 Task: Buy 4 Hoses from Brake System section under best seller category for shipping address: Jordan Davis, 2774 Fieldcrest Road, New York, New York 10005, Cell Number 6318992413. Pay from credit card ending with 6010, CVV 682
Action: Mouse moved to (15, 92)
Screenshot: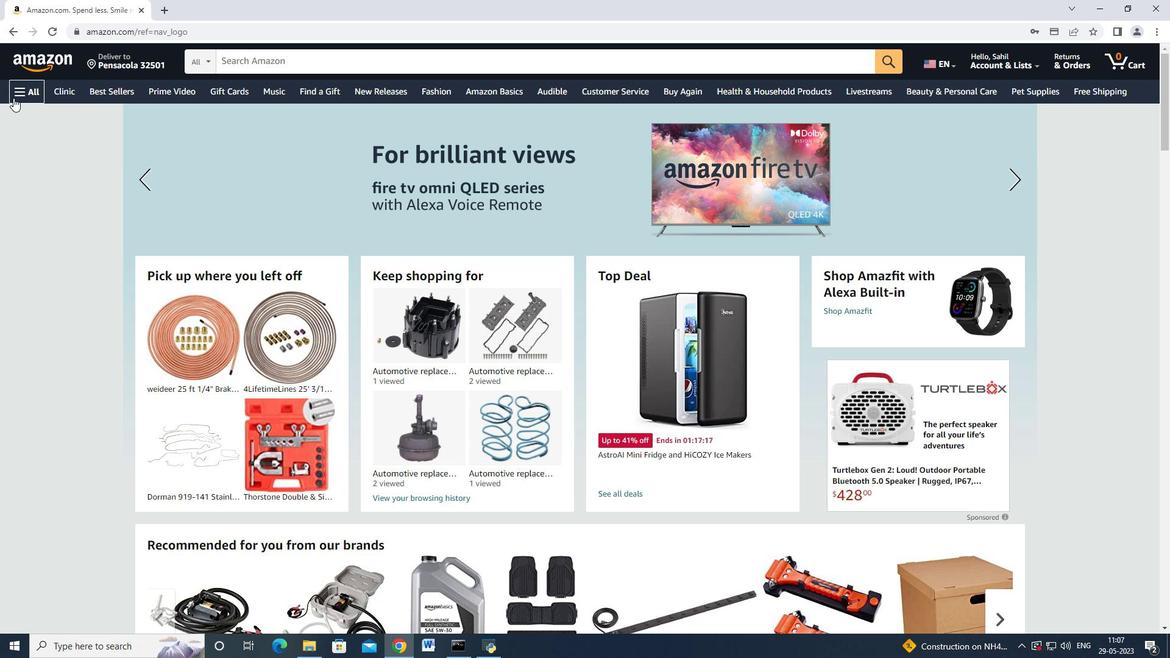 
Action: Mouse pressed left at (15, 92)
Screenshot: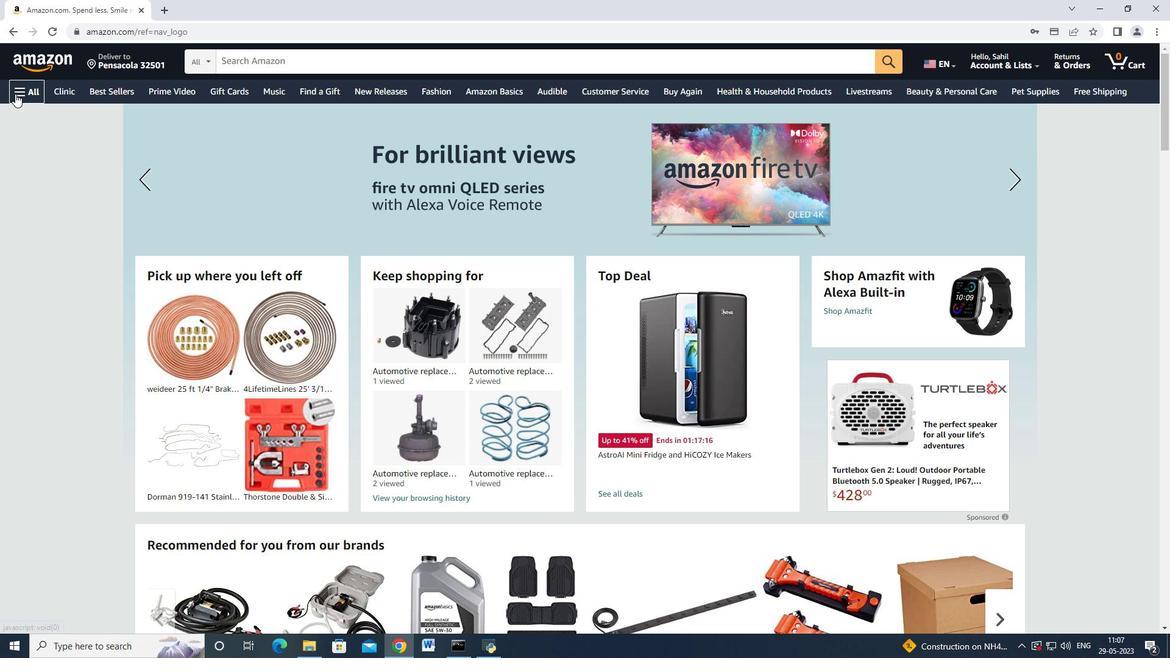 
Action: Mouse moved to (77, 346)
Screenshot: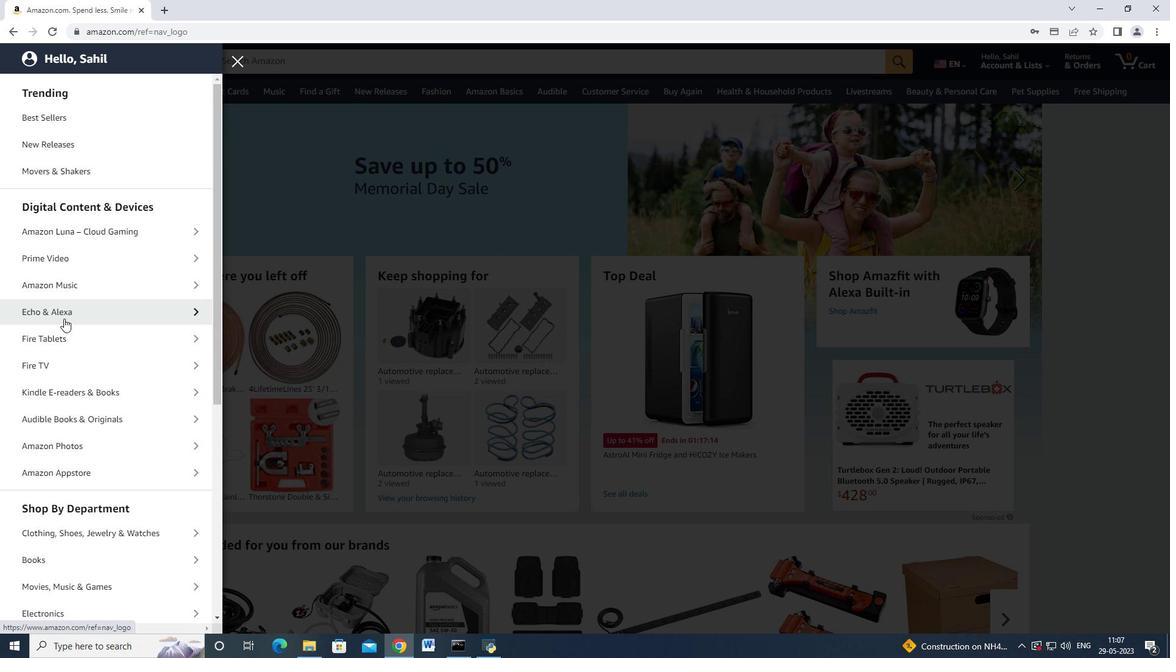 
Action: Mouse scrolled (77, 346) with delta (0, 0)
Screenshot: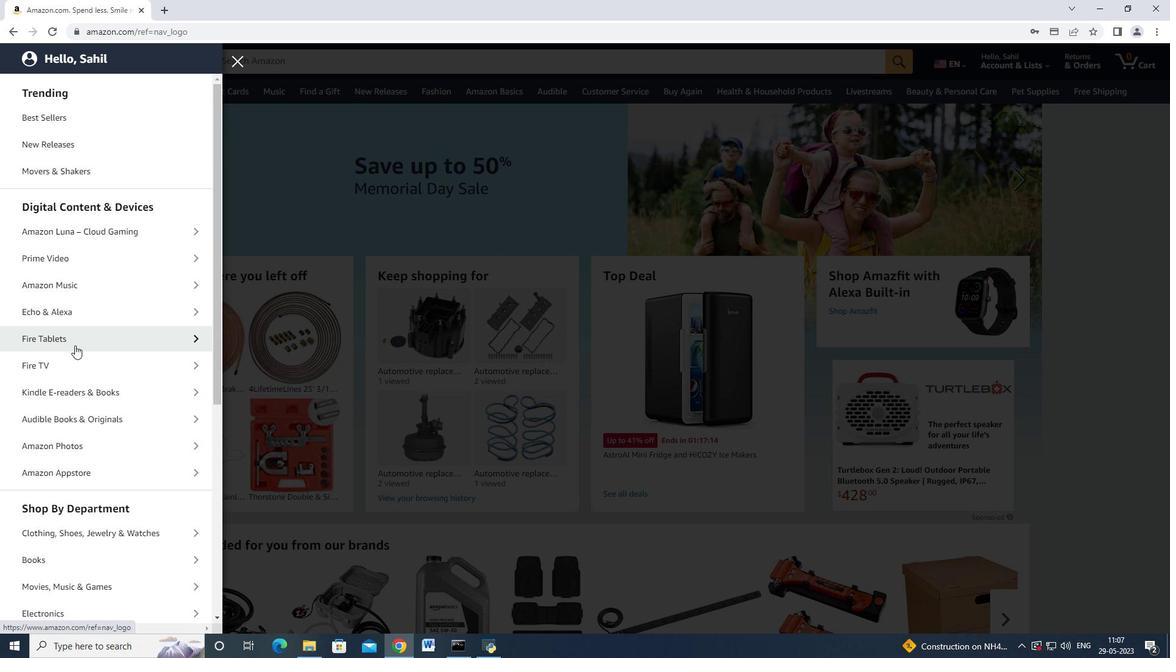 
Action: Mouse moved to (77, 346)
Screenshot: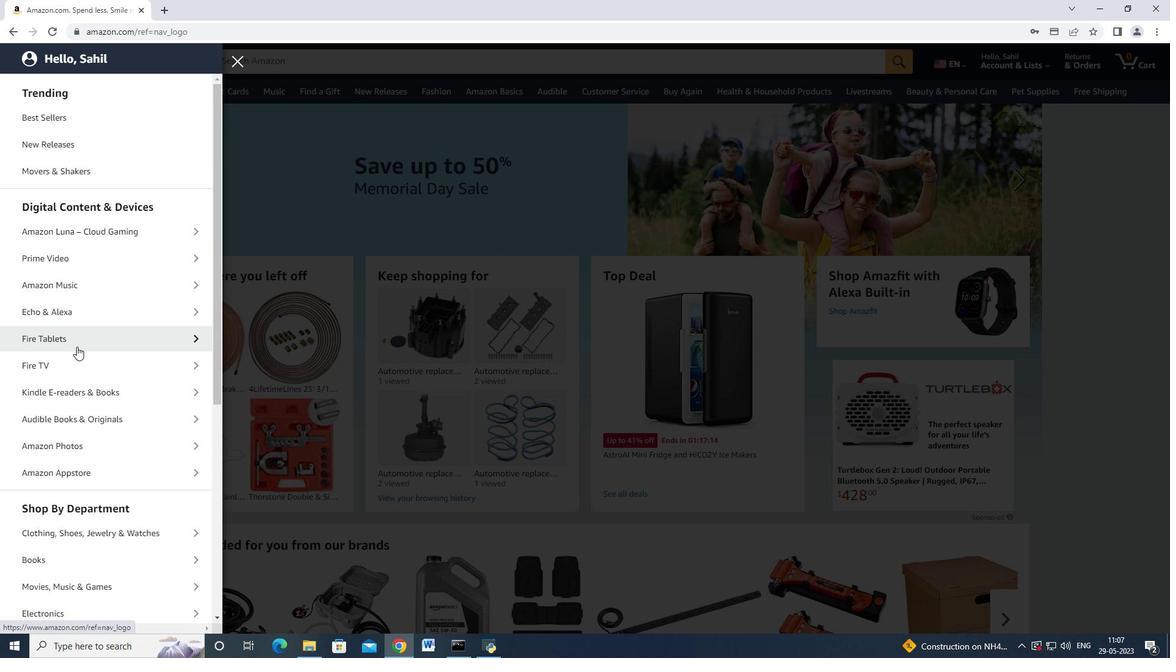 
Action: Mouse scrolled (77, 346) with delta (0, 0)
Screenshot: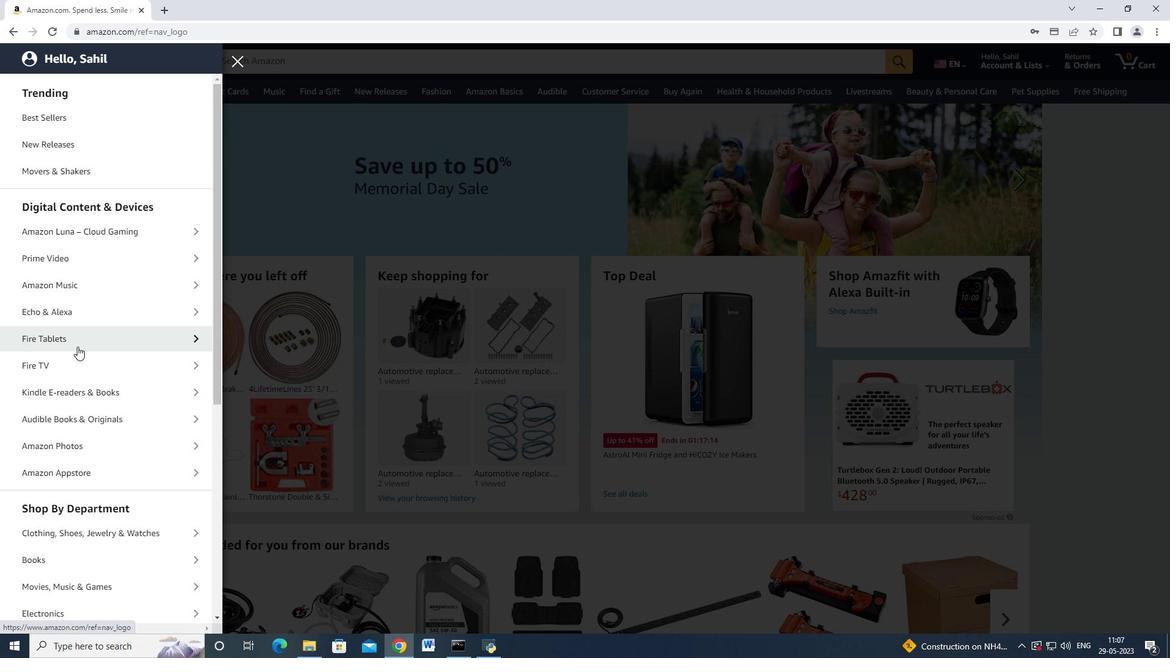 
Action: Mouse scrolled (77, 346) with delta (0, 0)
Screenshot: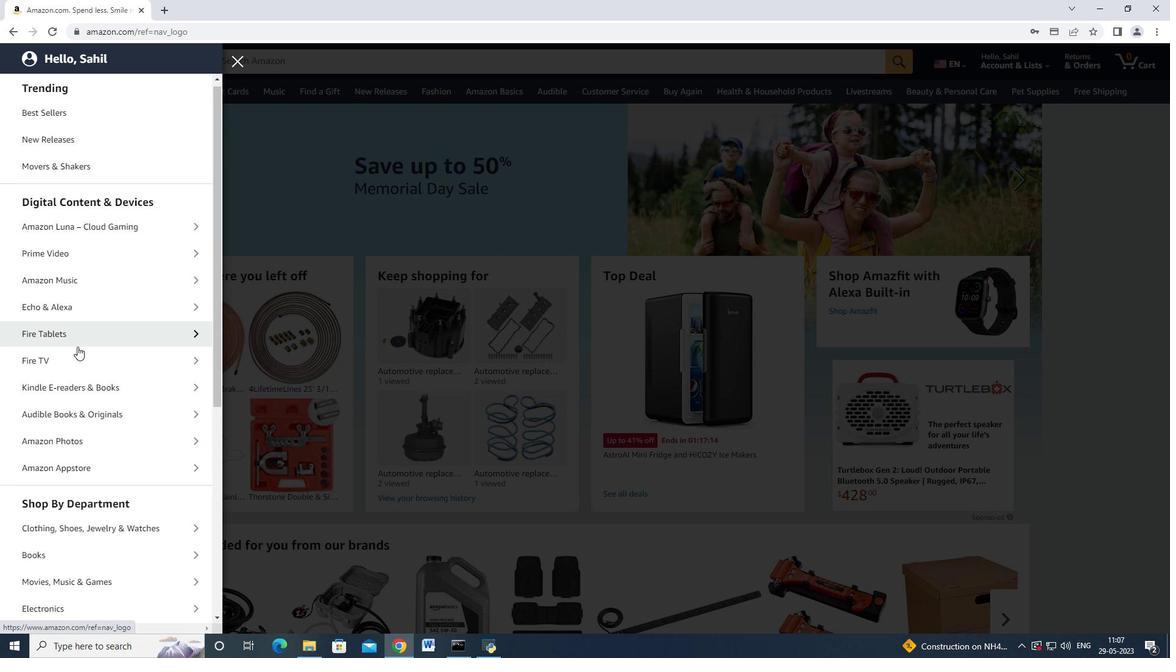
Action: Mouse scrolled (77, 346) with delta (0, 0)
Screenshot: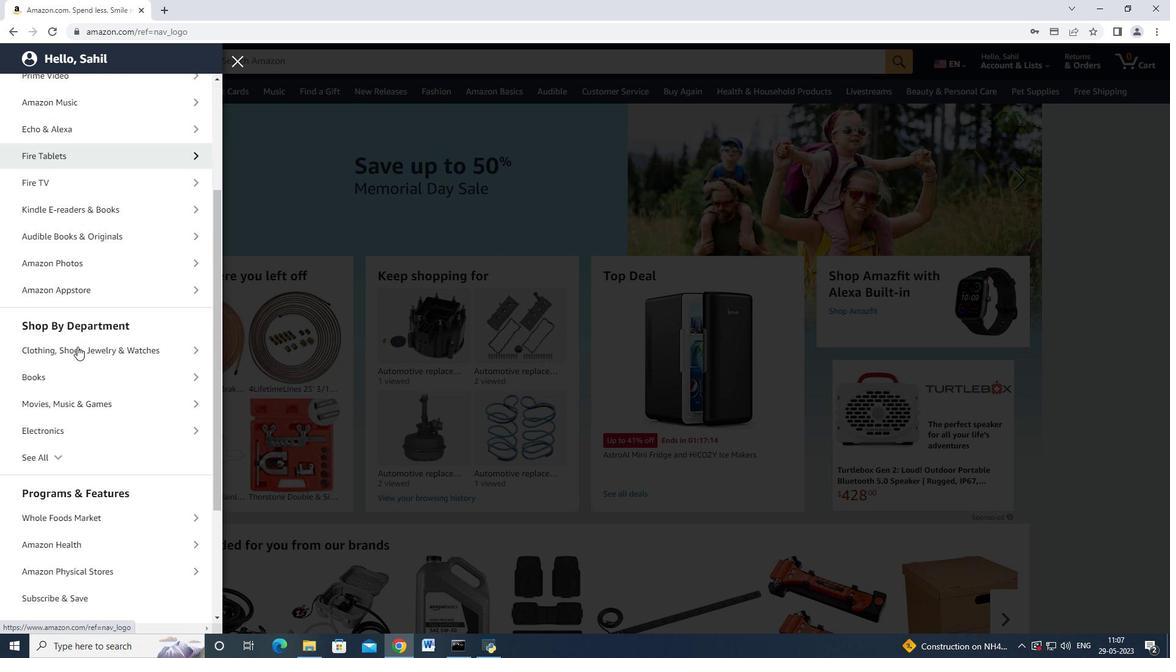 
Action: Mouse scrolled (77, 346) with delta (0, 0)
Screenshot: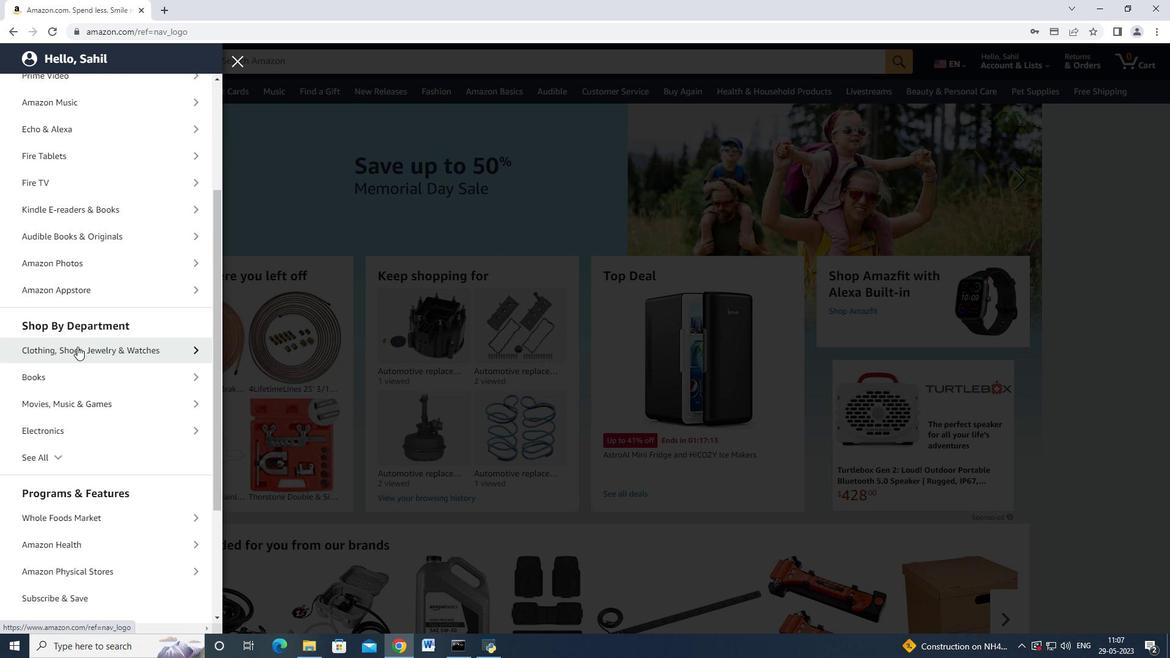 
Action: Mouse moved to (71, 339)
Screenshot: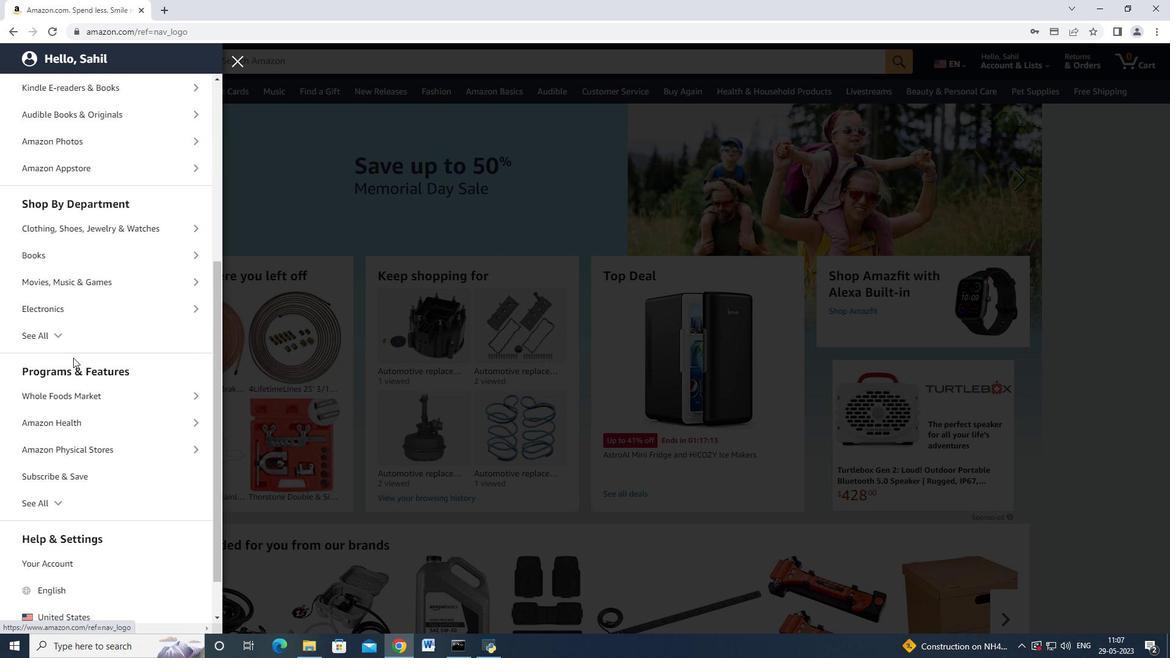 
Action: Mouse pressed left at (71, 339)
Screenshot: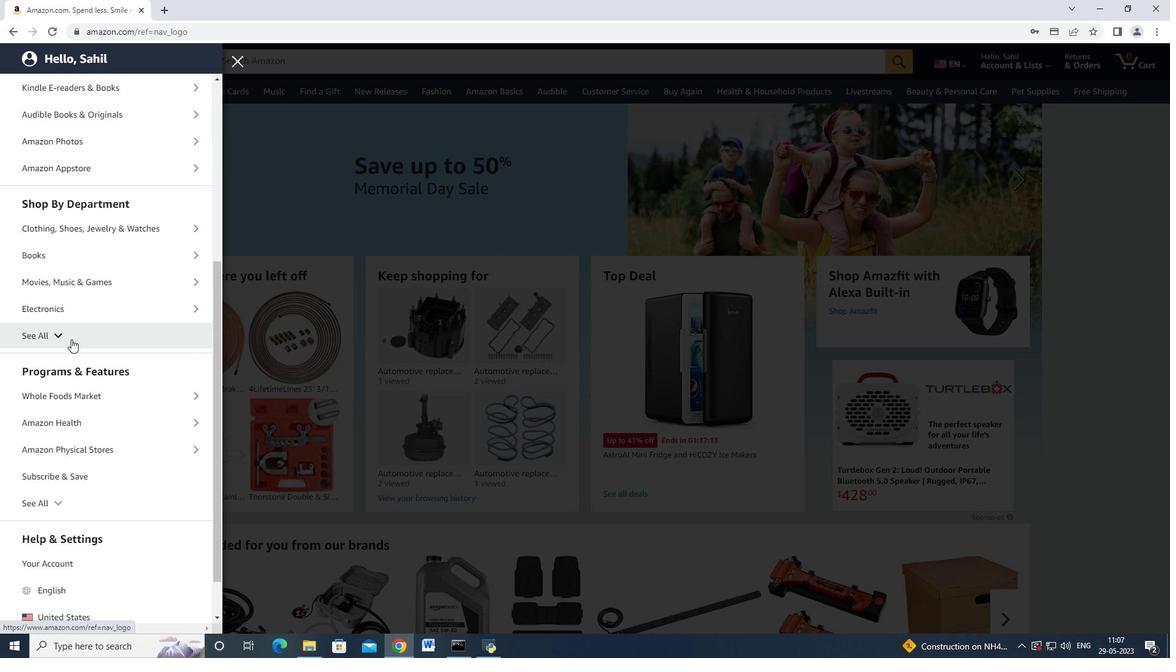 
Action: Mouse scrolled (71, 338) with delta (0, 0)
Screenshot: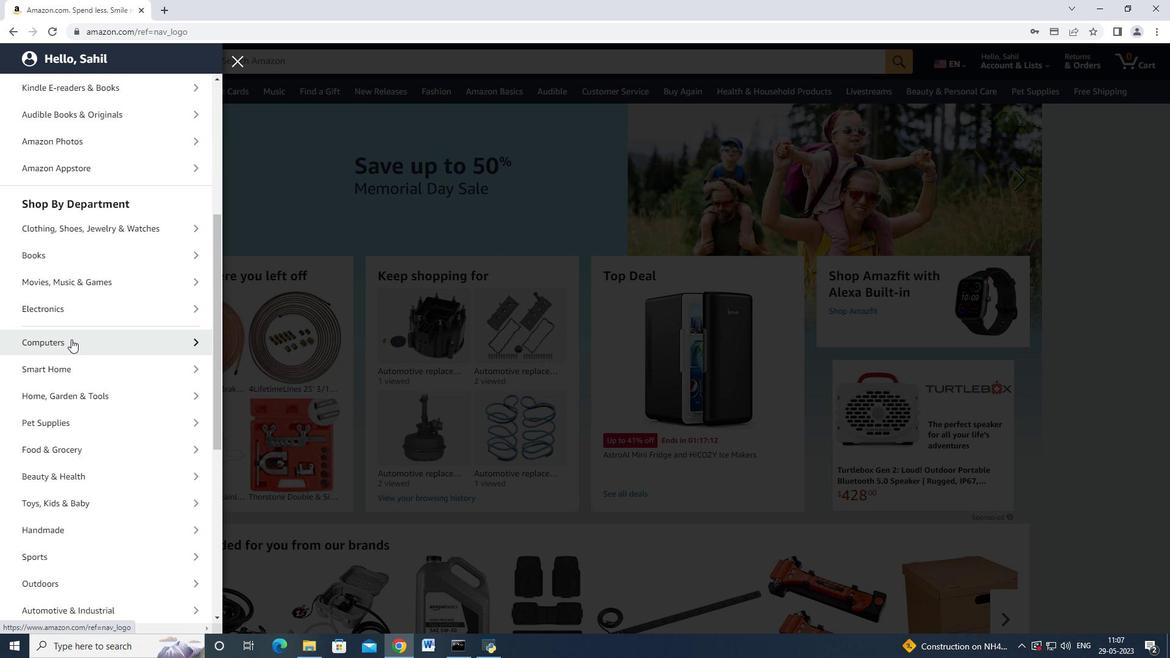 
Action: Mouse scrolled (71, 338) with delta (0, 0)
Screenshot: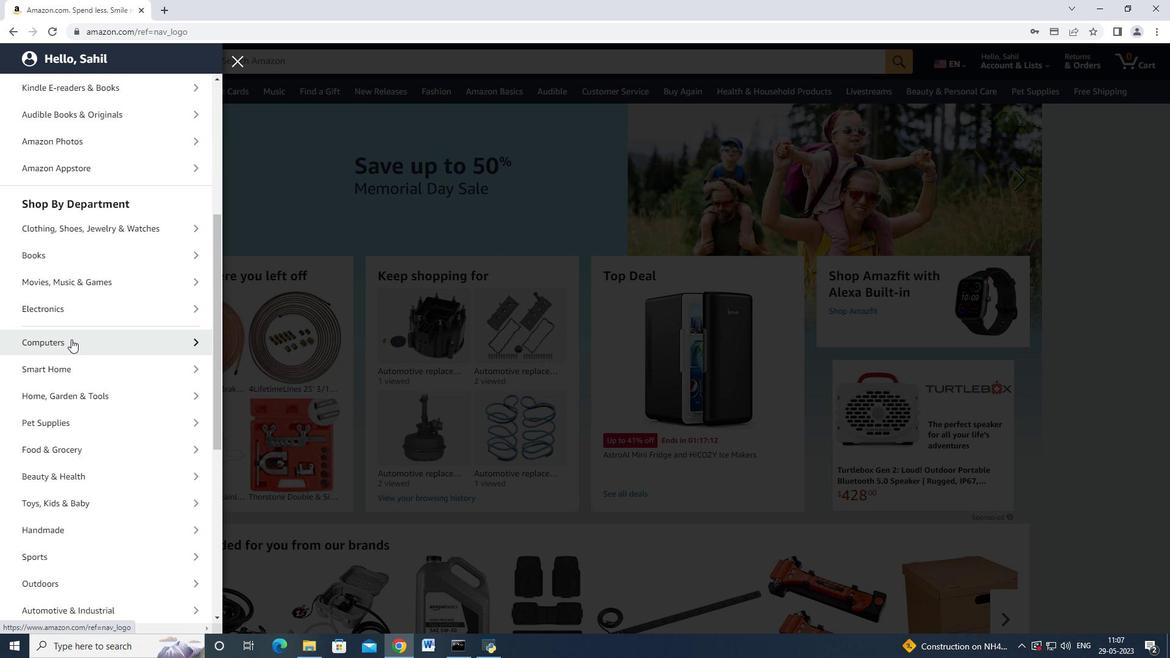
Action: Mouse scrolled (71, 338) with delta (0, 0)
Screenshot: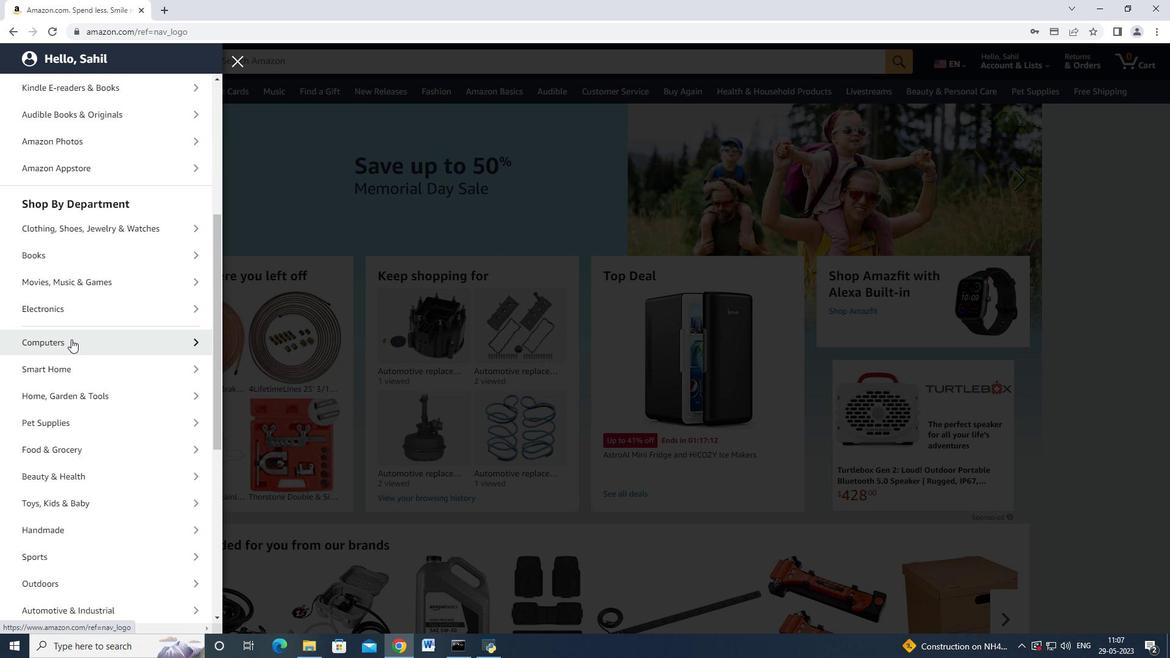 
Action: Mouse scrolled (71, 338) with delta (0, 0)
Screenshot: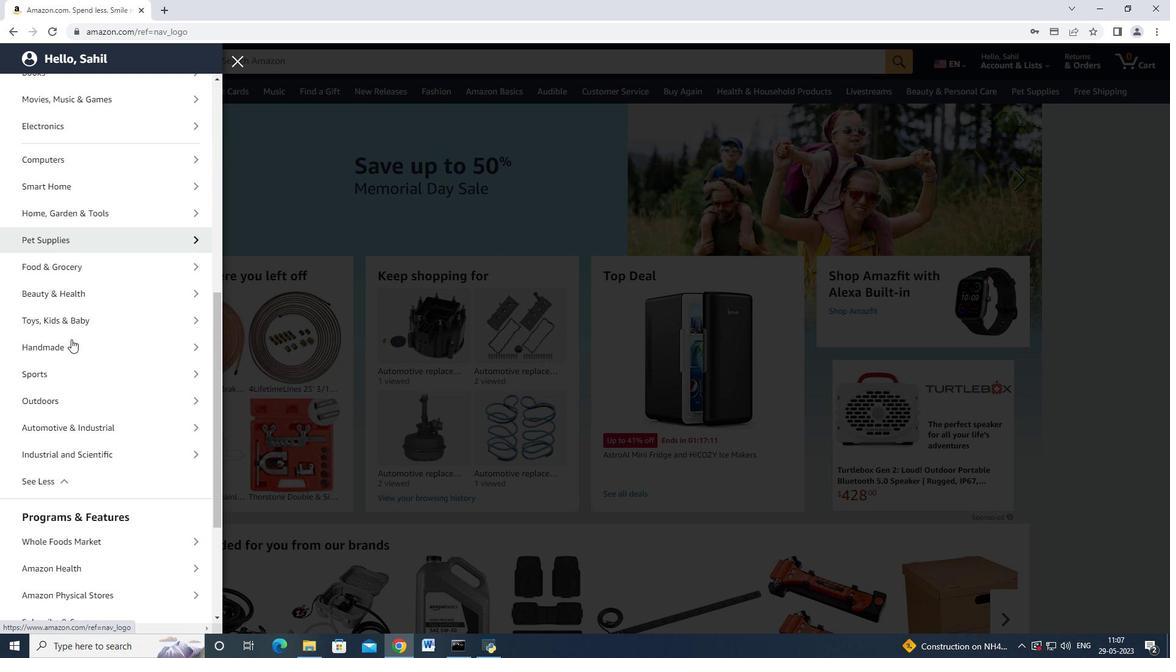 
Action: Mouse moved to (82, 363)
Screenshot: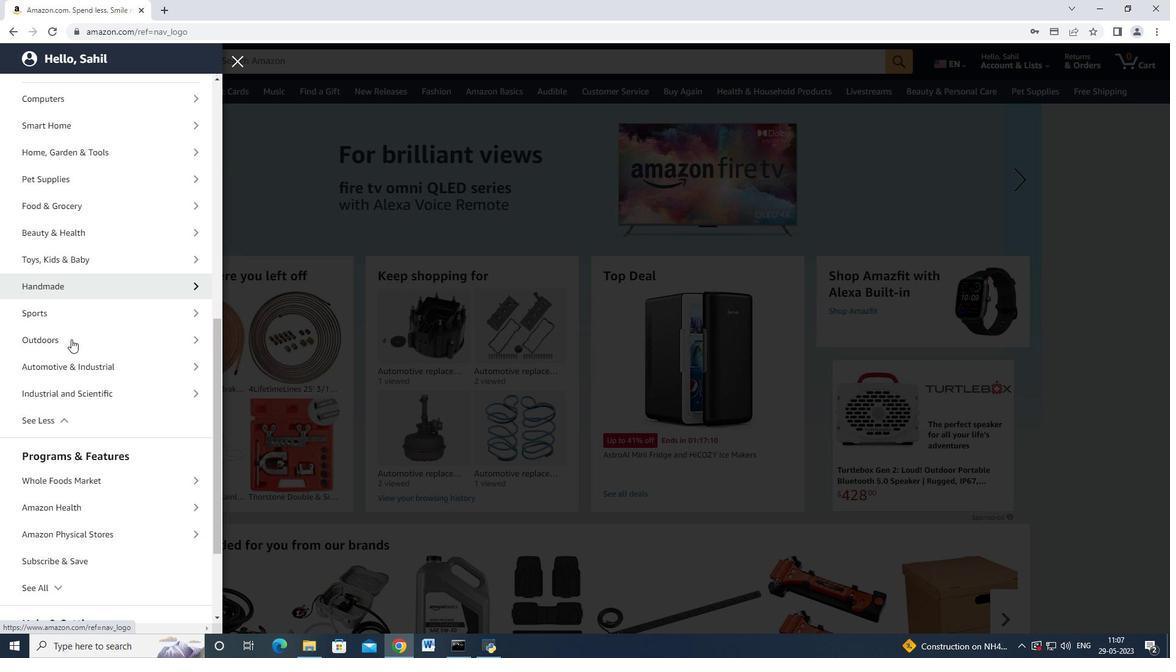 
Action: Mouse pressed left at (82, 363)
Screenshot: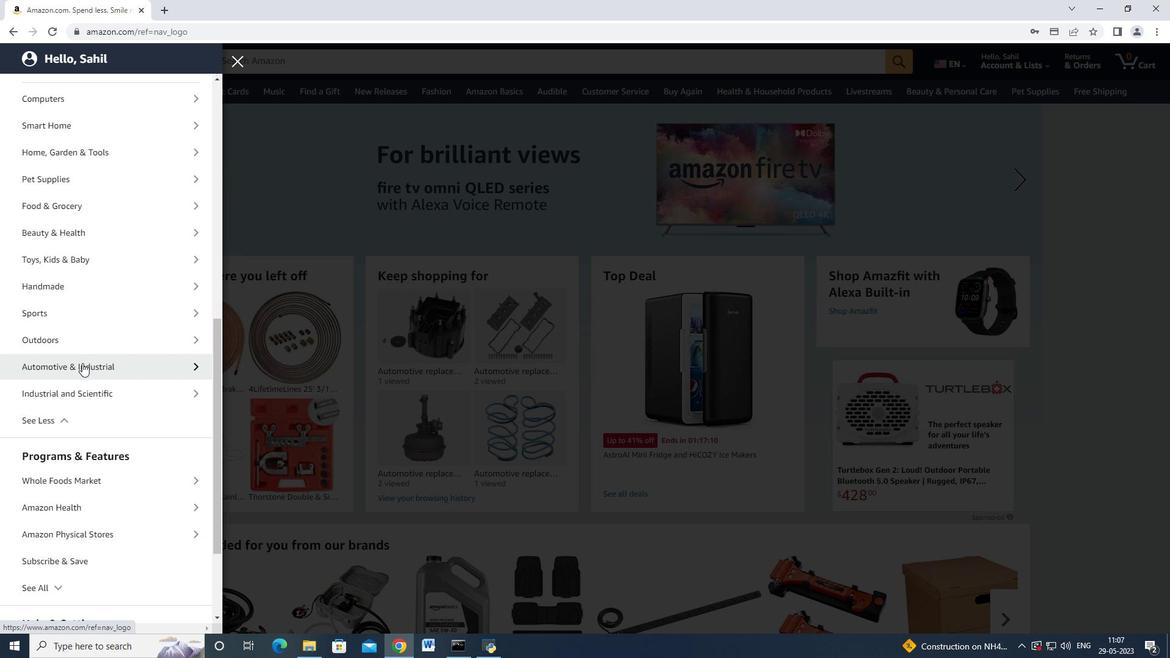 
Action: Mouse moved to (79, 318)
Screenshot: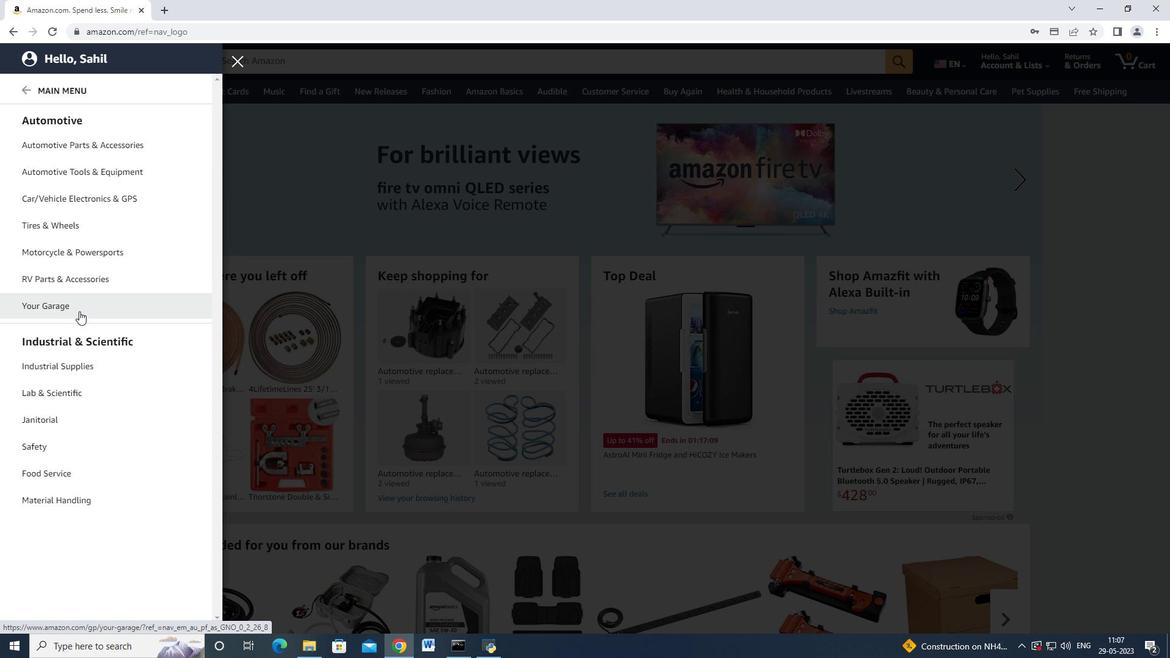 
Action: Mouse scrolled (79, 317) with delta (0, 0)
Screenshot: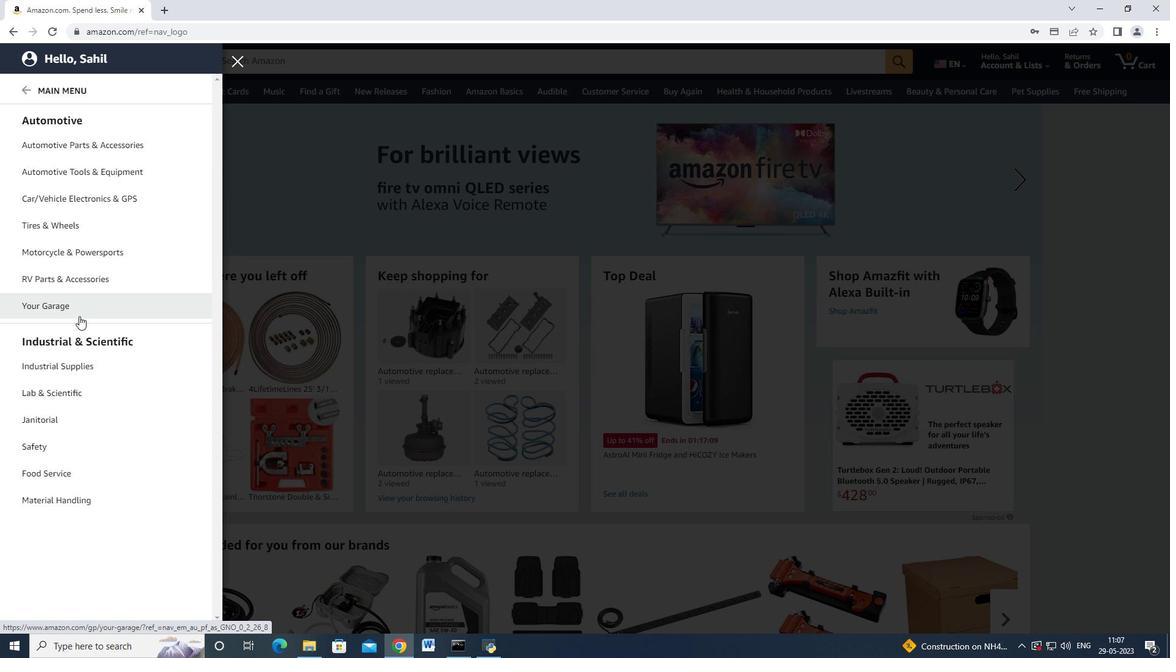 
Action: Mouse moved to (79, 318)
Screenshot: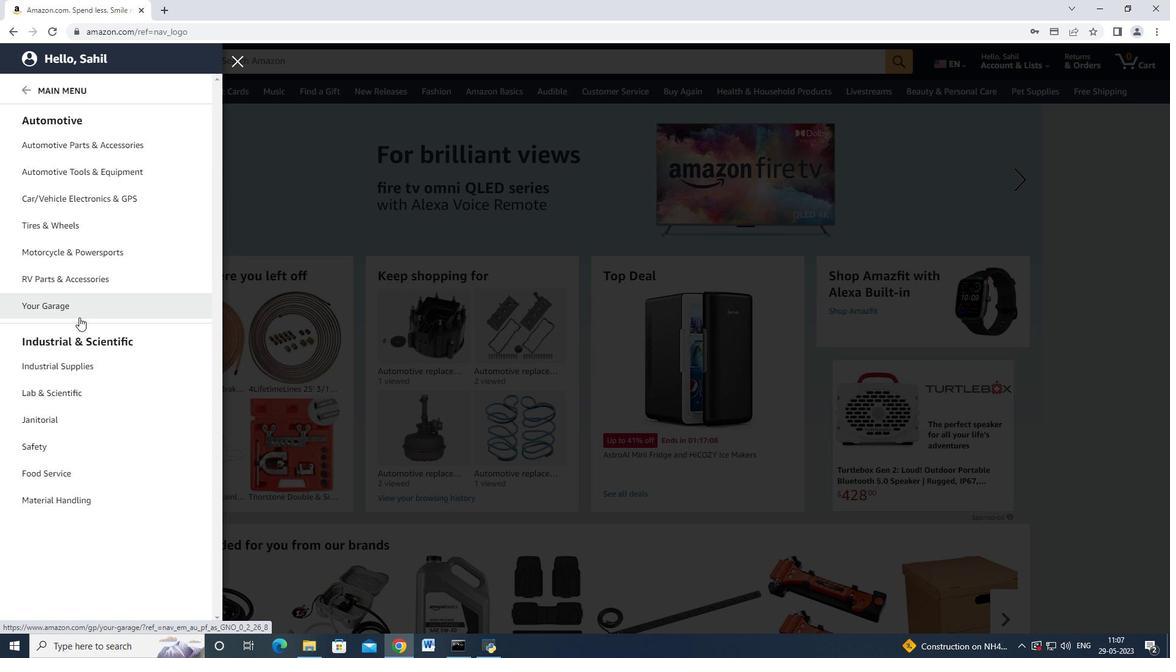 
Action: Mouse scrolled (79, 317) with delta (0, 0)
Screenshot: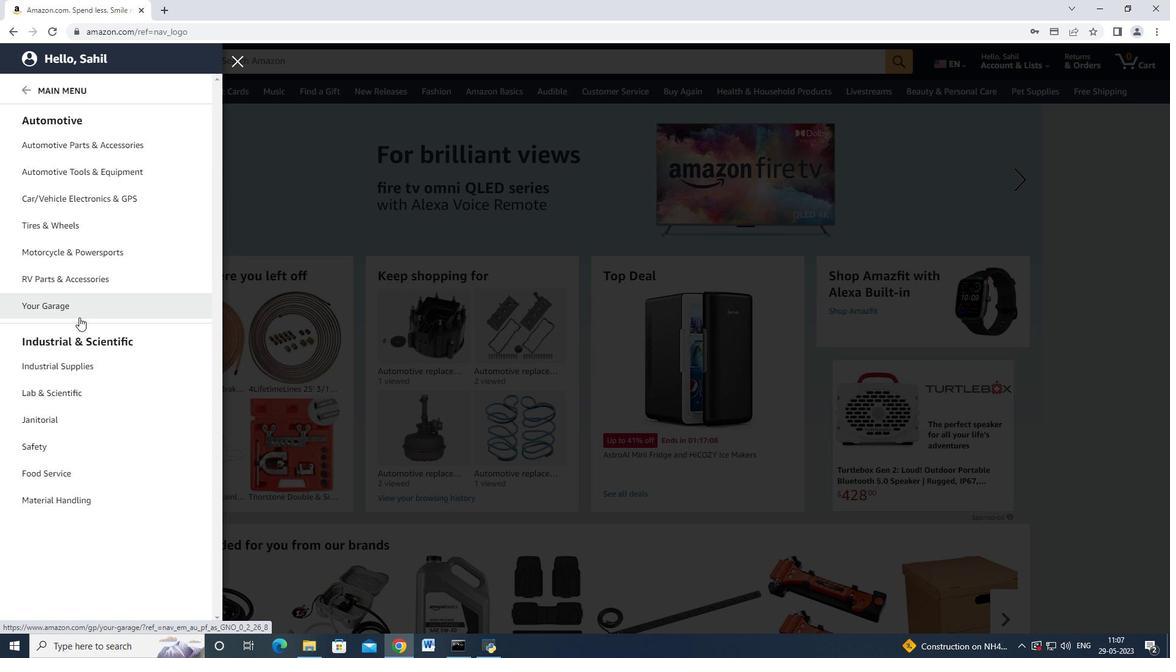 
Action: Mouse moved to (89, 144)
Screenshot: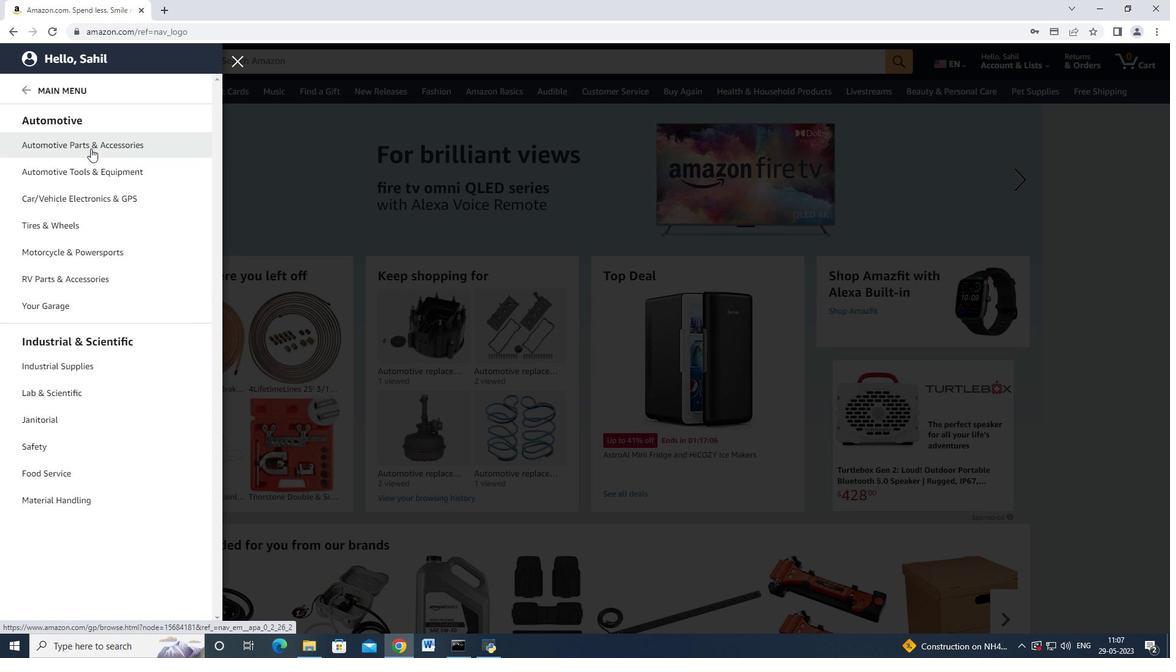
Action: Mouse pressed left at (89, 144)
Screenshot: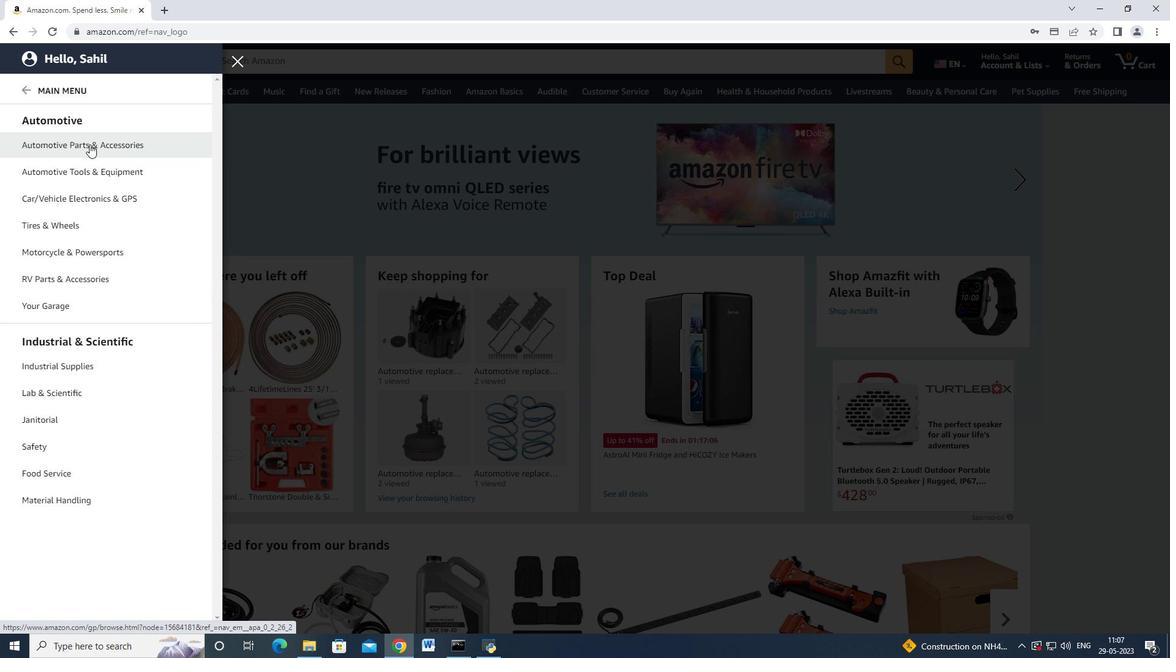 
Action: Mouse moved to (205, 117)
Screenshot: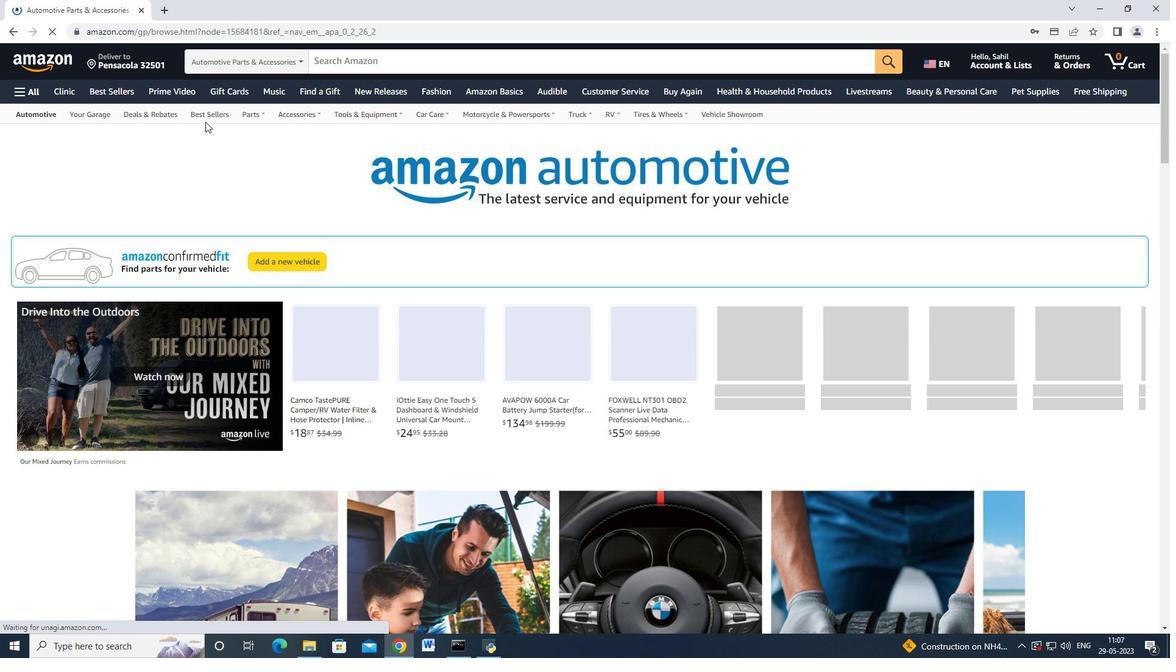 
Action: Mouse pressed left at (205, 117)
Screenshot: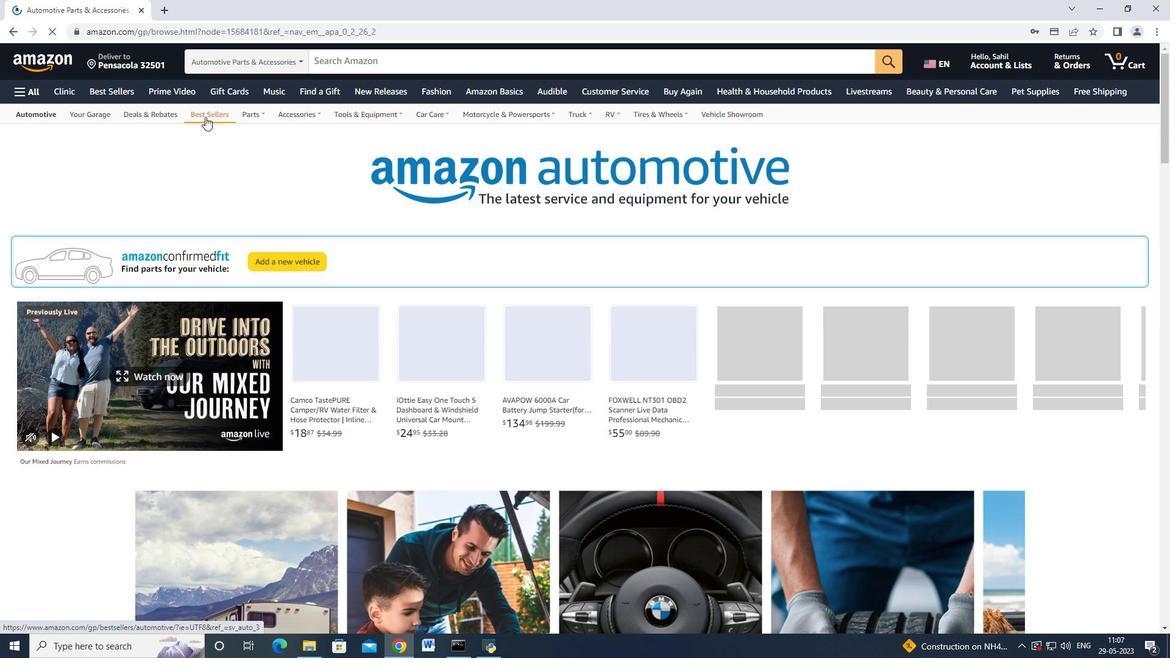 
Action: Mouse moved to (198, 176)
Screenshot: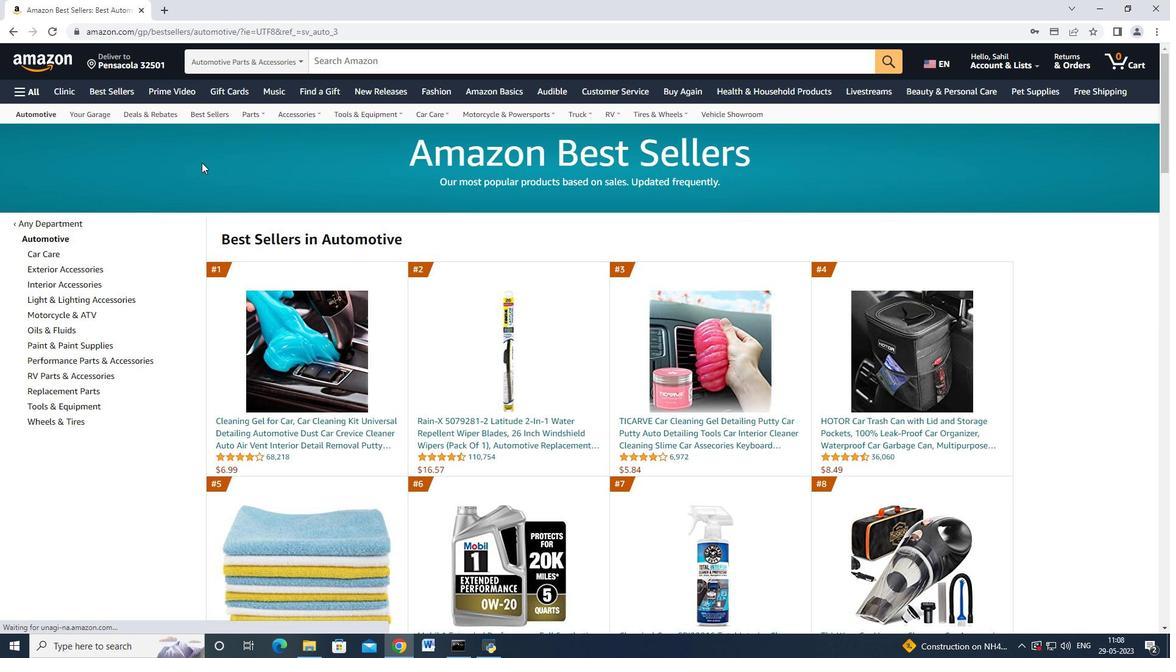 
Action: Mouse scrolled (199, 172) with delta (0, 0)
Screenshot: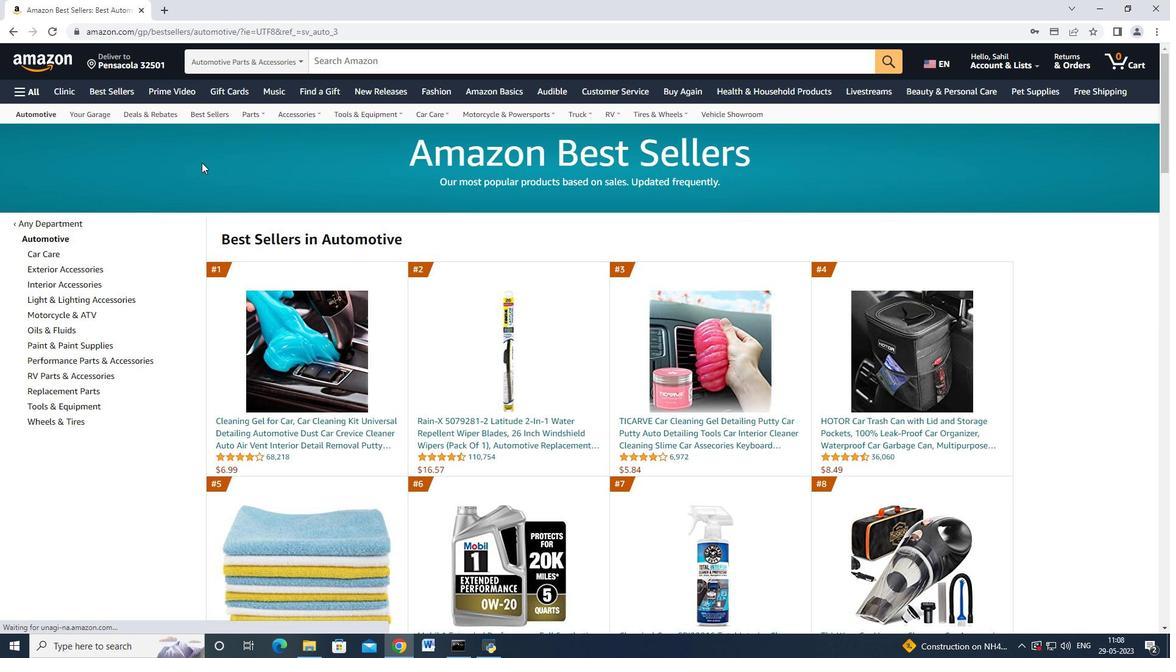 
Action: Mouse moved to (87, 326)
Screenshot: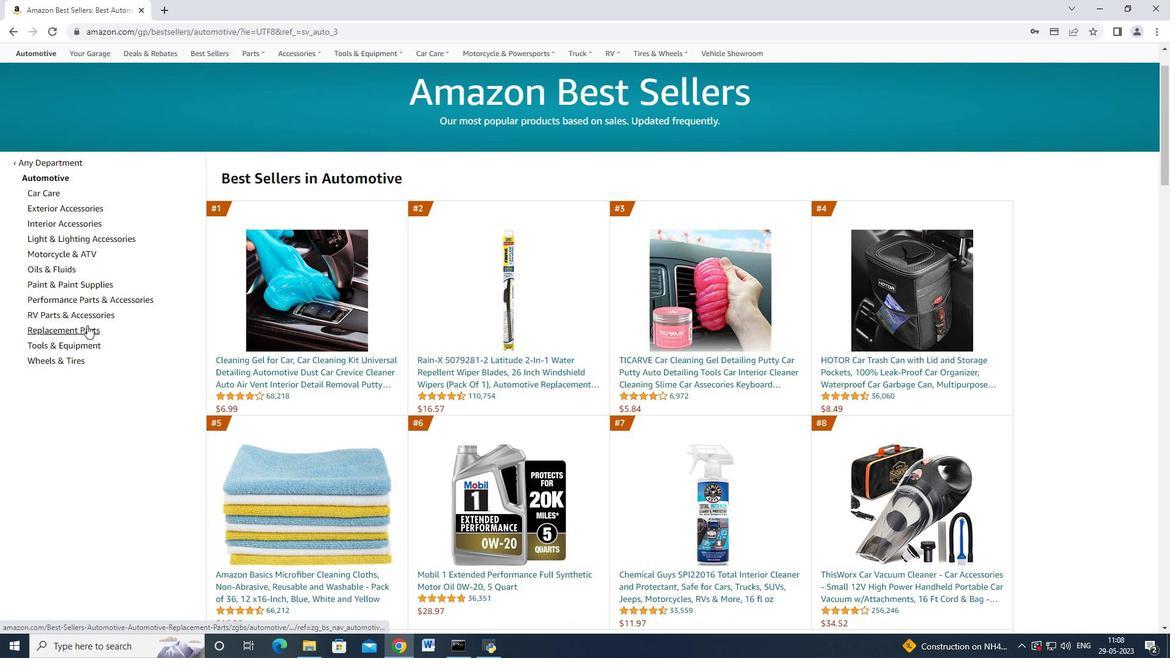 
Action: Mouse pressed left at (87, 326)
Screenshot: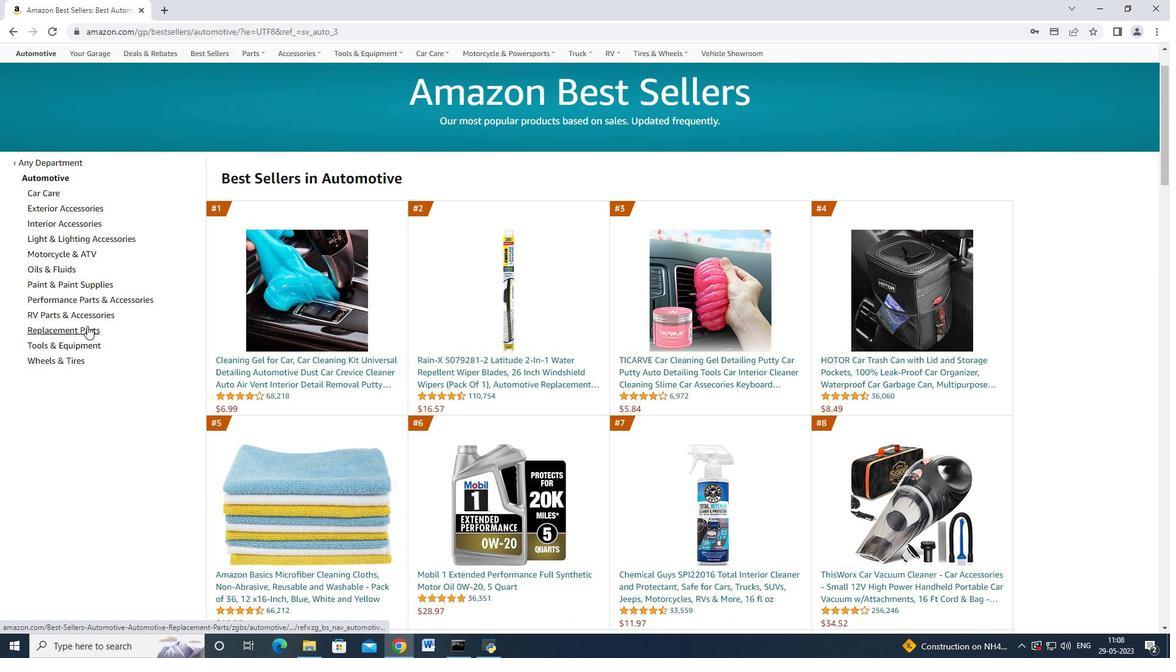 
Action: Mouse moved to (87, 317)
Screenshot: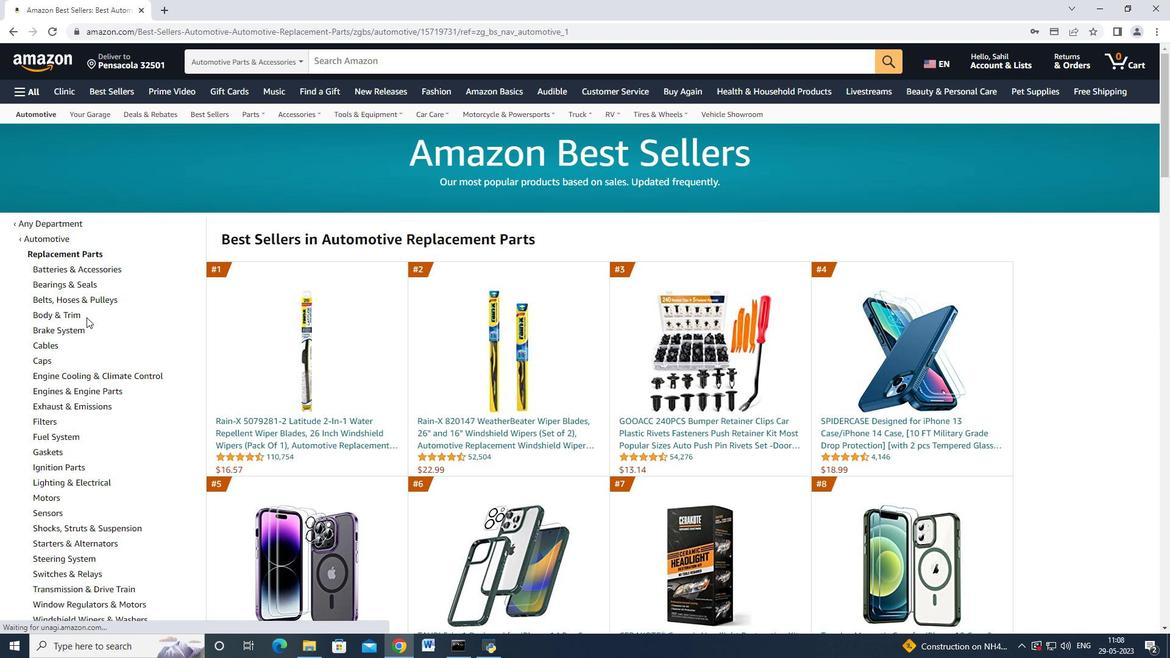 
Action: Mouse scrolled (87, 316) with delta (0, 0)
Screenshot: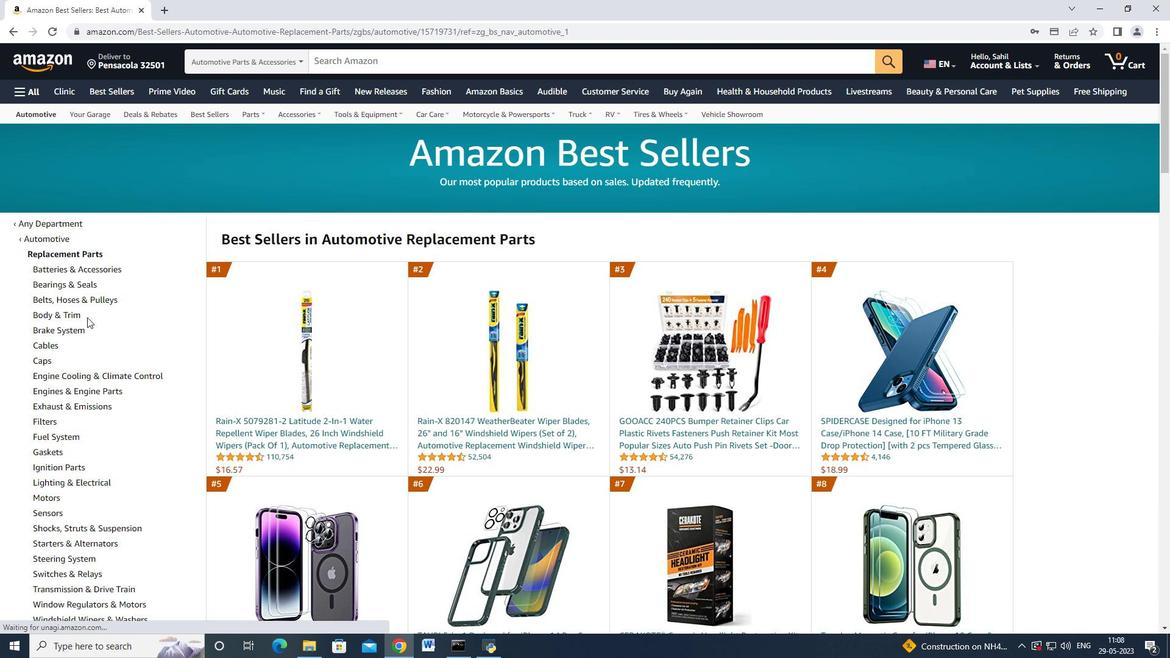 
Action: Mouse scrolled (87, 316) with delta (0, 0)
Screenshot: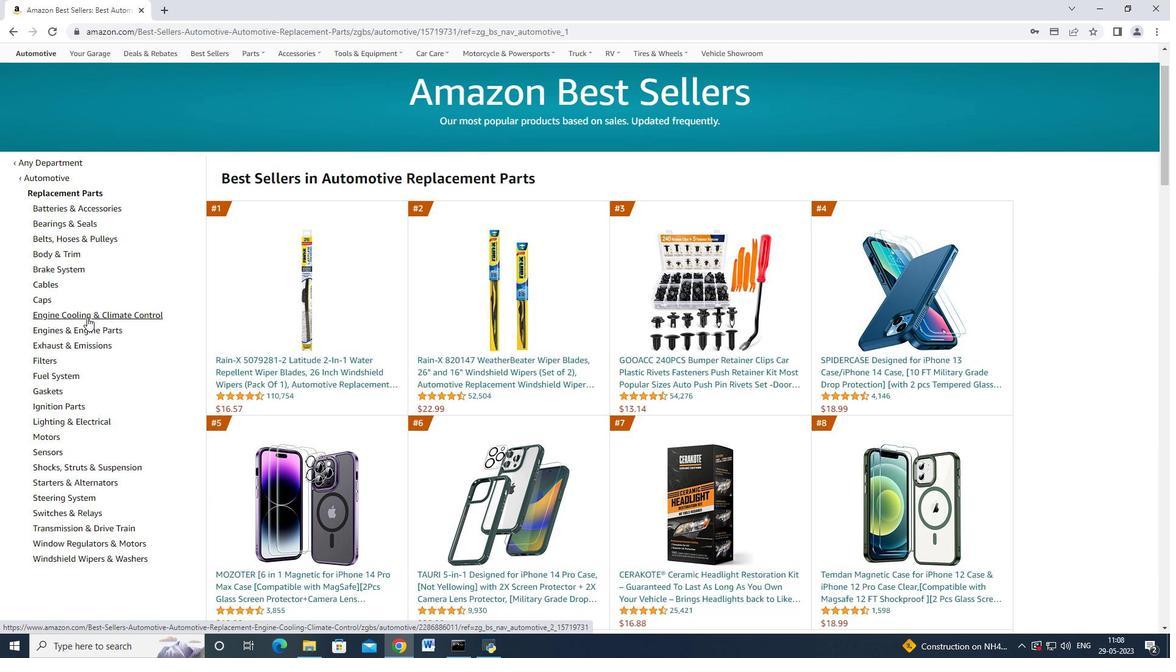 
Action: Mouse moved to (66, 208)
Screenshot: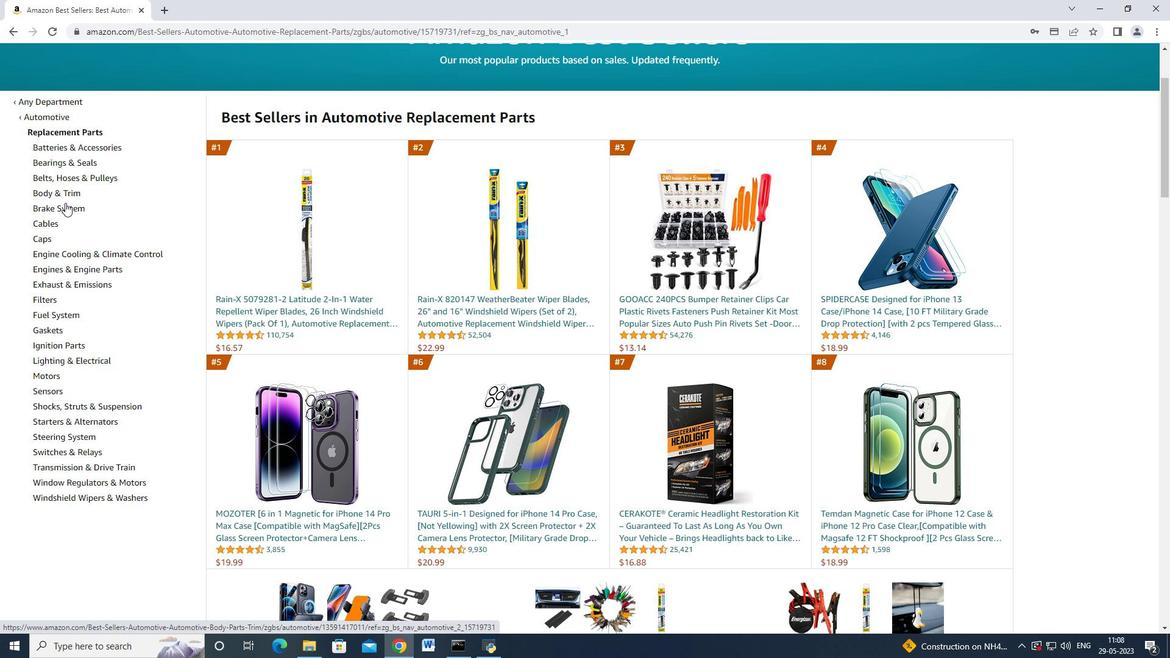 
Action: Mouse pressed left at (66, 208)
Screenshot: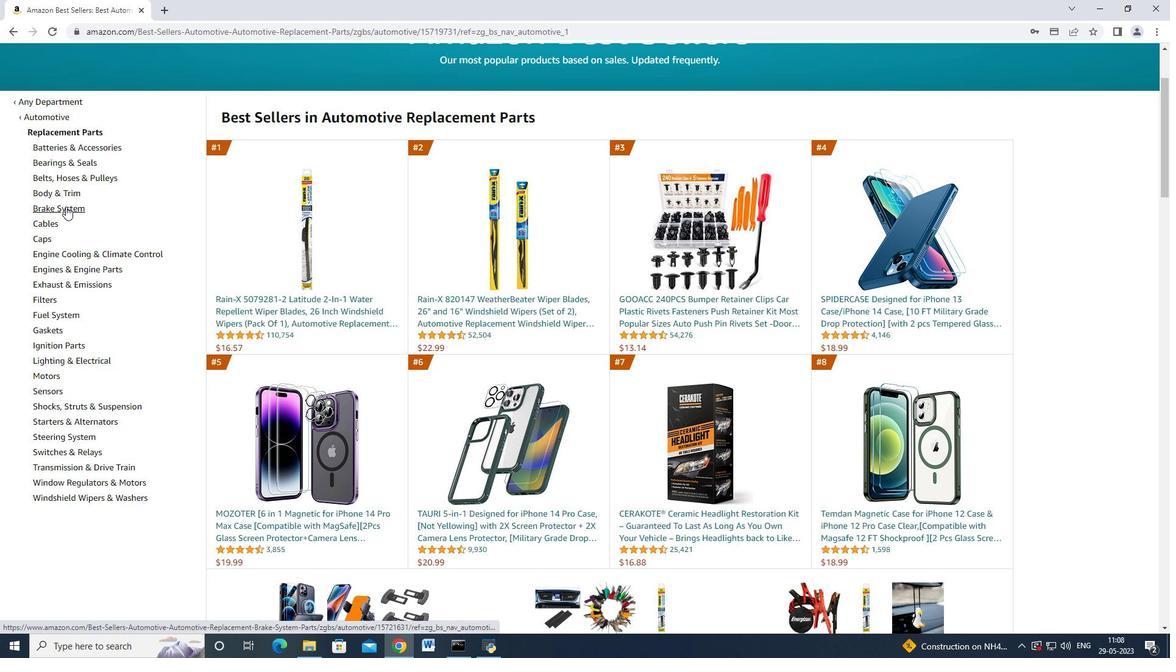 
Action: Mouse moved to (87, 212)
Screenshot: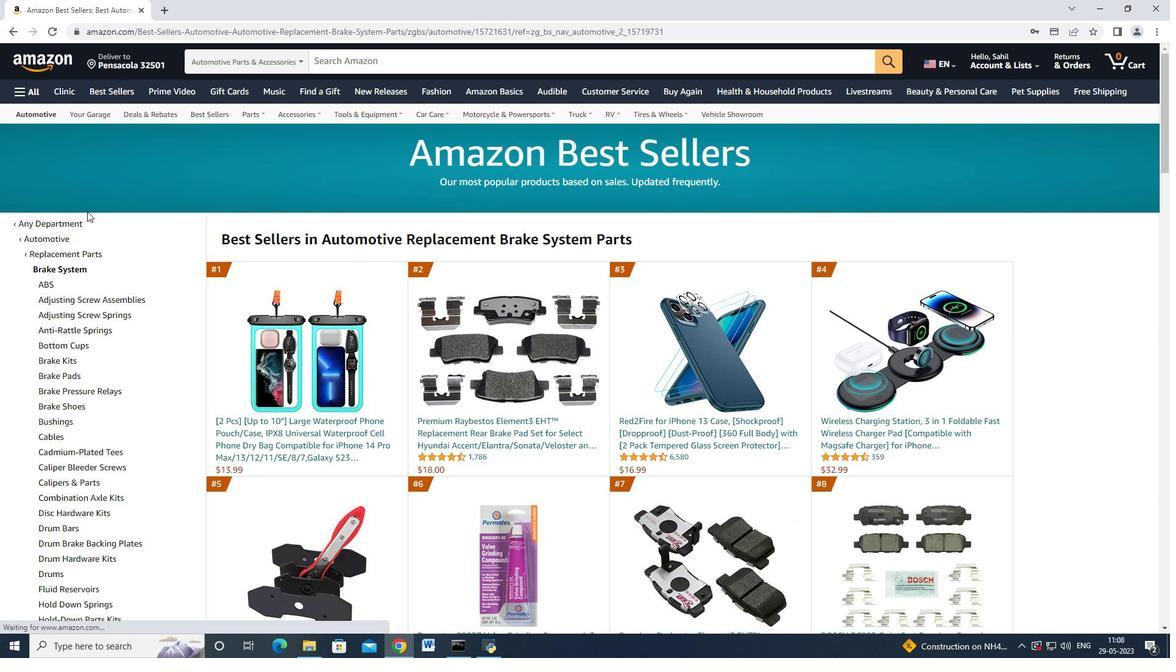 
Action: Mouse scrolled (87, 212) with delta (0, 0)
Screenshot: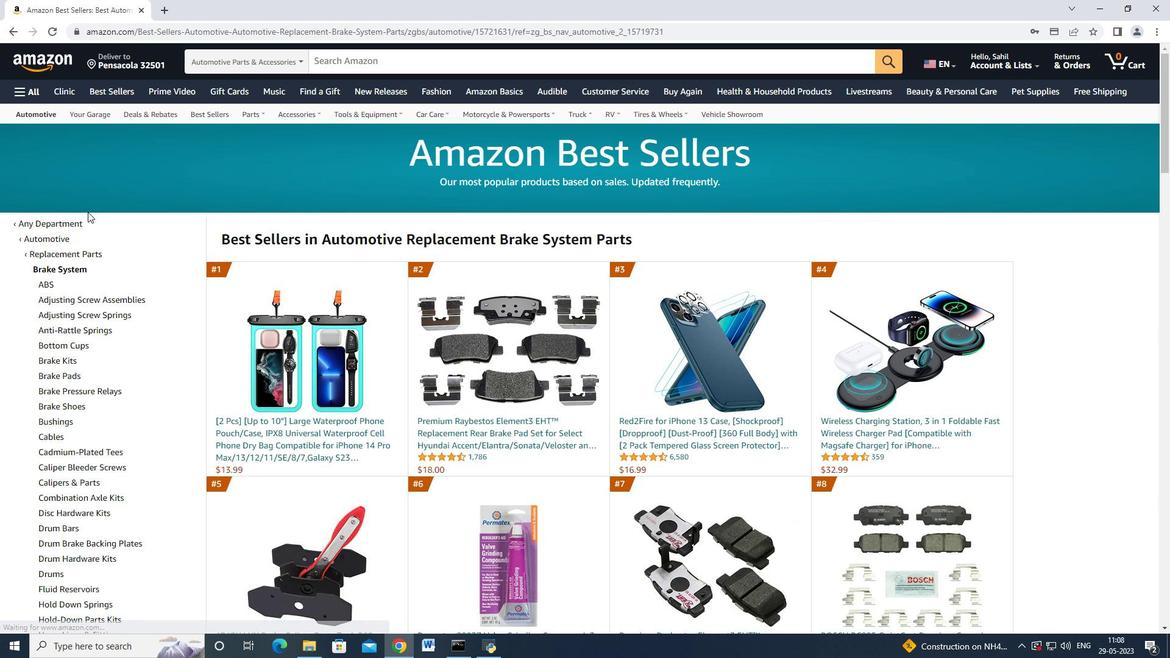 
Action: Mouse moved to (87, 213)
Screenshot: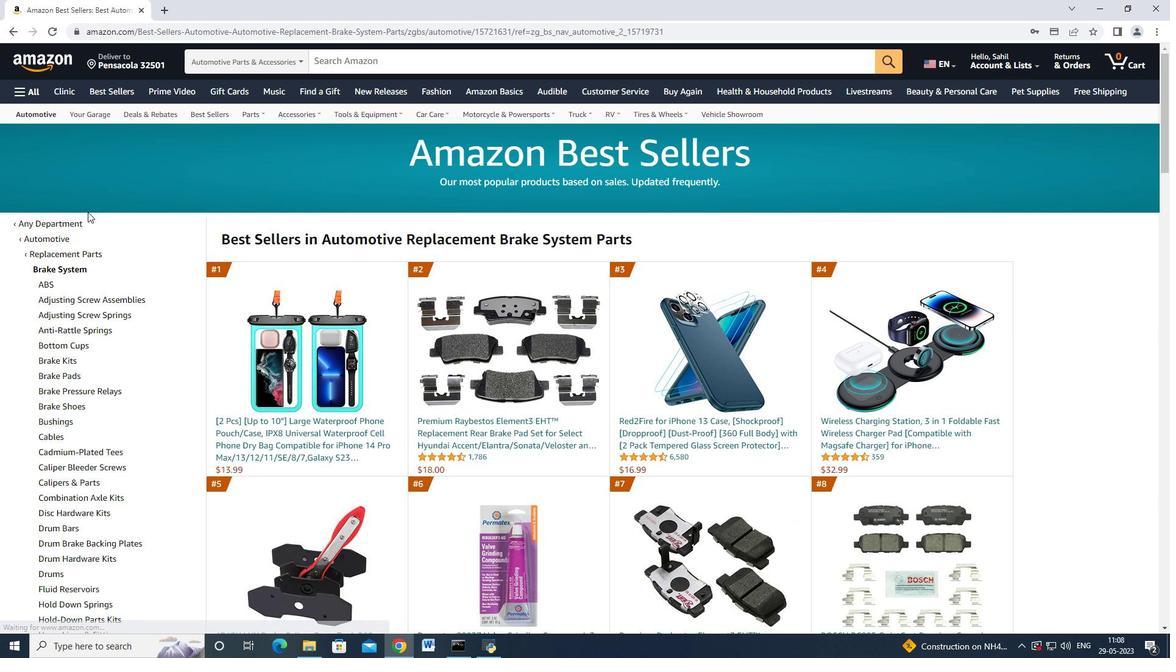 
Action: Mouse scrolled (87, 212) with delta (0, 0)
Screenshot: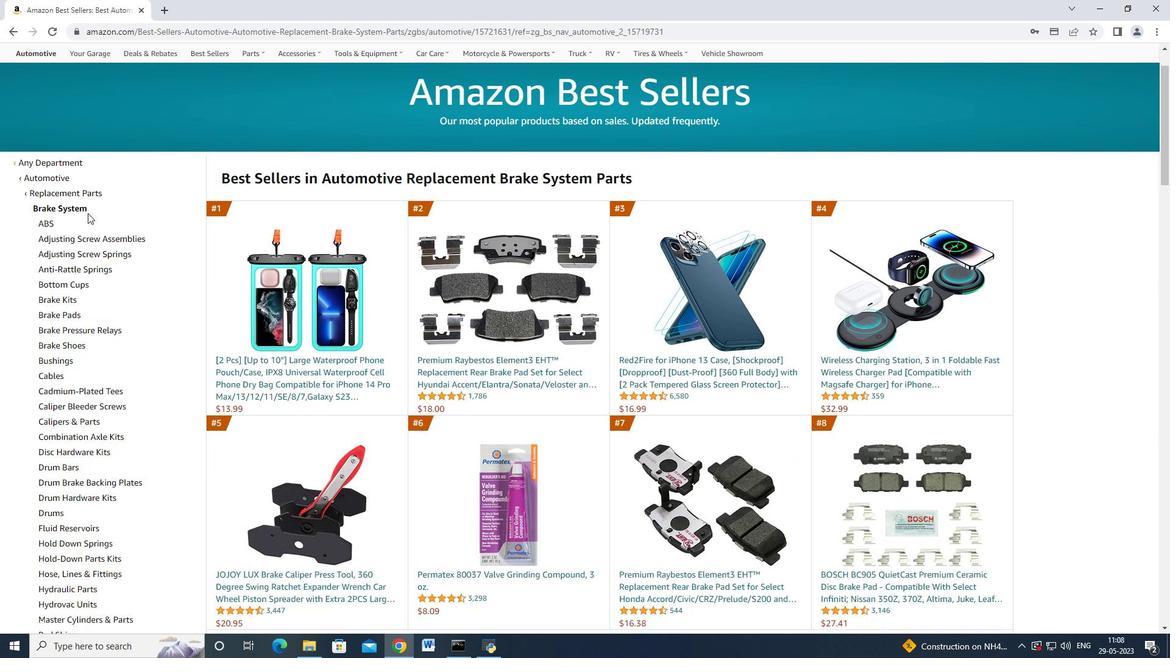 
Action: Mouse scrolled (87, 212) with delta (0, 0)
Screenshot: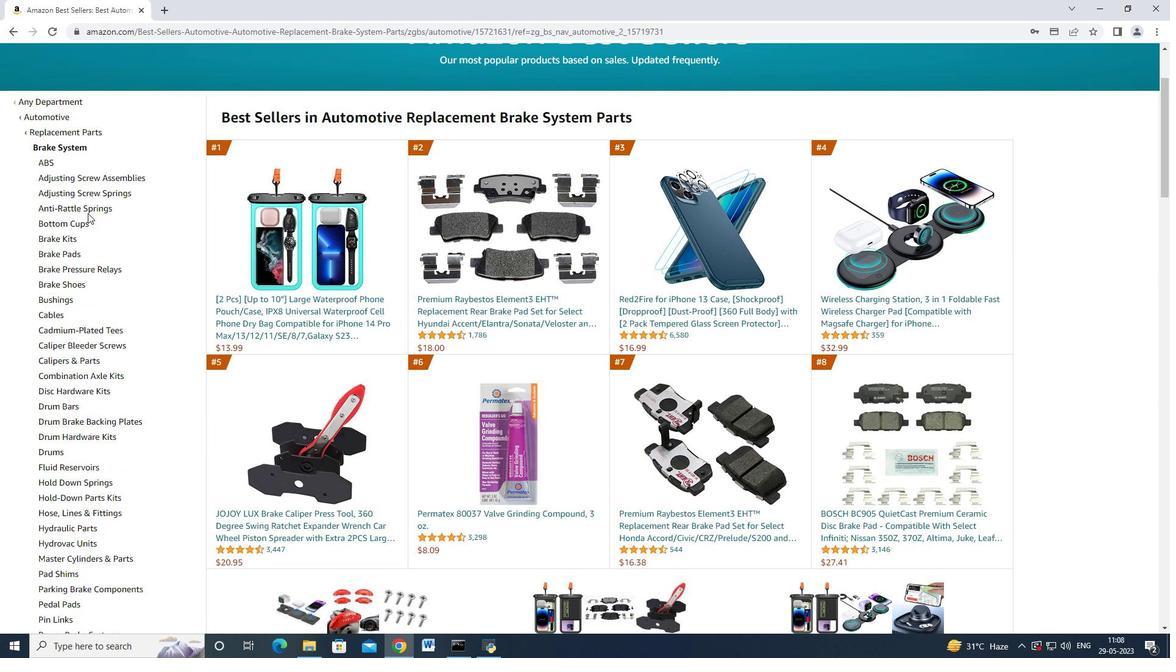 
Action: Mouse moved to (88, 213)
Screenshot: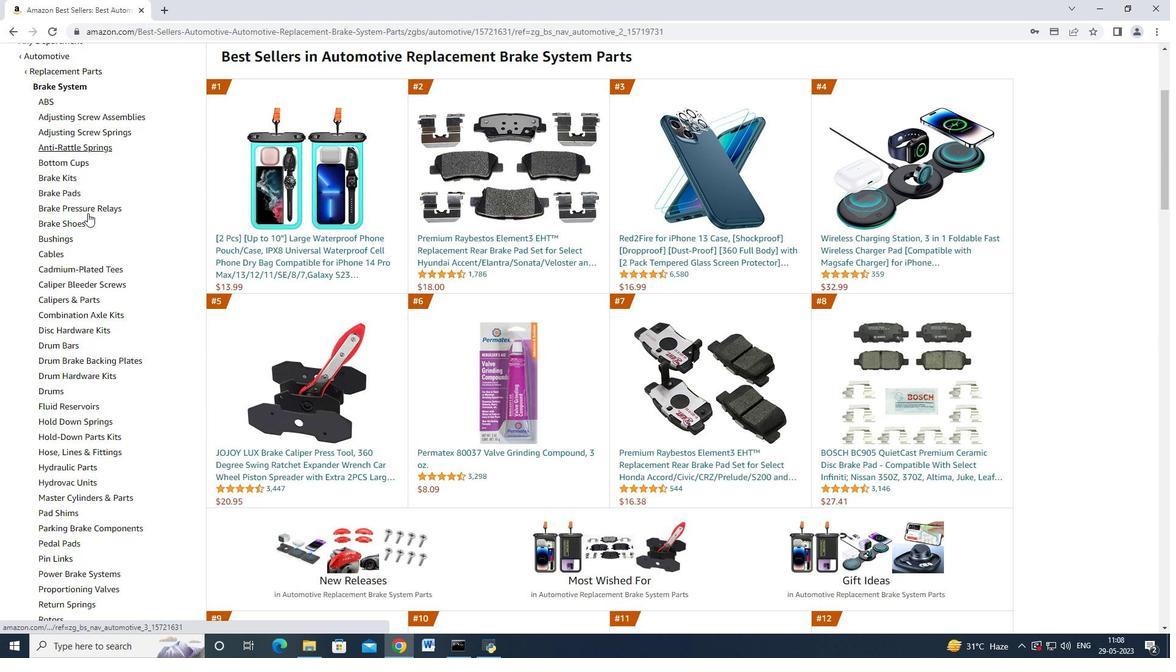 
Action: Mouse scrolled (88, 212) with delta (0, 0)
Screenshot: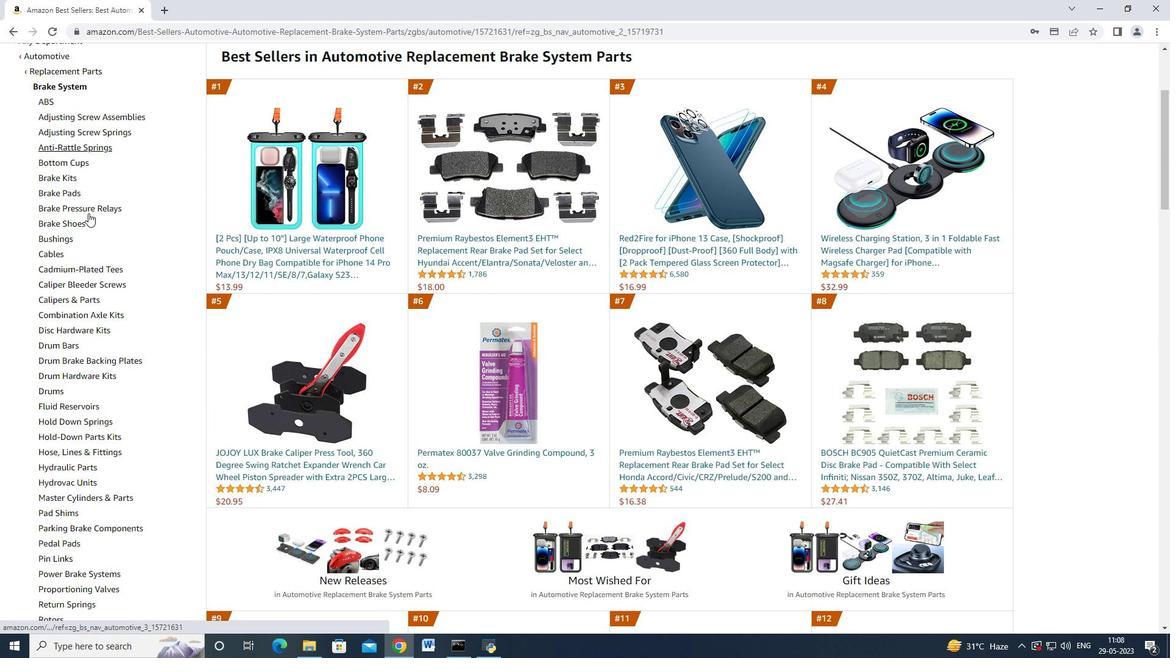 
Action: Mouse scrolled (88, 212) with delta (0, 0)
Screenshot: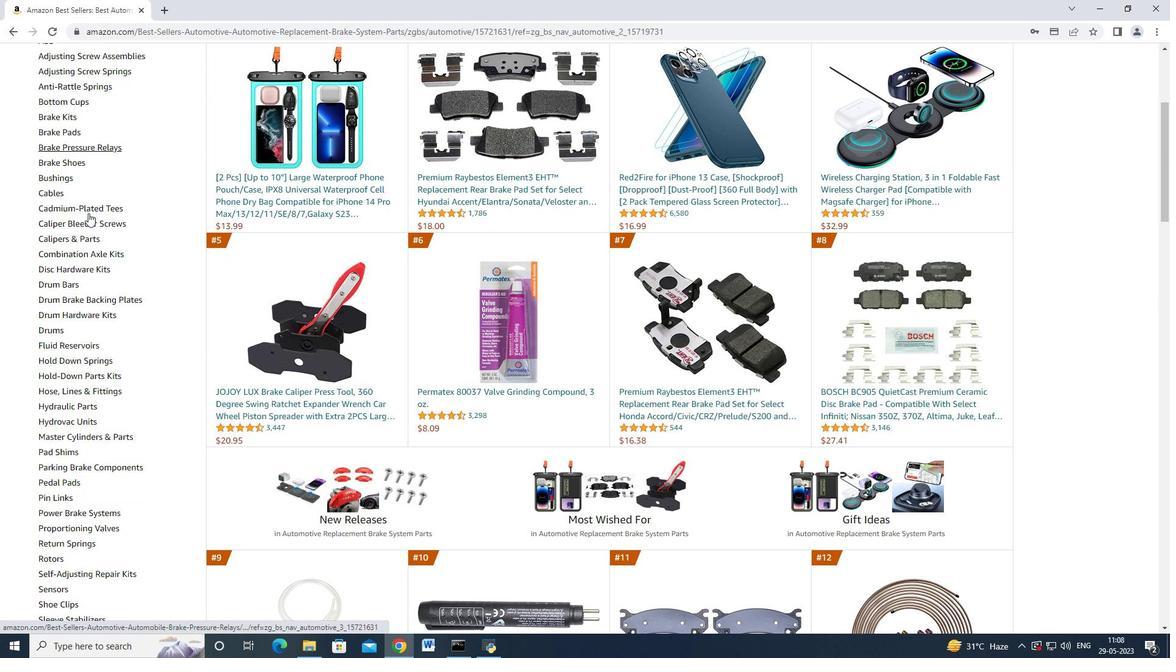 
Action: Mouse moved to (87, 327)
Screenshot: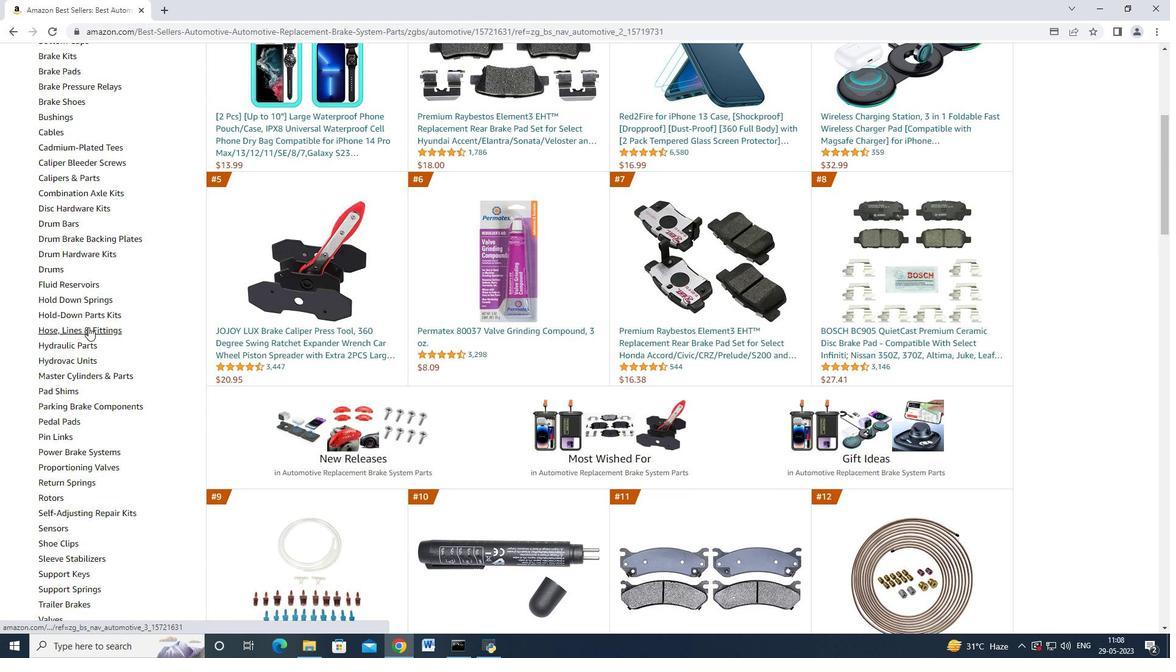 
Action: Mouse pressed left at (87, 327)
Screenshot: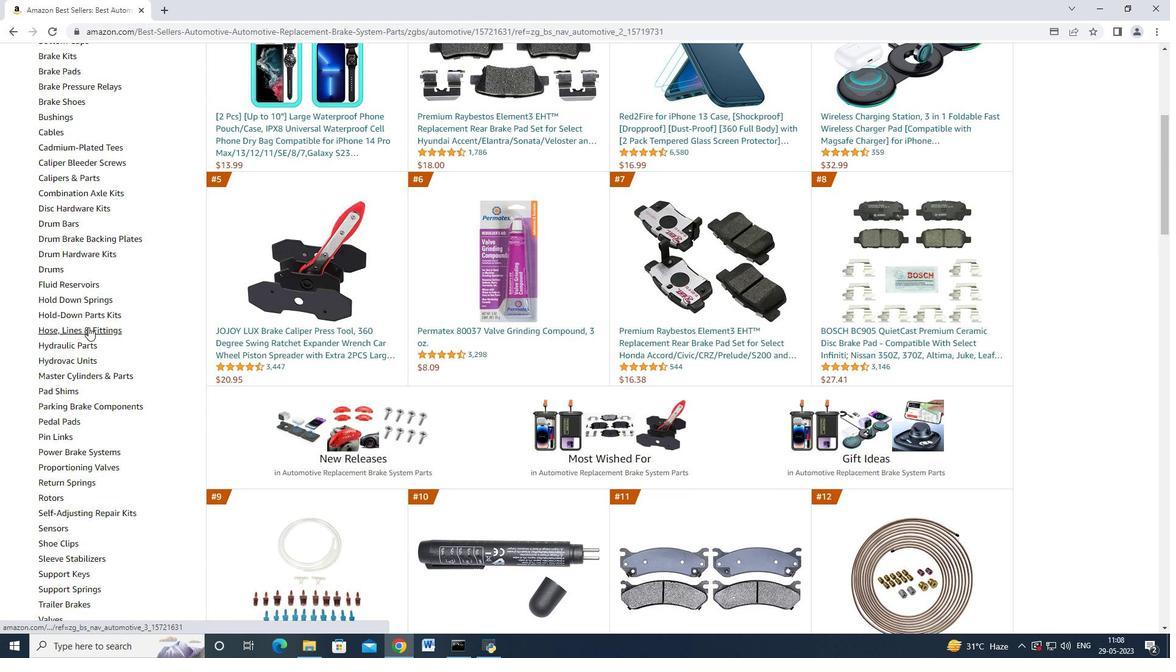 
Action: Mouse moved to (505, 310)
Screenshot: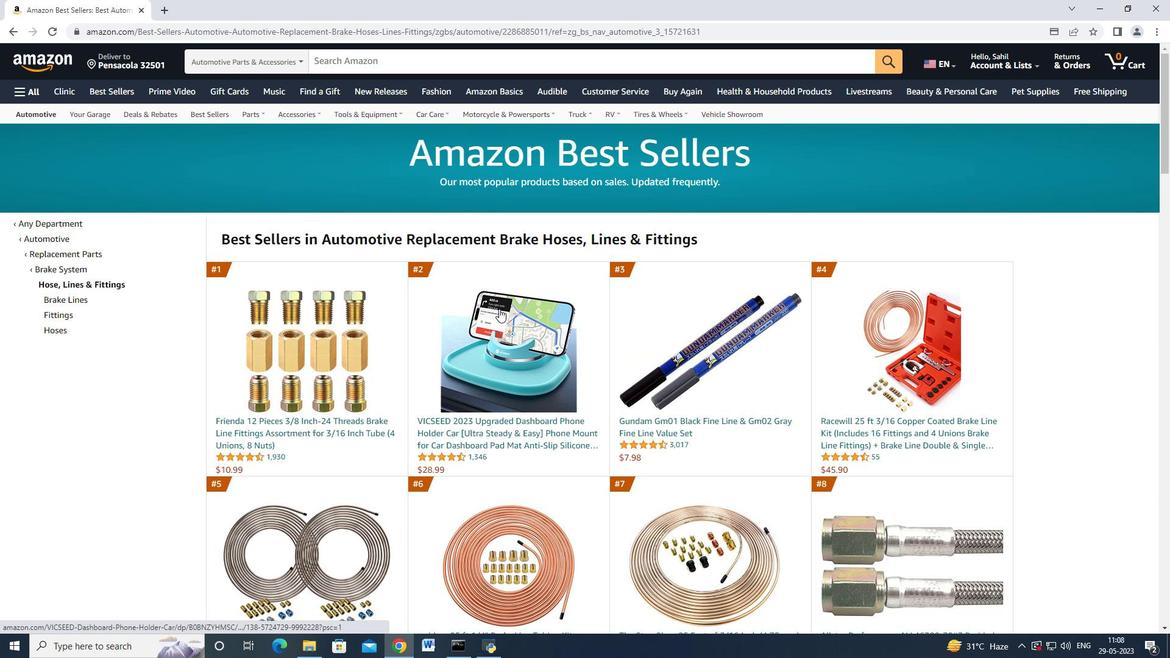 
Action: Mouse scrolled (505, 309) with delta (0, 0)
Screenshot: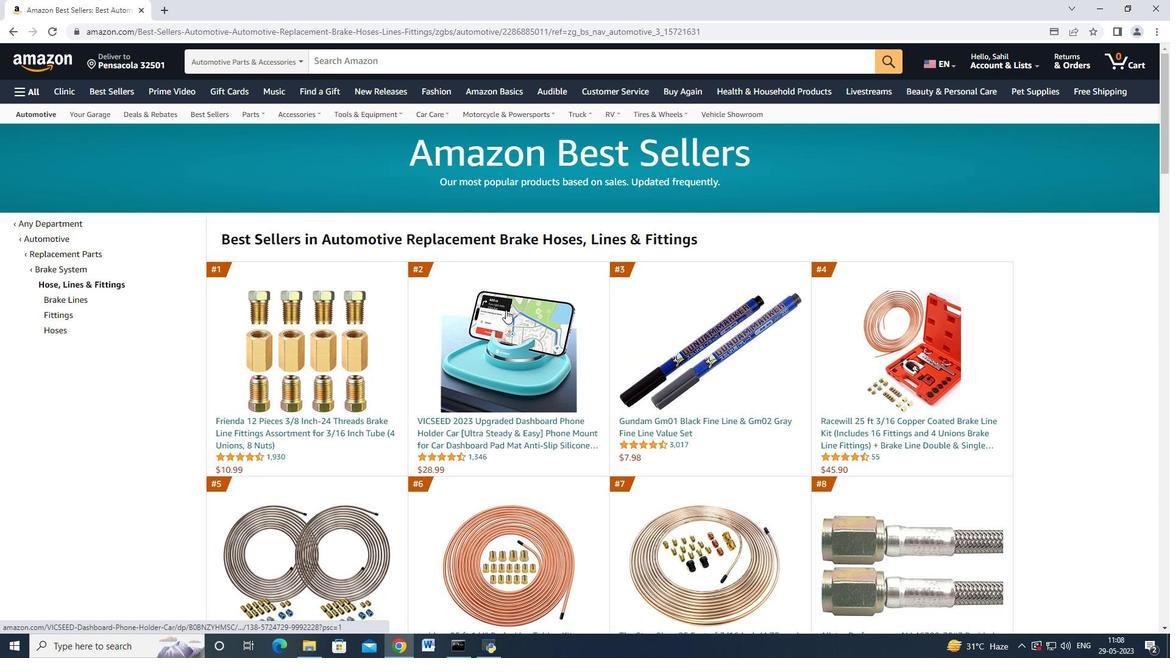 
Action: Mouse scrolled (505, 309) with delta (0, 0)
Screenshot: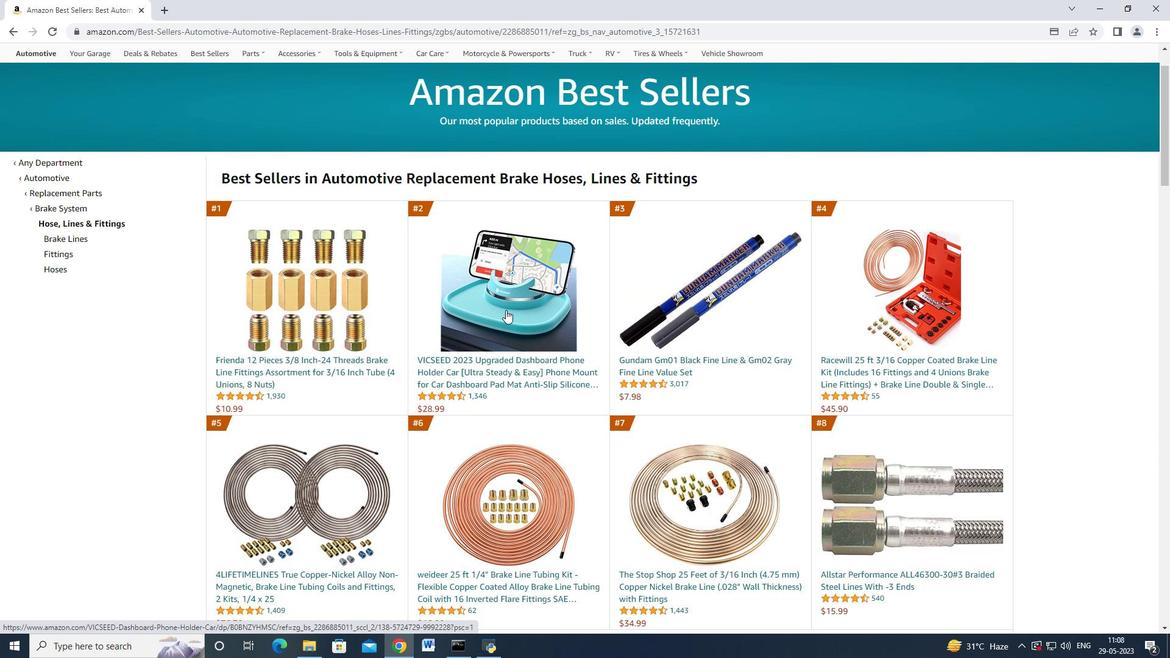 
Action: Mouse scrolled (505, 309) with delta (0, 0)
Screenshot: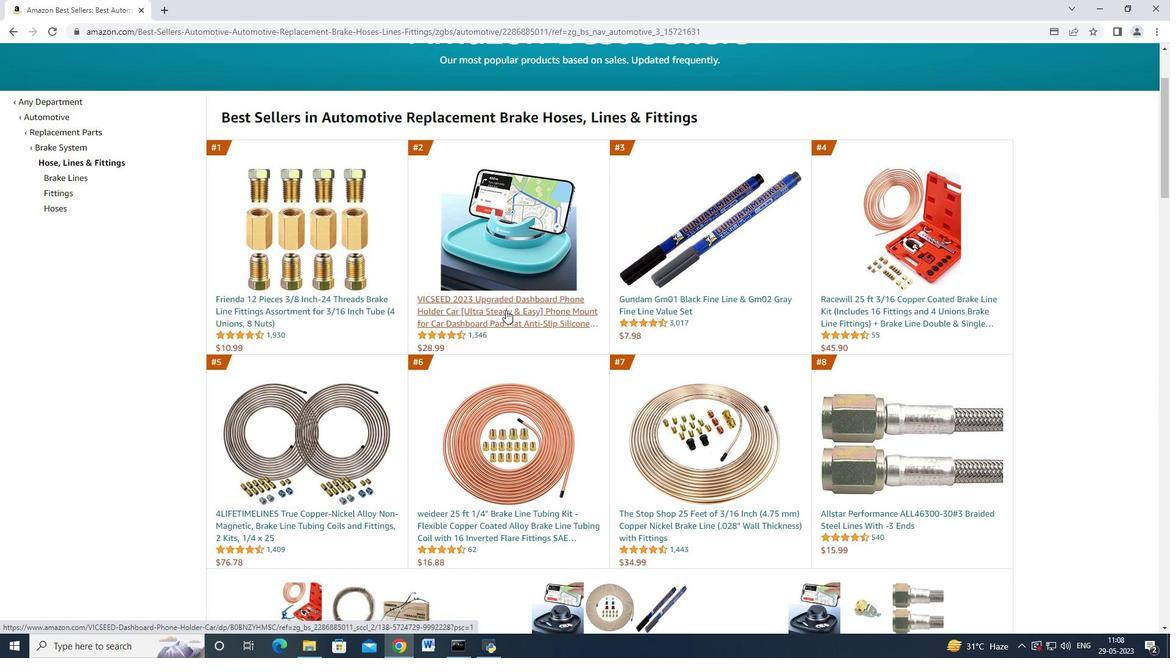 
Action: Mouse scrolled (505, 309) with delta (0, 0)
Screenshot: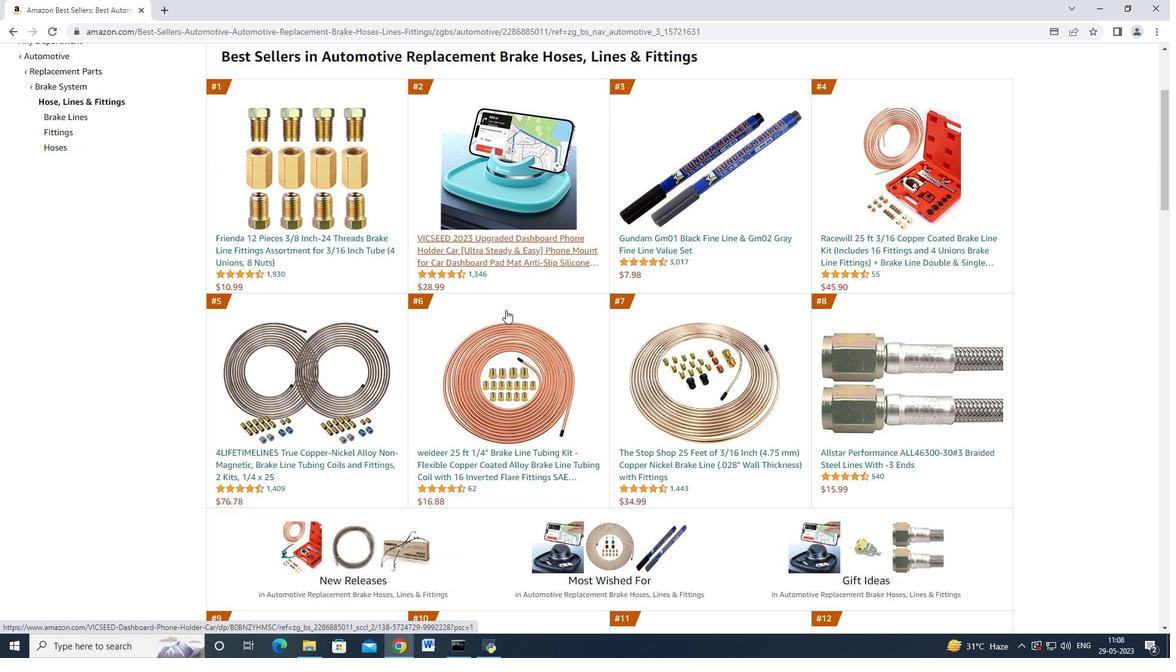 
Action: Mouse scrolled (505, 309) with delta (0, 0)
Screenshot: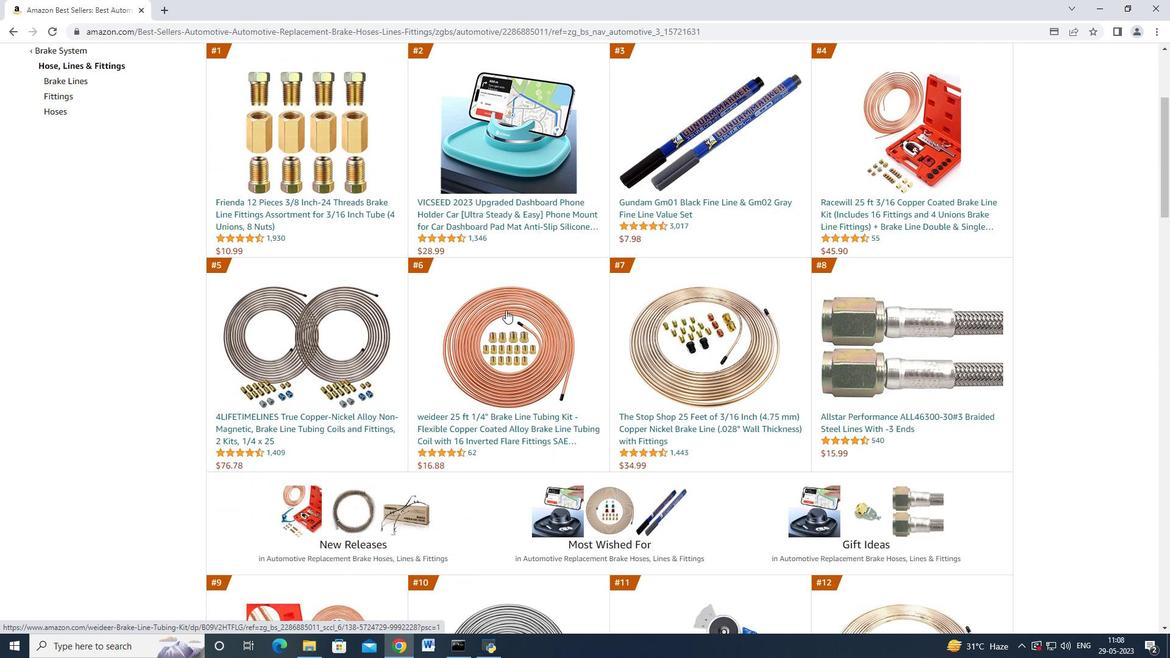 
Action: Mouse scrolled (505, 309) with delta (0, 0)
Screenshot: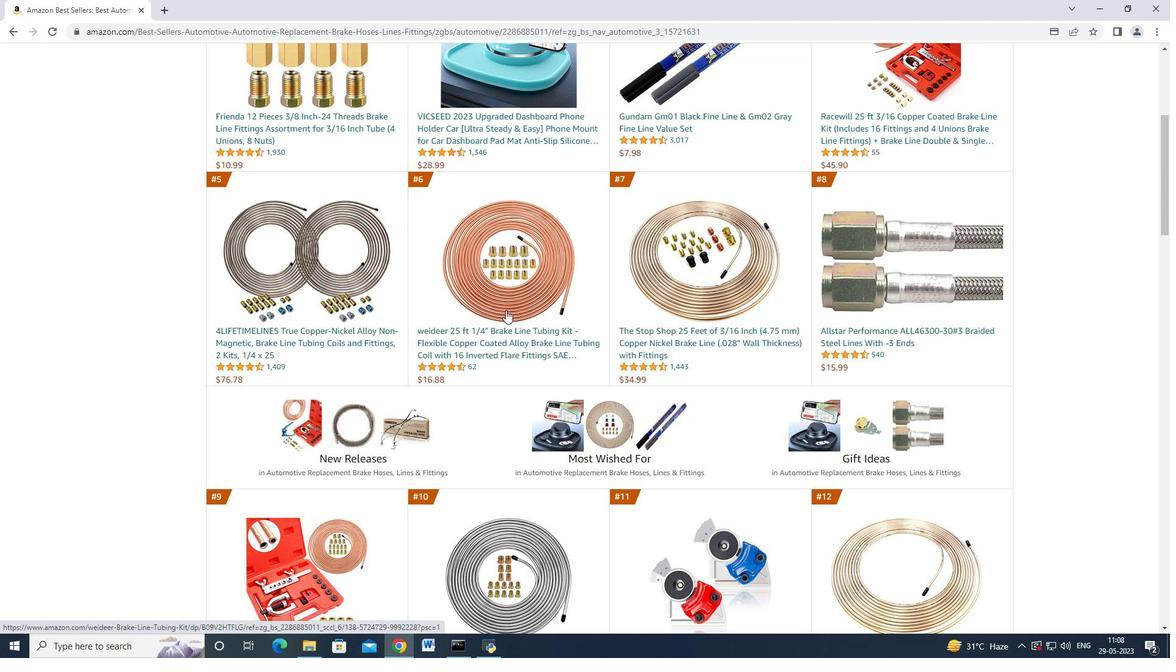 
Action: Mouse scrolled (505, 309) with delta (0, 0)
Screenshot: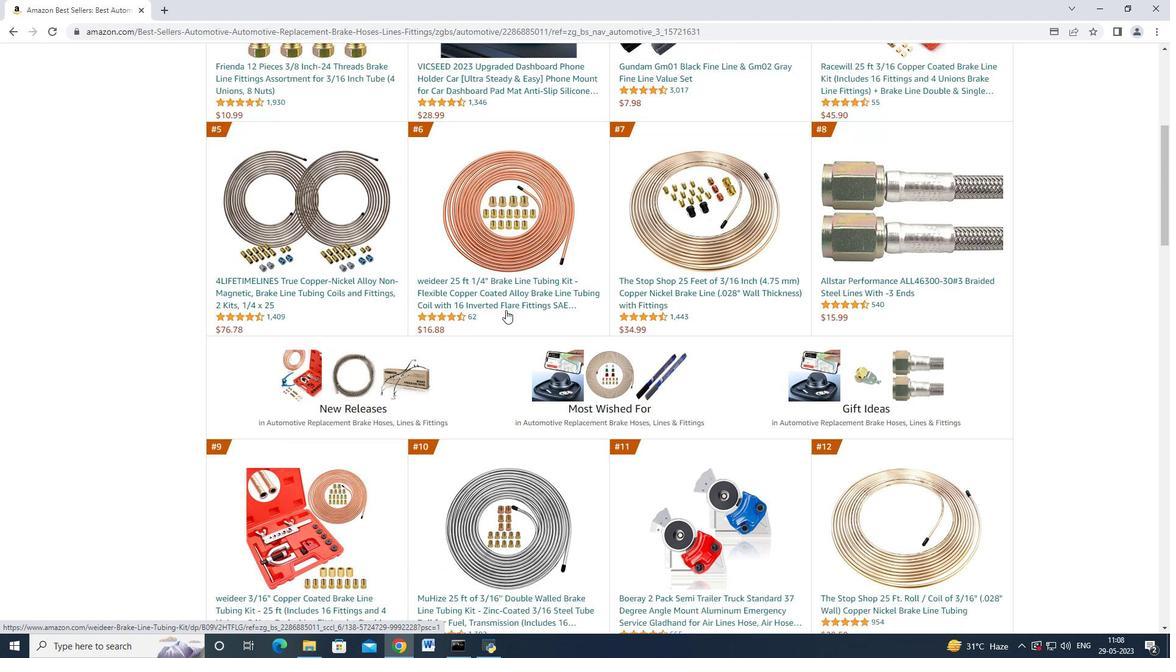 
Action: Mouse scrolled (505, 309) with delta (0, 0)
Screenshot: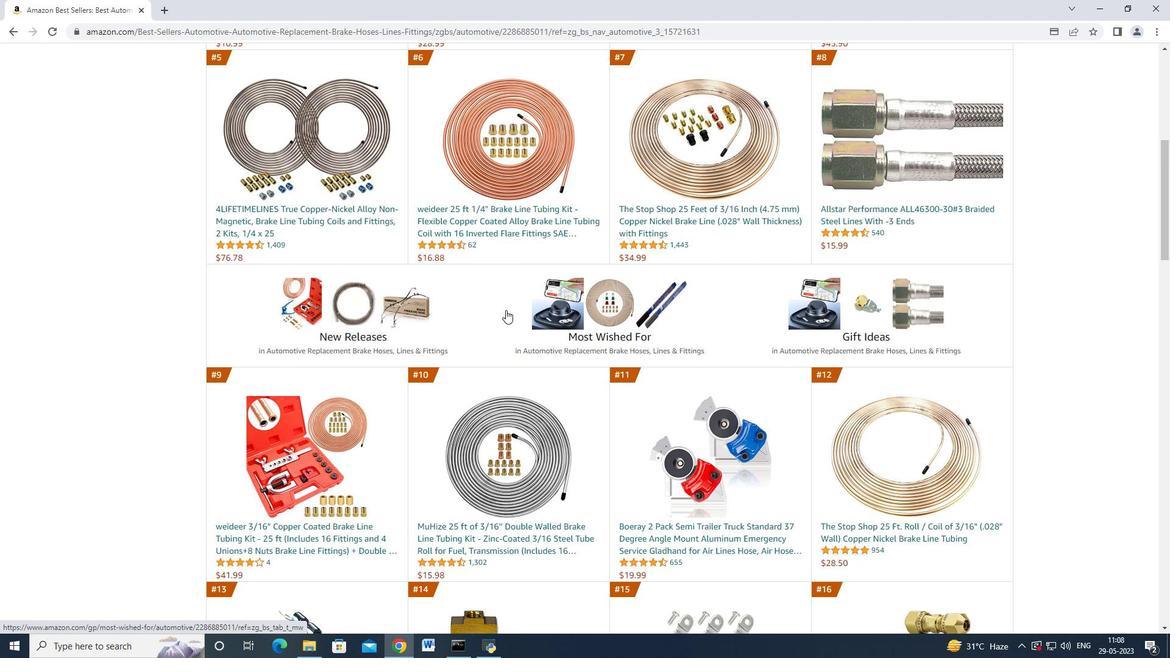 
Action: Mouse scrolled (505, 309) with delta (0, 0)
Screenshot: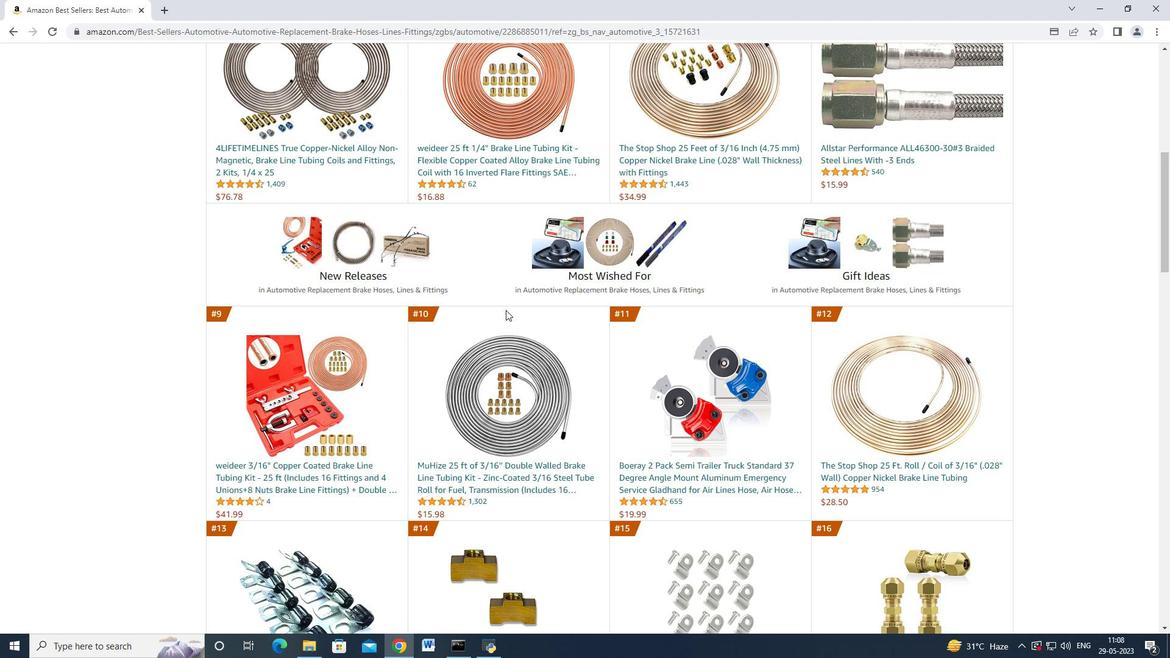 
Action: Mouse scrolled (505, 309) with delta (0, 0)
Screenshot: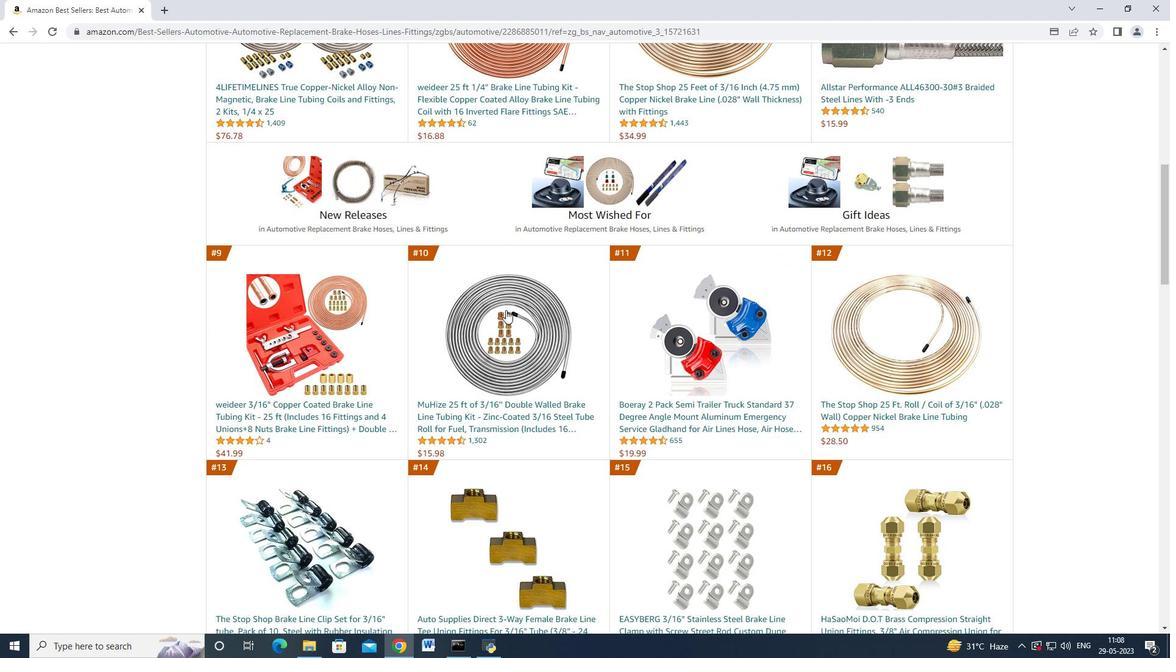 
Action: Mouse scrolled (505, 309) with delta (0, 0)
Screenshot: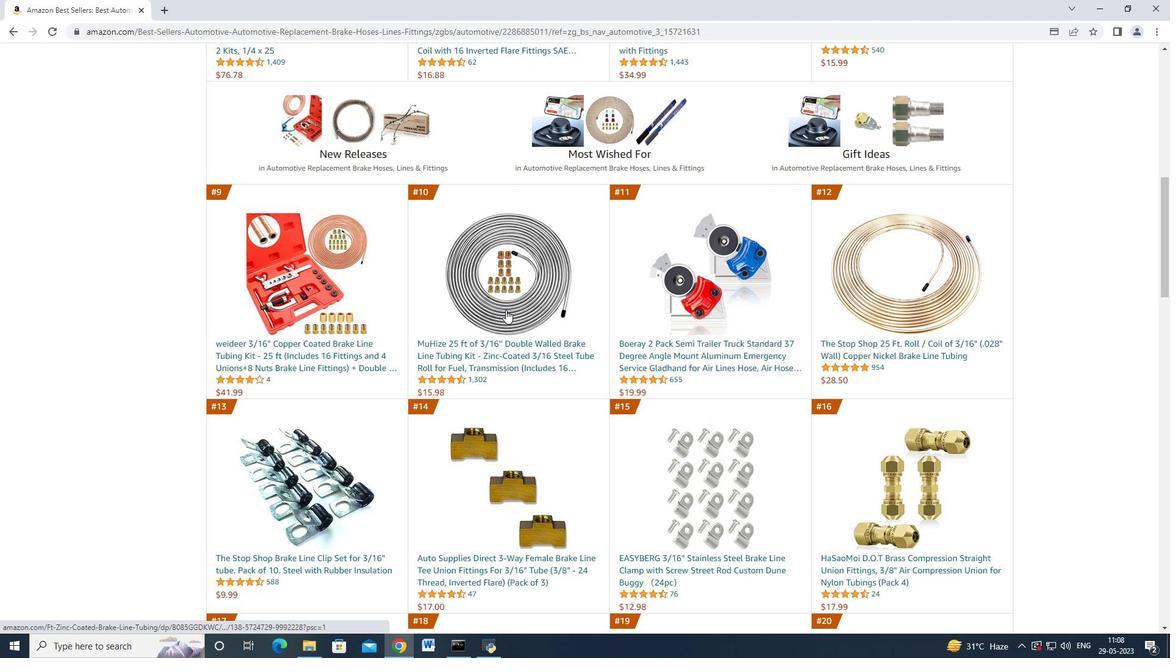 
Action: Mouse scrolled (505, 309) with delta (0, 0)
Screenshot: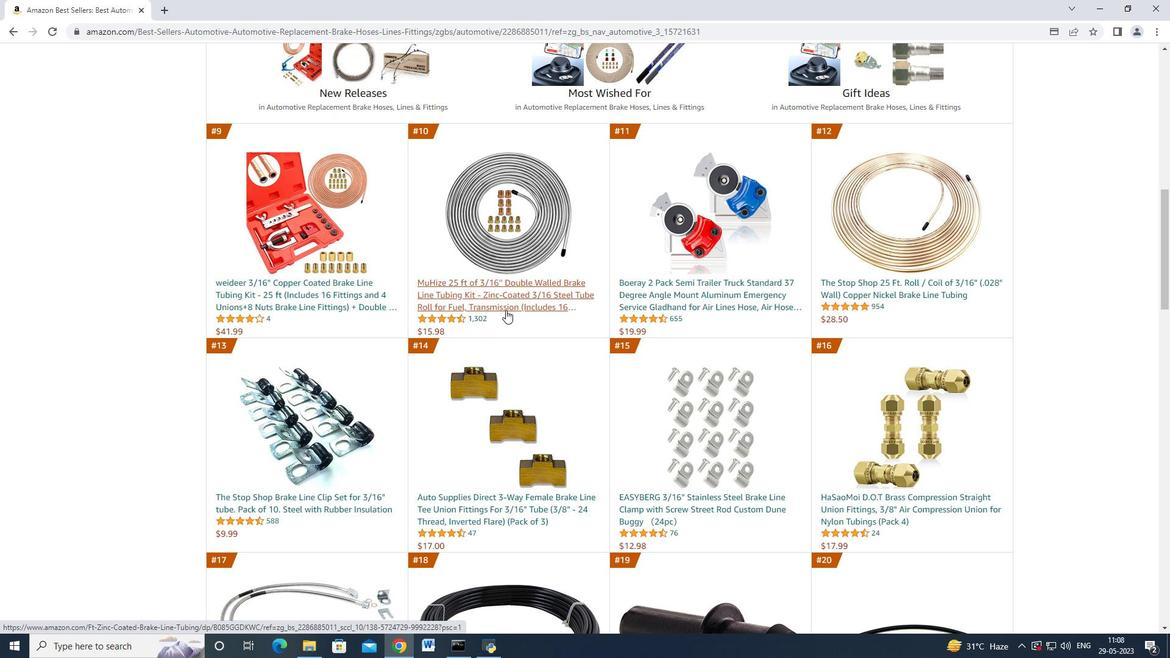 
Action: Mouse scrolled (505, 309) with delta (0, 0)
Screenshot: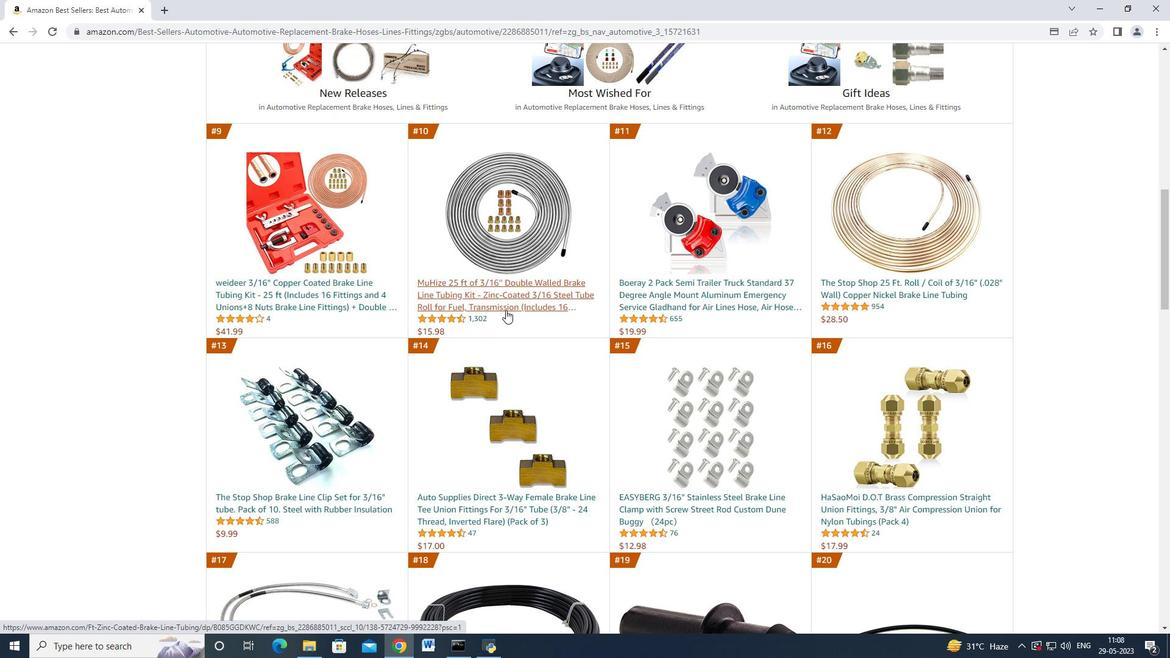 
Action: Mouse scrolled (505, 309) with delta (0, 0)
Screenshot: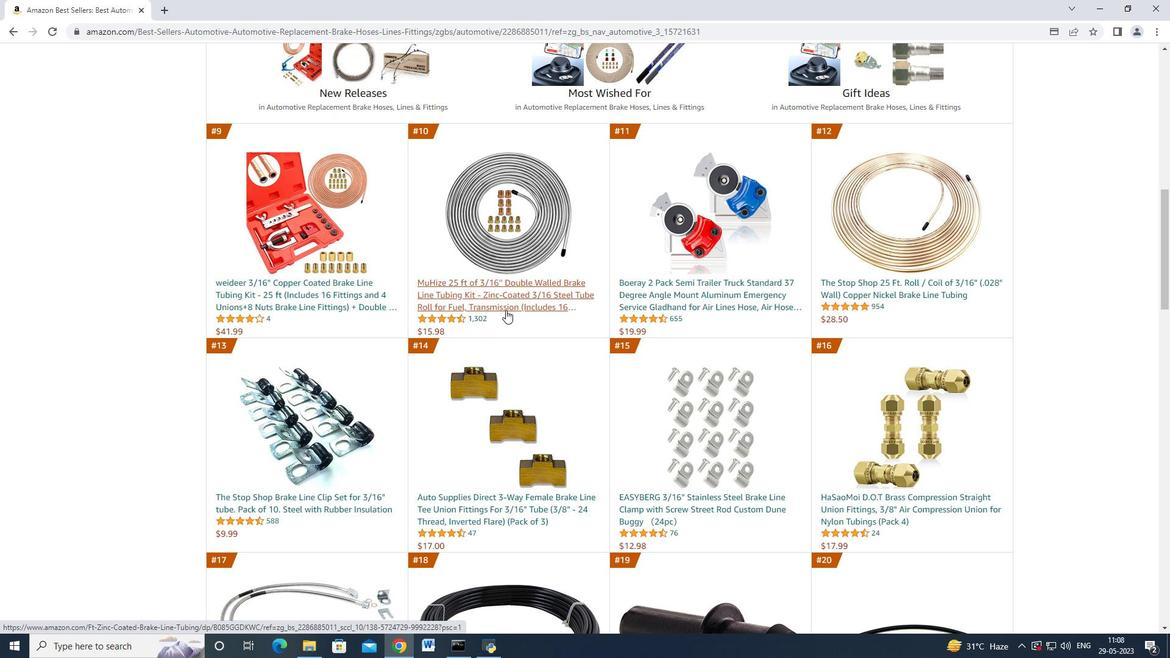 
Action: Mouse scrolled (505, 309) with delta (0, 0)
Screenshot: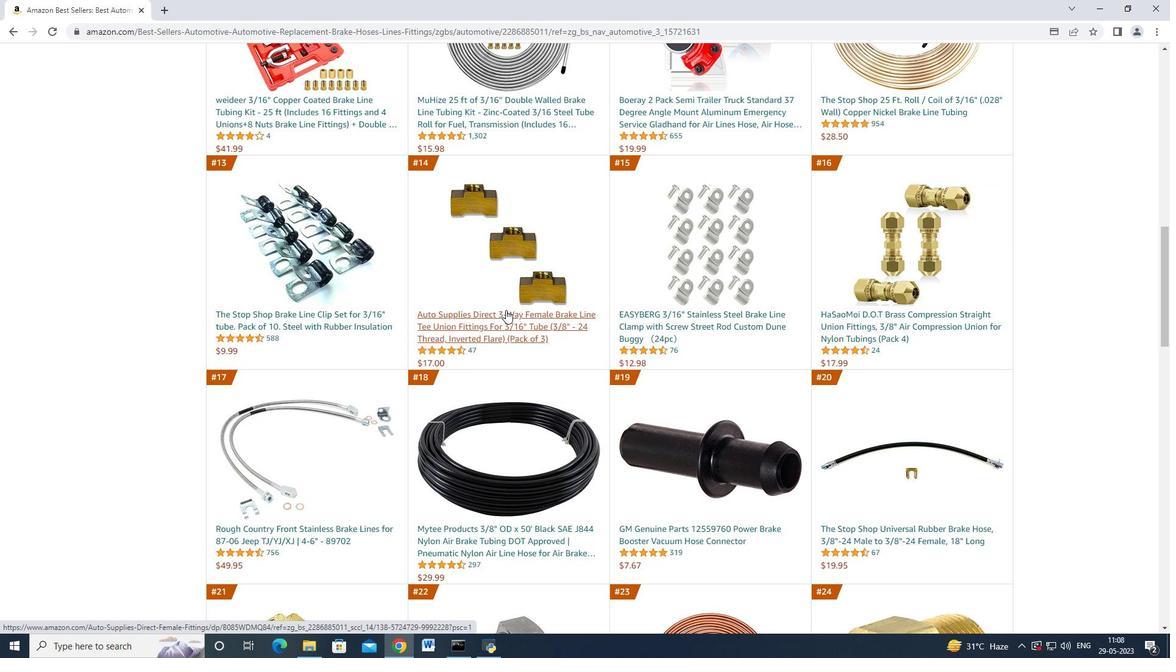 
Action: Mouse moved to (496, 479)
Screenshot: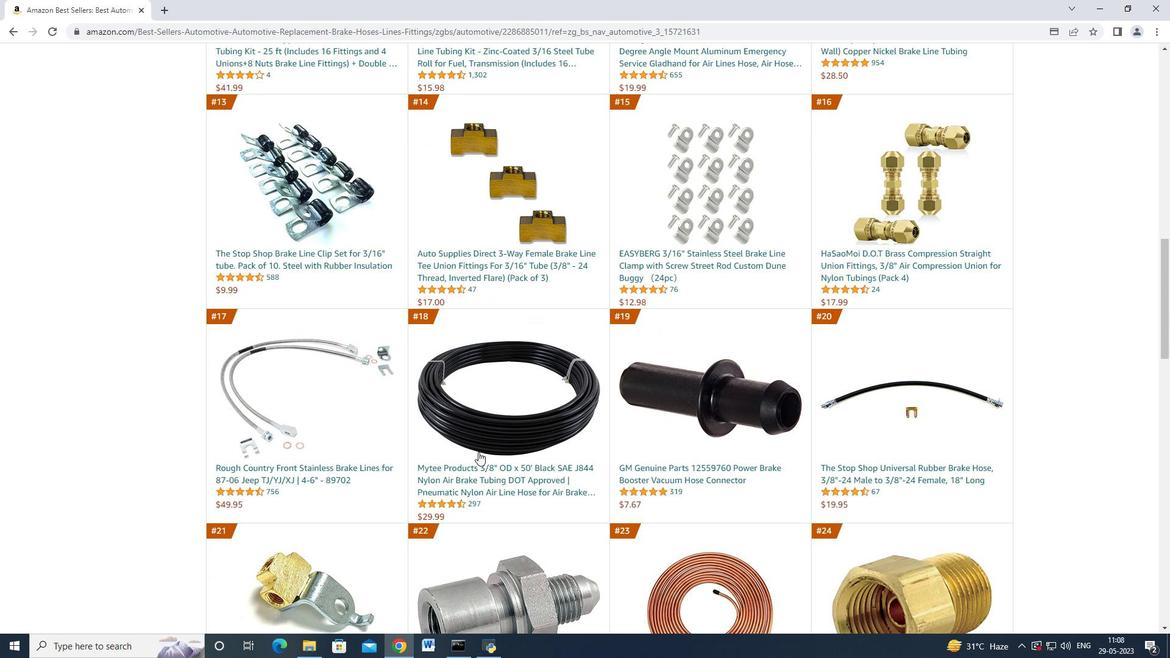 
Action: Mouse pressed left at (496, 479)
Screenshot: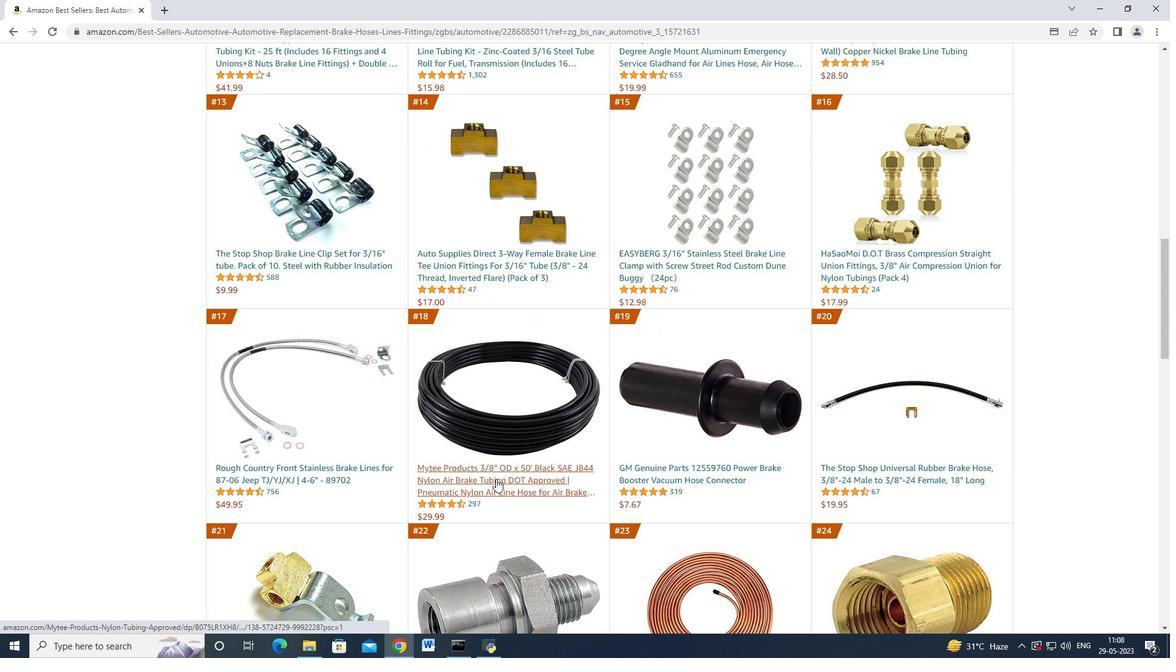 
Action: Mouse moved to (909, 404)
Screenshot: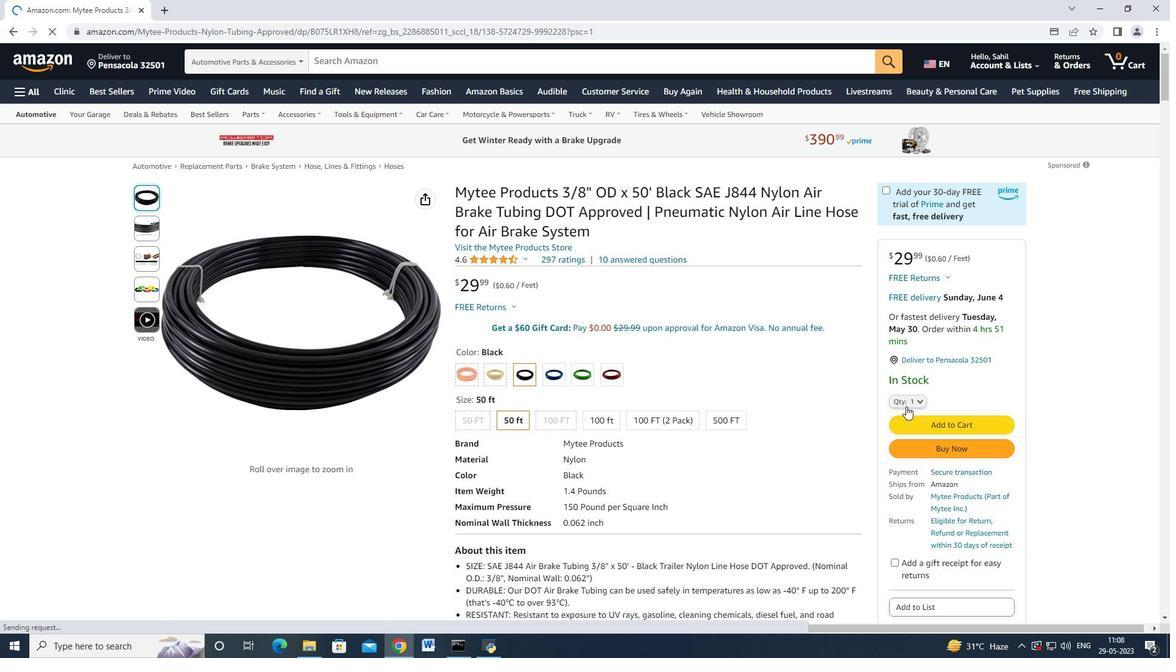 
Action: Mouse pressed left at (909, 404)
Screenshot: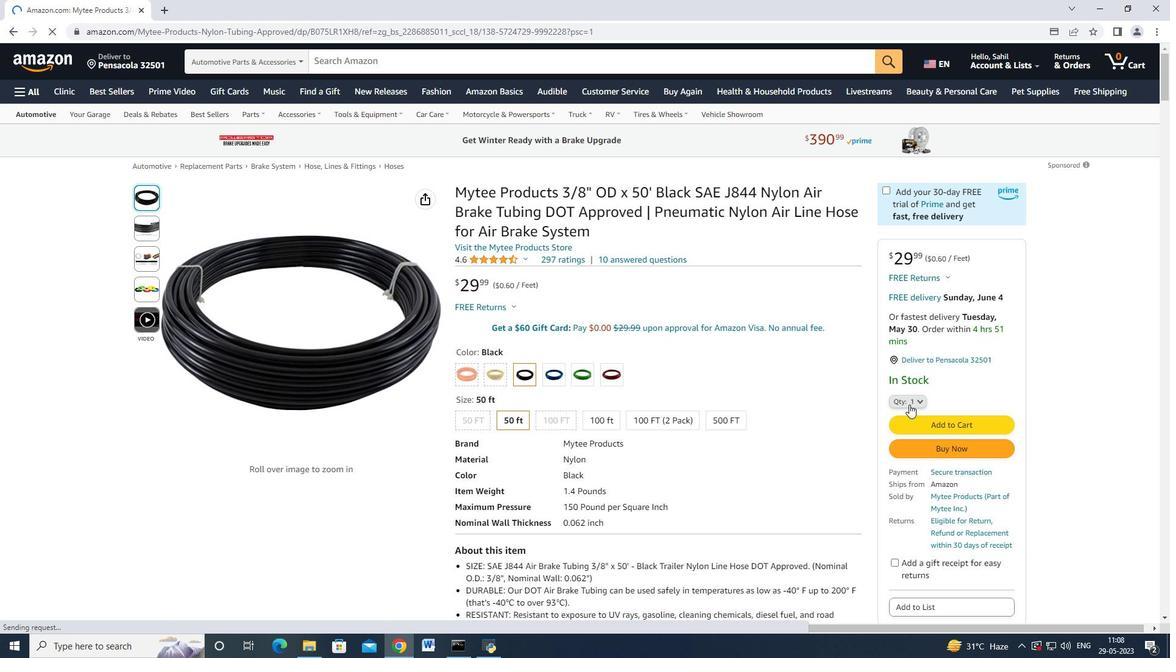 
Action: Mouse moved to (900, 112)
Screenshot: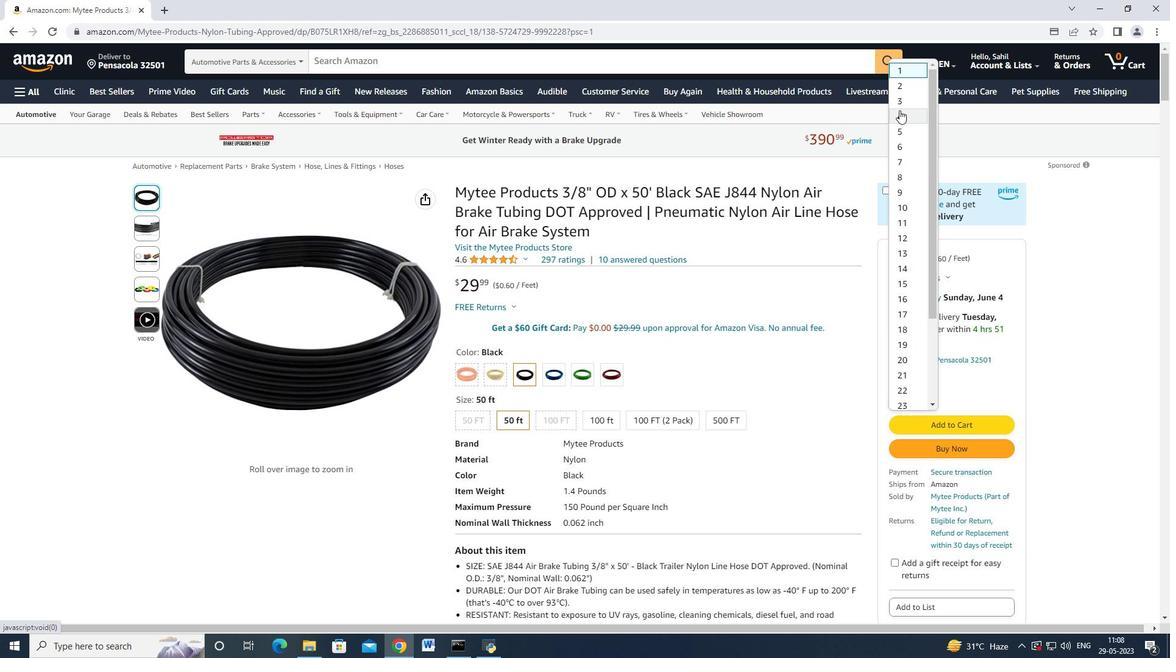 
Action: Mouse pressed left at (900, 112)
Screenshot: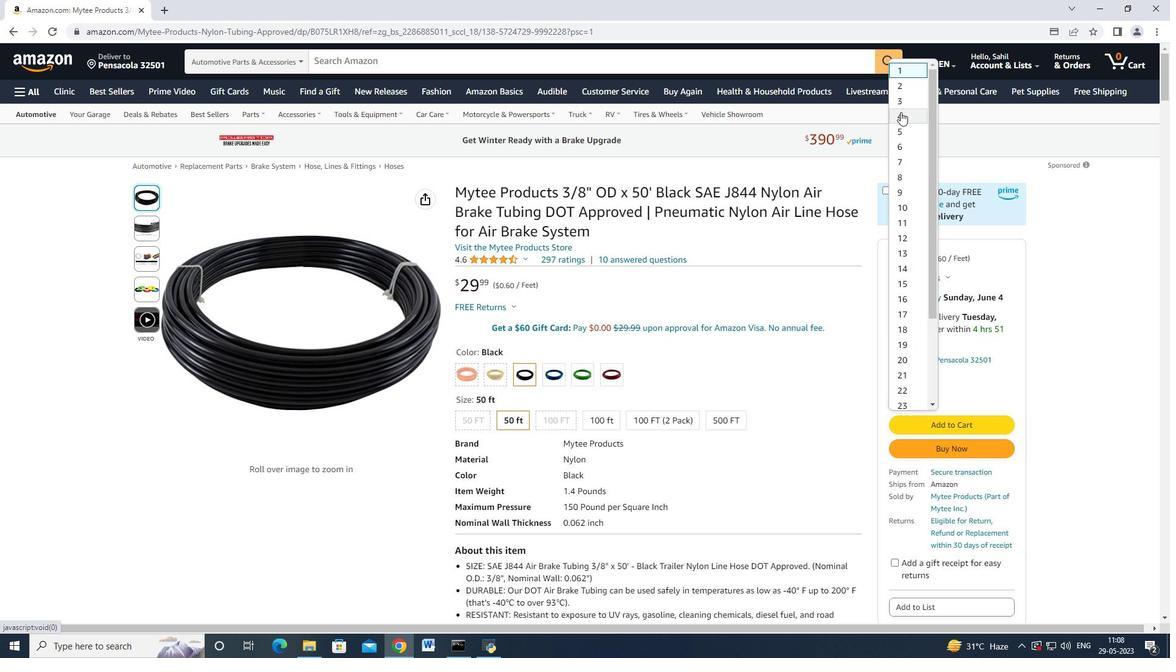 
Action: Mouse moved to (688, 245)
Screenshot: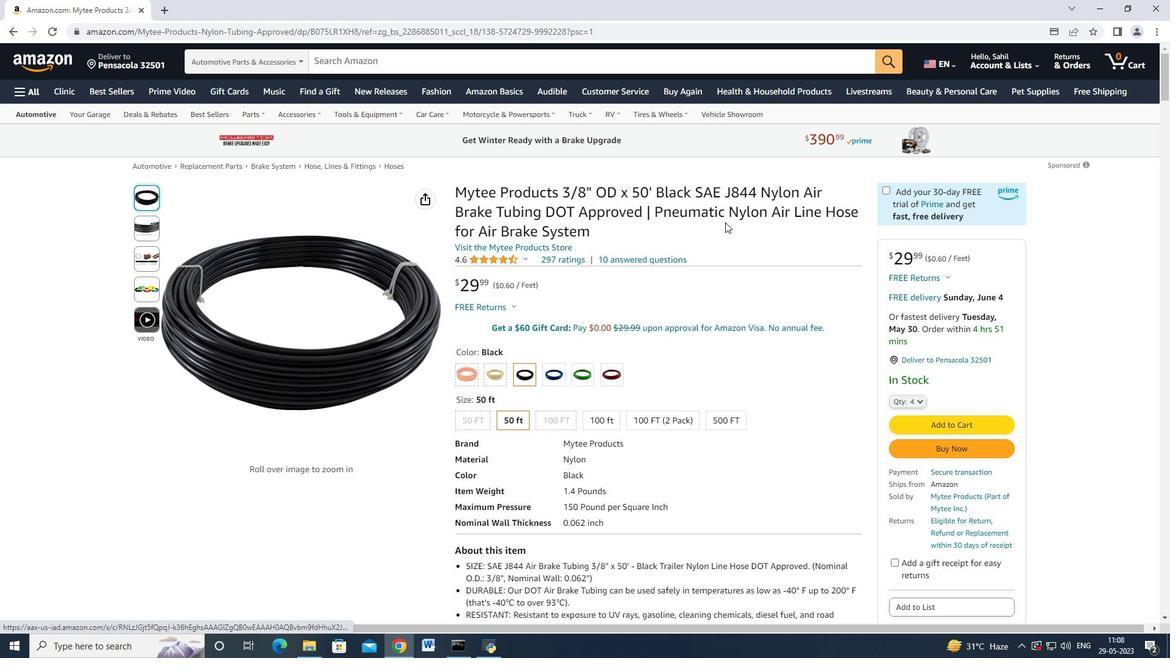 
Action: Mouse scrolled (688, 245) with delta (0, 0)
Screenshot: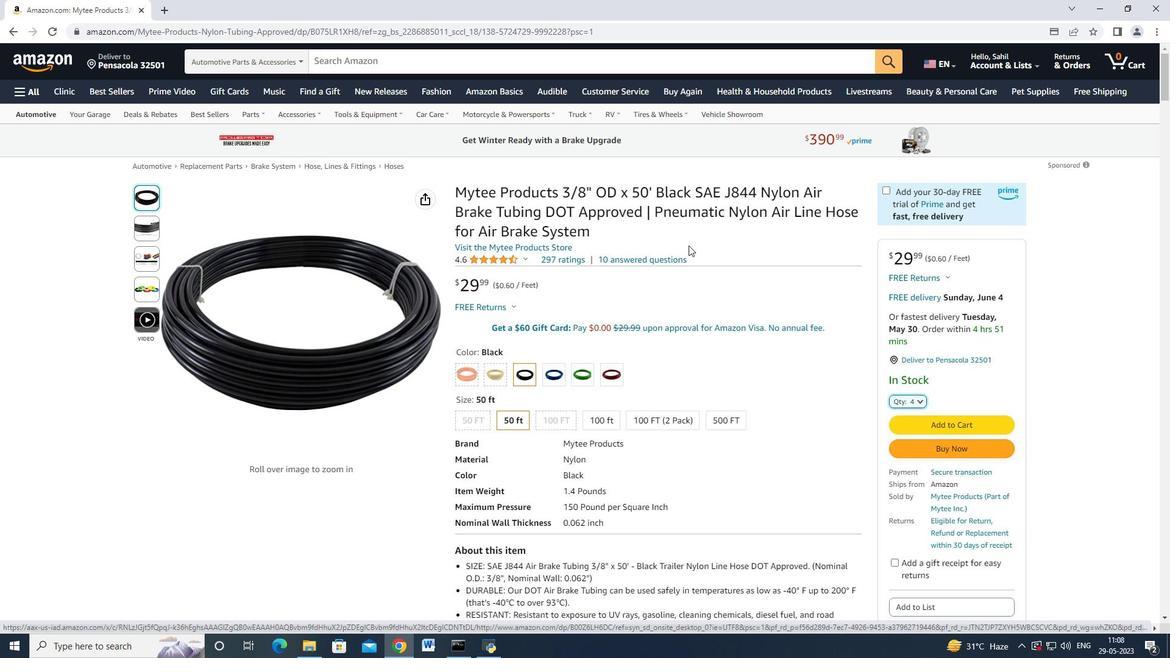 
Action: Mouse scrolled (688, 245) with delta (0, 0)
Screenshot: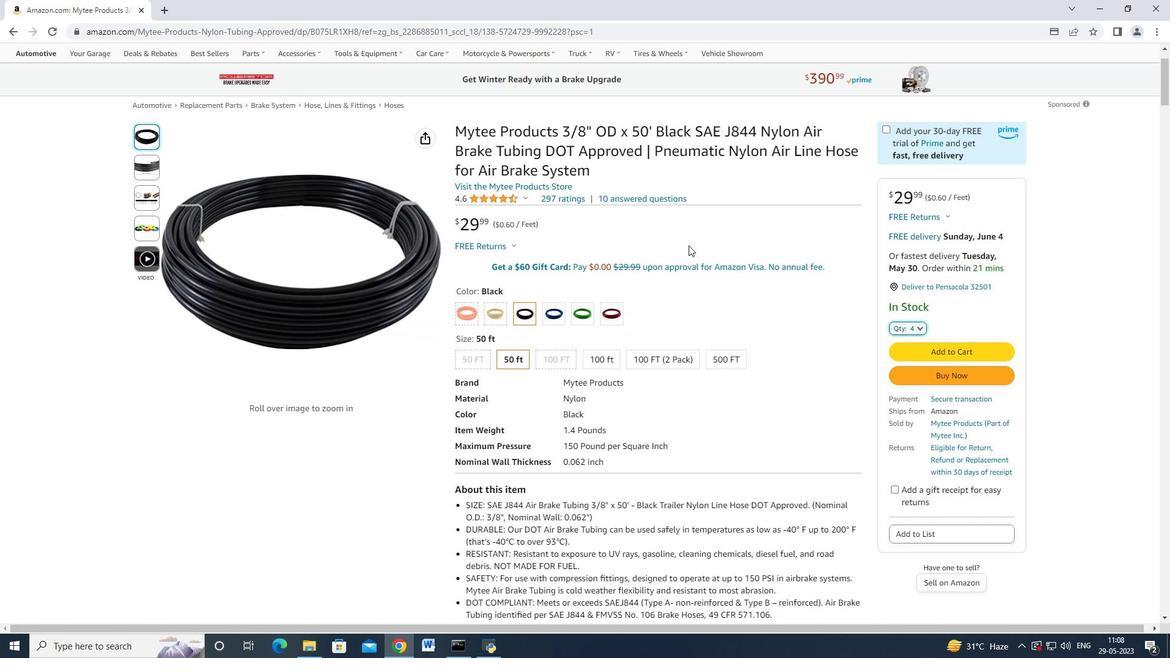
Action: Mouse moved to (607, 296)
Screenshot: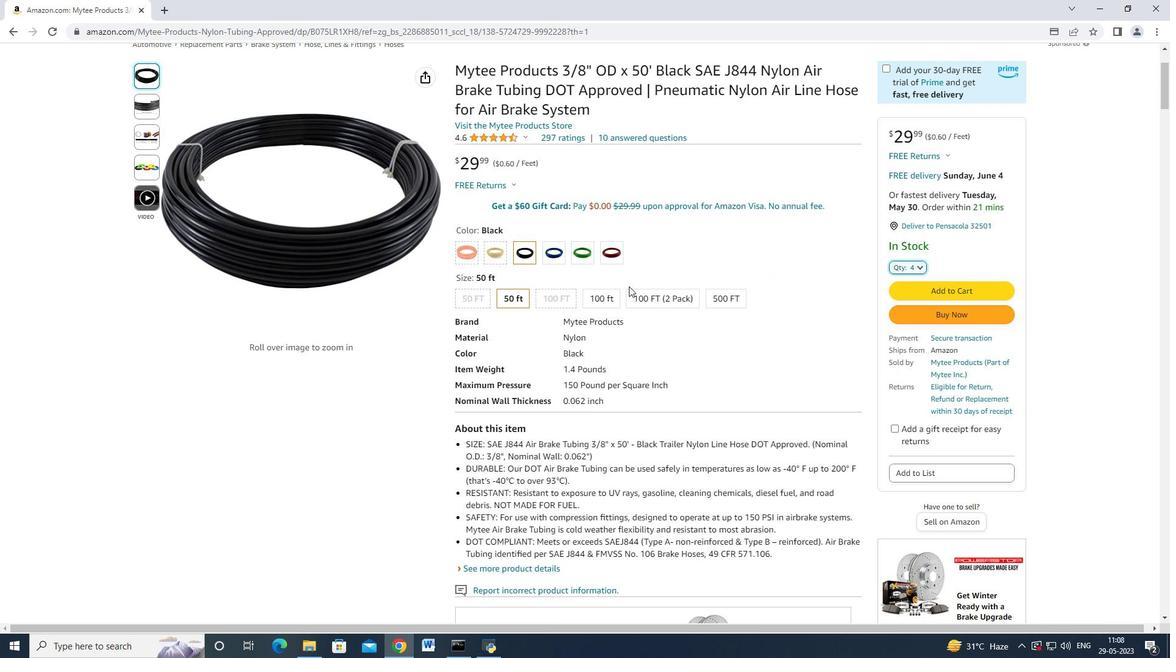 
Action: Mouse pressed left at (607, 296)
Screenshot: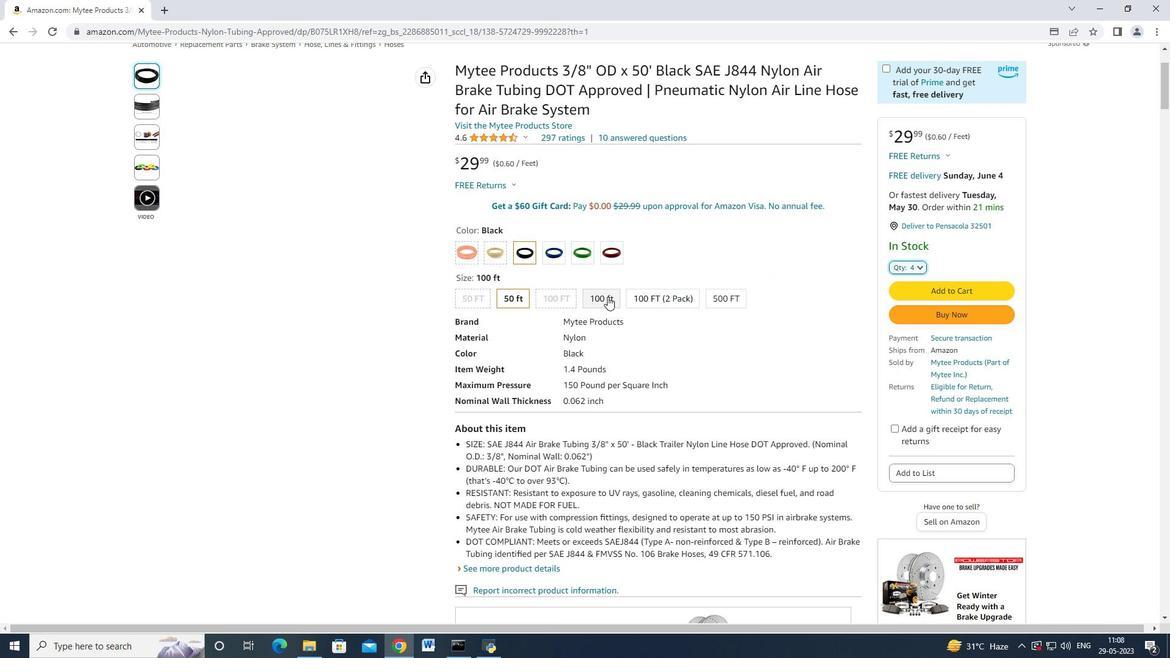
Action: Mouse moved to (794, 283)
Screenshot: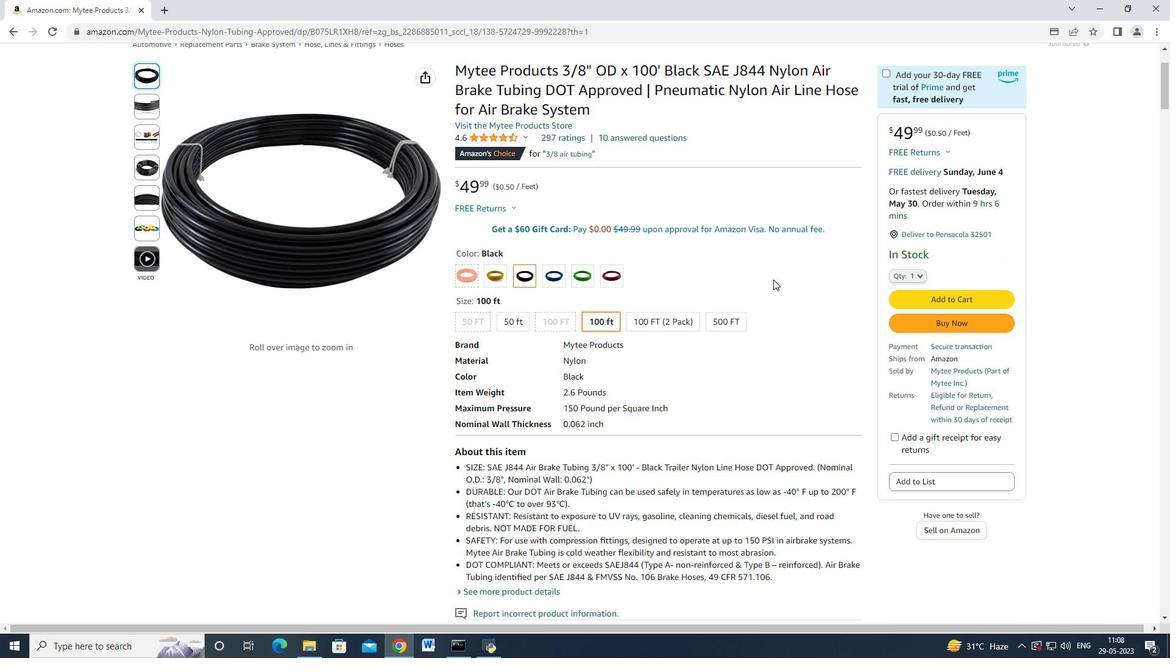 
Action: Mouse scrolled (794, 284) with delta (0, 0)
Screenshot: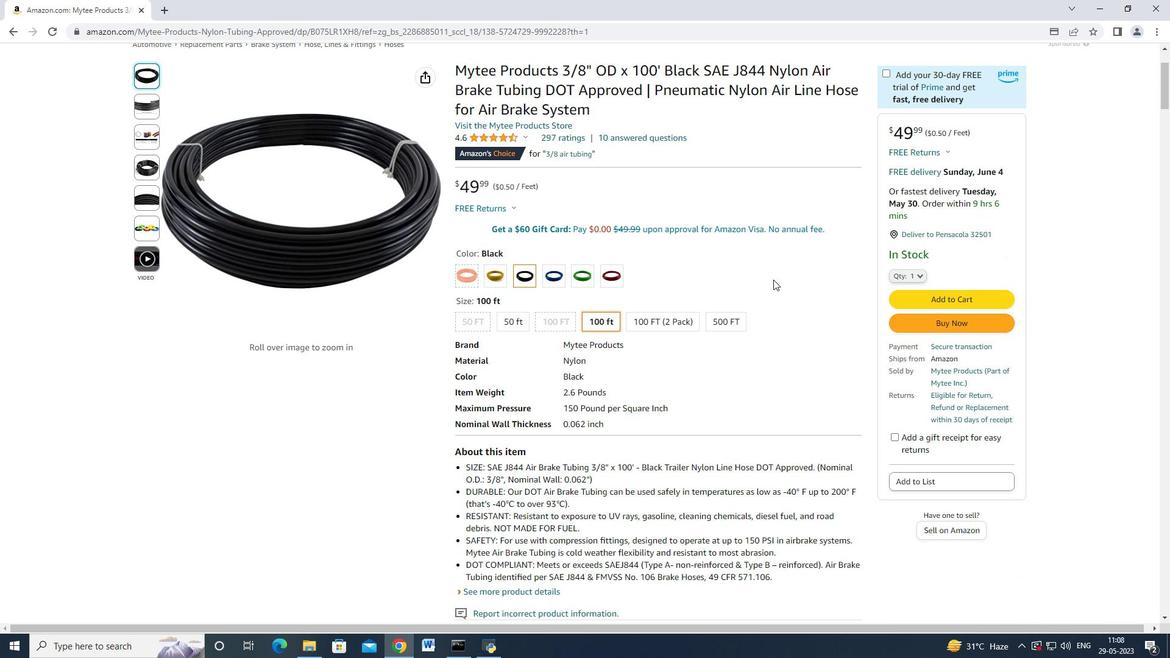 
Action: Mouse moved to (794, 284)
Screenshot: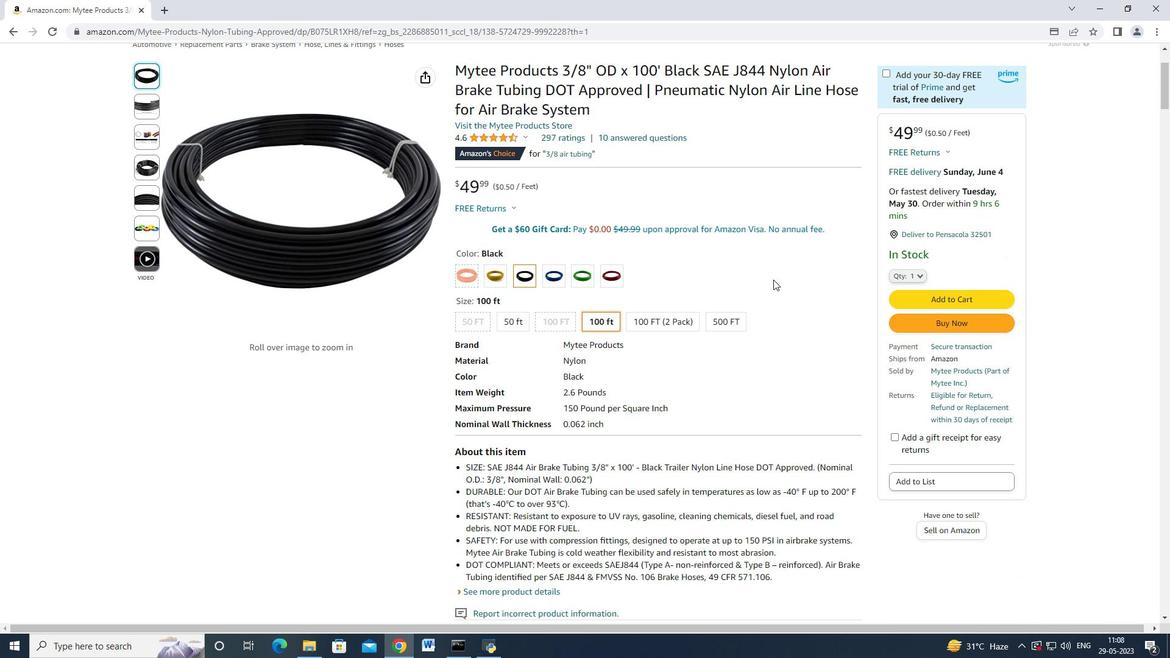 
Action: Mouse scrolled (794, 284) with delta (0, 0)
Screenshot: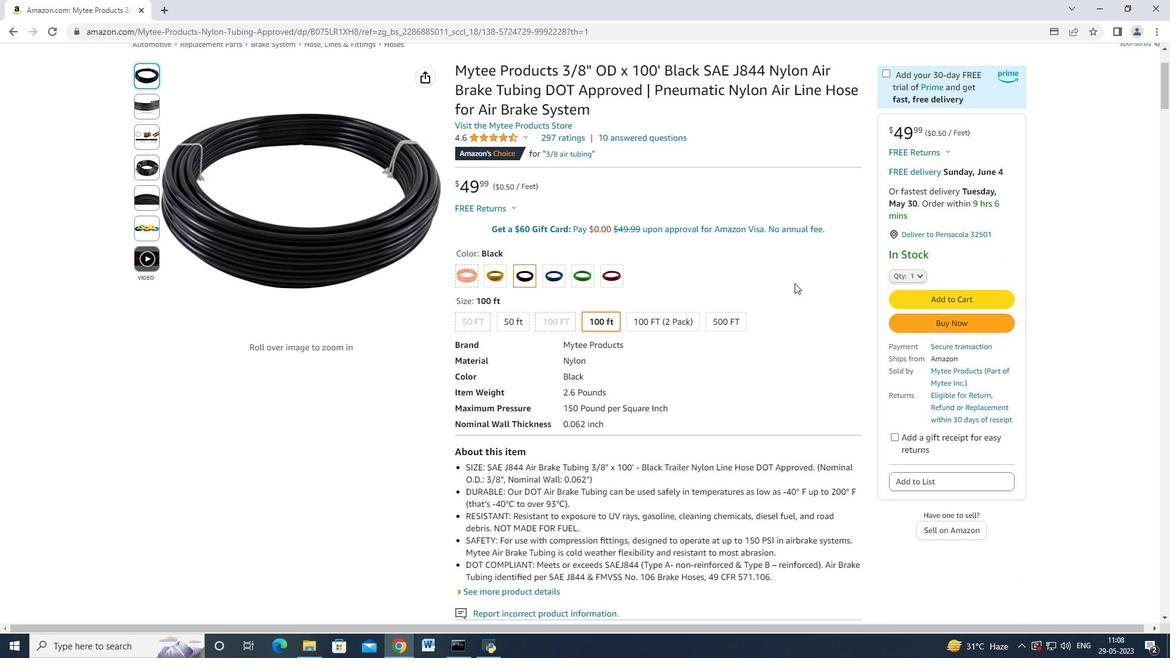
Action: Mouse scrolled (794, 284) with delta (0, 0)
Screenshot: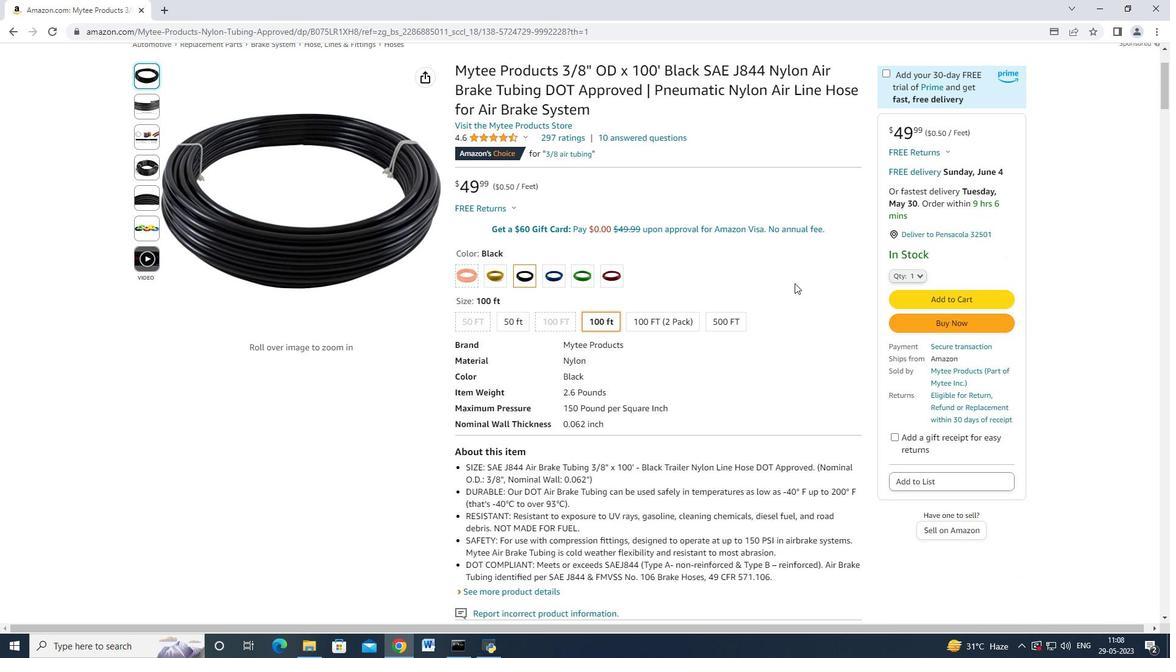 
Action: Mouse scrolled (794, 284) with delta (0, 0)
Screenshot: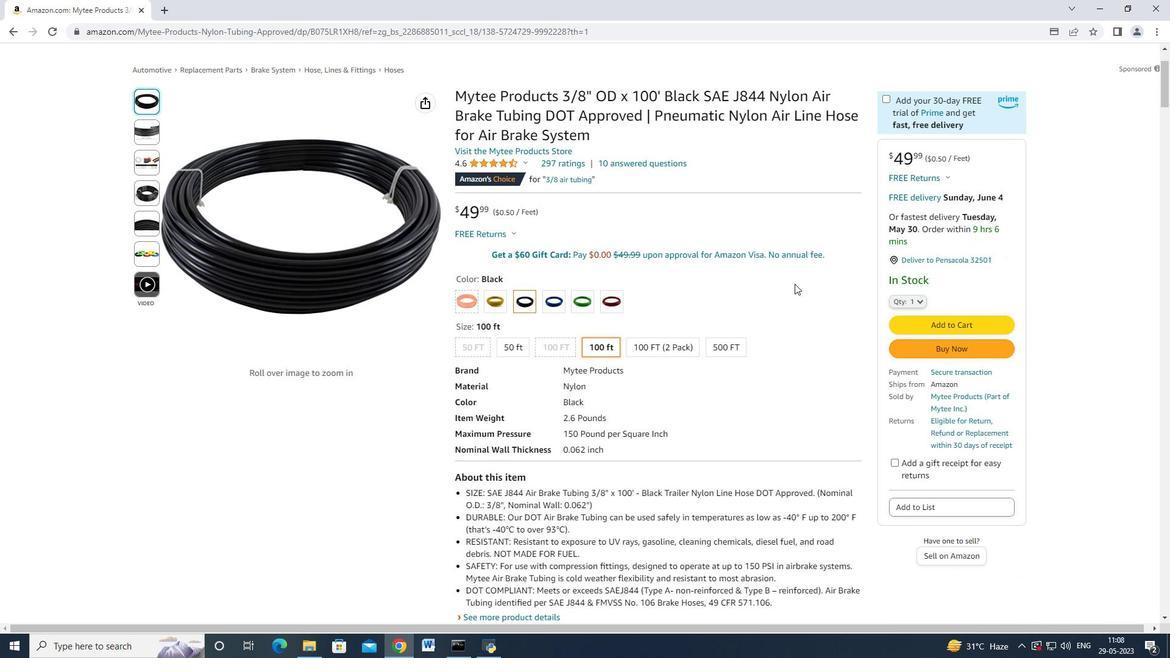 
Action: Mouse scrolled (794, 284) with delta (0, 0)
Screenshot: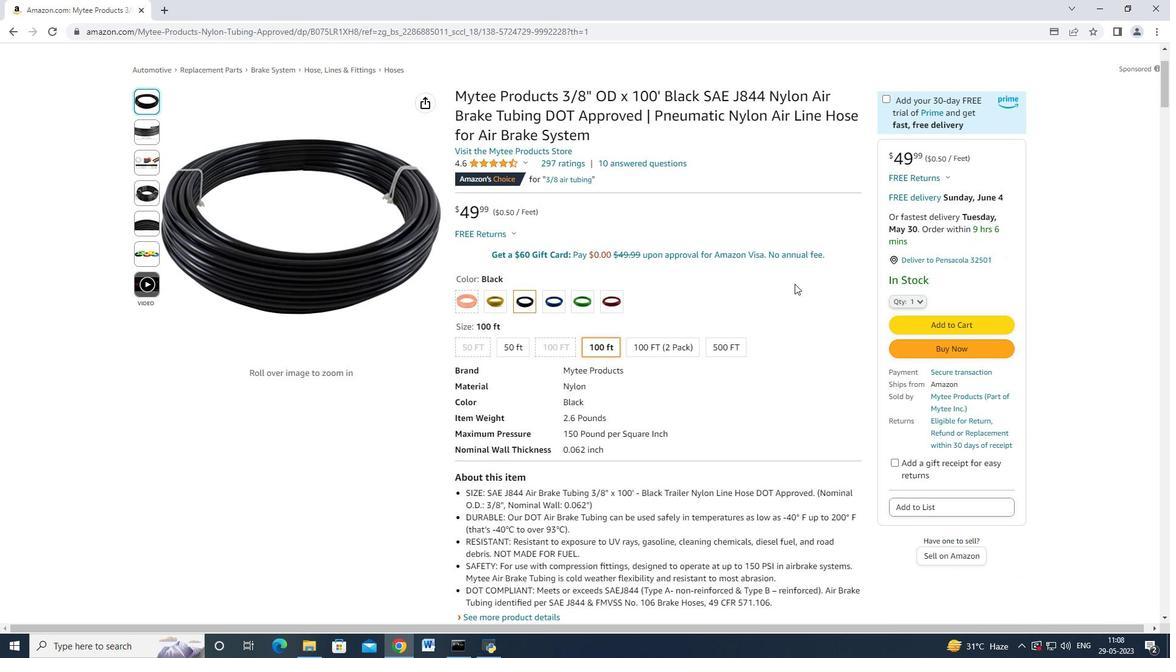 
Action: Mouse scrolled (794, 284) with delta (0, 0)
Screenshot: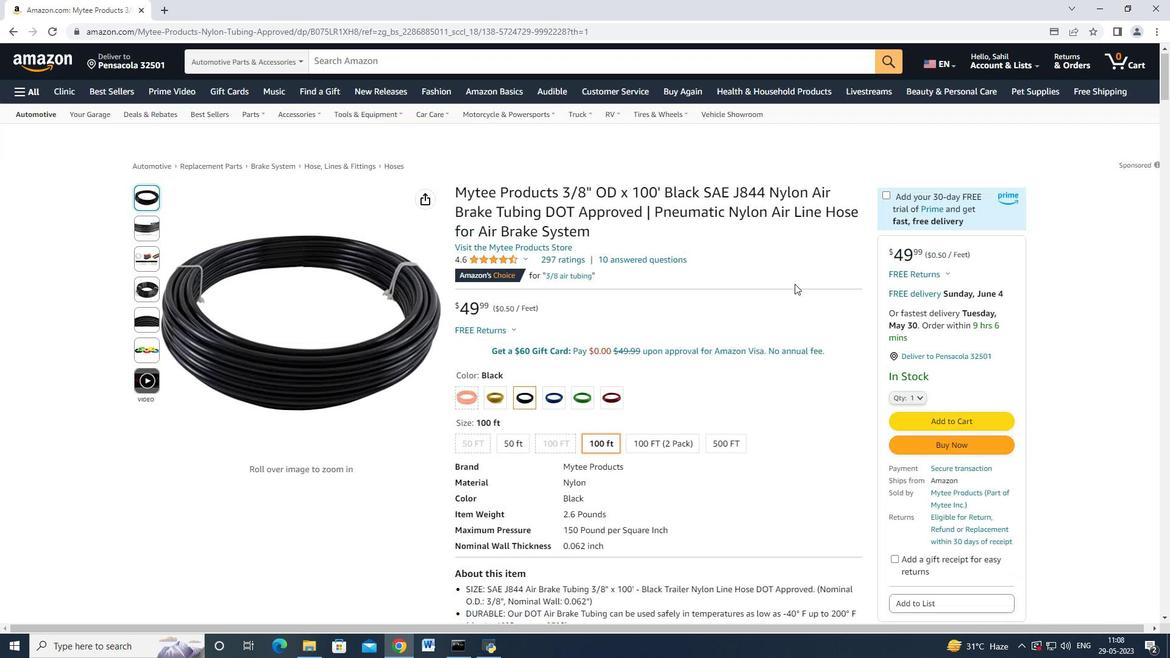 
Action: Mouse moved to (519, 440)
Screenshot: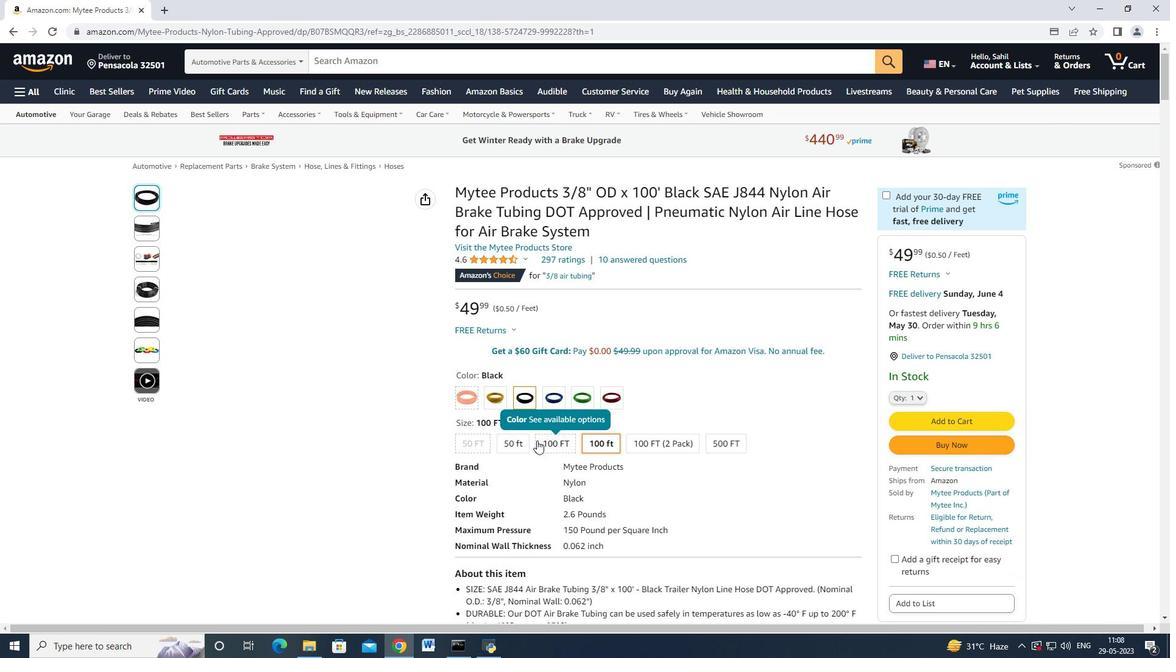 
Action: Mouse pressed left at (519, 440)
Screenshot: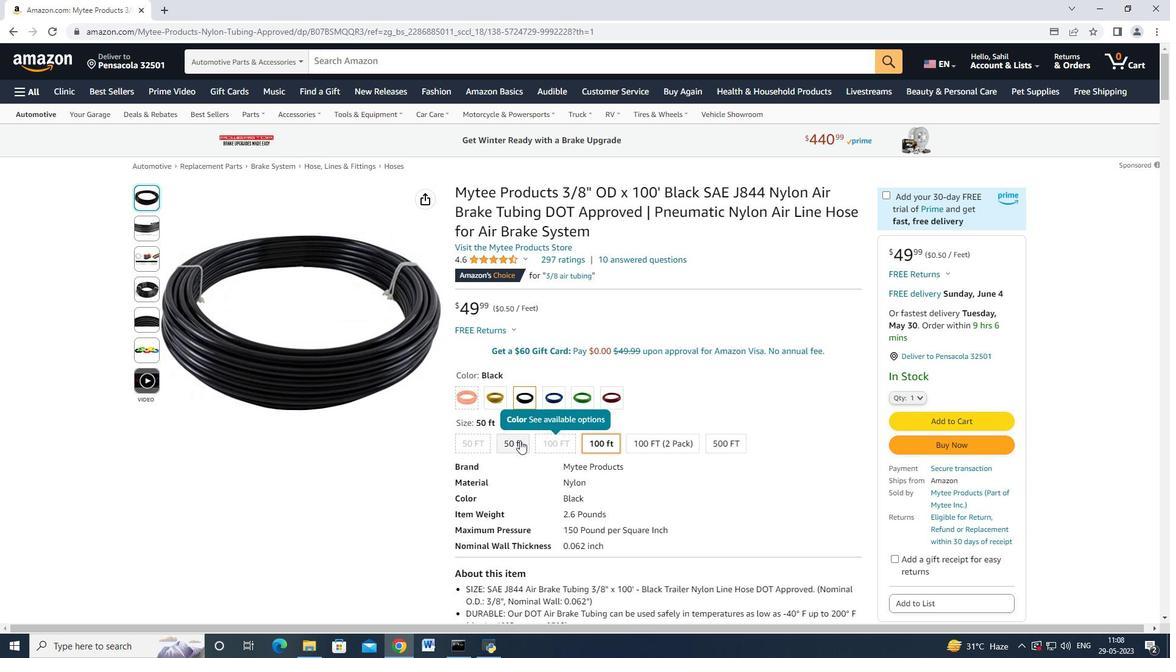 
Action: Mouse moved to (910, 396)
Screenshot: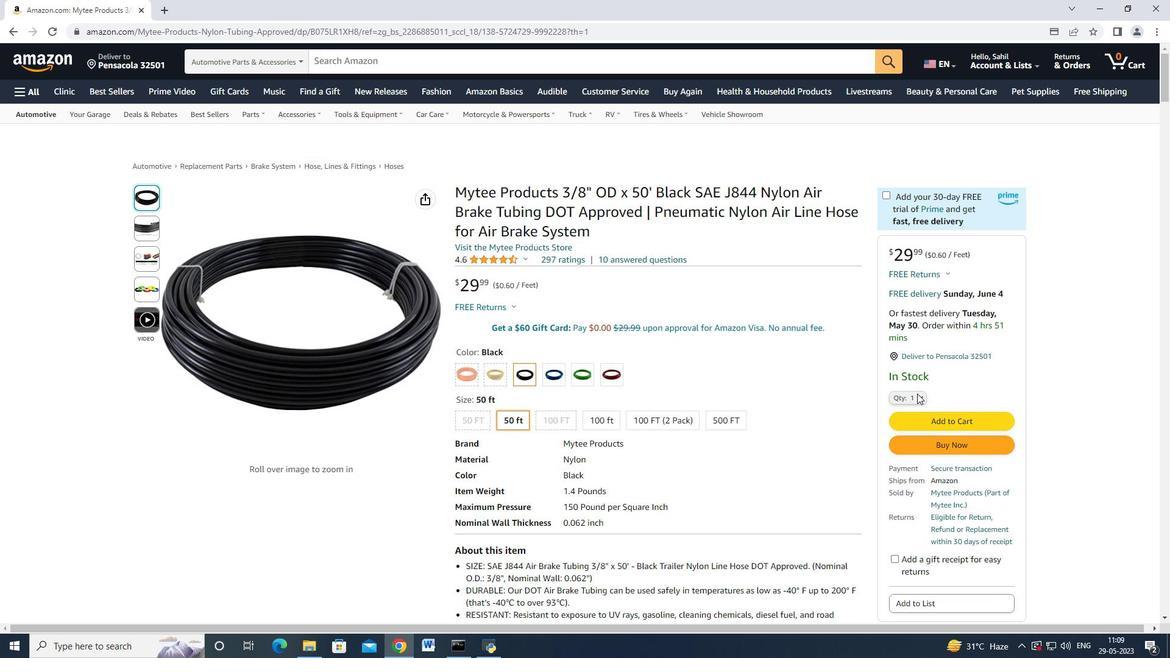 
Action: Mouse pressed left at (910, 396)
Screenshot: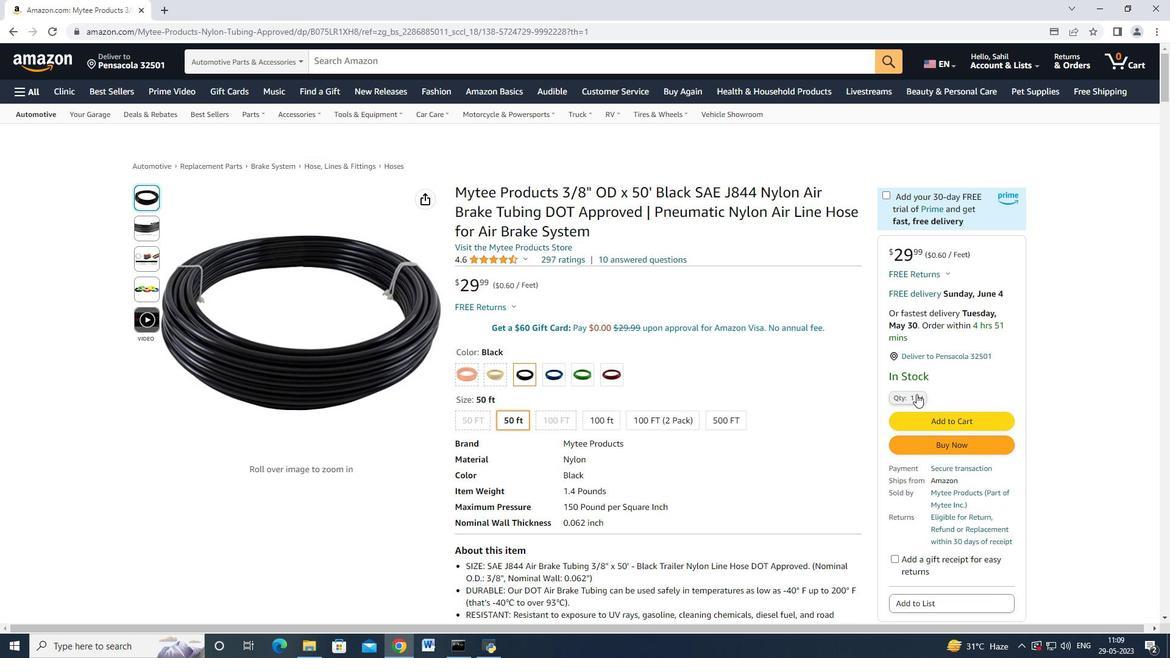 
Action: Mouse moved to (903, 90)
Screenshot: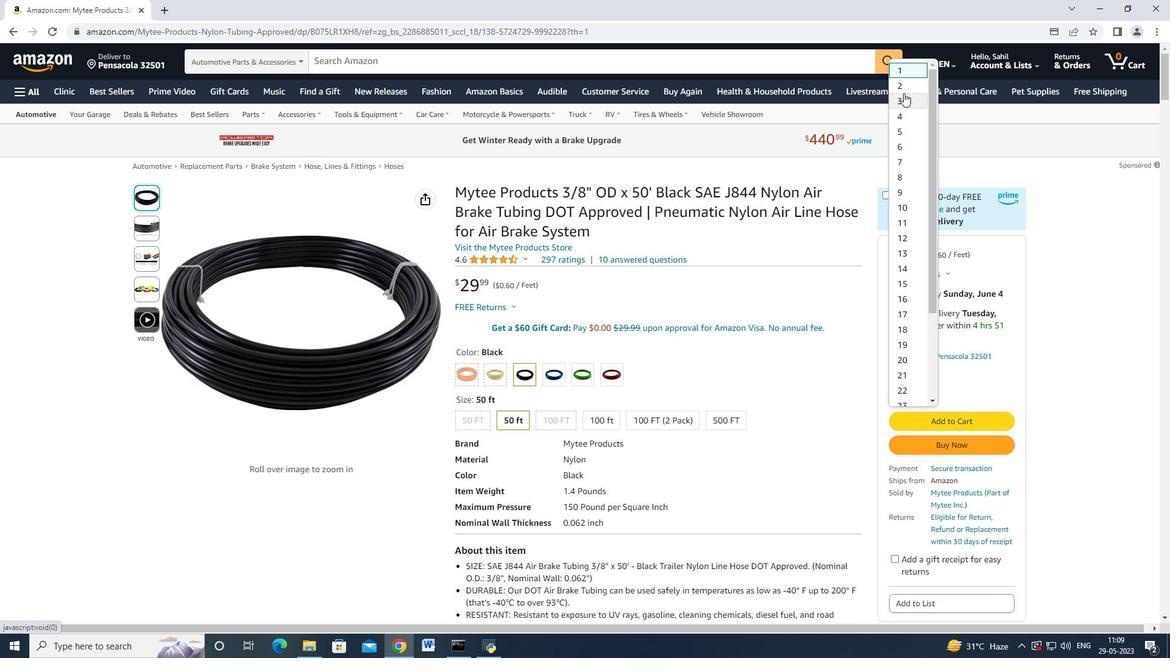 
Action: Mouse pressed left at (903, 90)
Screenshot: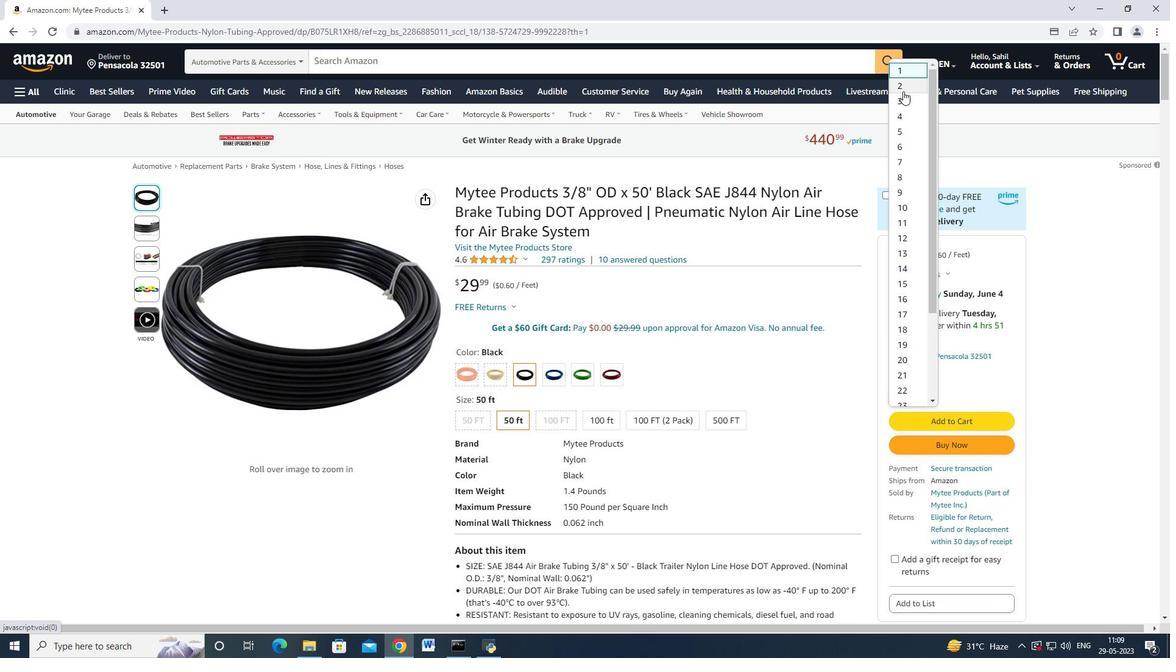 
Action: Mouse moved to (970, 412)
Screenshot: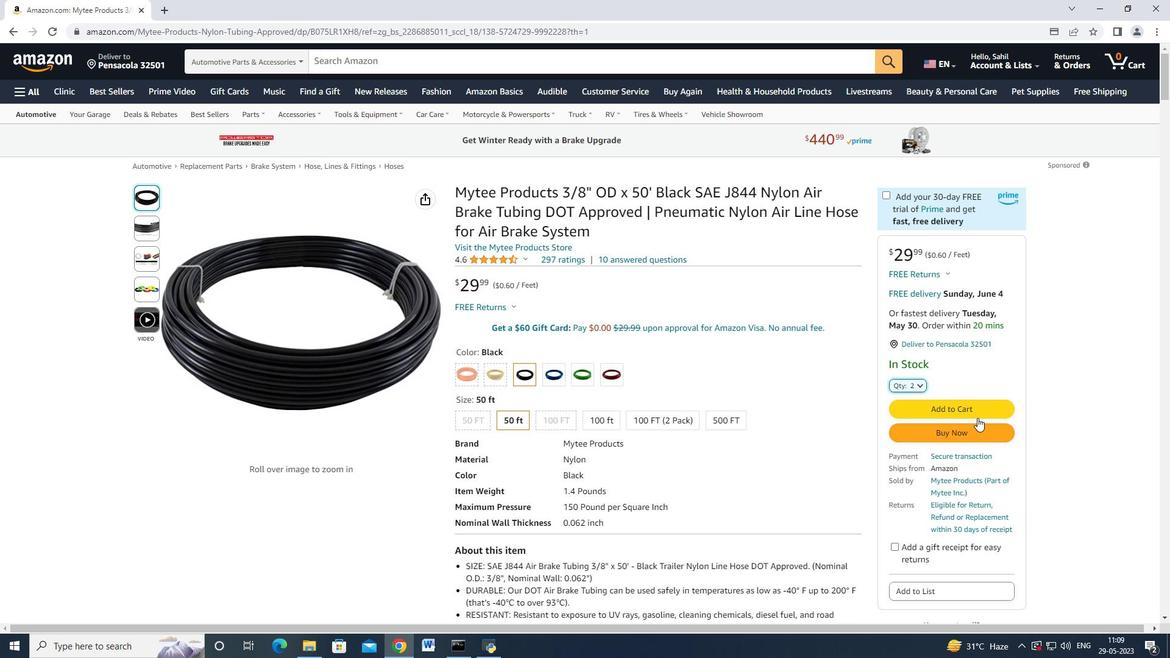 
Action: Mouse pressed left at (970, 412)
Screenshot: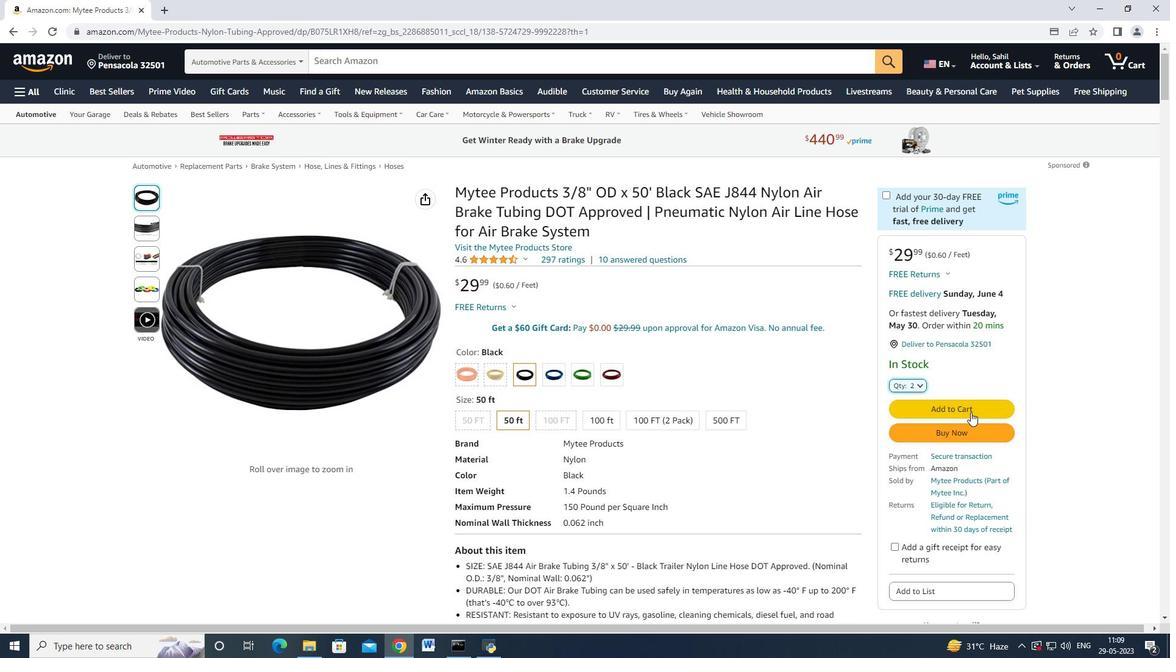 
Action: Mouse moved to (14, 29)
Screenshot: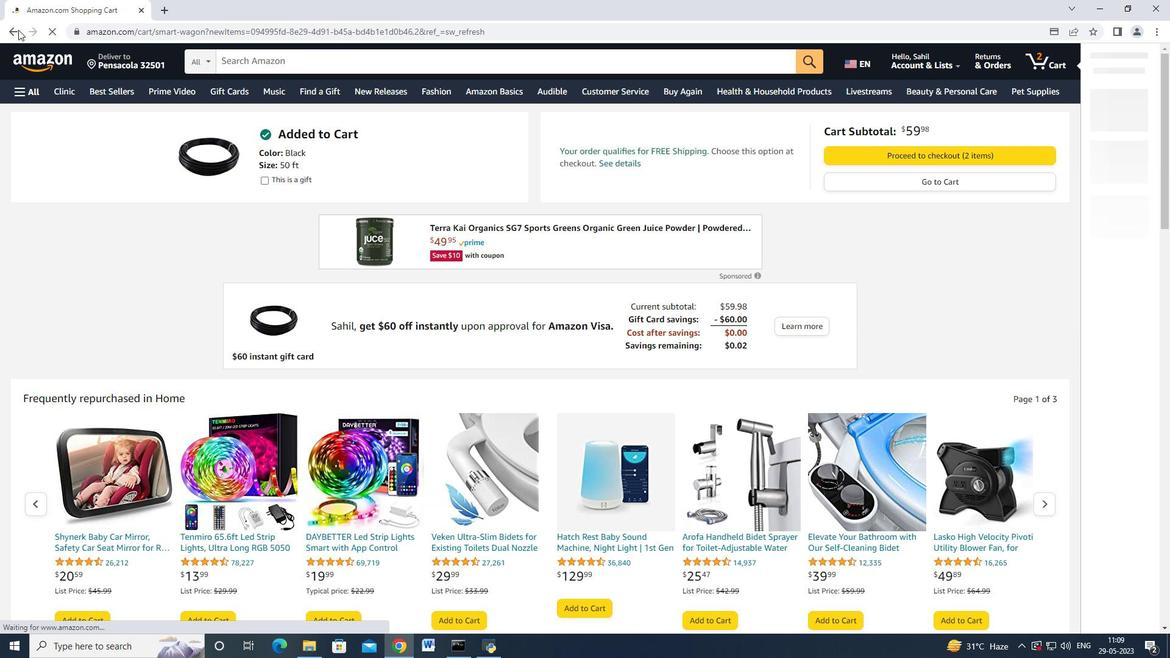 
Action: Mouse pressed left at (14, 29)
Screenshot: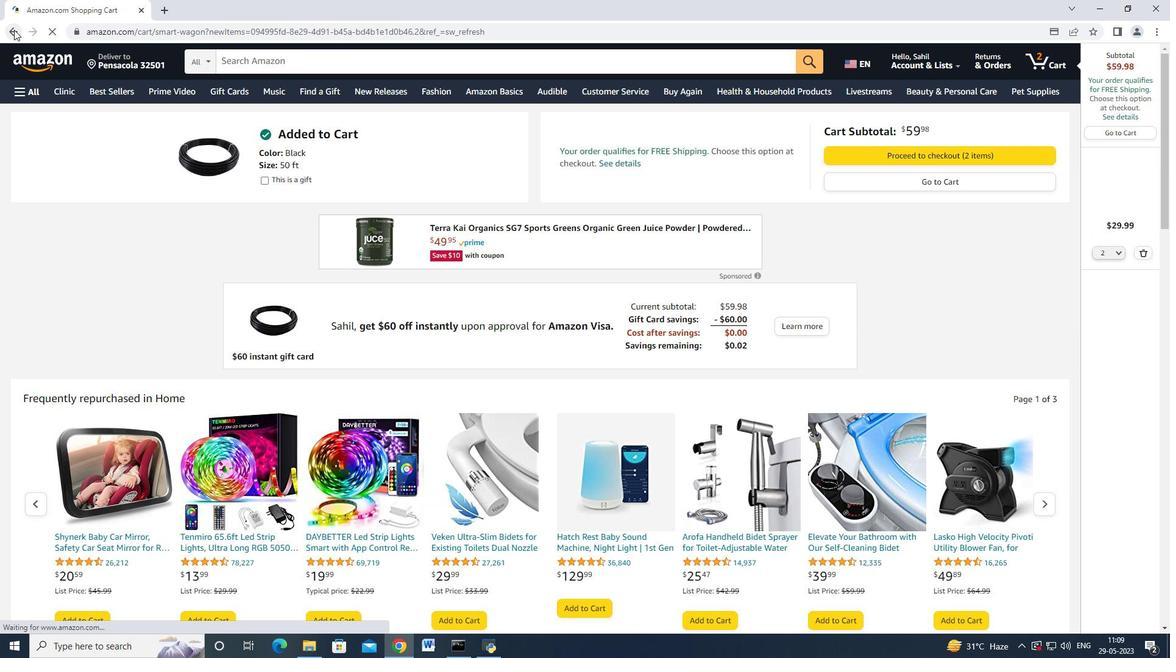 
Action: Mouse moved to (516, 347)
Screenshot: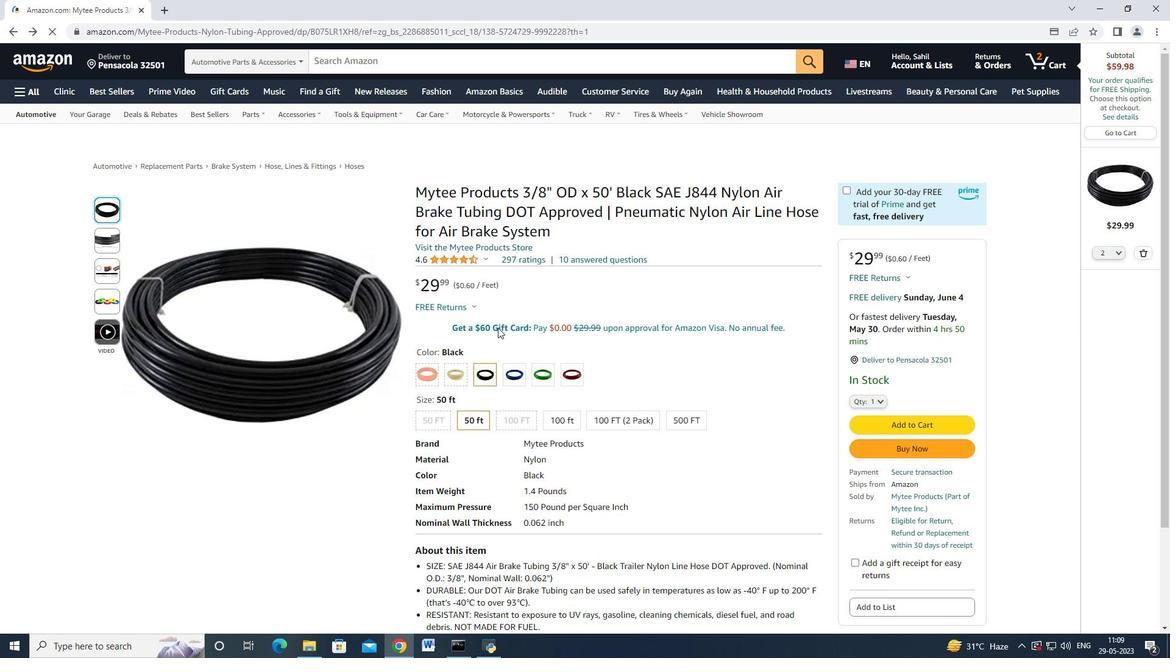 
Action: Mouse scrolled (516, 346) with delta (0, 0)
Screenshot: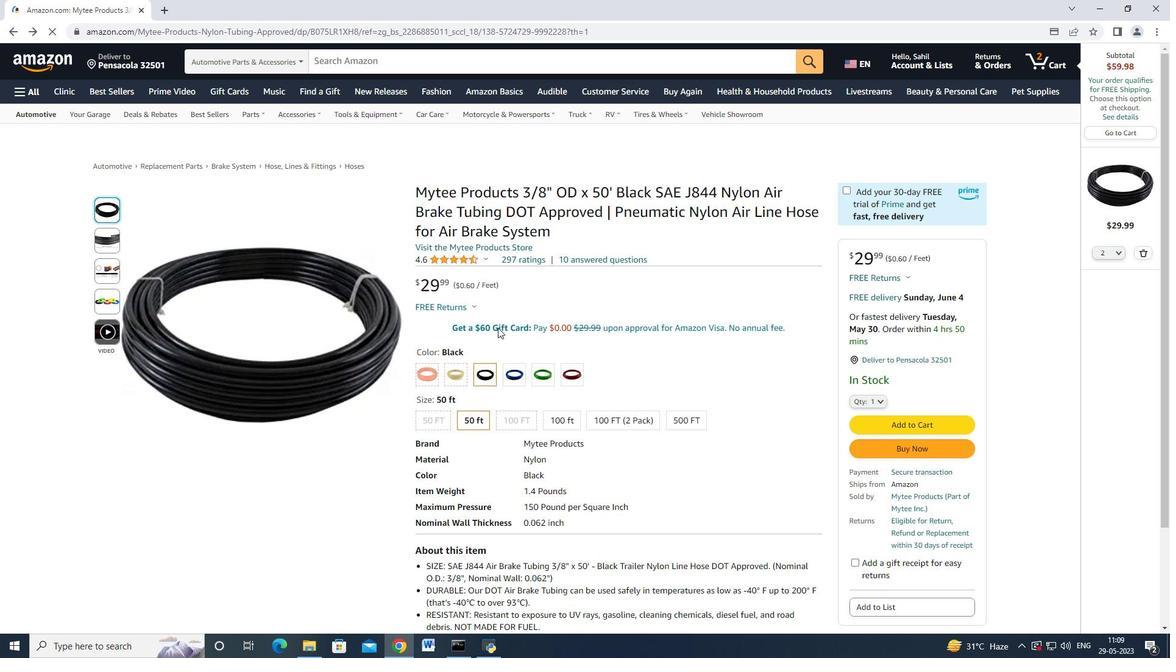 
Action: Mouse scrolled (516, 346) with delta (0, 0)
Screenshot: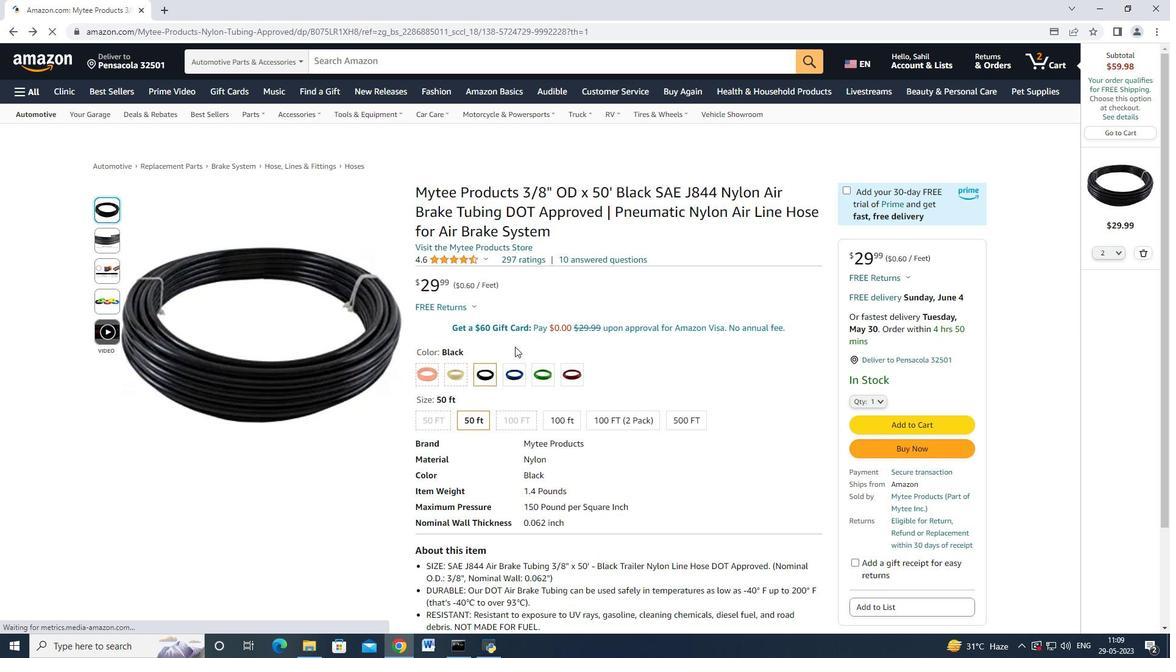 
Action: Mouse moved to (568, 298)
Screenshot: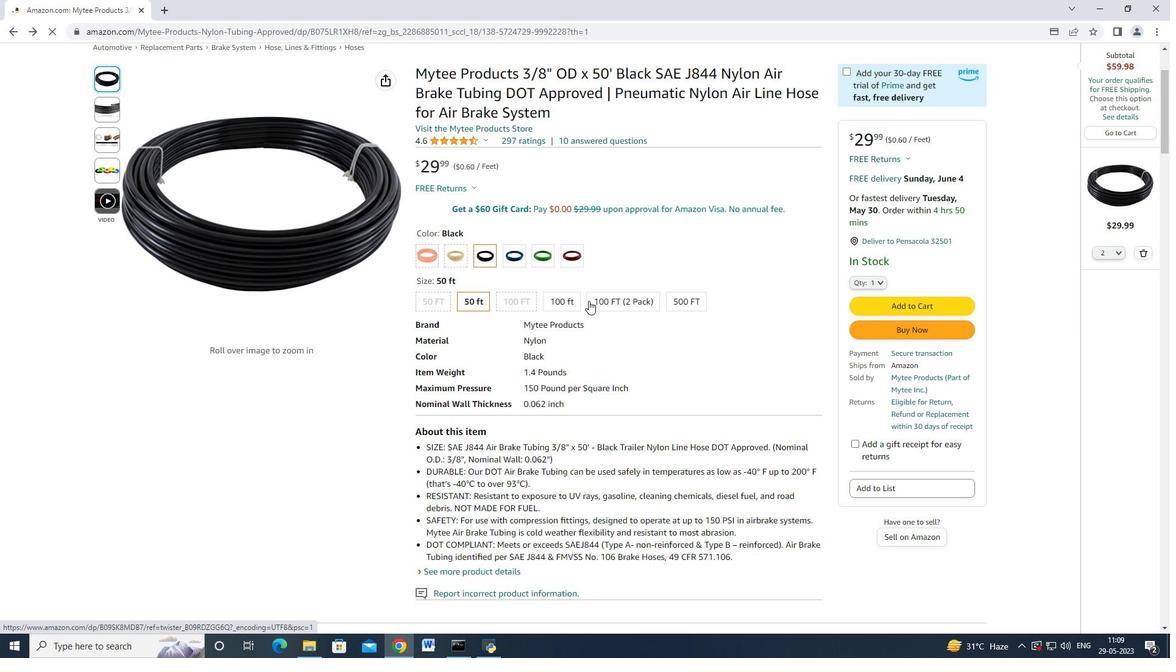 
Action: Mouse pressed left at (568, 298)
Screenshot: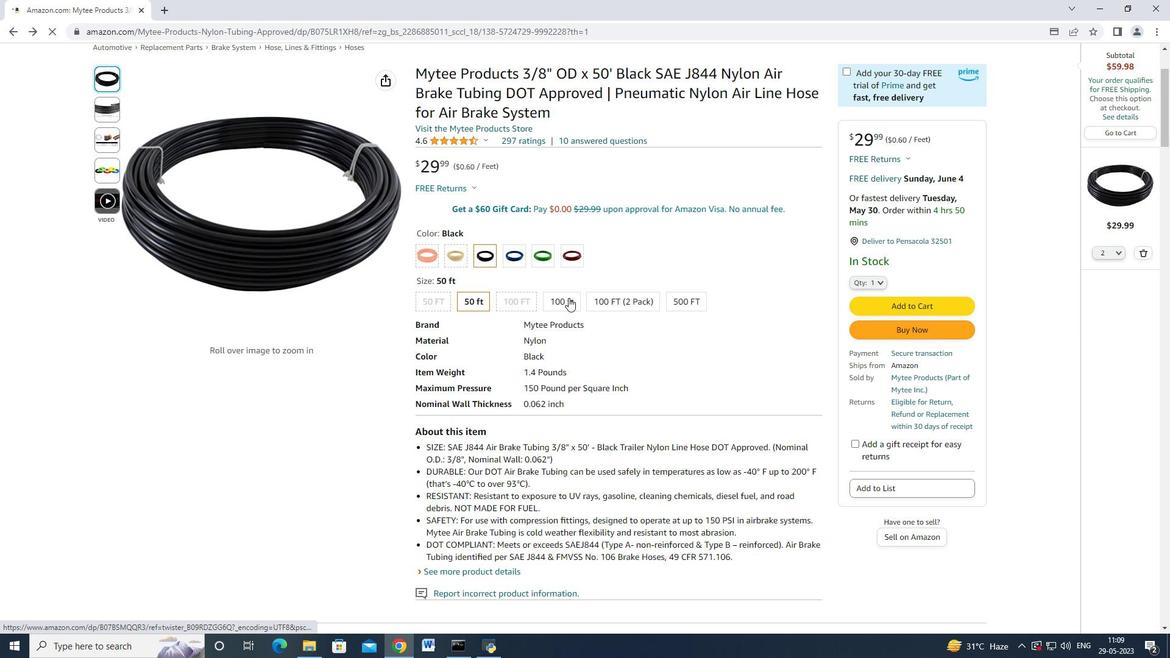 
Action: Mouse moved to (873, 398)
Screenshot: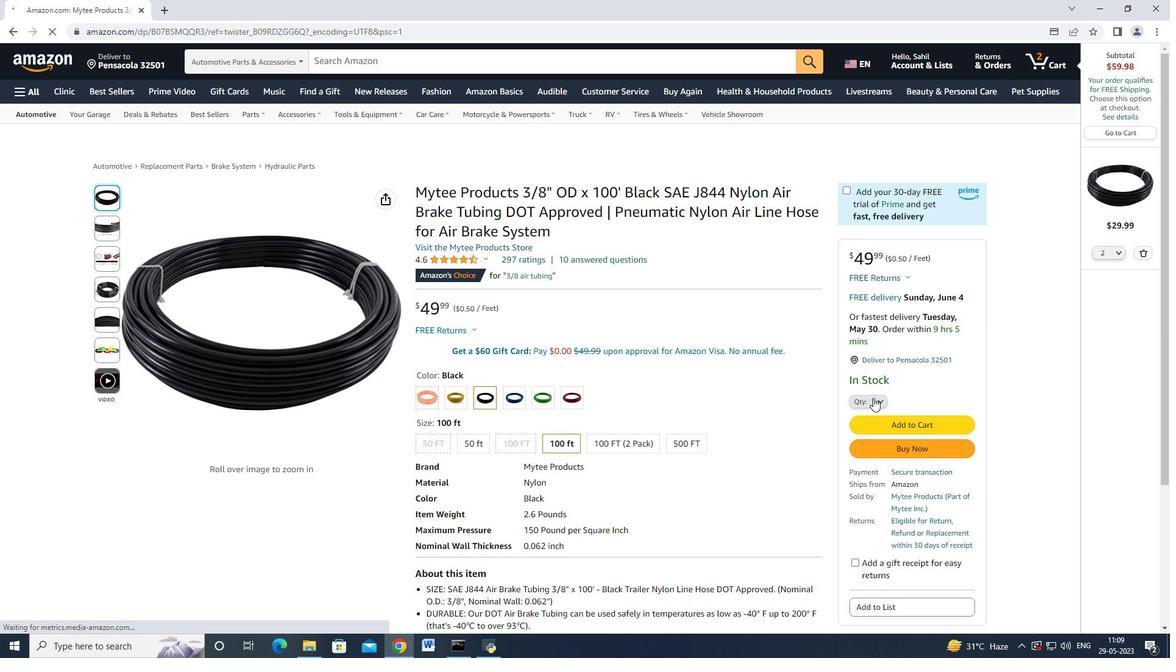 
Action: Mouse pressed left at (873, 398)
Screenshot: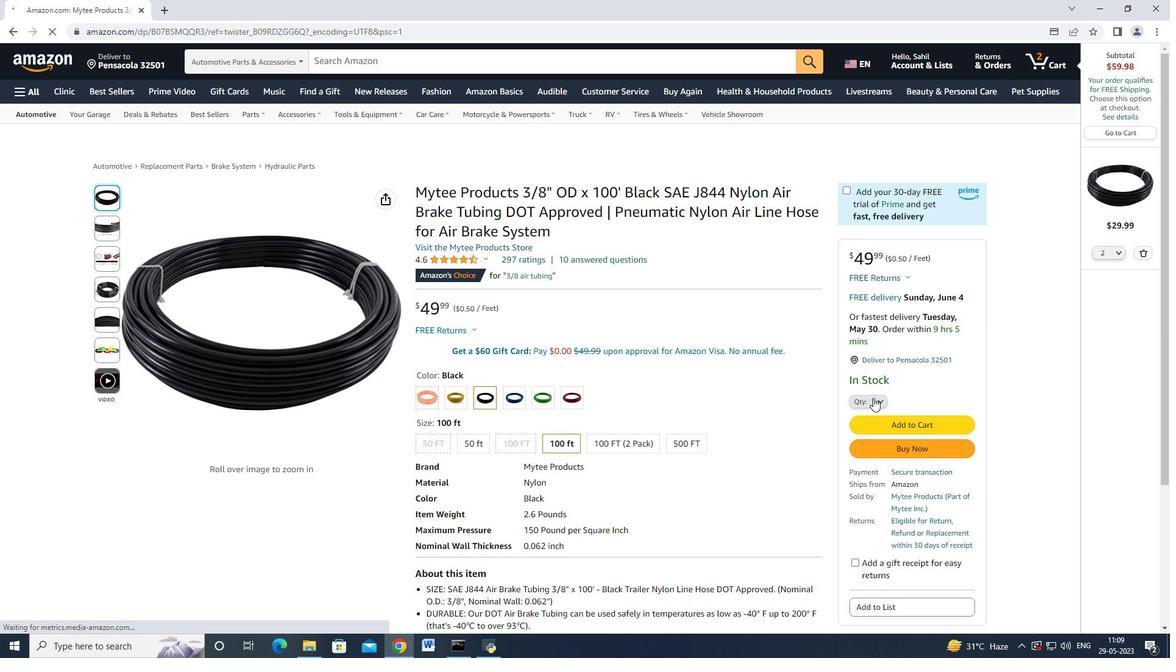 
Action: Mouse moved to (867, 89)
Screenshot: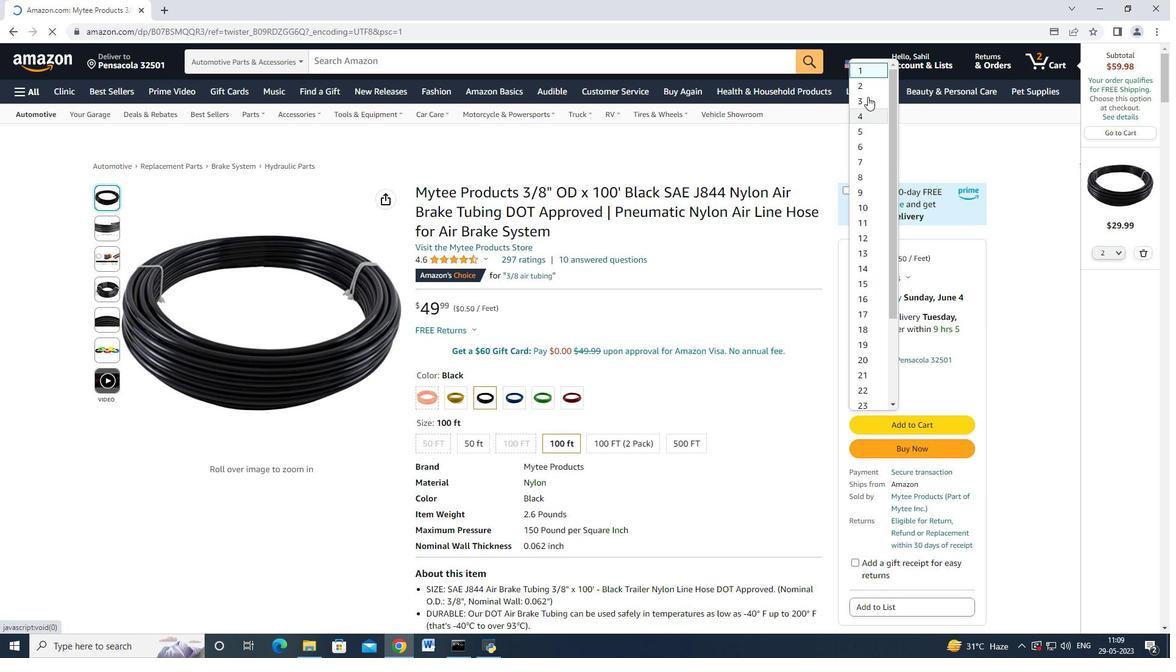 
Action: Mouse pressed left at (867, 89)
Screenshot: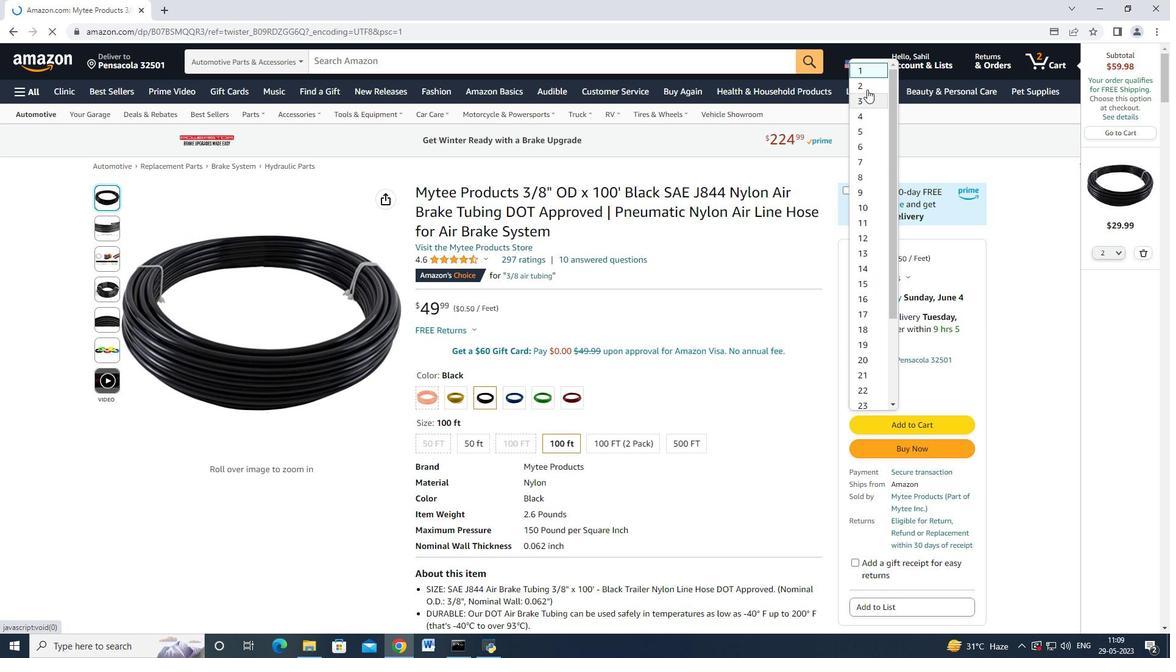 
Action: Mouse moved to (880, 415)
Screenshot: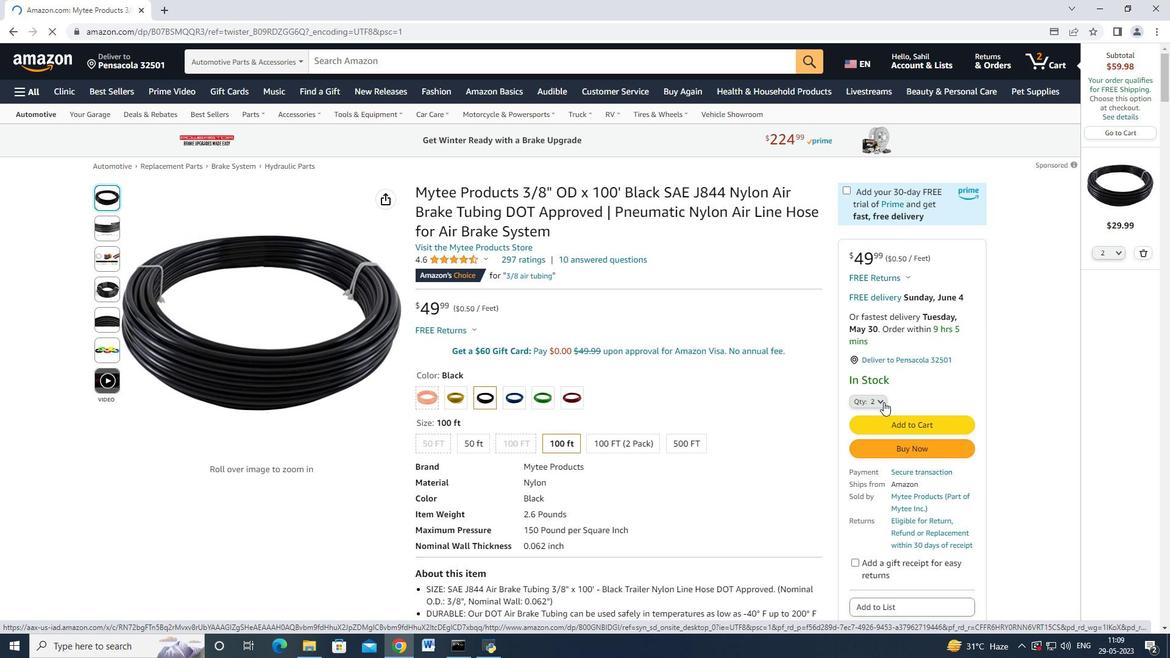 
Action: Mouse pressed left at (880, 415)
Screenshot: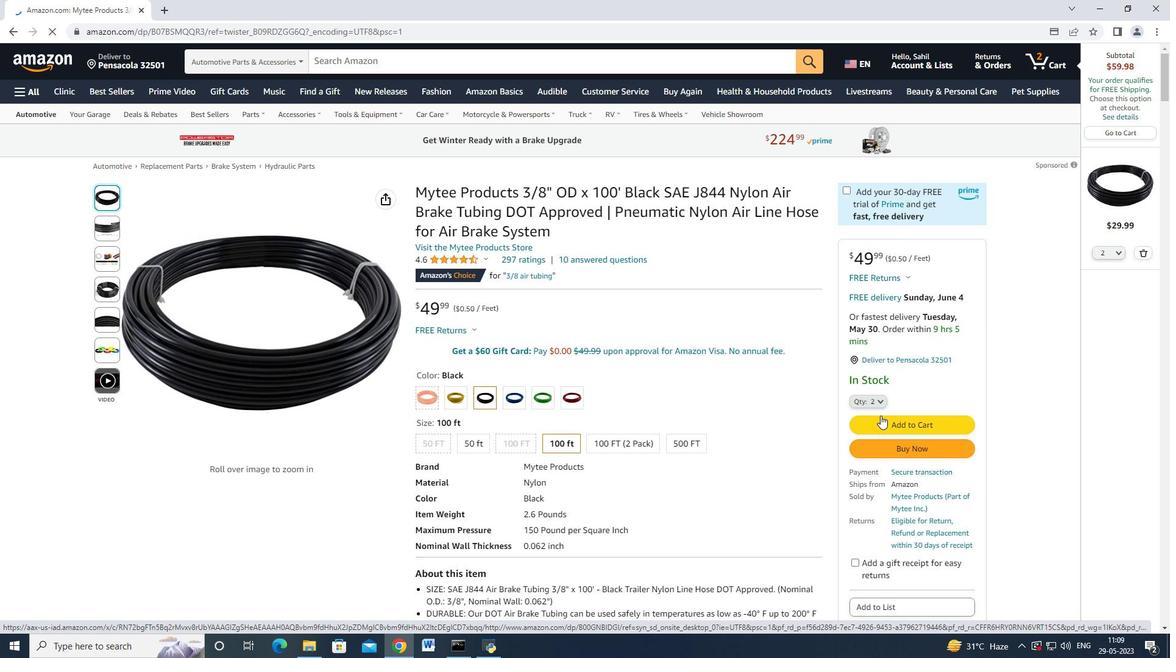 
Action: Mouse moved to (897, 429)
Screenshot: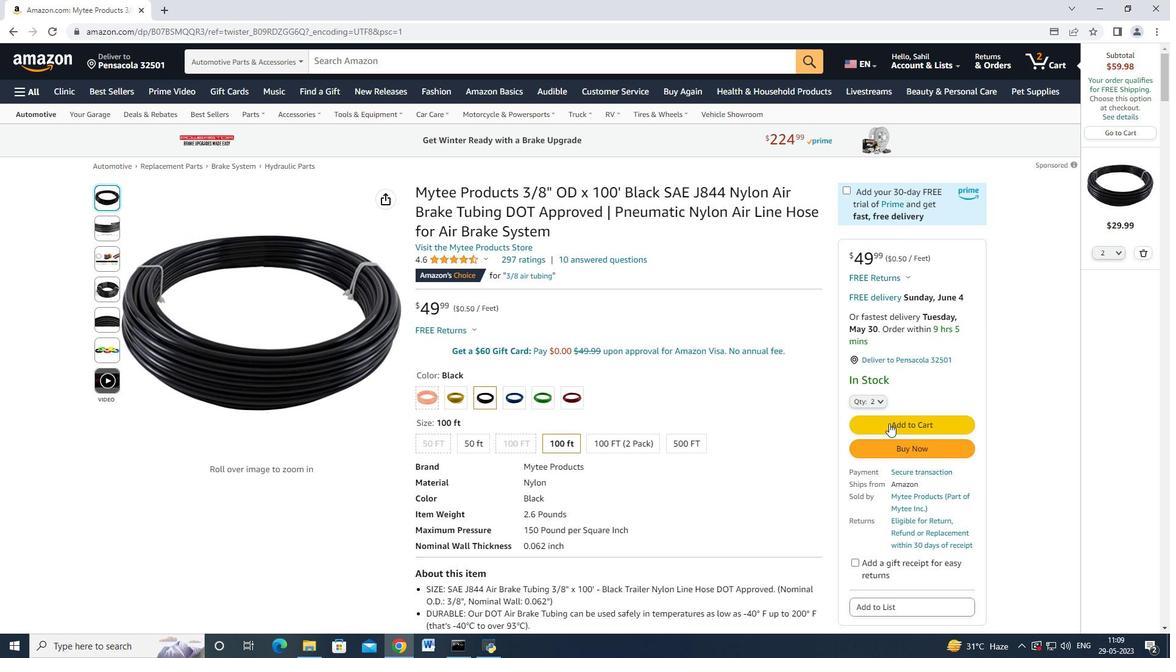 
Action: Mouse pressed left at (897, 429)
Screenshot: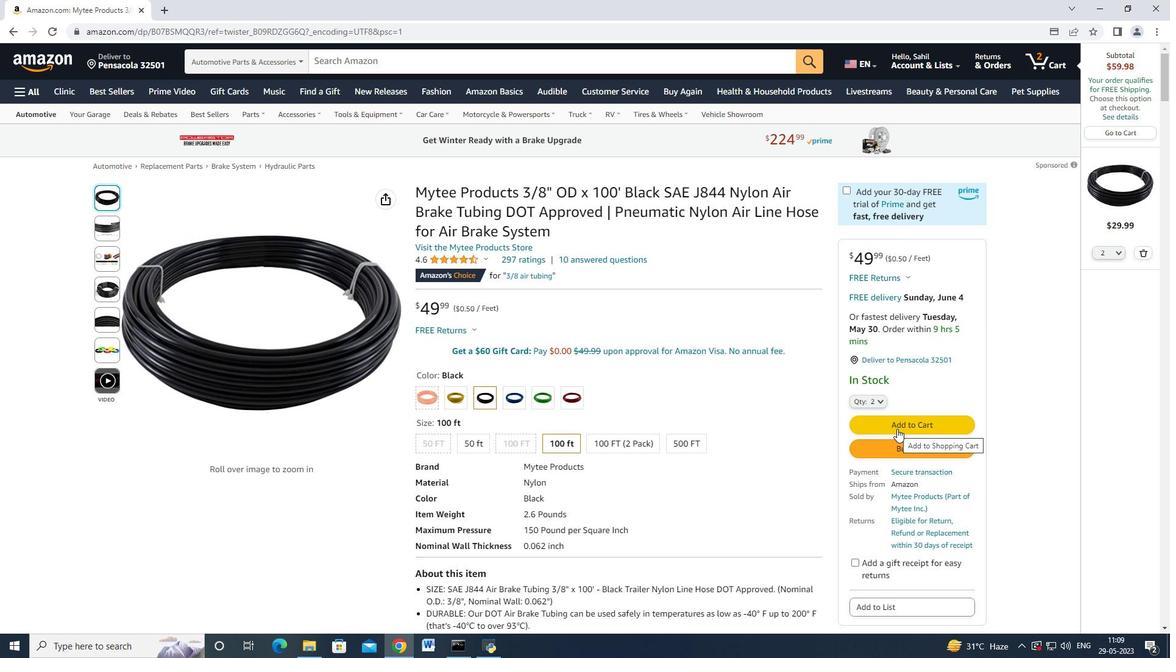 
Action: Mouse moved to (913, 154)
Screenshot: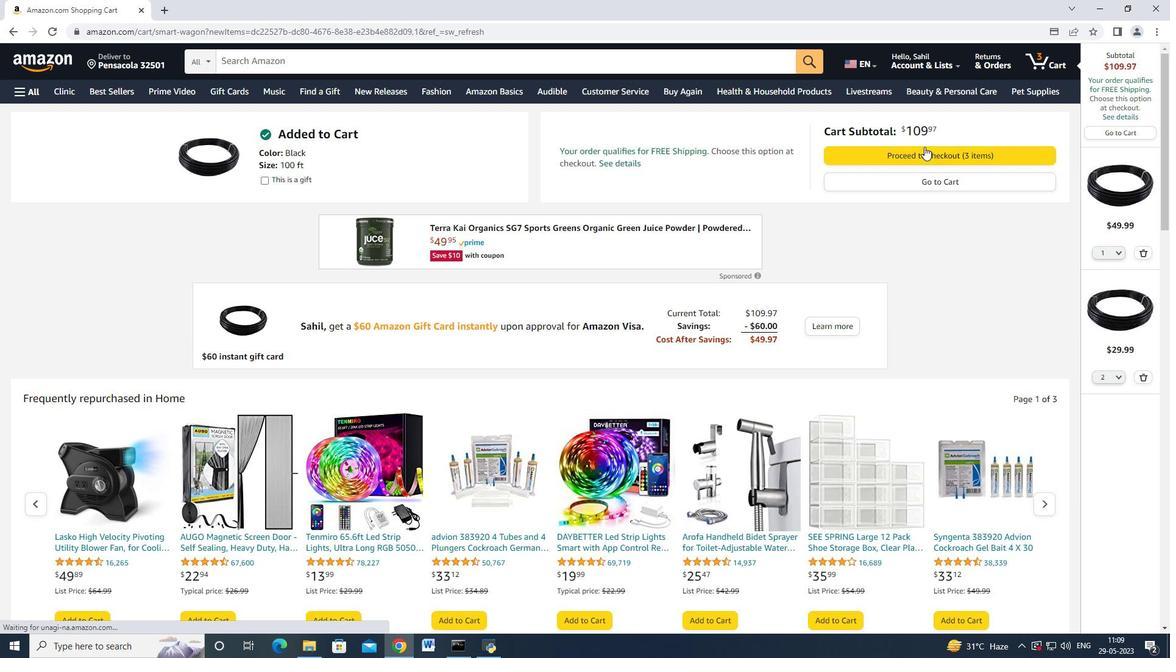 
Action: Mouse pressed left at (913, 154)
Screenshot: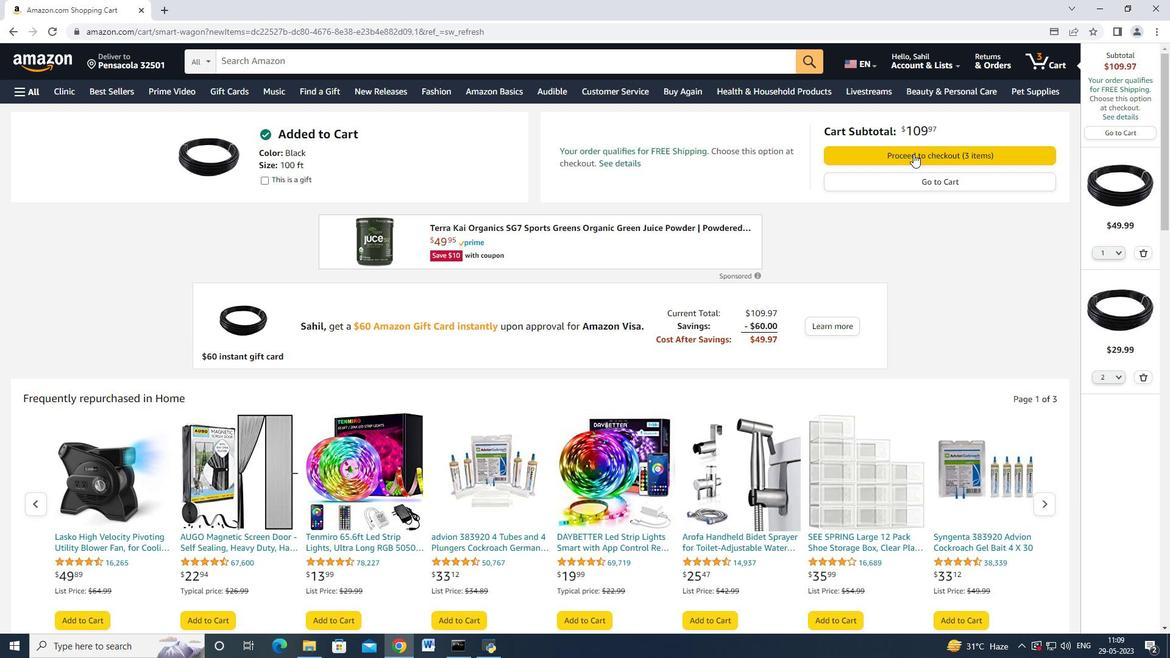 
Action: Mouse moved to (496, 309)
Screenshot: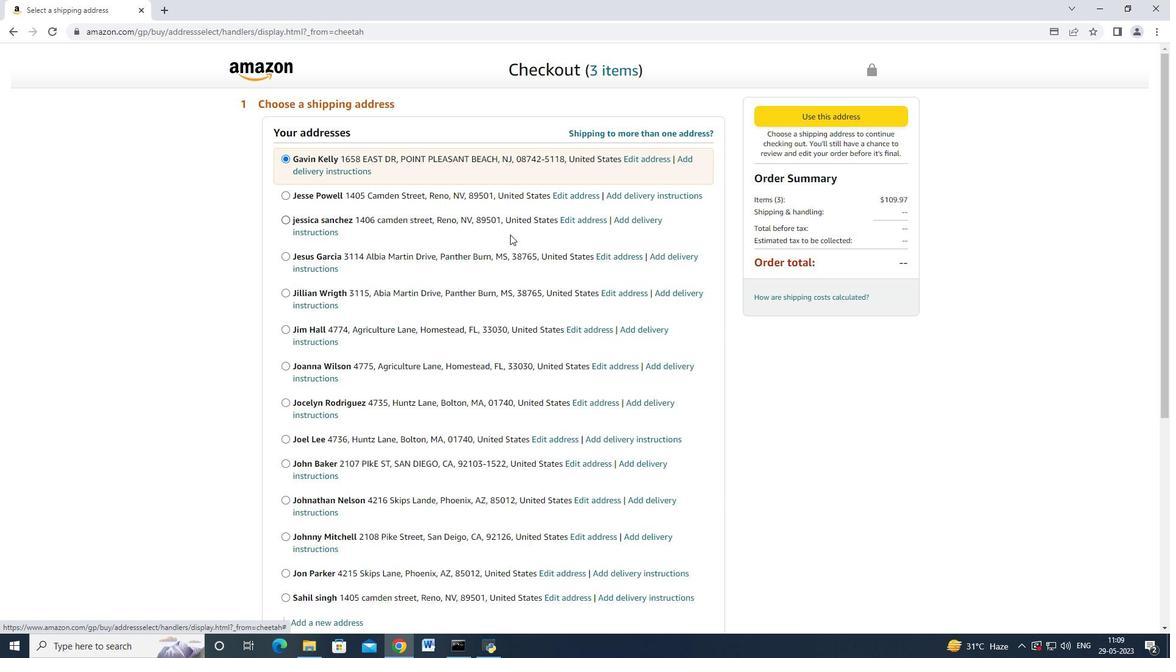 
Action: Mouse scrolled (496, 308) with delta (0, 0)
Screenshot: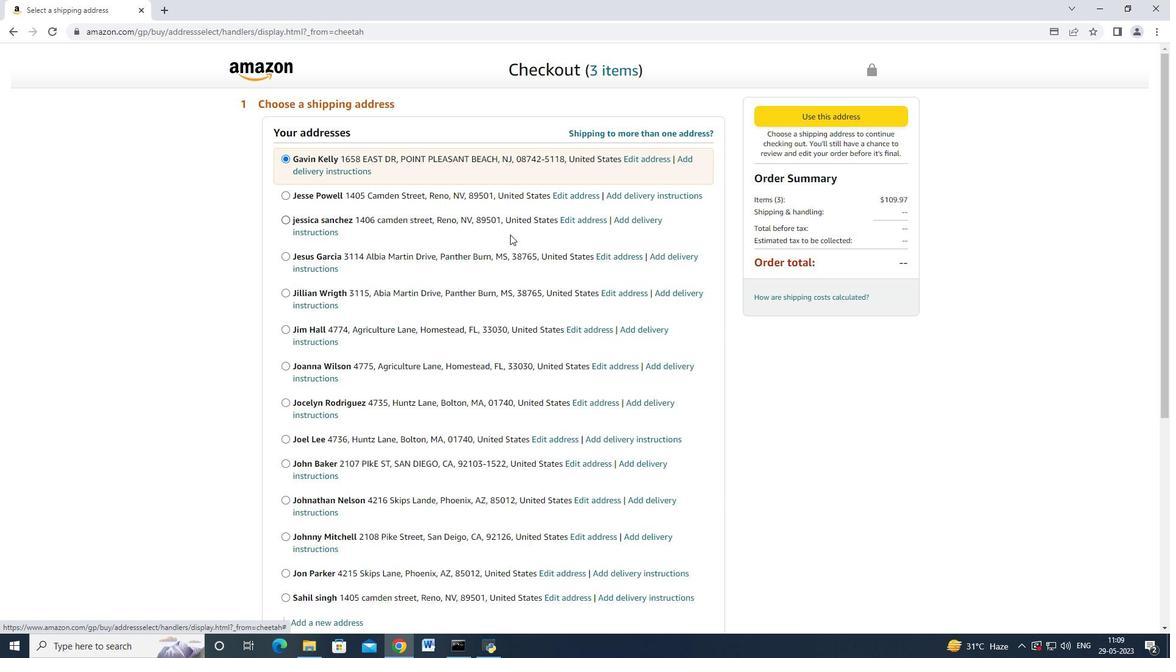 
Action: Mouse scrolled (496, 308) with delta (0, 0)
Screenshot: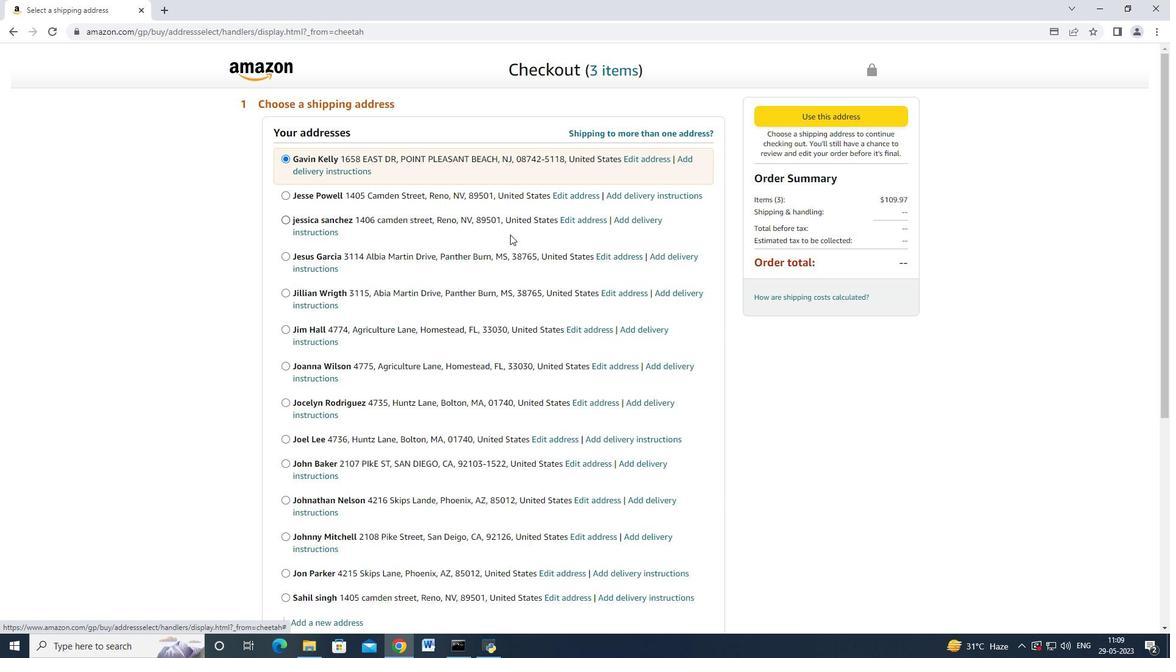 
Action: Mouse scrolled (496, 308) with delta (0, 0)
Screenshot: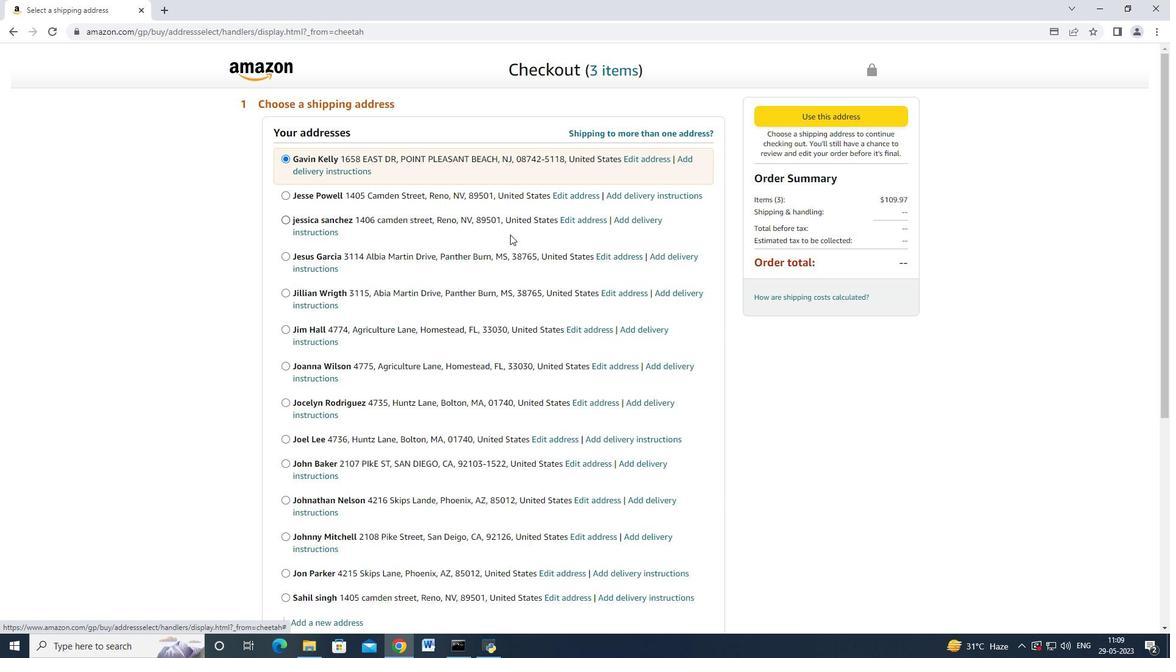
Action: Mouse scrolled (496, 308) with delta (0, 0)
Screenshot: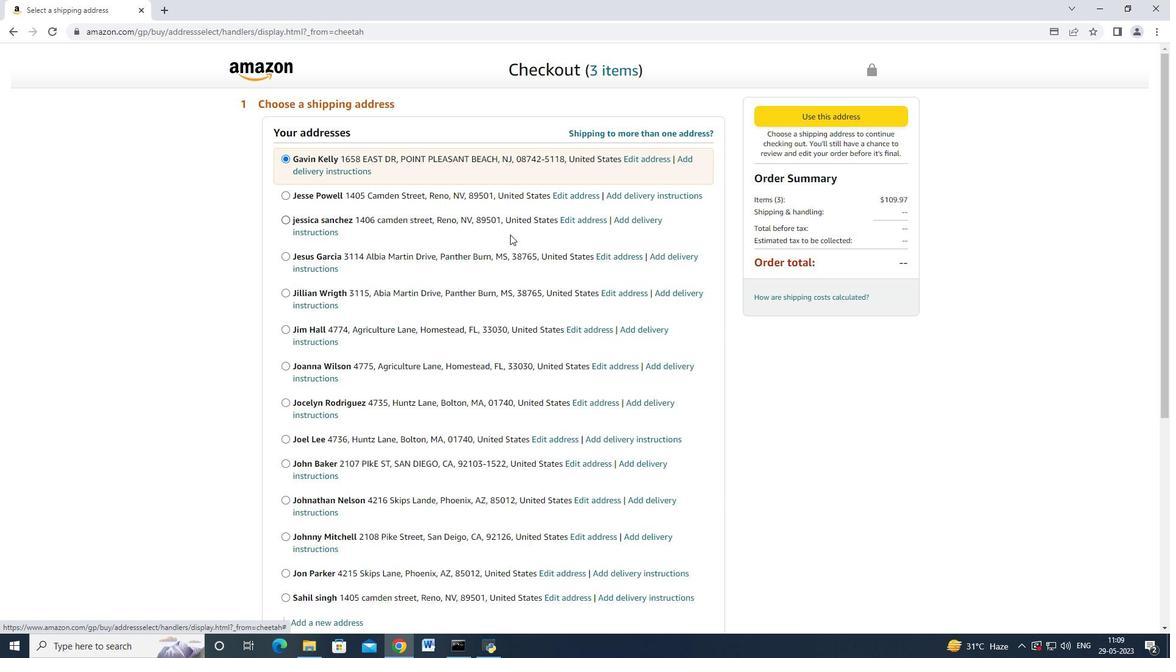 
Action: Mouse scrolled (496, 308) with delta (0, 0)
Screenshot: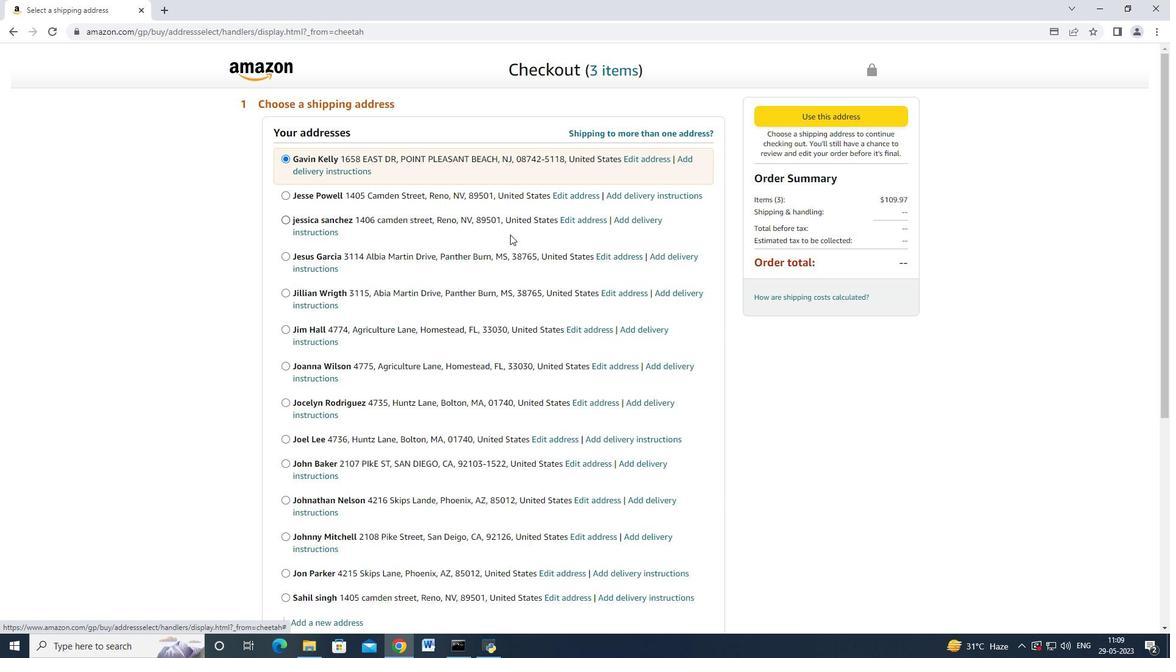 
Action: Mouse scrolled (496, 308) with delta (0, 0)
Screenshot: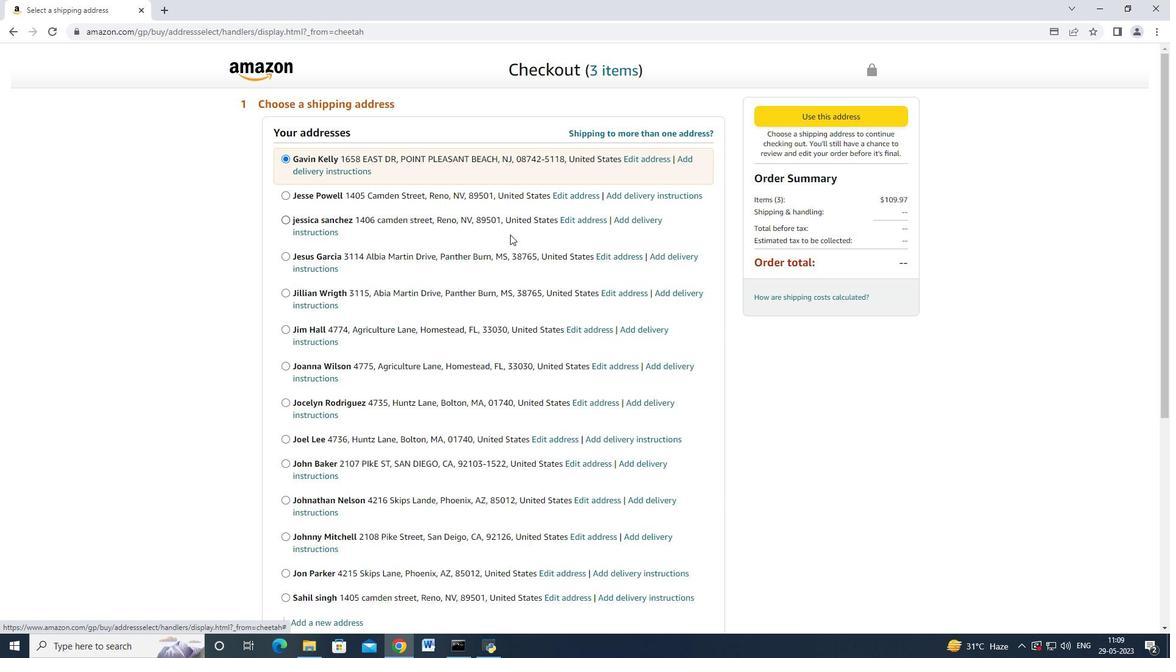 
Action: Mouse scrolled (496, 308) with delta (0, 0)
Screenshot: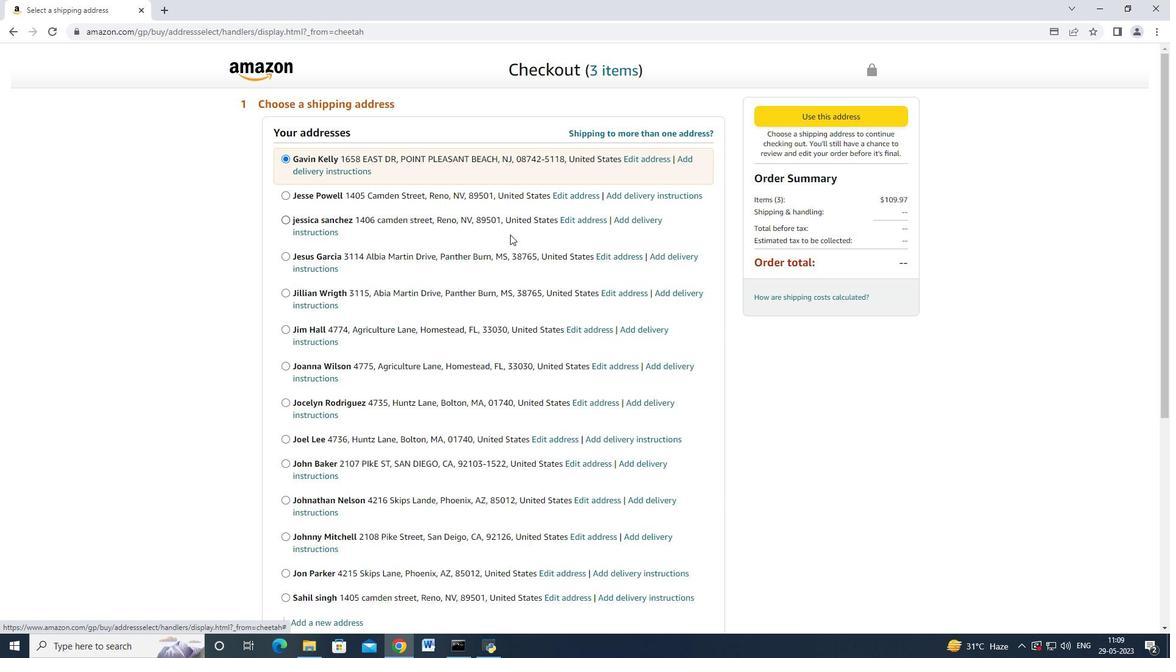 
Action: Mouse moved to (447, 374)
Screenshot: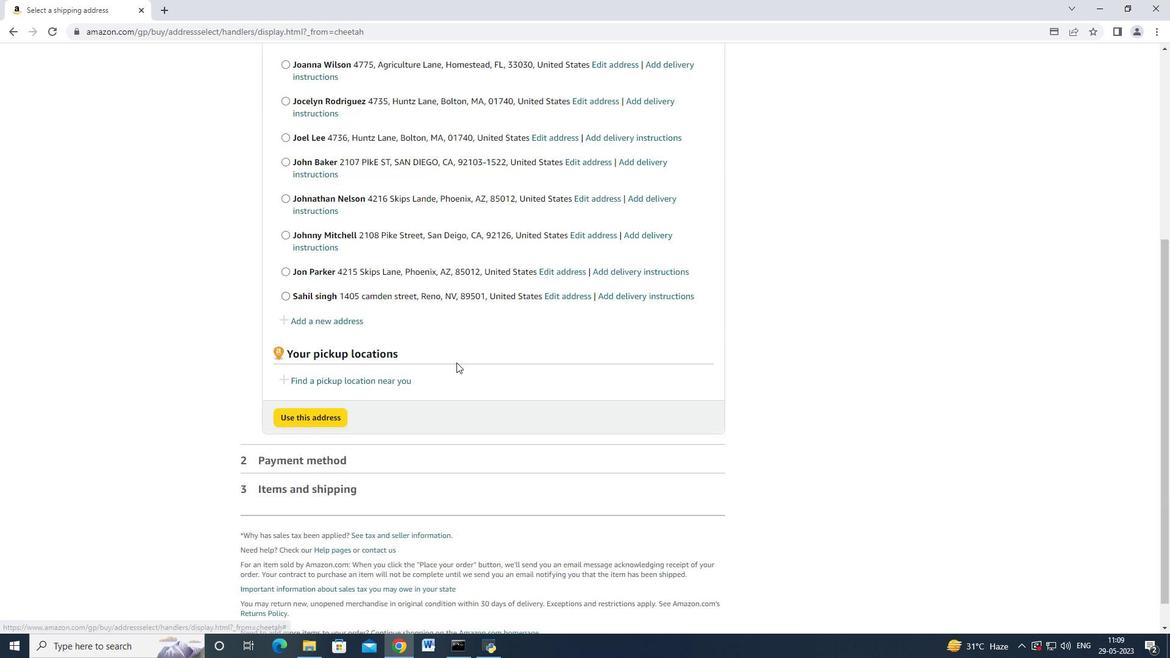 
Action: Mouse scrolled (447, 374) with delta (0, 0)
Screenshot: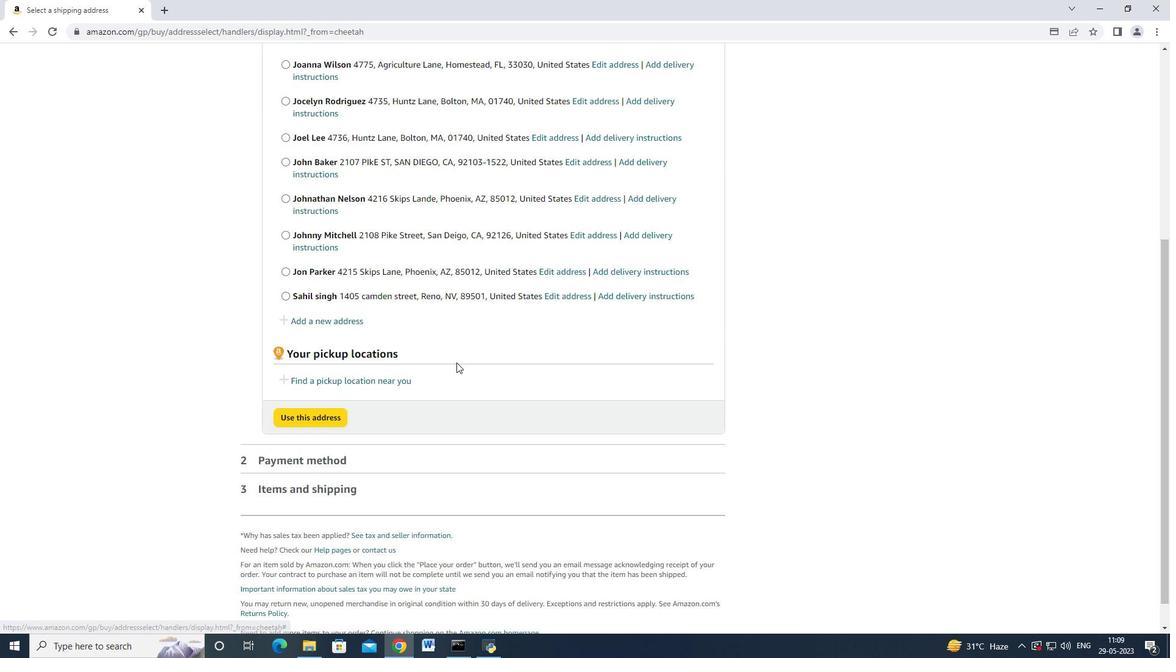 
Action: Mouse moved to (339, 293)
Screenshot: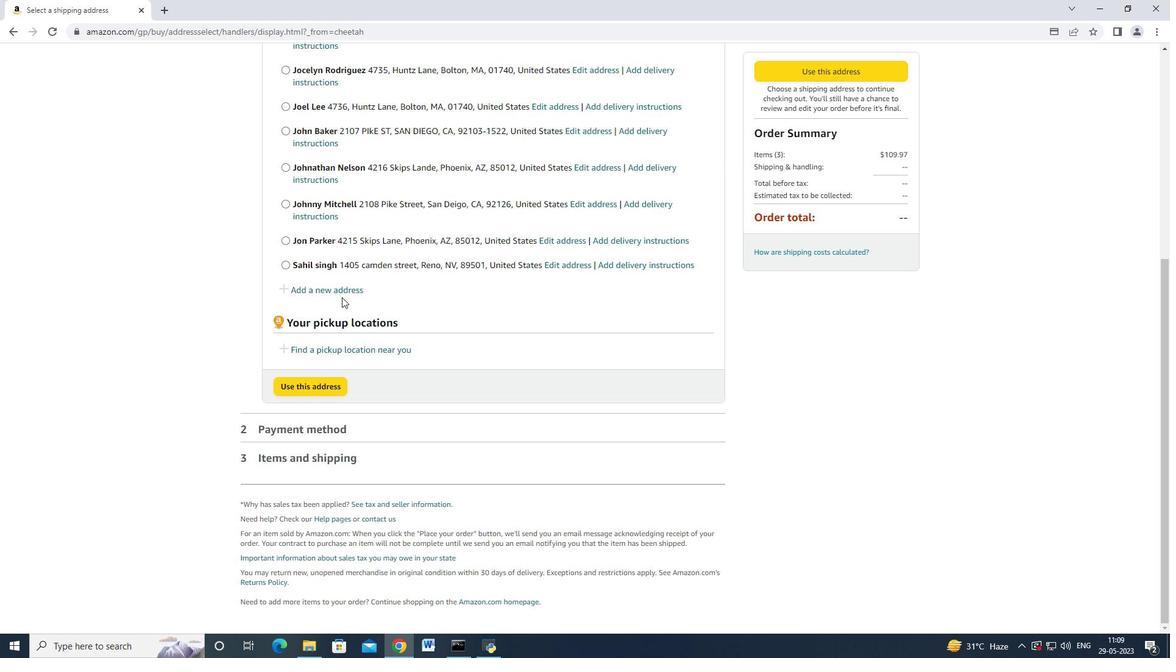 
Action: Mouse pressed left at (339, 293)
Screenshot: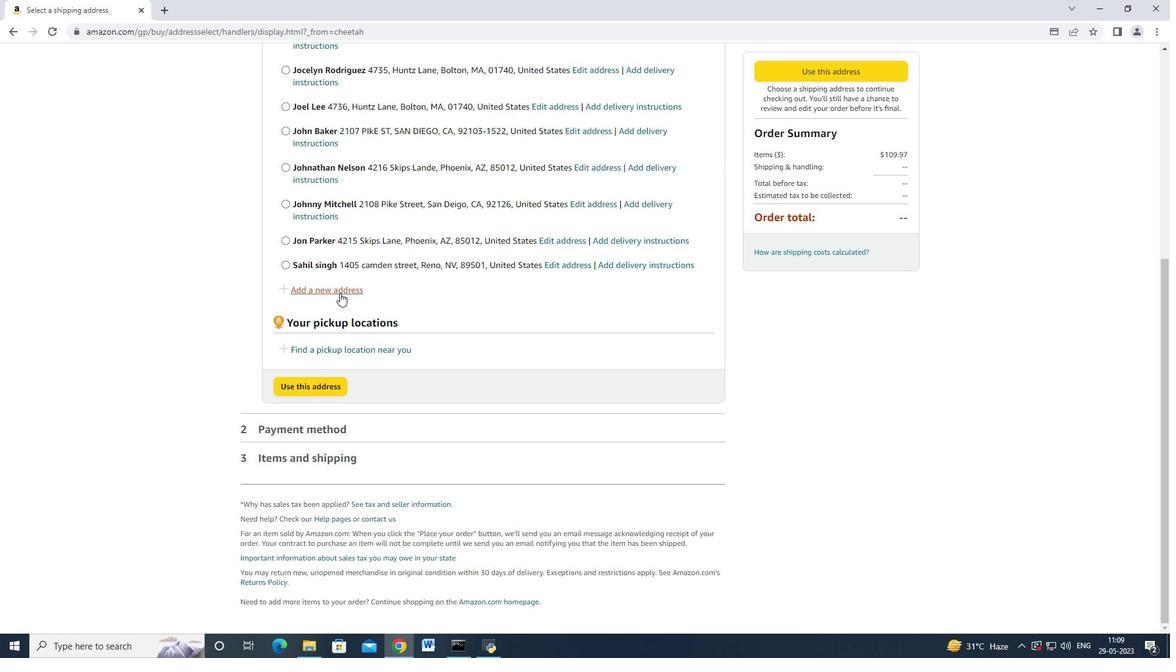 
Action: Mouse moved to (408, 305)
Screenshot: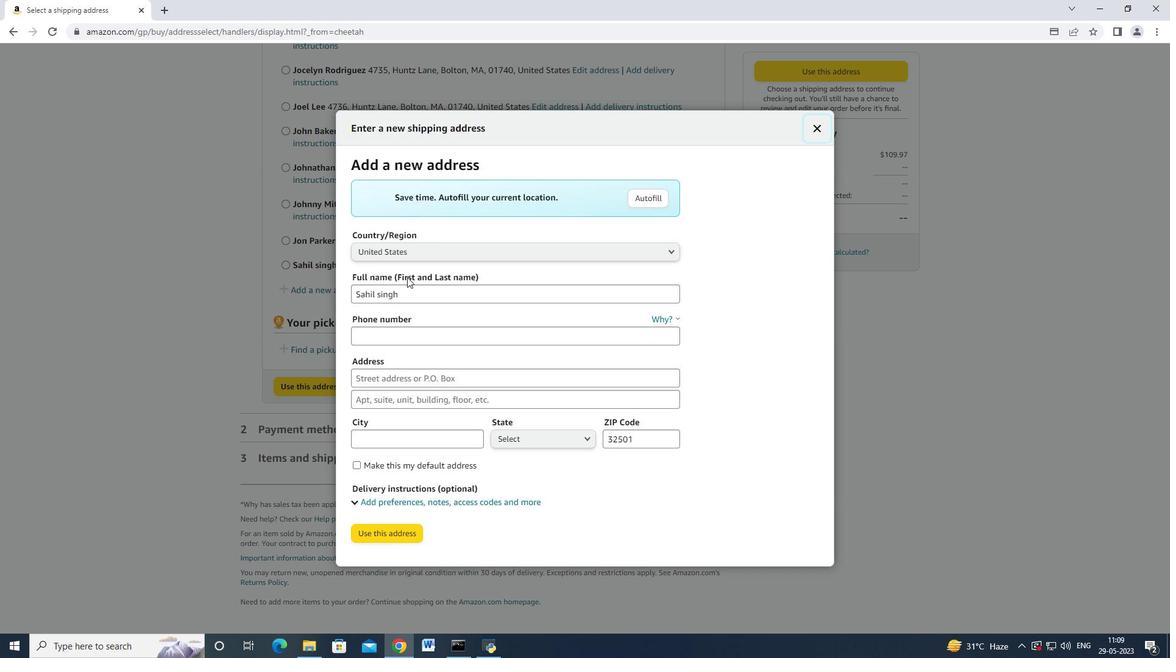 
Action: Mouse pressed left at (408, 305)
Screenshot: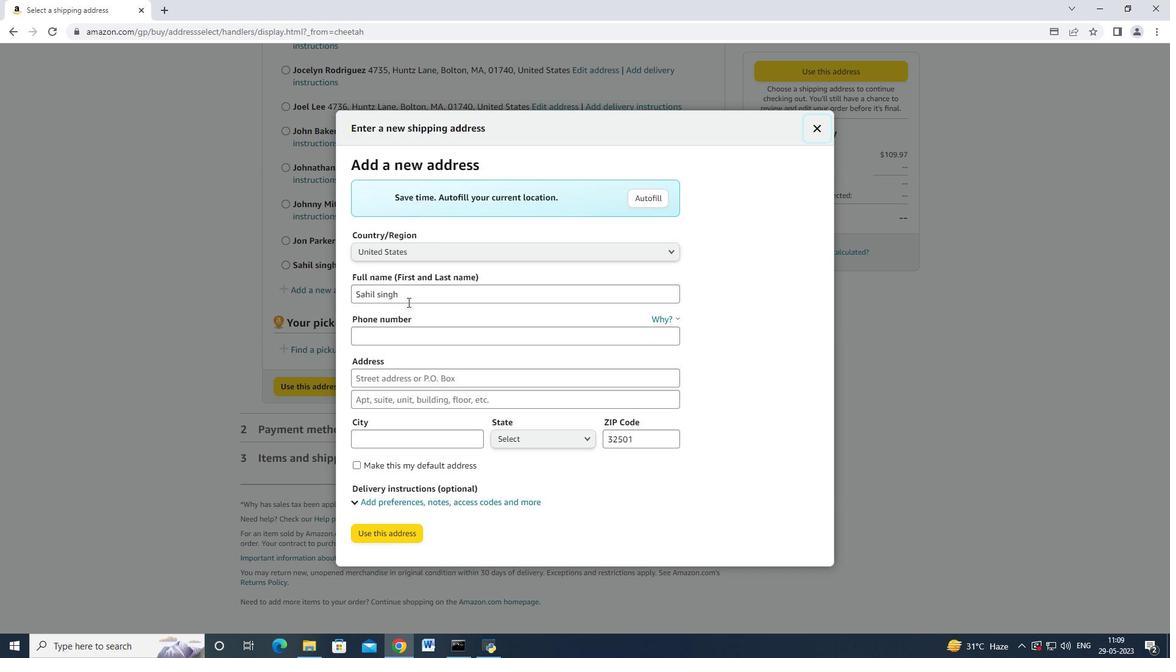 
Action: Mouse moved to (407, 299)
Screenshot: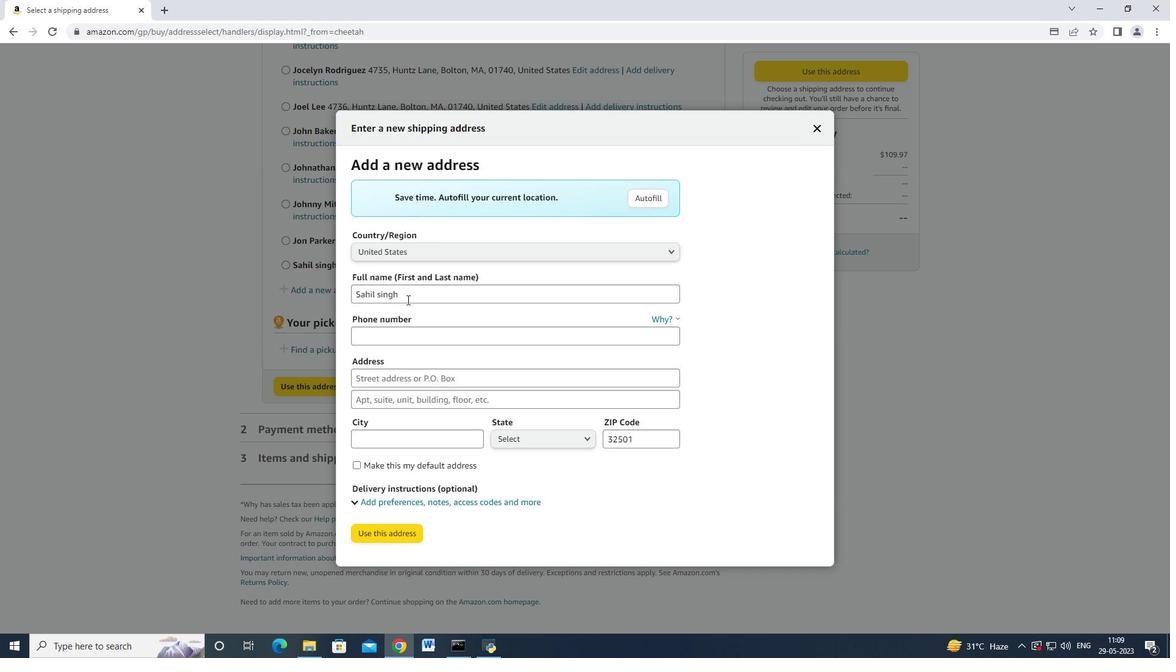 
Action: Mouse pressed left at (407, 299)
Screenshot: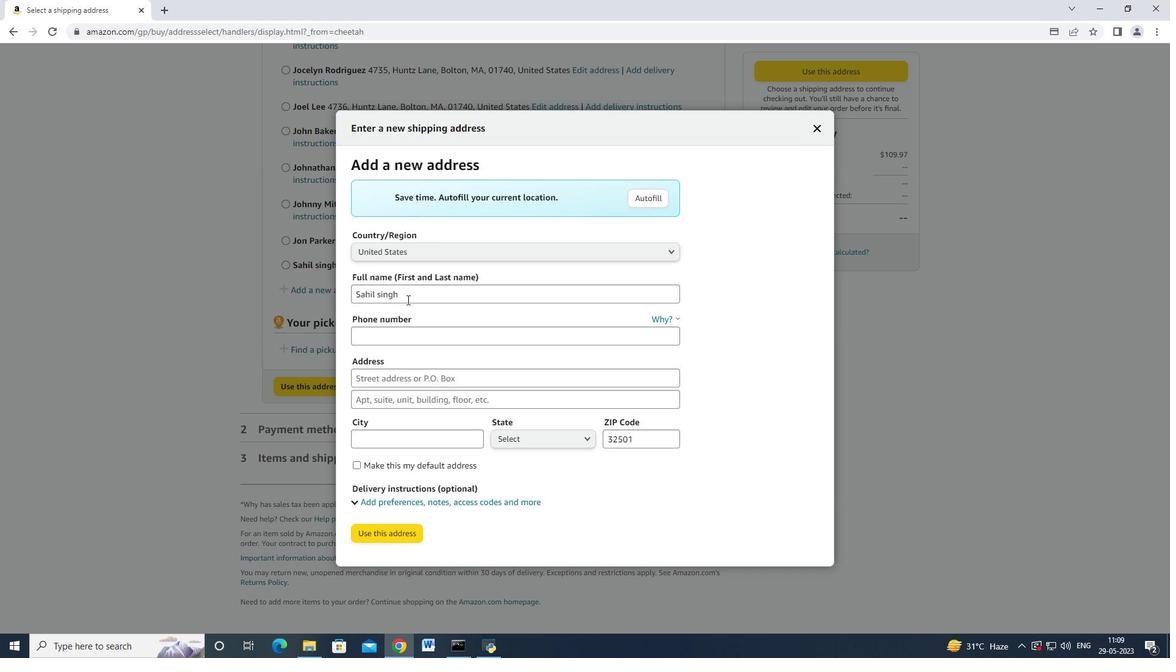 
Action: Mouse moved to (561, 307)
Screenshot: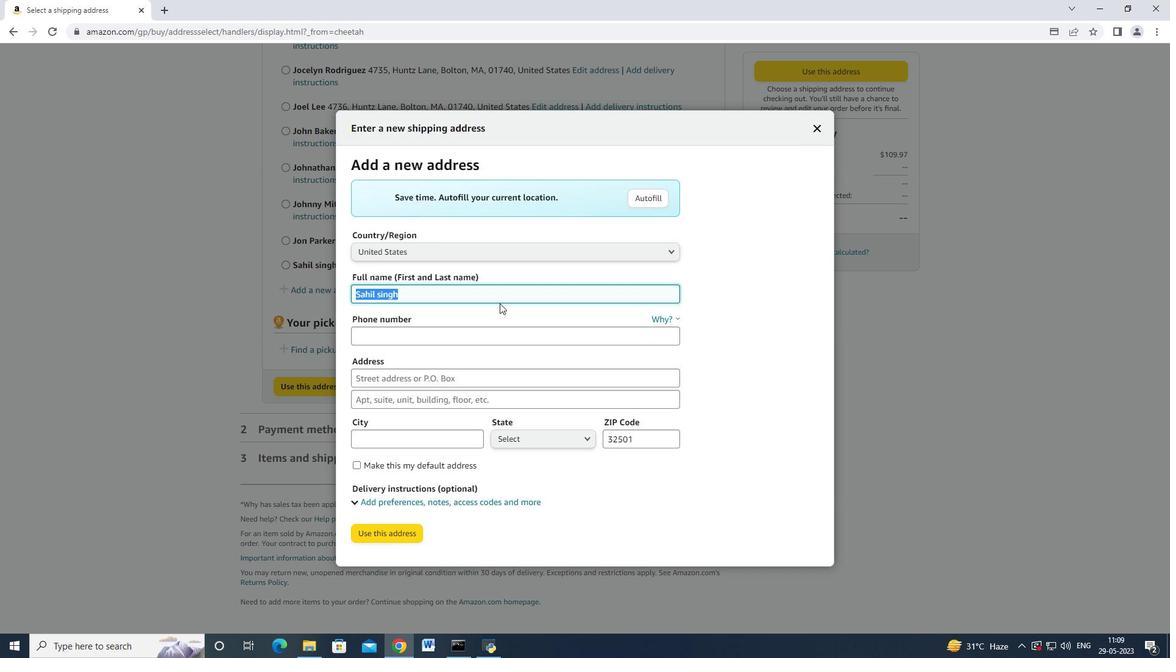 
Action: Key pressed <Key.backspace><Key.shift><Key.shift><Key.shift><Key.shift><Key.shift><Key.shift><Key.shift><Key.shift><Key.shift><Key.shift><Key.shift><Key.shift><Key.shift><Key.shift><Key.shift><Key.shift><Key.shift><Key.shift><Key.shift><Key.shift>Jordam<Key.backspace>n<Key.space><Key.shift_r>Davis<Key.tab><Key.tab>6318992413<Key.tab>2774<Key.space><Key.shift>Fieldcrest<Key.space><Key.shift>Road,<Key.space><Key.shift>Mewu<Key.space><Key.backspace><Key.backspace><Key.backspace><Key.backspace><Key.backspace><Key.shift>New<Key.space><Key.shift>York<Key.backspace><Key.backspace><Key.backspace><Key.backspace><Key.backspace><Key.backspace><Key.backspace><Key.backspace><Key.backspace><Key.backspace><Key.tab><Key.tab><Key.shift>New<Key.space><Key.shift>York<Key.tab>
Screenshot: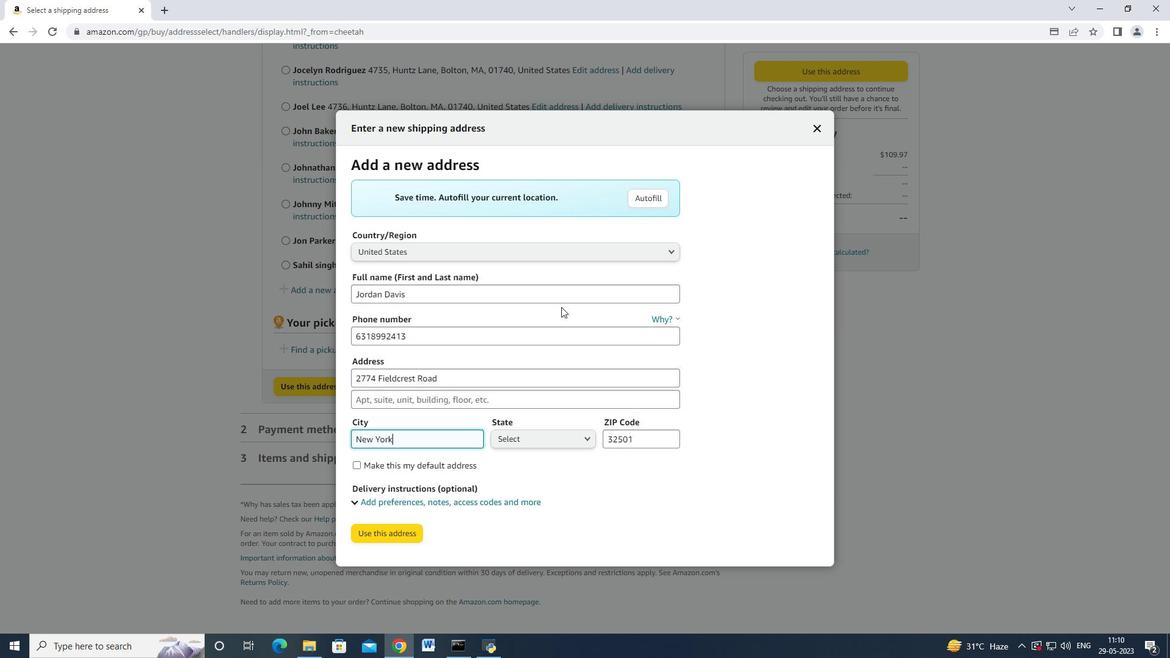
Action: Mouse moved to (531, 436)
Screenshot: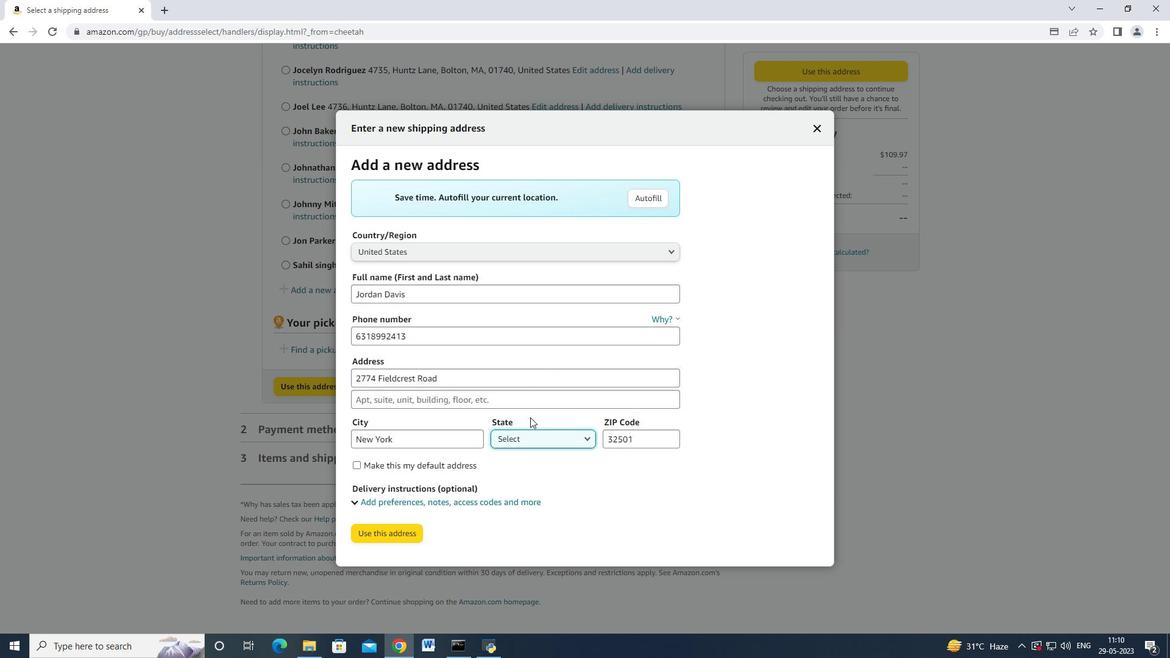 
Action: Mouse pressed left at (531, 436)
Screenshot: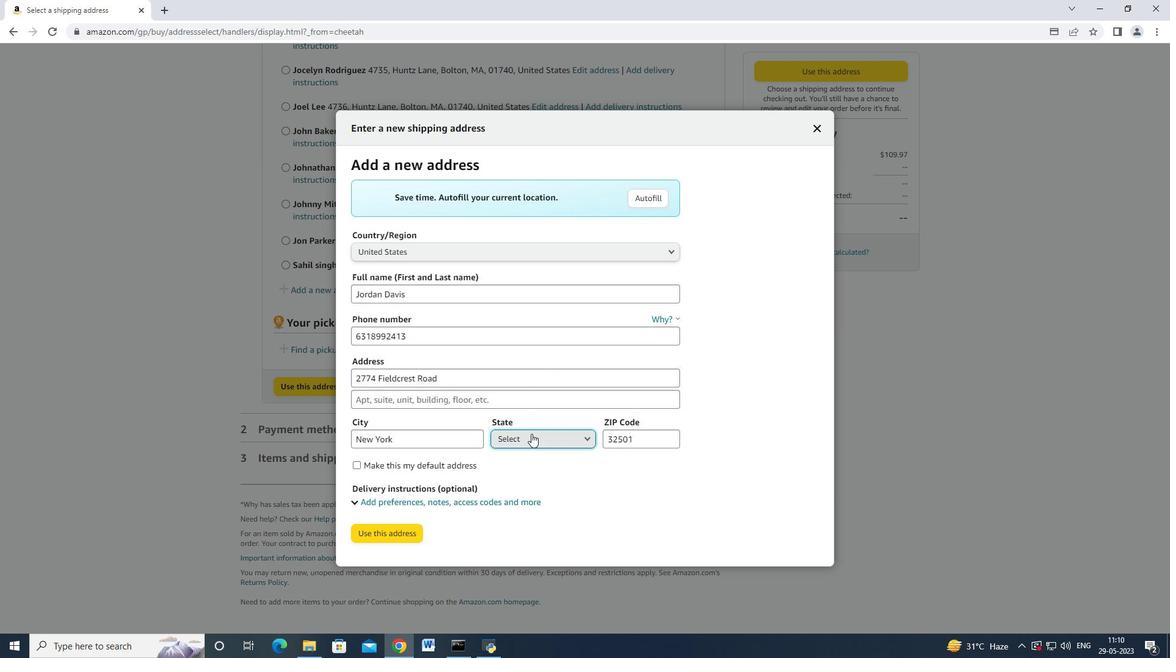 
Action: Mouse moved to (544, 252)
Screenshot: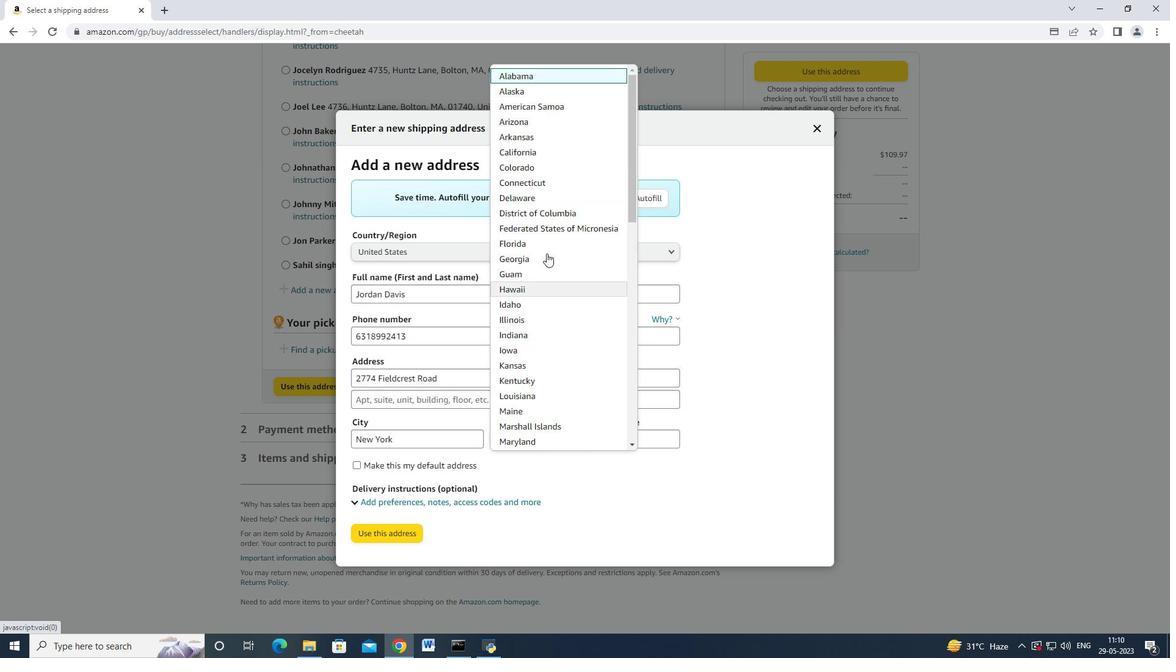 
Action: Mouse scrolled (544, 252) with delta (0, 0)
Screenshot: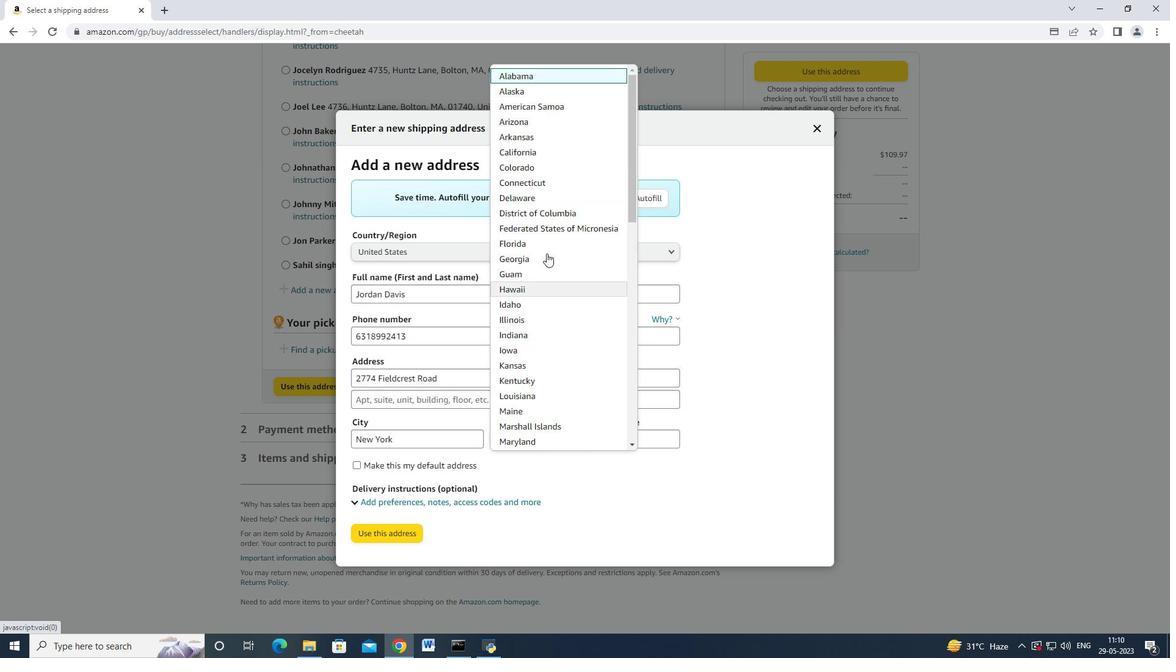 
Action: Mouse moved to (543, 252)
Screenshot: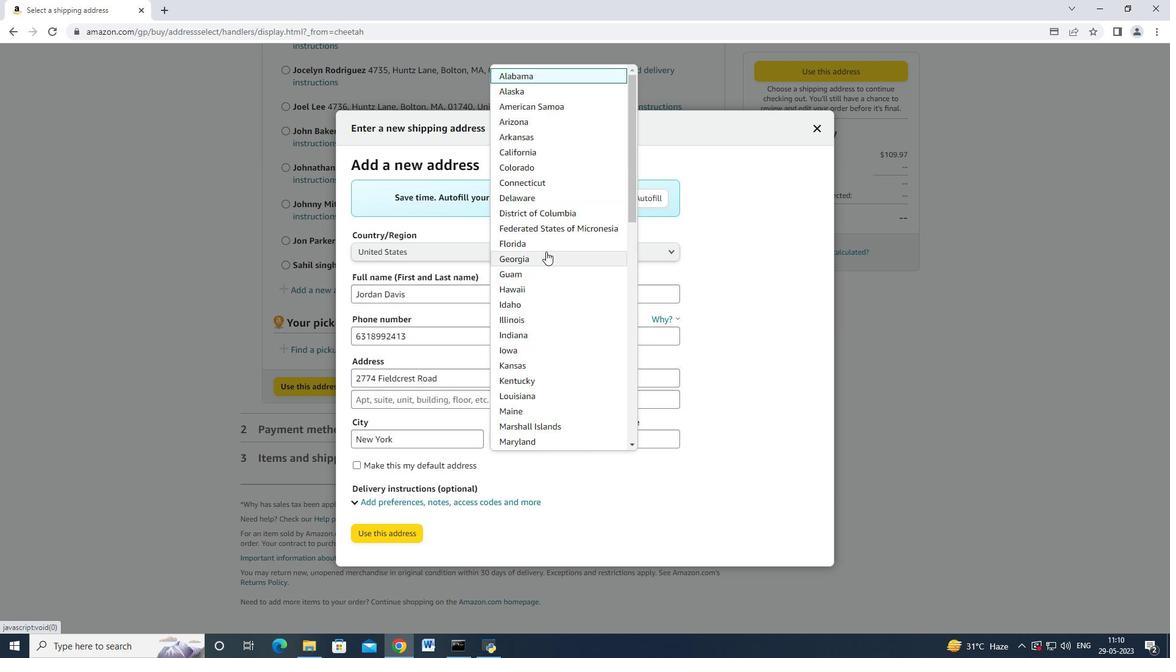
Action: Mouse scrolled (543, 252) with delta (0, 0)
Screenshot: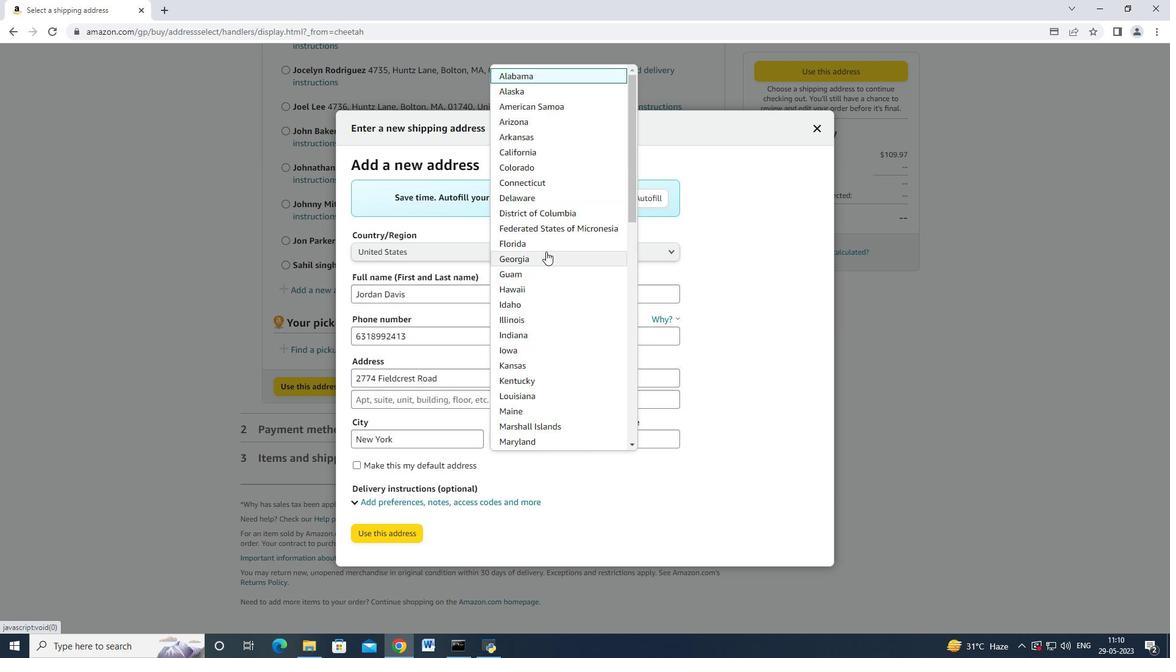 
Action: Mouse moved to (542, 254)
Screenshot: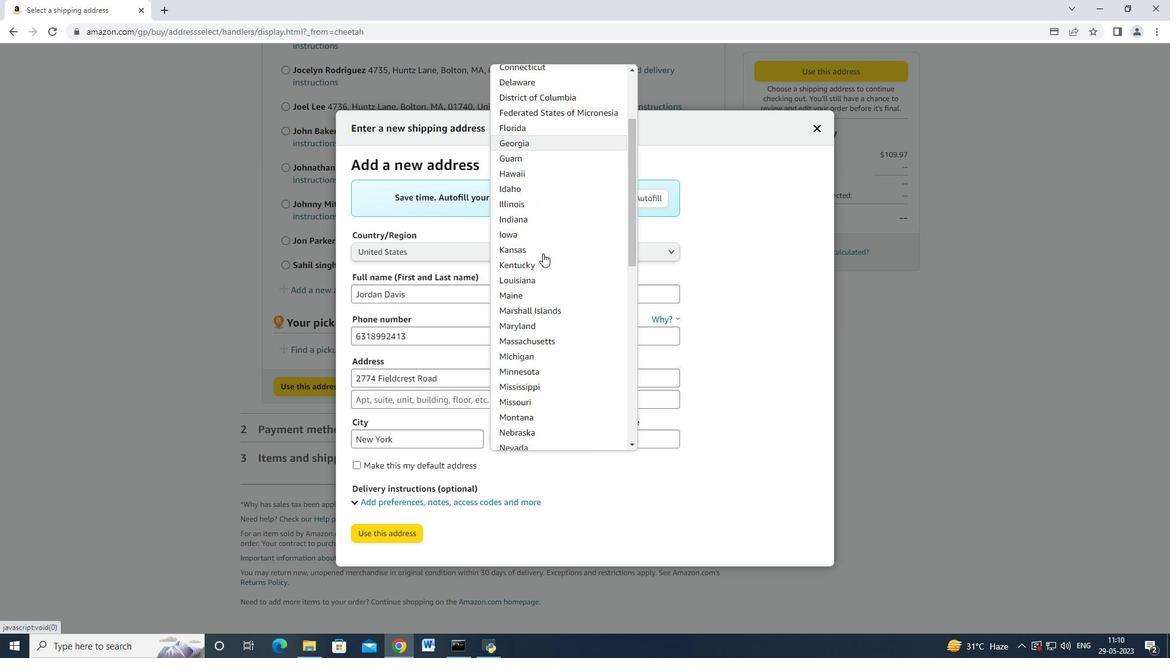 
Action: Mouse scrolled (542, 254) with delta (0, 0)
Screenshot: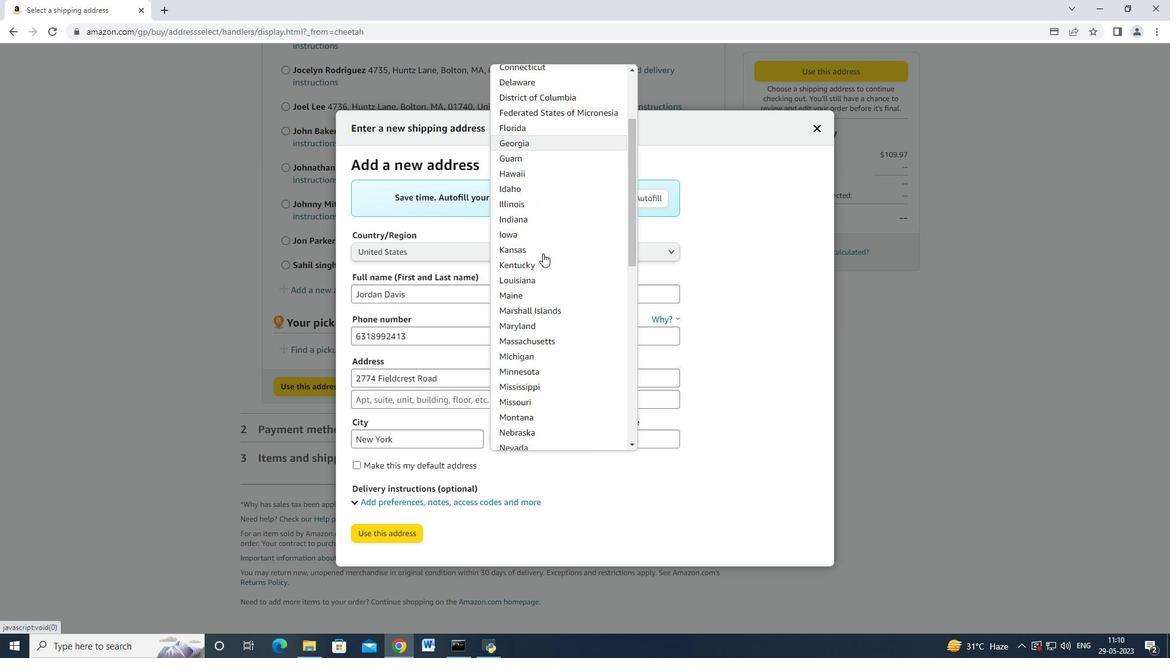 
Action: Mouse moved to (541, 254)
Screenshot: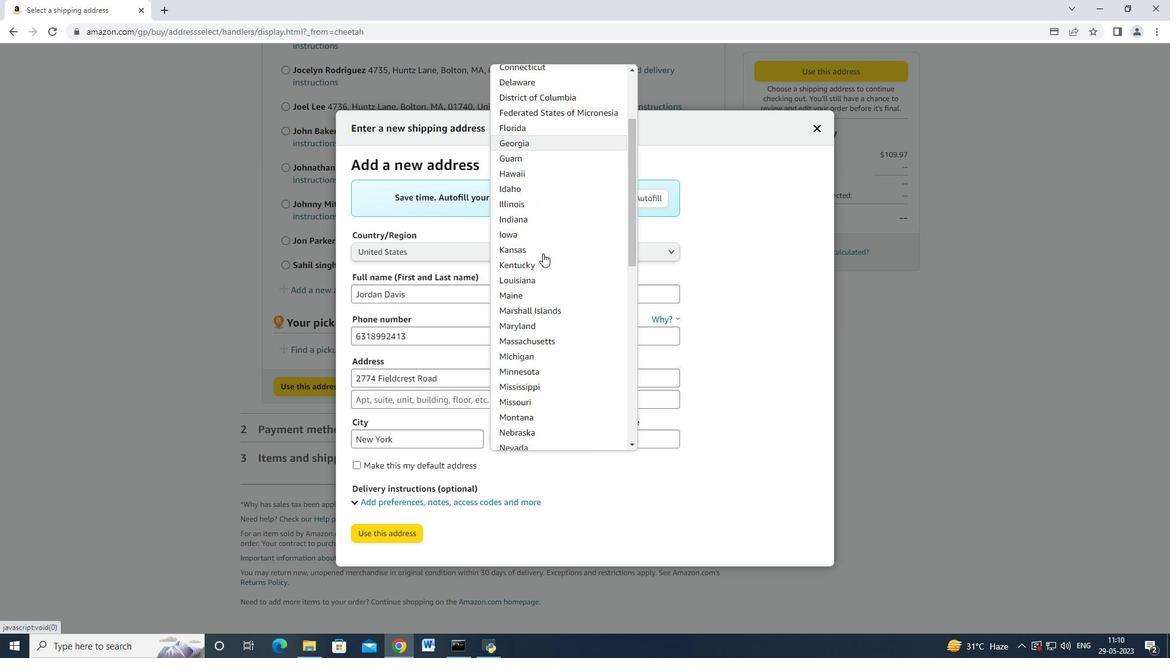 
Action: Mouse scrolled (541, 254) with delta (0, 0)
Screenshot: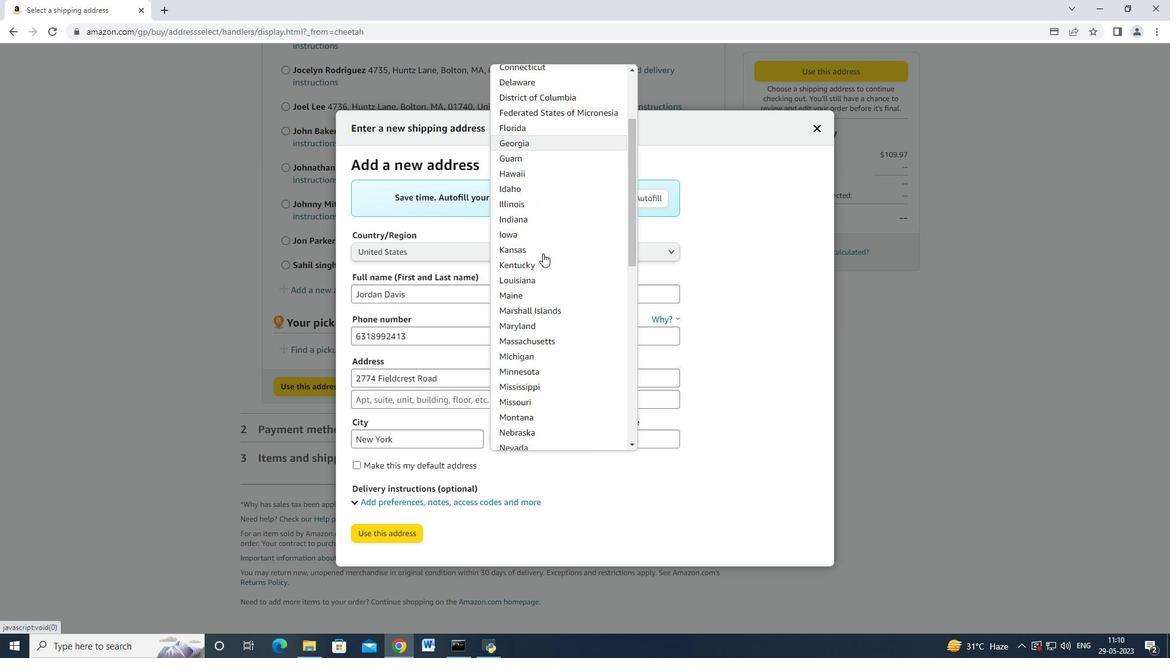 
Action: Mouse moved to (541, 255)
Screenshot: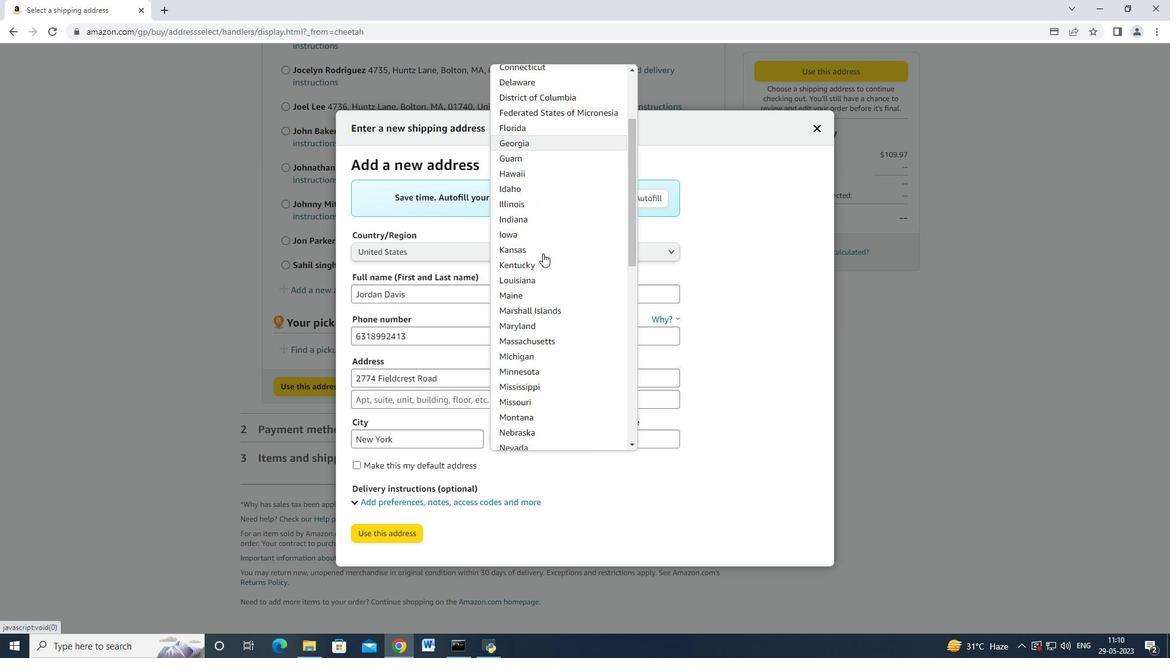 
Action: Mouse scrolled (541, 254) with delta (0, 0)
Screenshot: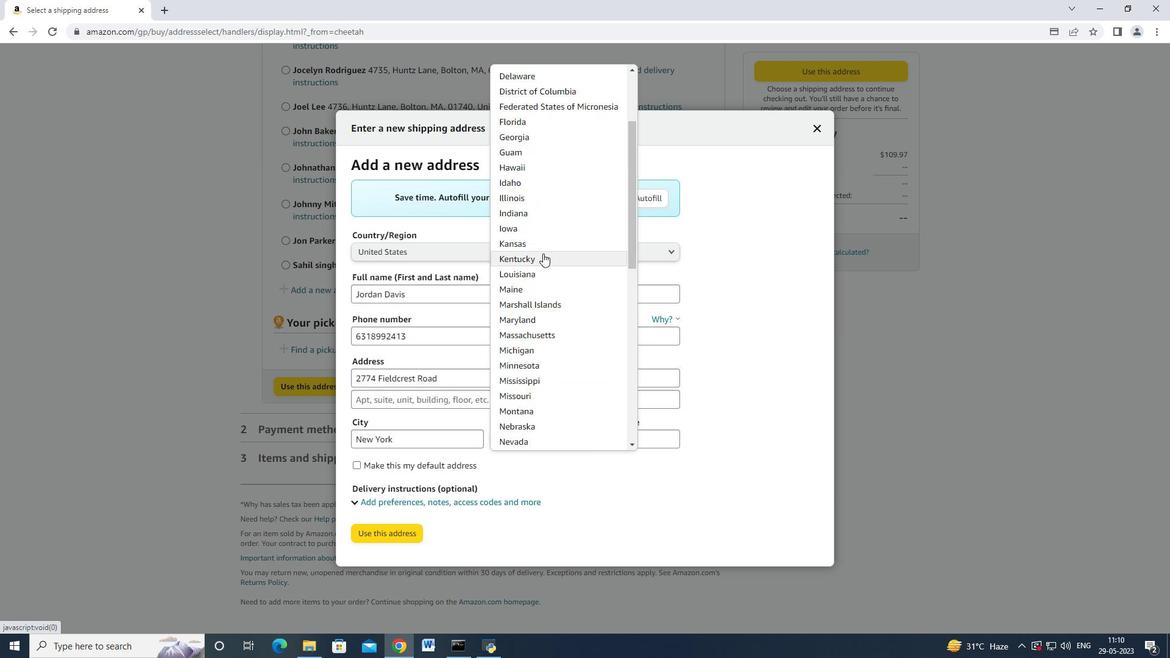 
Action: Mouse moved to (541, 255)
Screenshot: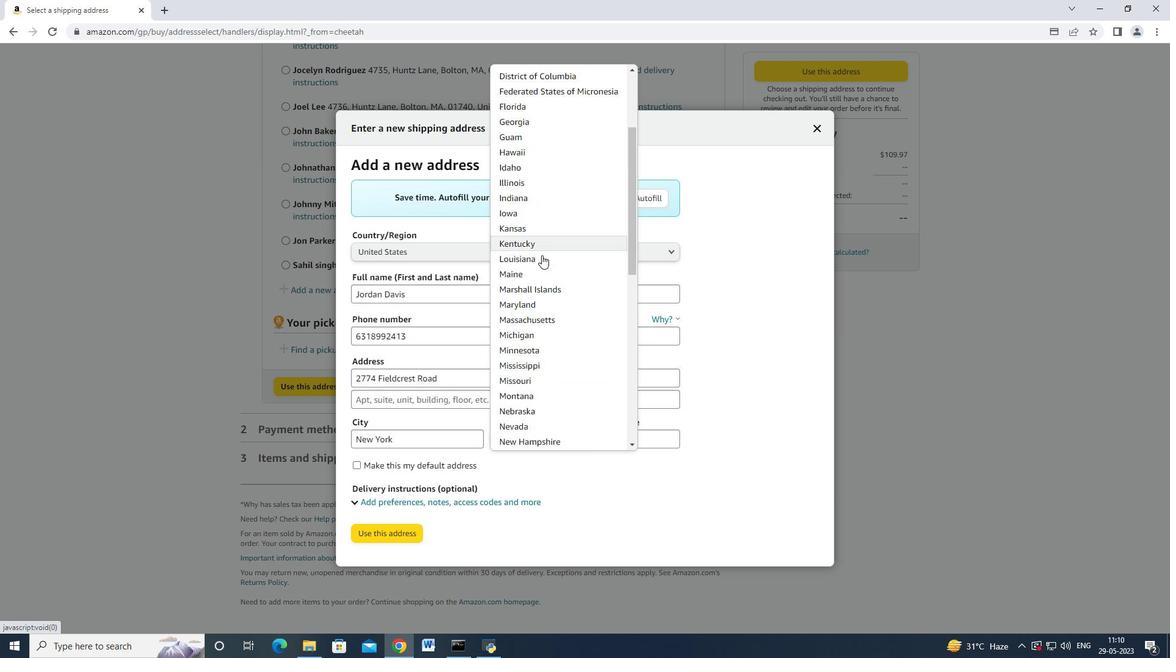 
Action: Mouse scrolled (541, 255) with delta (0, 0)
Screenshot: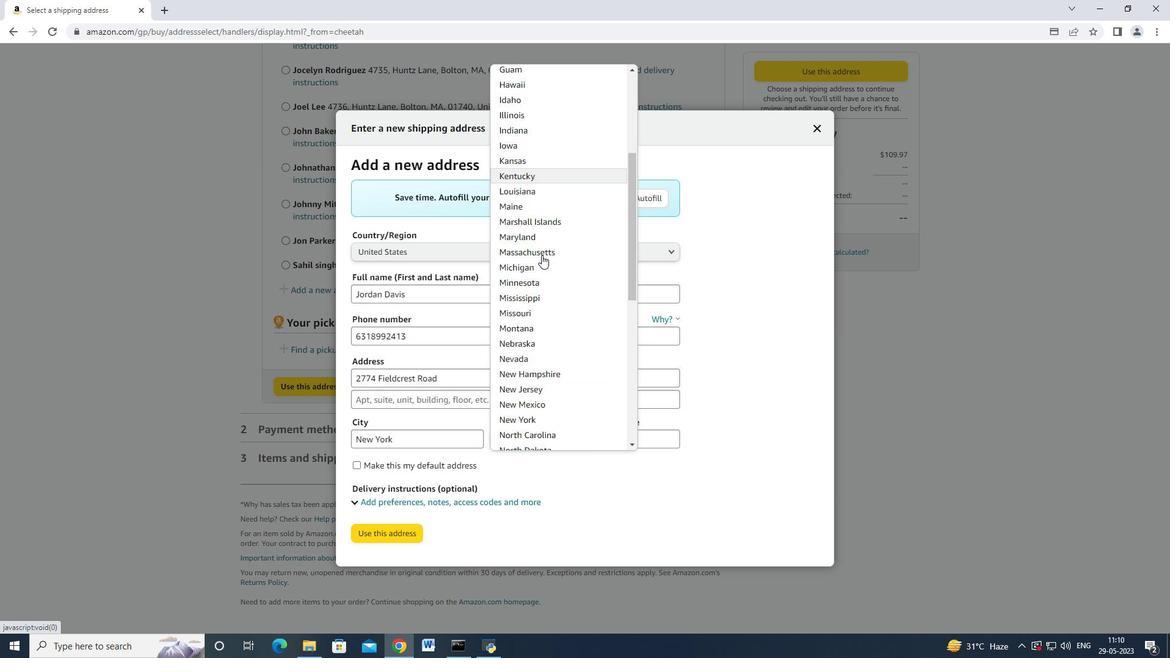 
Action: Mouse scrolled (541, 255) with delta (0, 0)
Screenshot: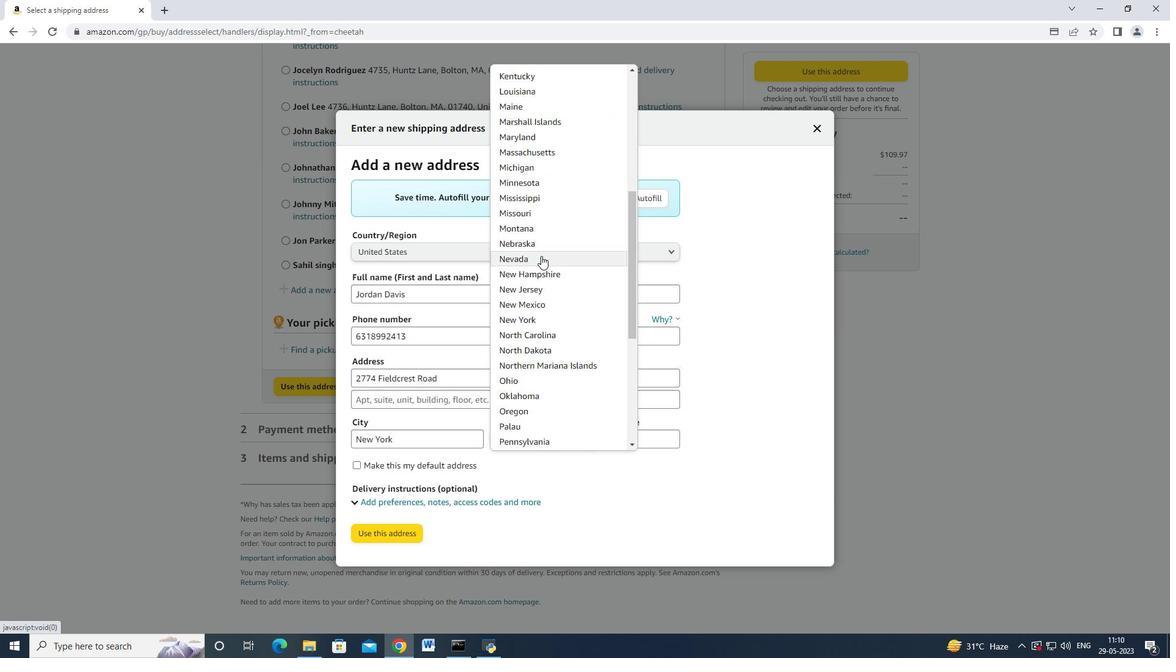 
Action: Mouse scrolled (541, 256) with delta (0, 0)
Screenshot: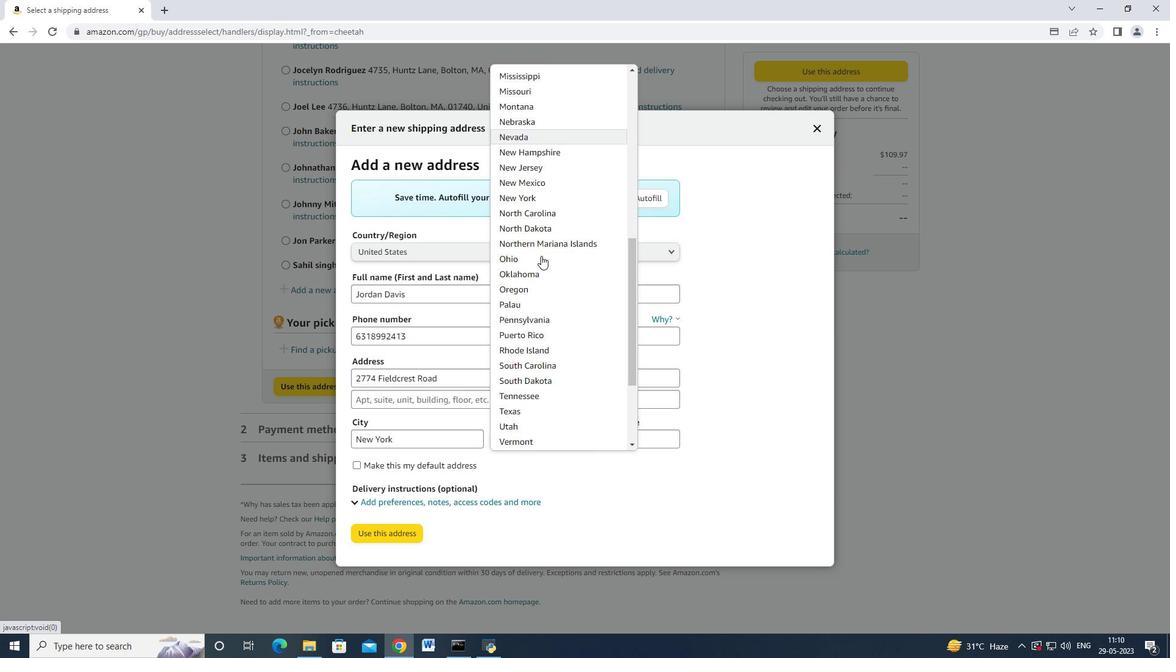
Action: Mouse moved to (538, 259)
Screenshot: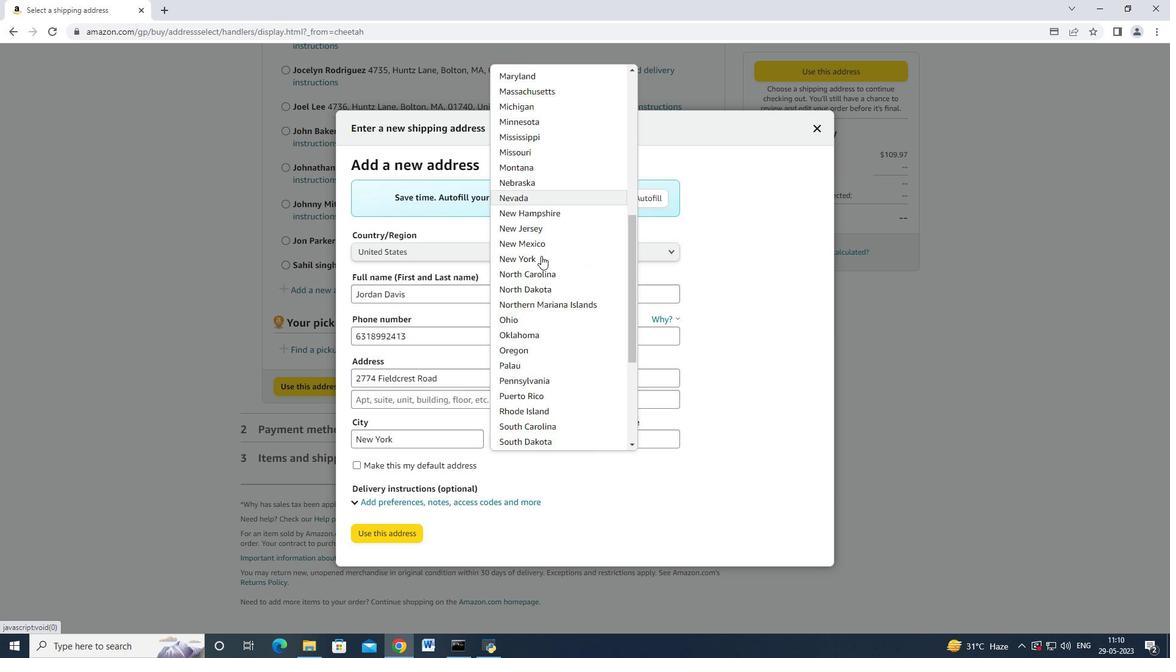 
Action: Mouse pressed left at (538, 259)
Screenshot: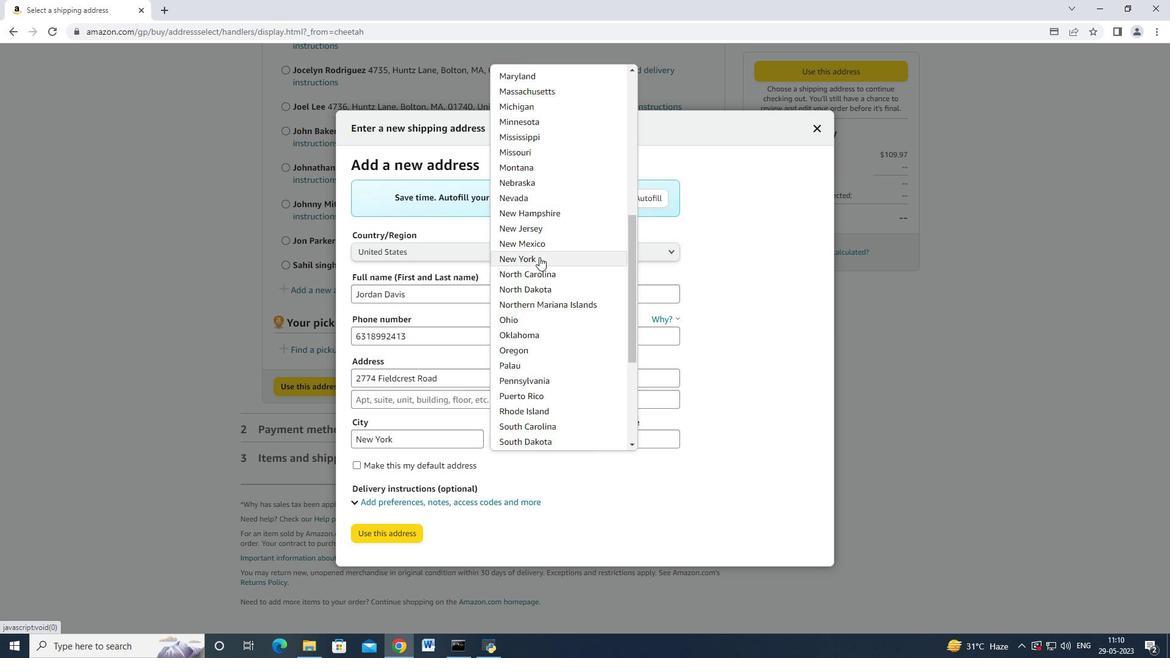 
Action: Mouse moved to (646, 446)
Screenshot: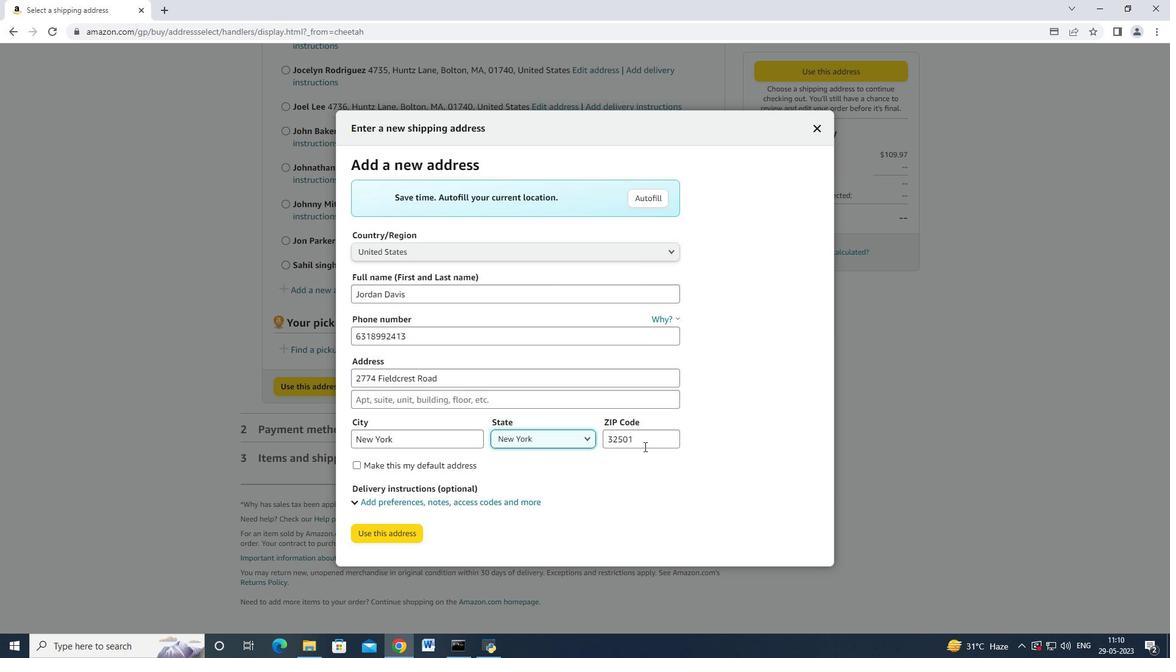 
Action: Mouse pressed left at (646, 446)
Screenshot: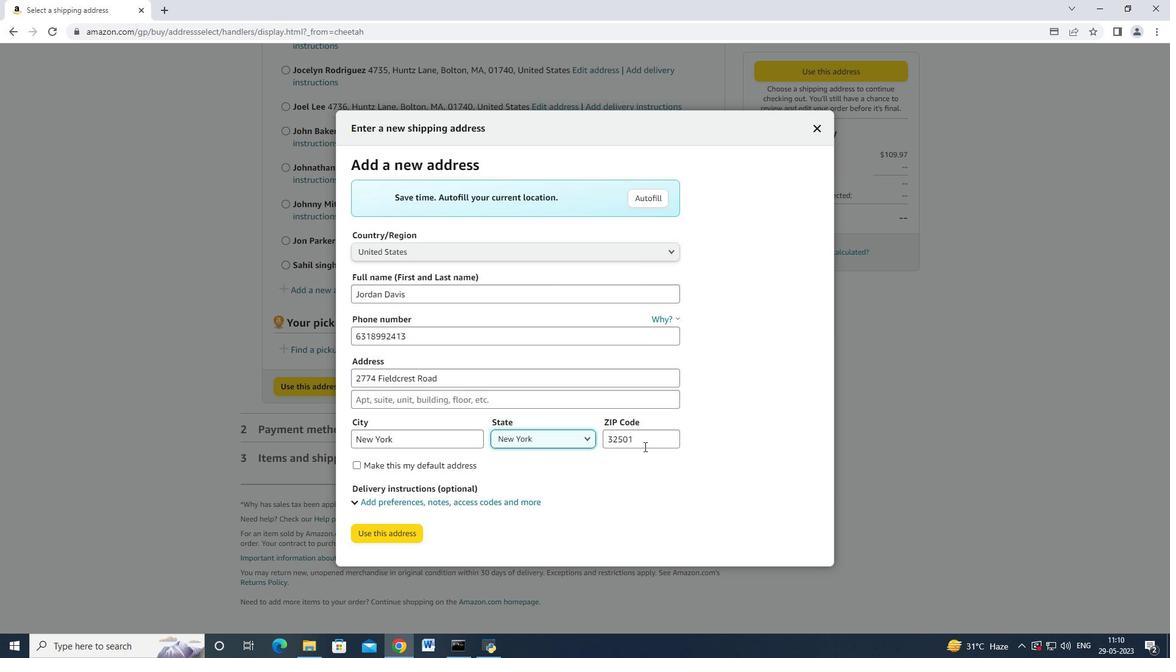 
Action: Mouse moved to (610, 447)
Screenshot: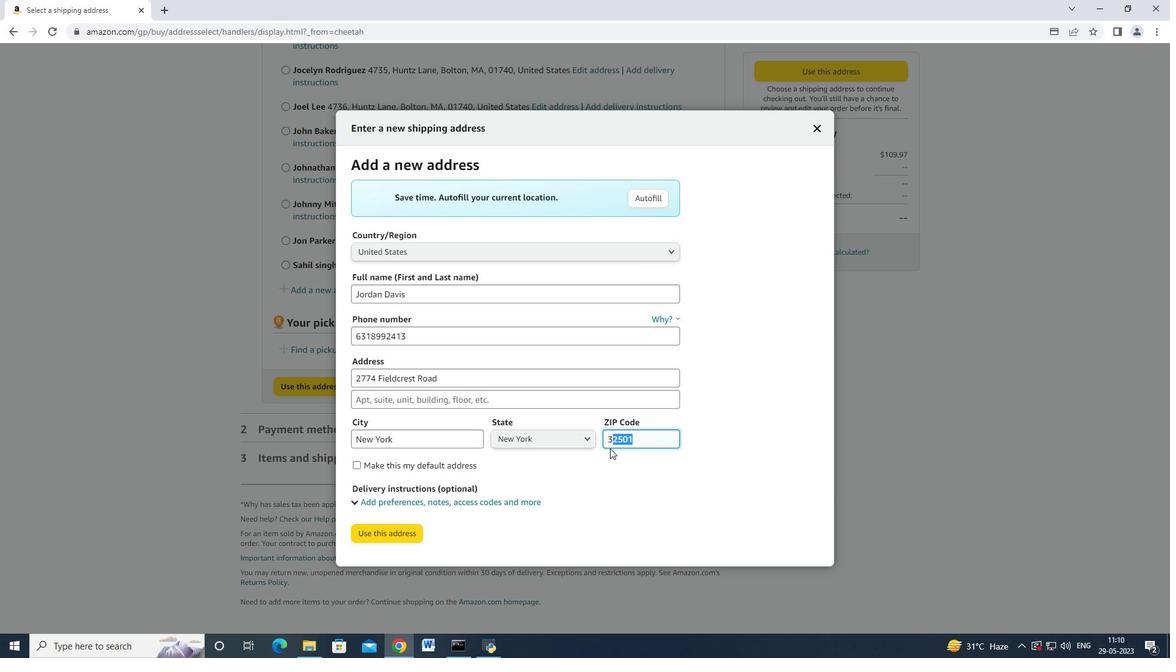 
Action: Key pressed <Key.backspace><Key.backspace><Key.backspace>10005
Screenshot: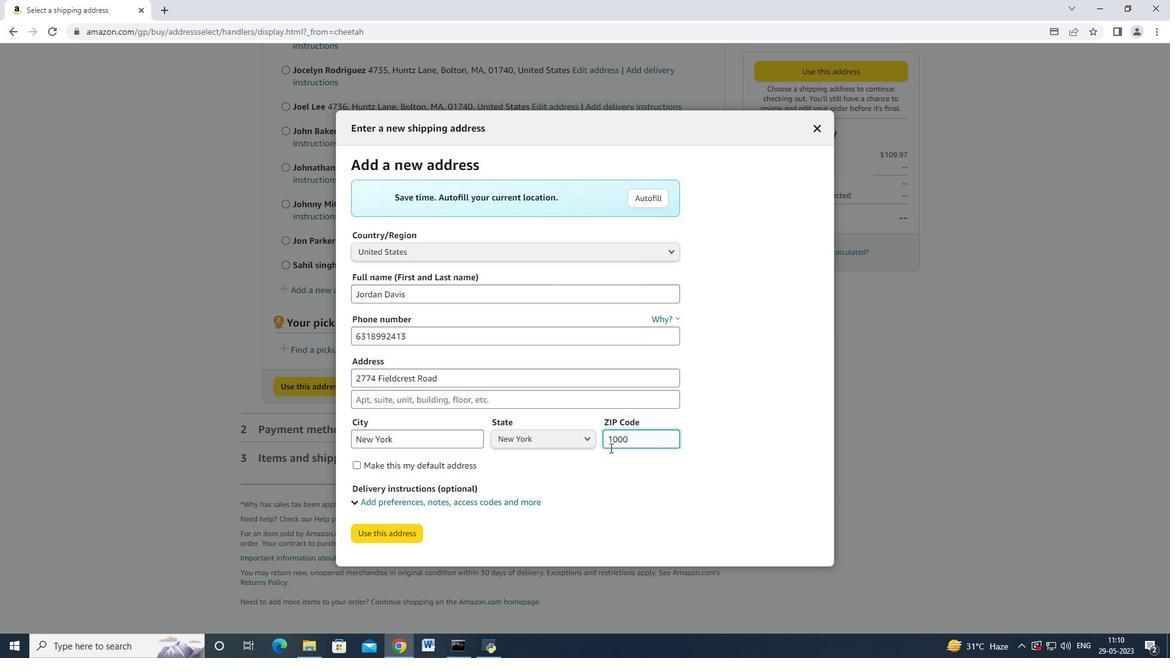 
Action: Mouse moved to (402, 549)
Screenshot: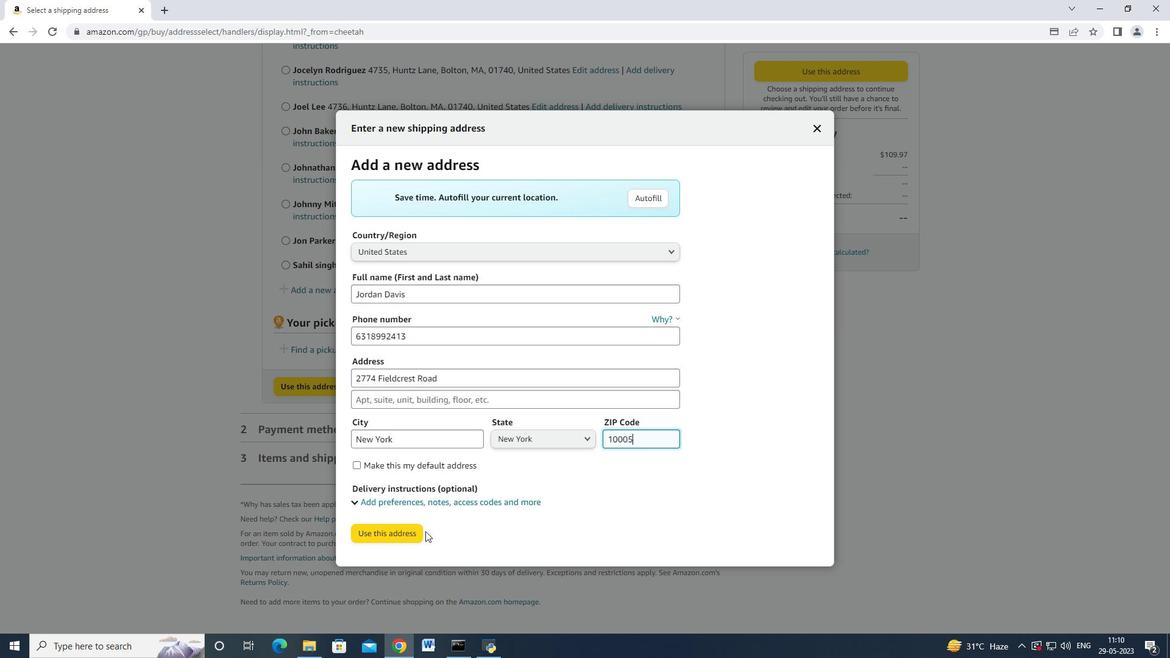 
Action: Mouse pressed left at (402, 549)
Screenshot: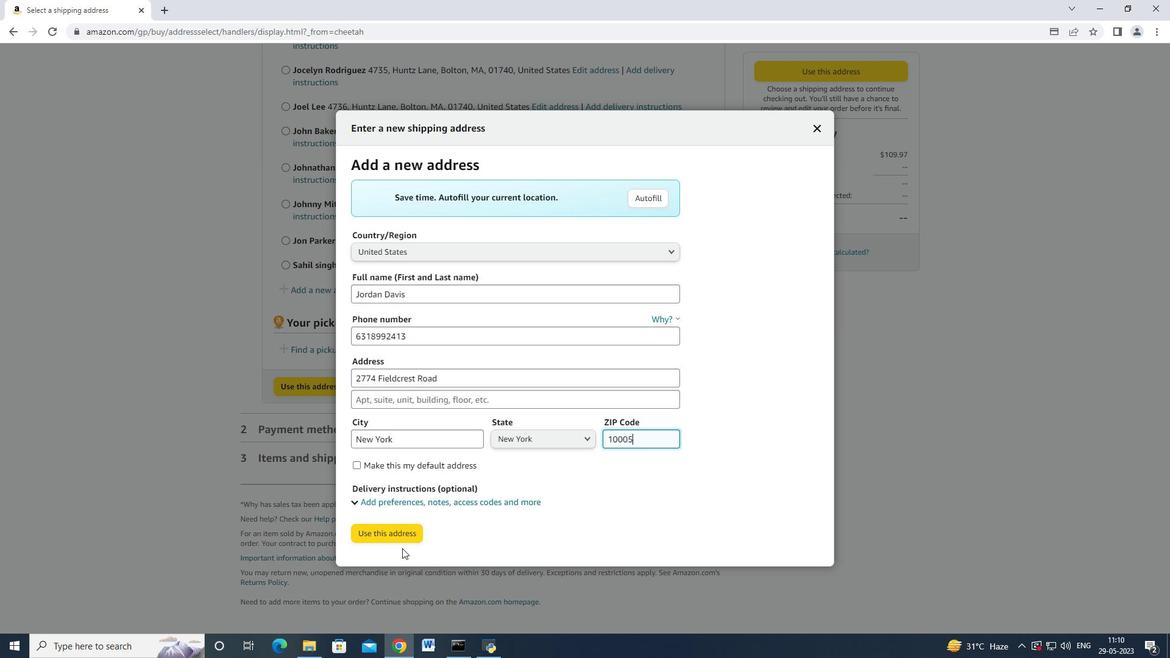 
Action: Mouse moved to (400, 538)
Screenshot: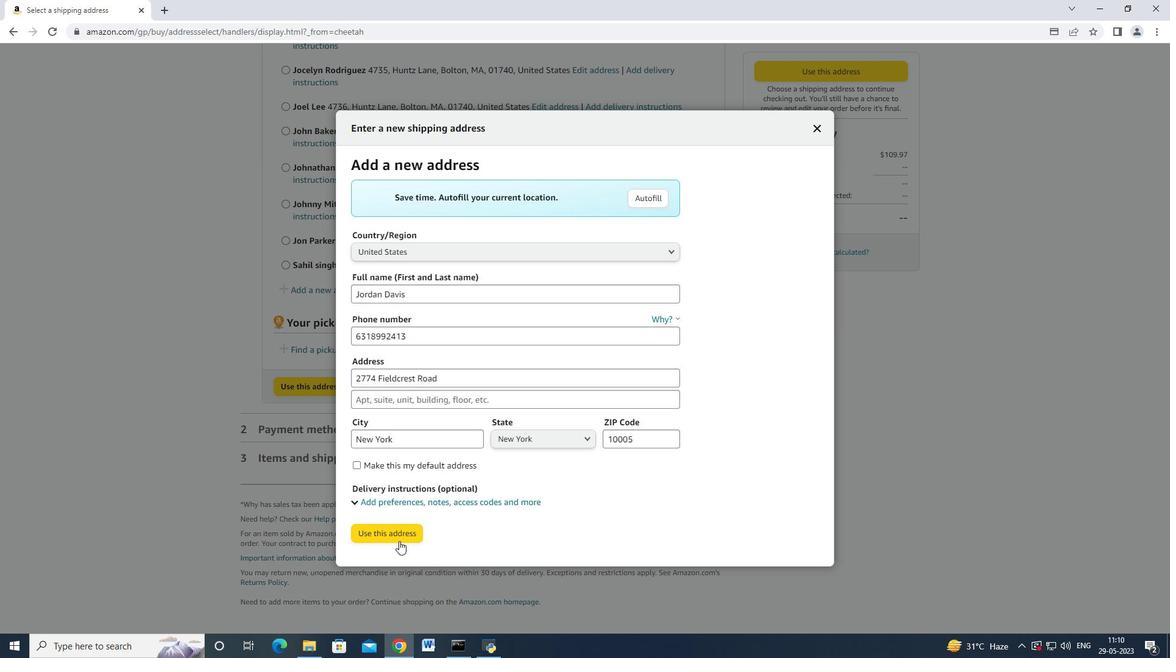 
Action: Mouse pressed left at (400, 538)
Screenshot: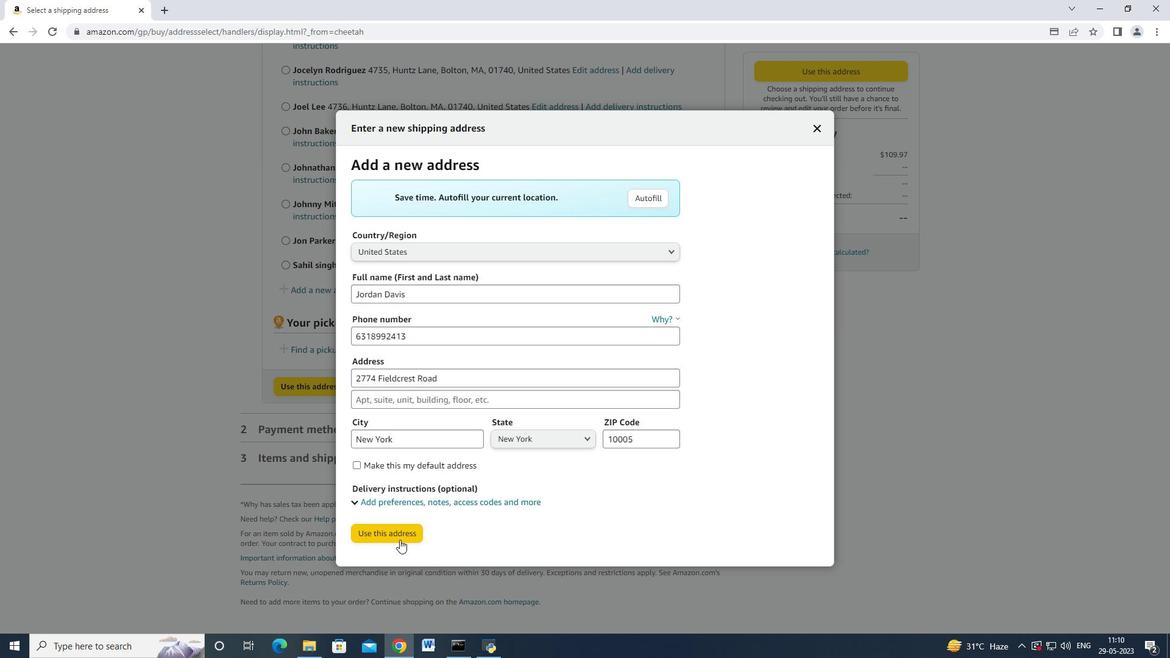 
Action: Mouse moved to (414, 504)
Screenshot: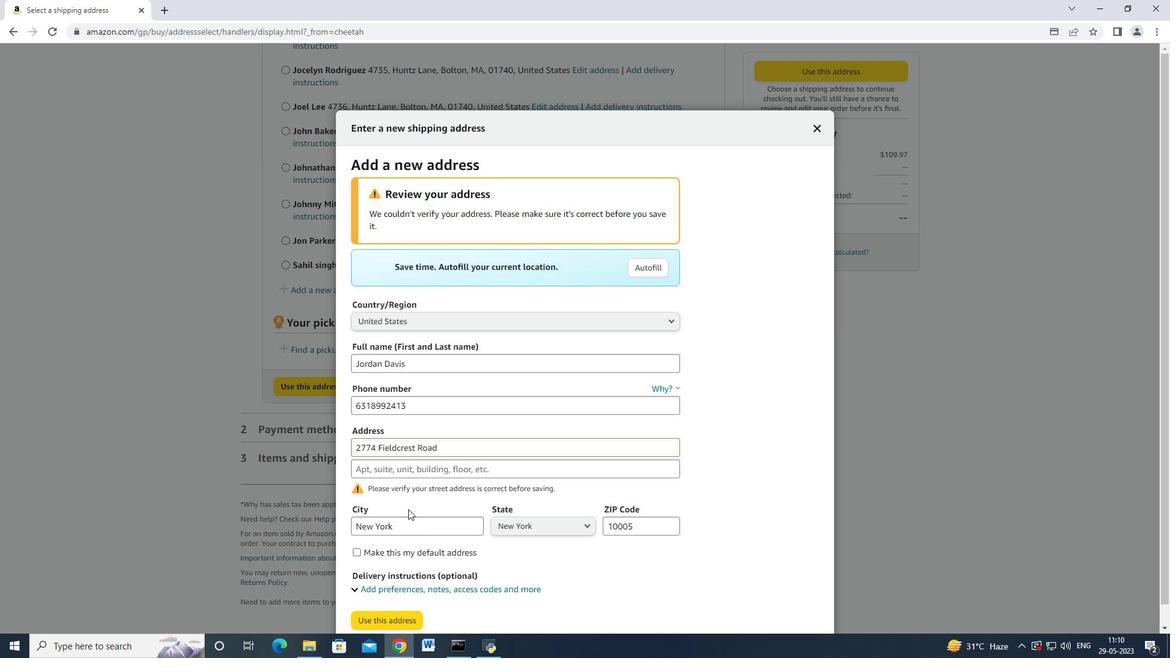 
Action: Mouse scrolled (414, 503) with delta (0, 0)
Screenshot: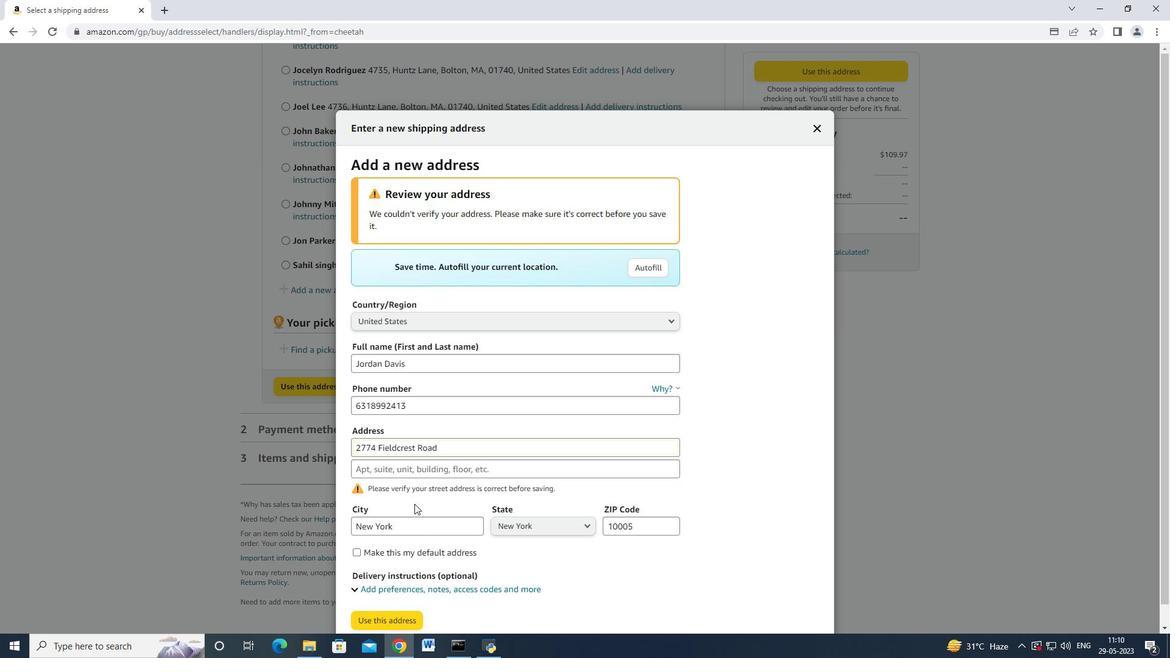 
Action: Mouse scrolled (414, 503) with delta (0, 0)
Screenshot: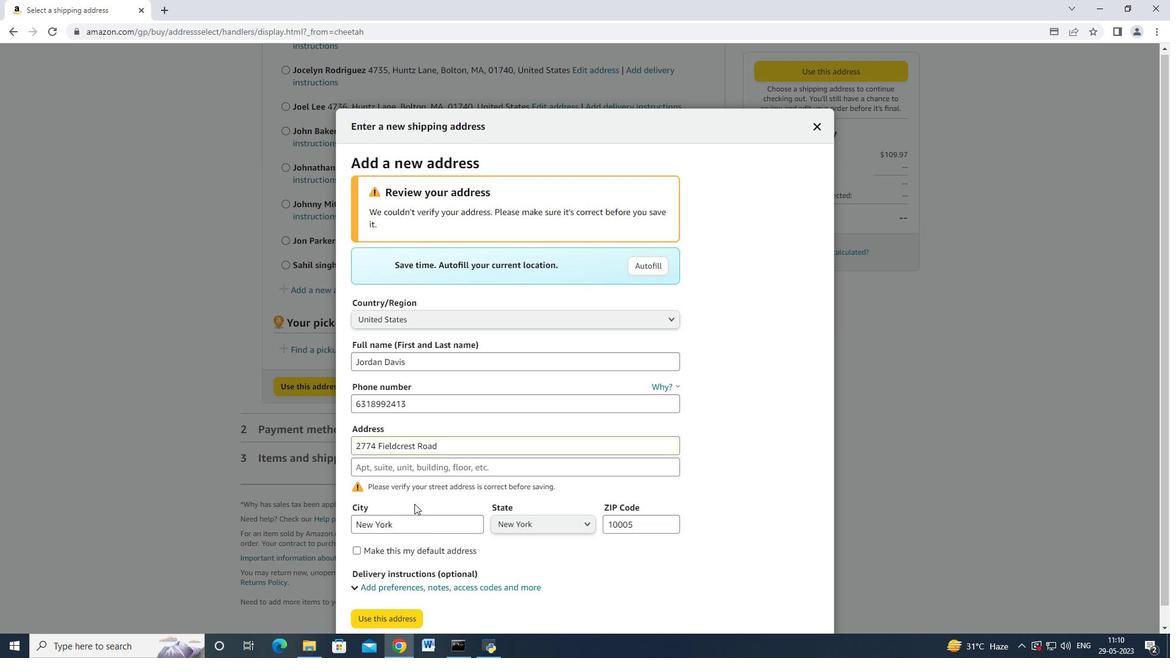 
Action: Mouse moved to (390, 605)
Screenshot: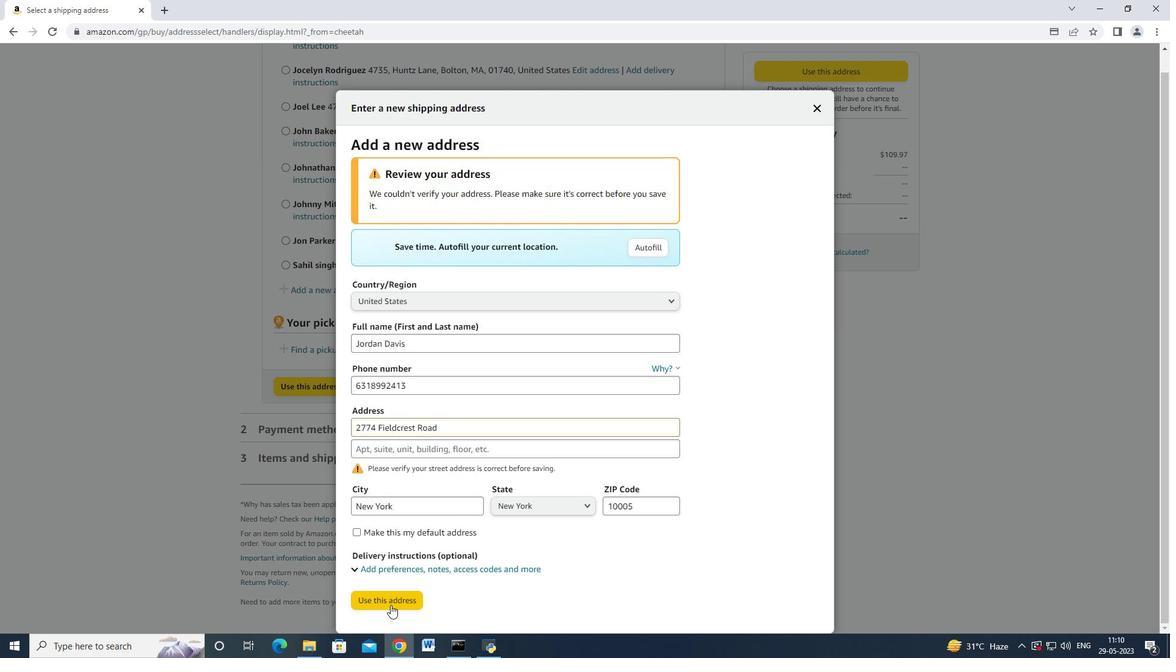 
Action: Mouse pressed left at (390, 605)
Screenshot: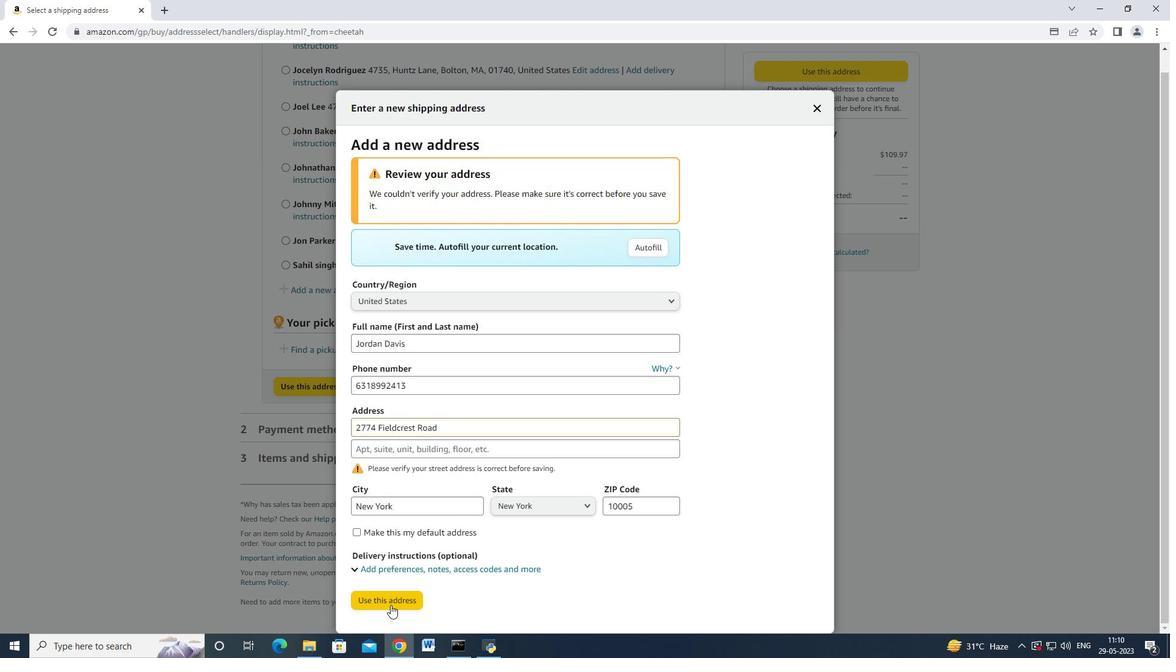 
Action: Mouse moved to (465, 240)
Screenshot: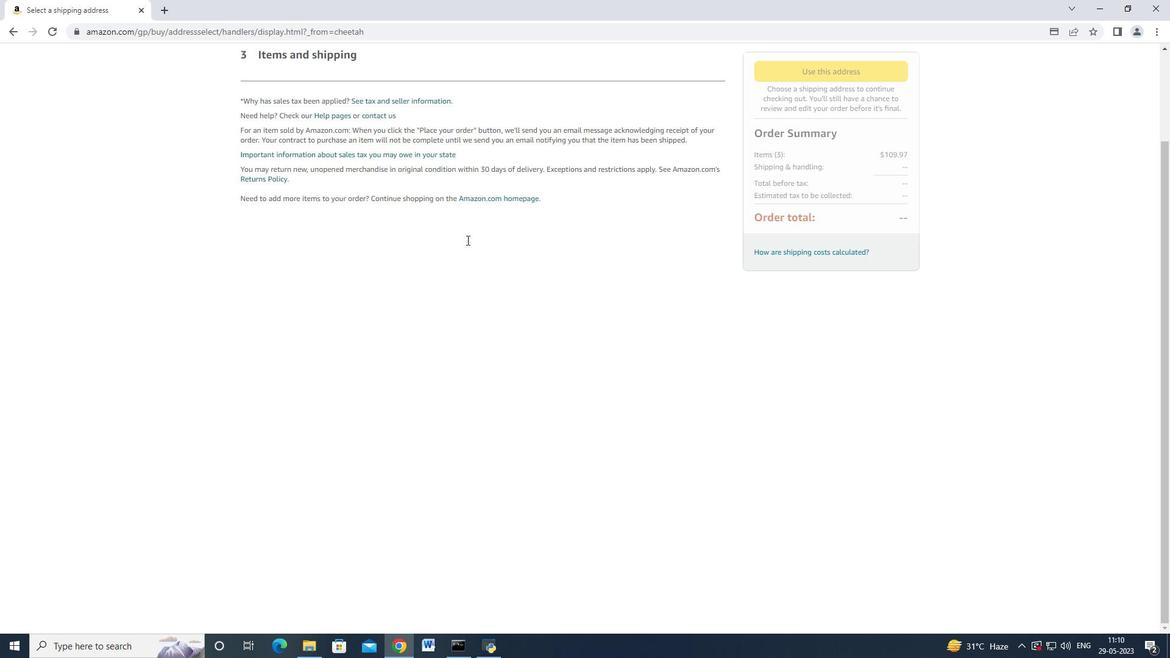 
Action: Mouse scrolled (465, 239) with delta (0, 0)
Screenshot: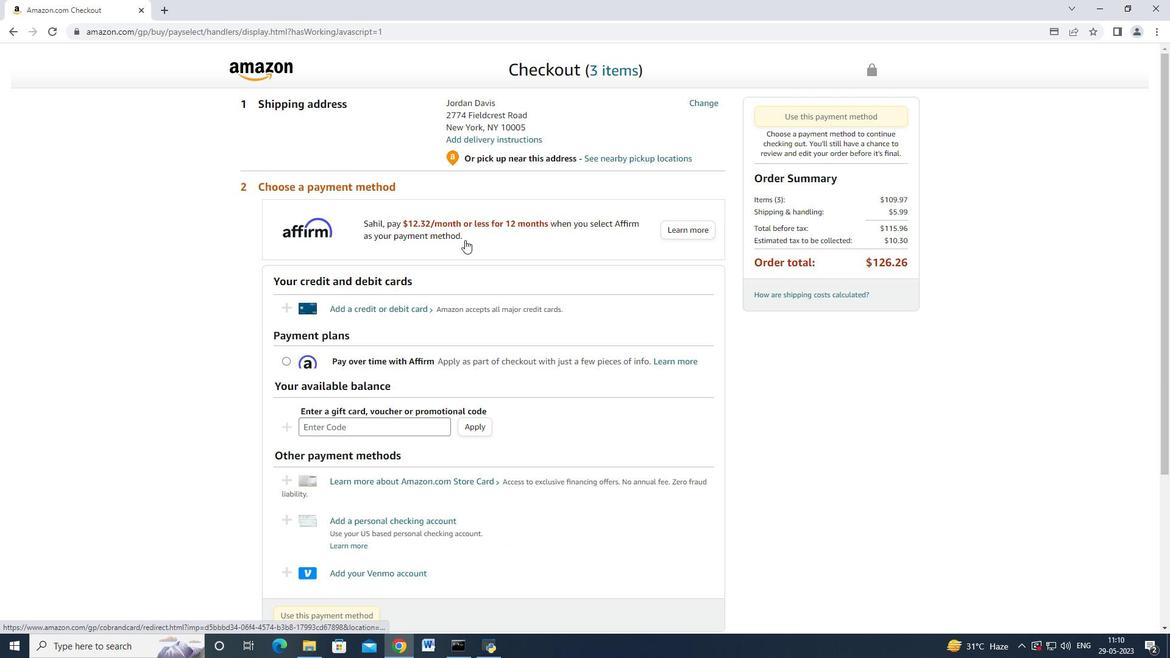 
Action: Mouse scrolled (465, 239) with delta (0, 0)
Screenshot: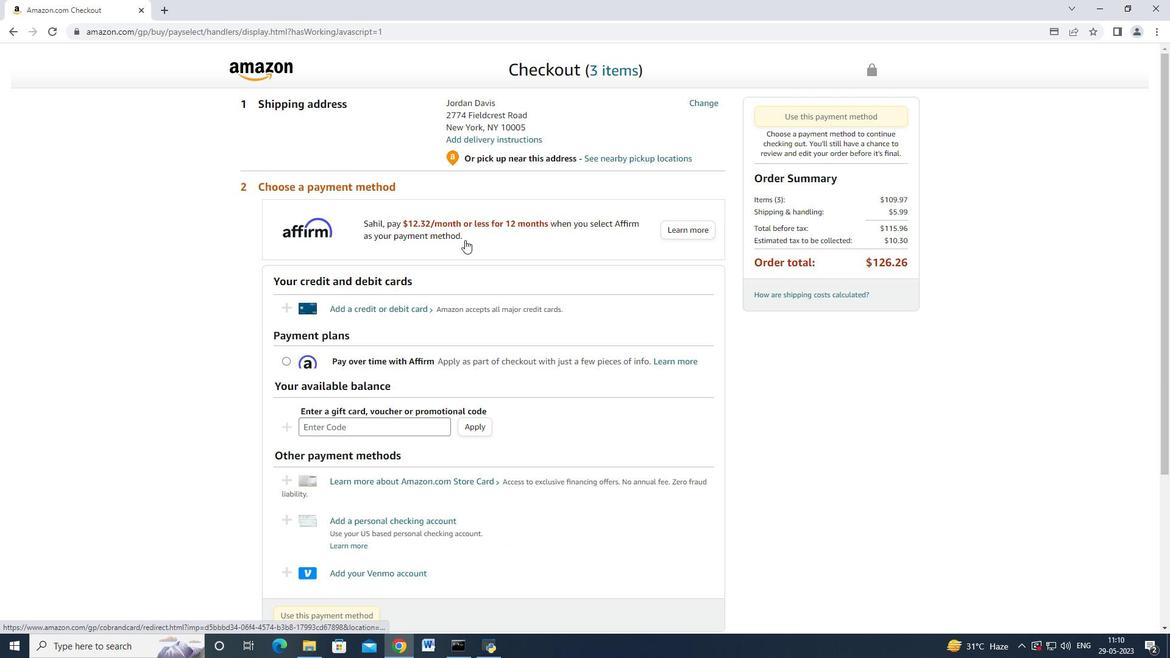 
Action: Mouse scrolled (465, 239) with delta (0, 0)
Screenshot: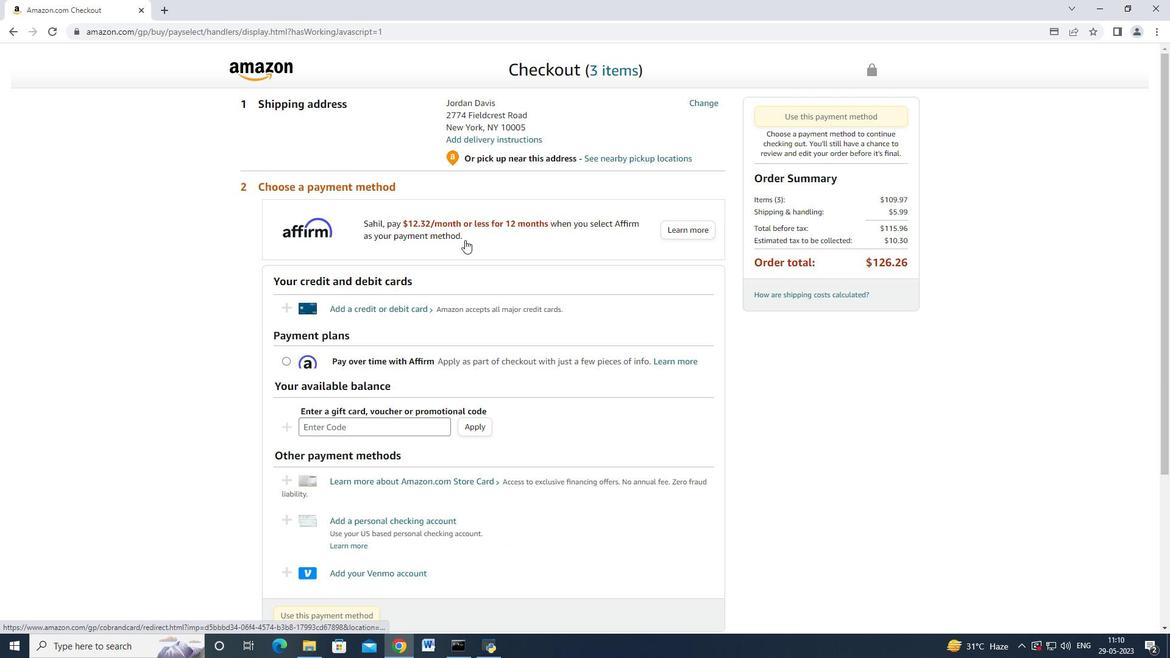 
Action: Mouse moved to (463, 241)
Screenshot: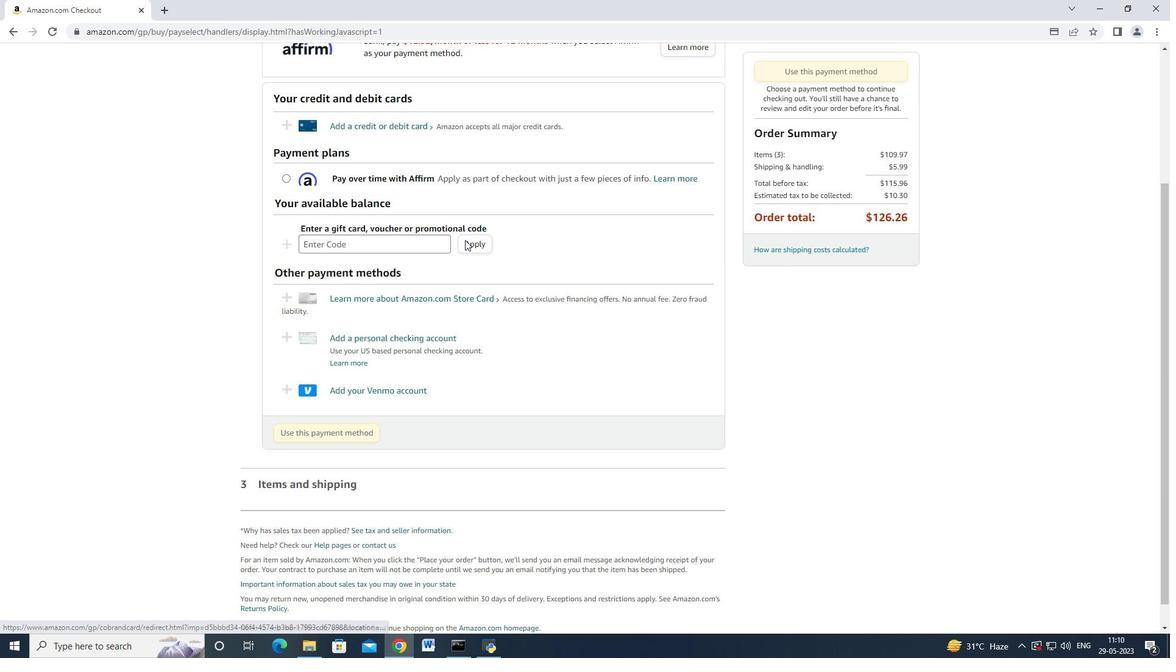 
Action: Mouse scrolled (463, 241) with delta (0, 0)
Screenshot: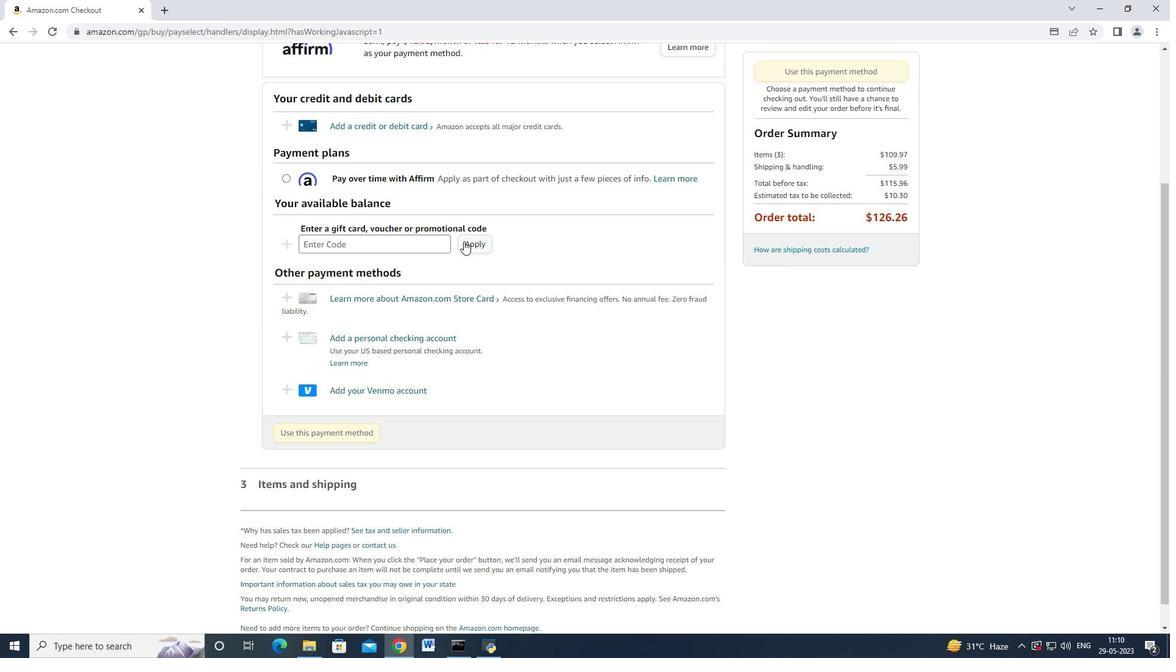 
Action: Mouse moved to (394, 186)
Screenshot: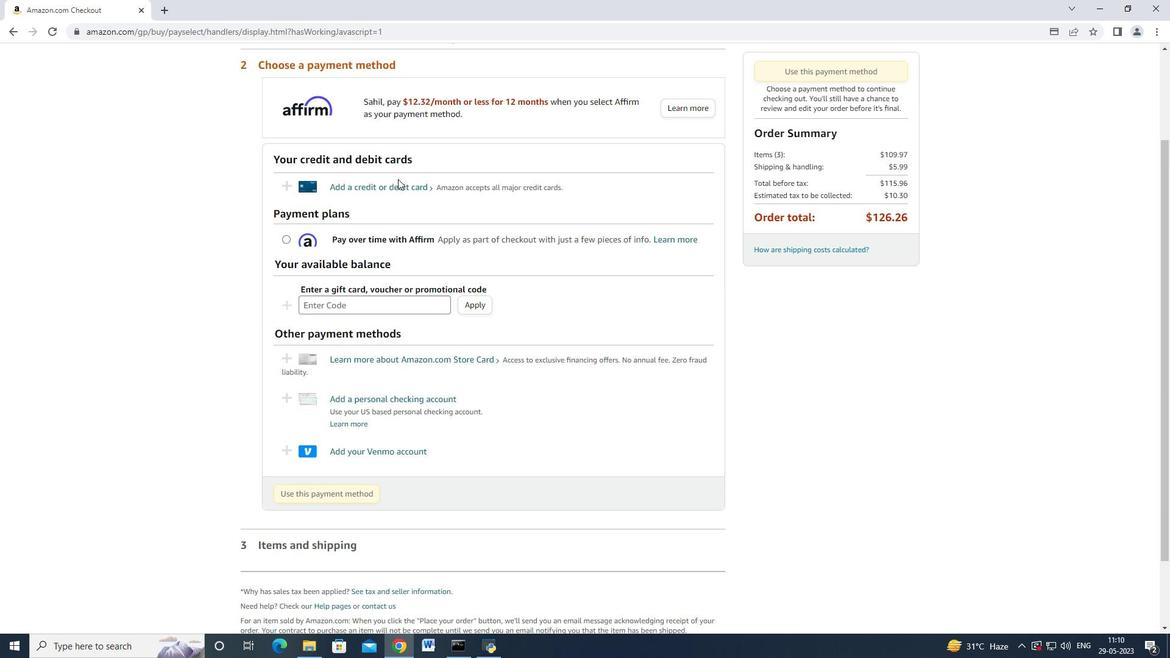 
Action: Mouse pressed left at (394, 186)
Screenshot: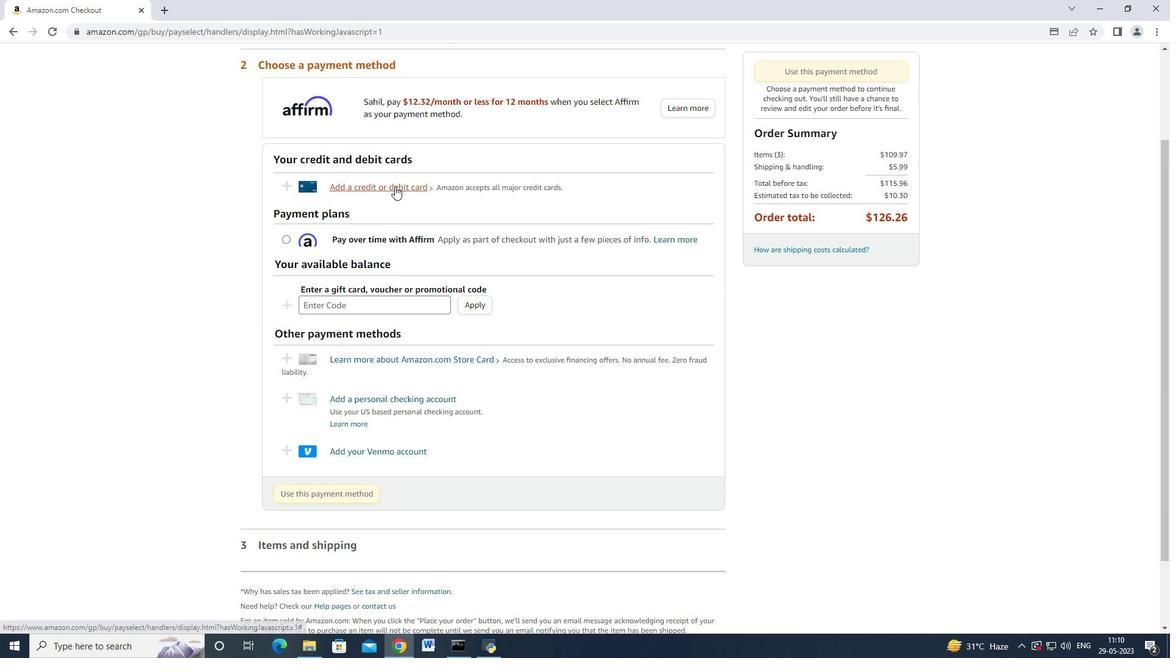 
Action: Mouse moved to (496, 276)
Screenshot: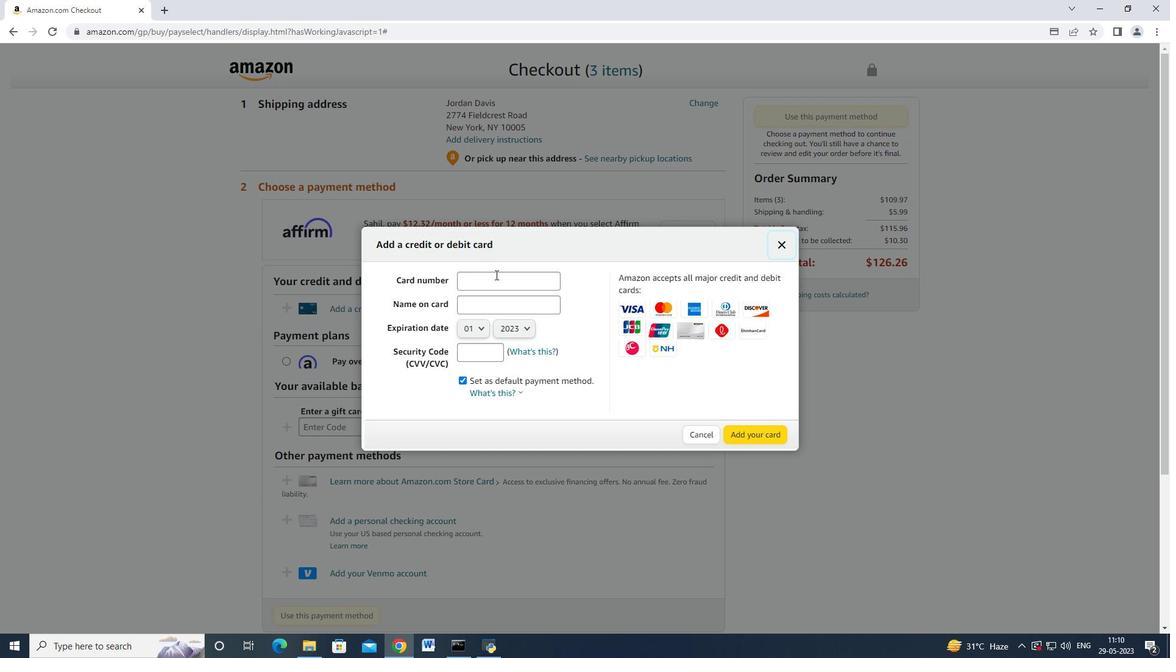 
Action: Mouse pressed left at (496, 276)
Screenshot: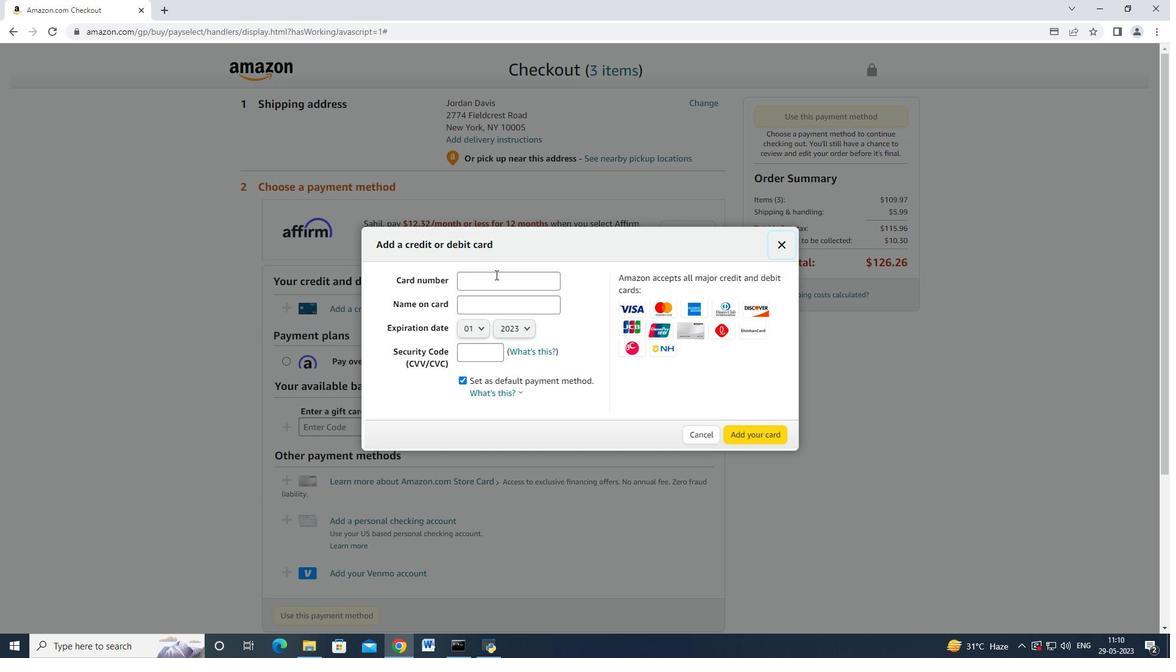 
Action: Mouse moved to (504, 275)
Screenshot: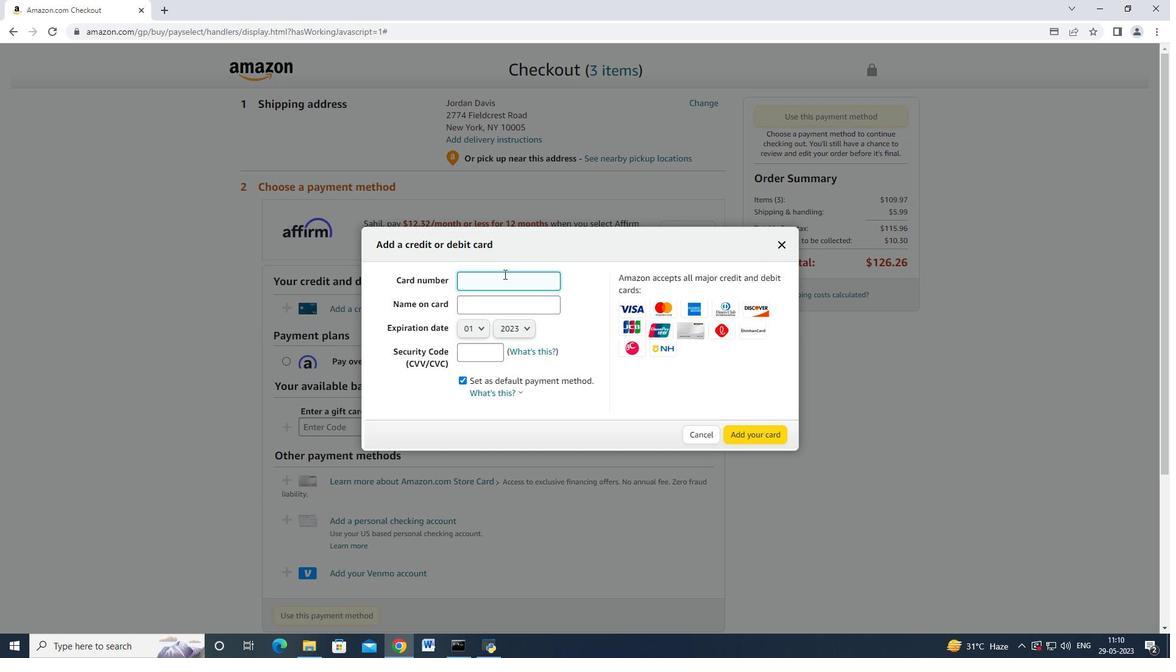 
Action: Key pressed 4726664277526010<Key.tab><Key.shift>Mstk<Key.backspace><Key.backspace><Key.backspace>st<Key.backspace><Key.backspace>ark<Key.space><Key.shift_r>Adama<Key.backspace>s
Screenshot: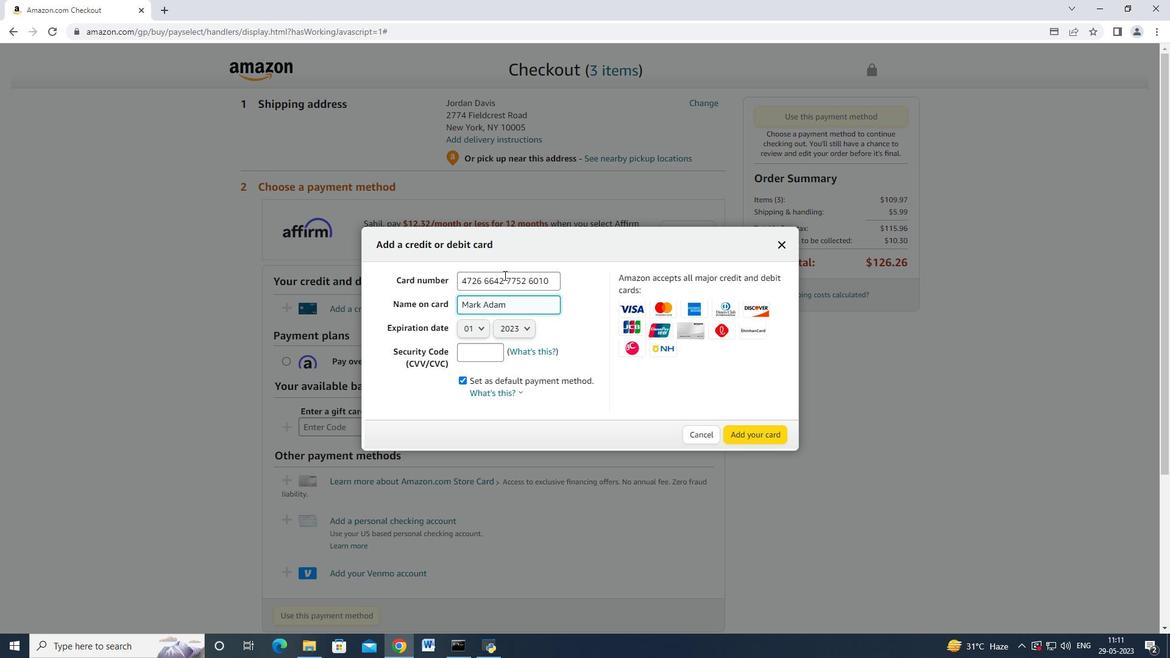 
Action: Mouse moved to (482, 327)
Screenshot: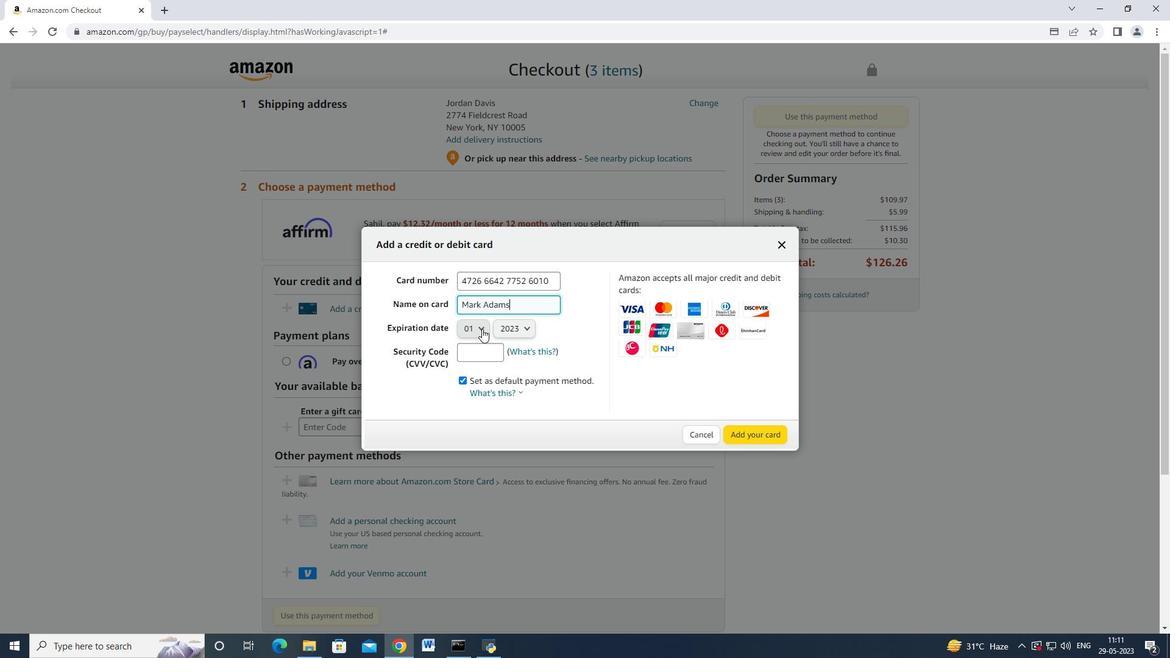 
Action: Mouse pressed left at (482, 327)
Screenshot: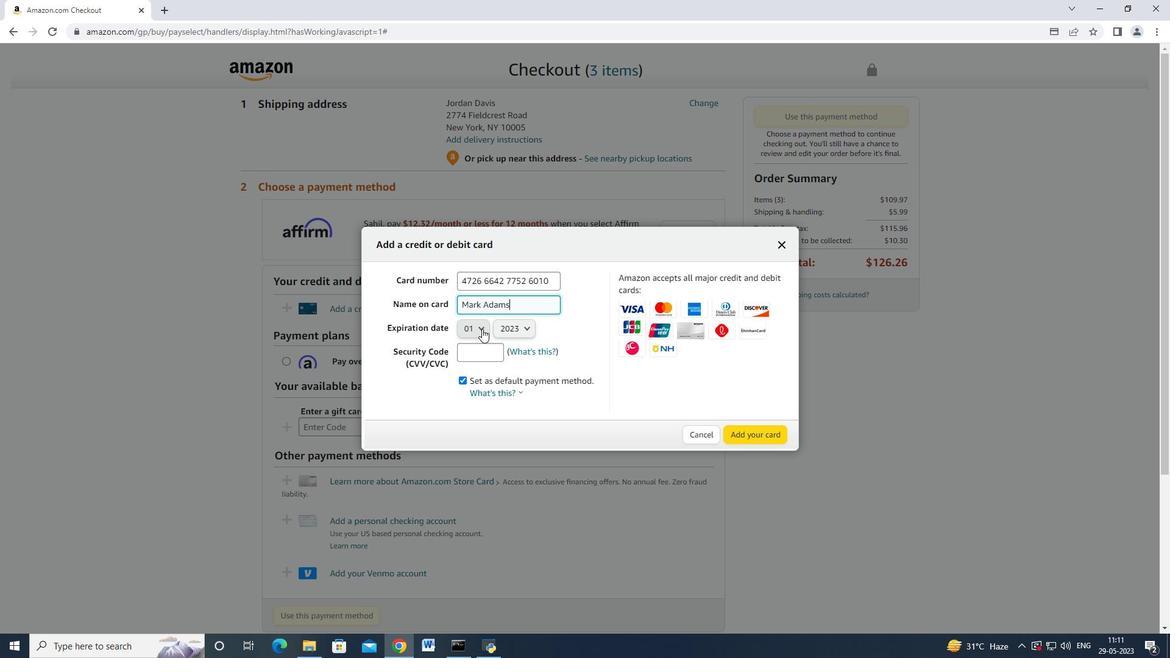 
Action: Mouse moved to (483, 325)
Screenshot: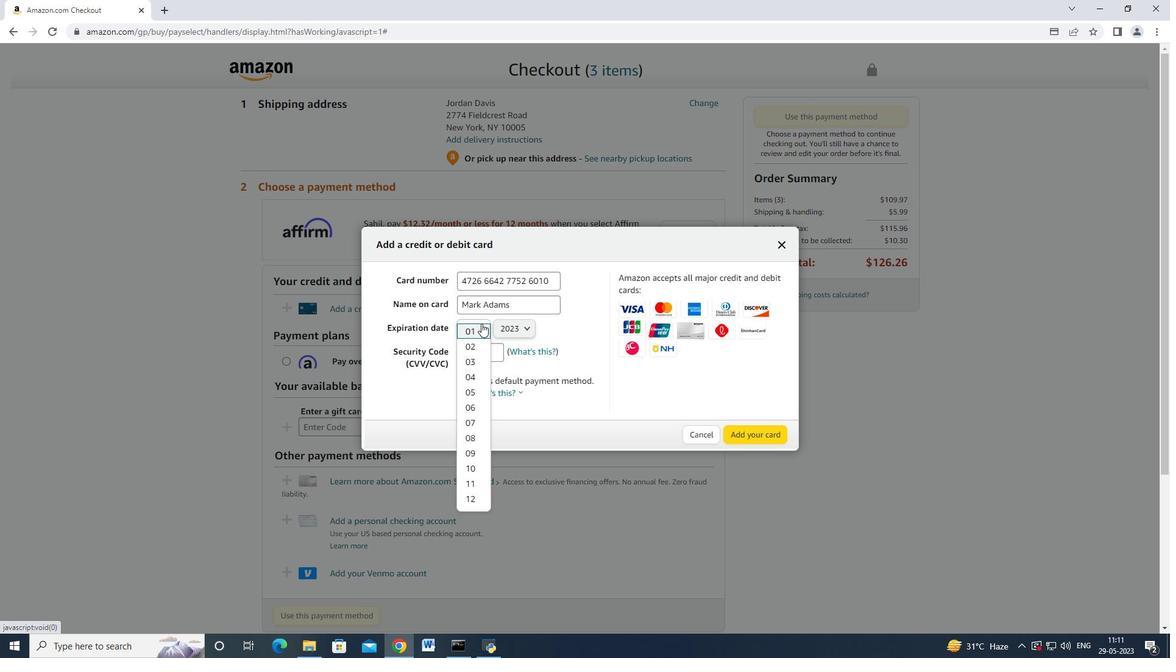 
Action: Mouse scrolled (483, 324) with delta (0, 0)
Screenshot: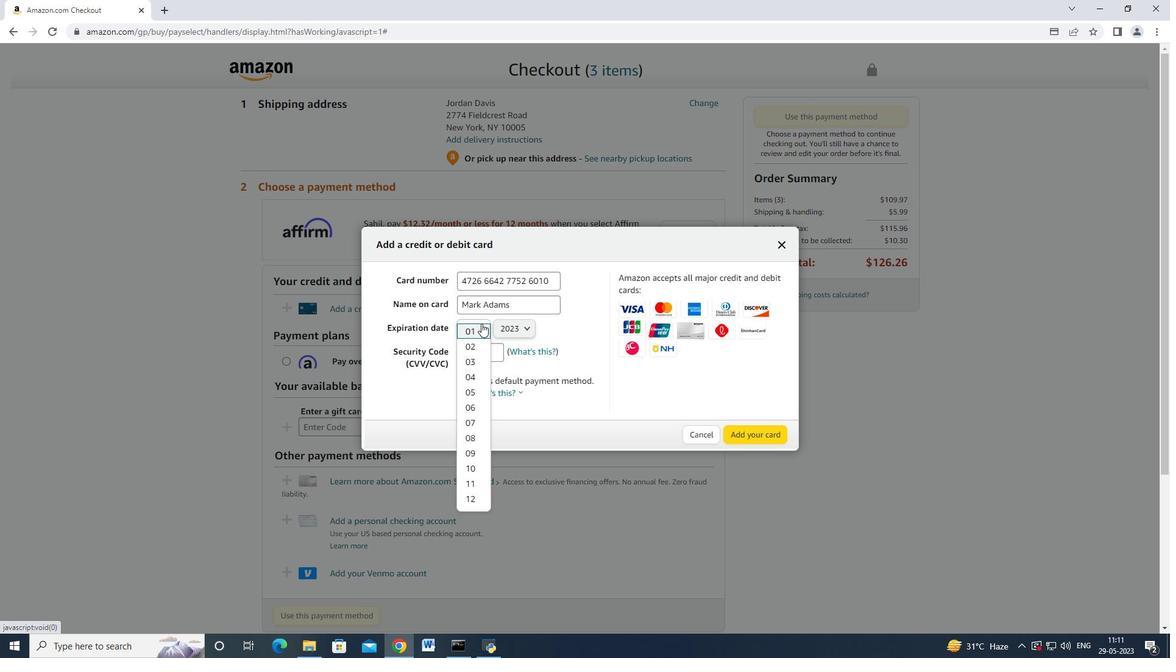 
Action: Mouse moved to (478, 371)
Screenshot: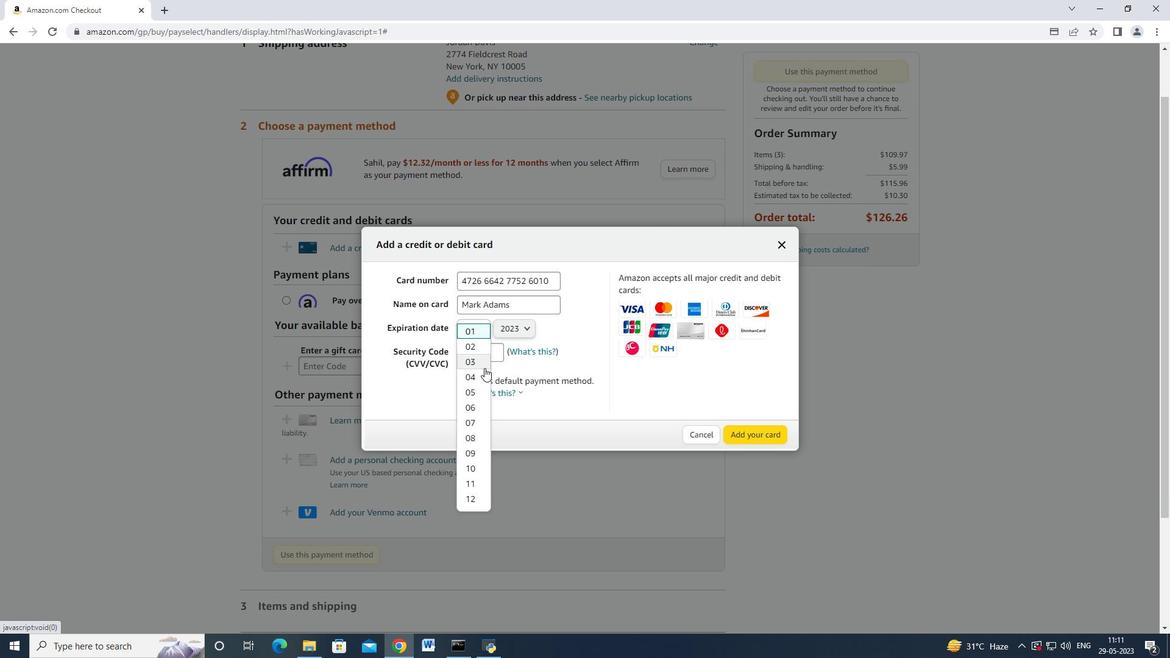
Action: Mouse pressed left at (478, 371)
Screenshot: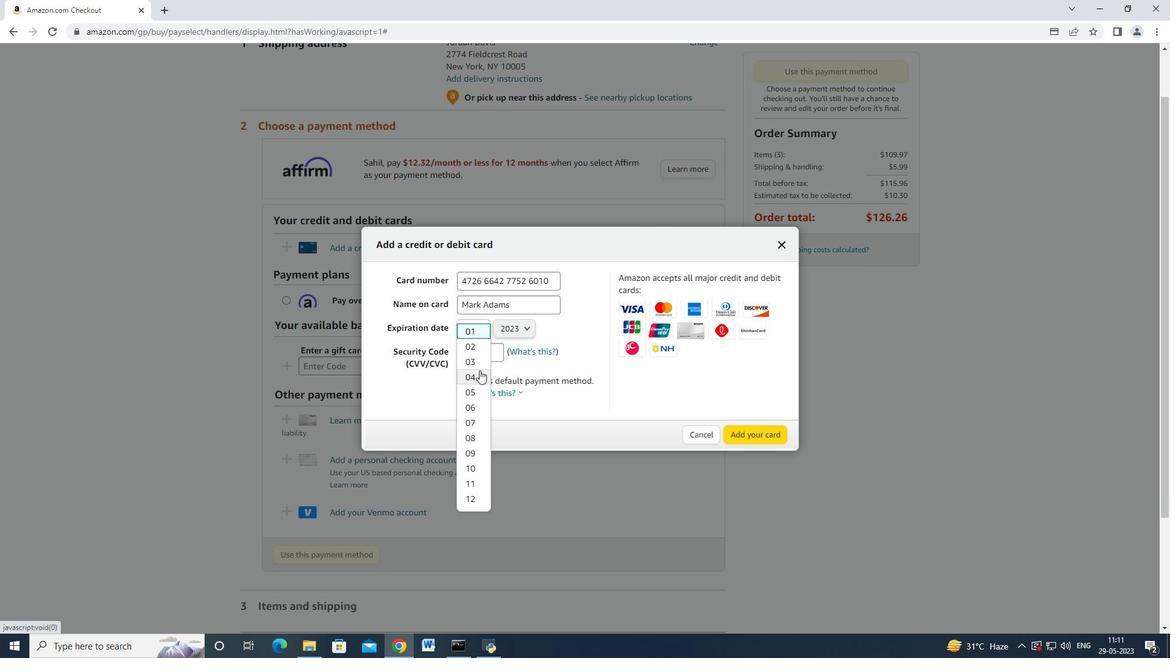 
Action: Mouse moved to (518, 335)
Screenshot: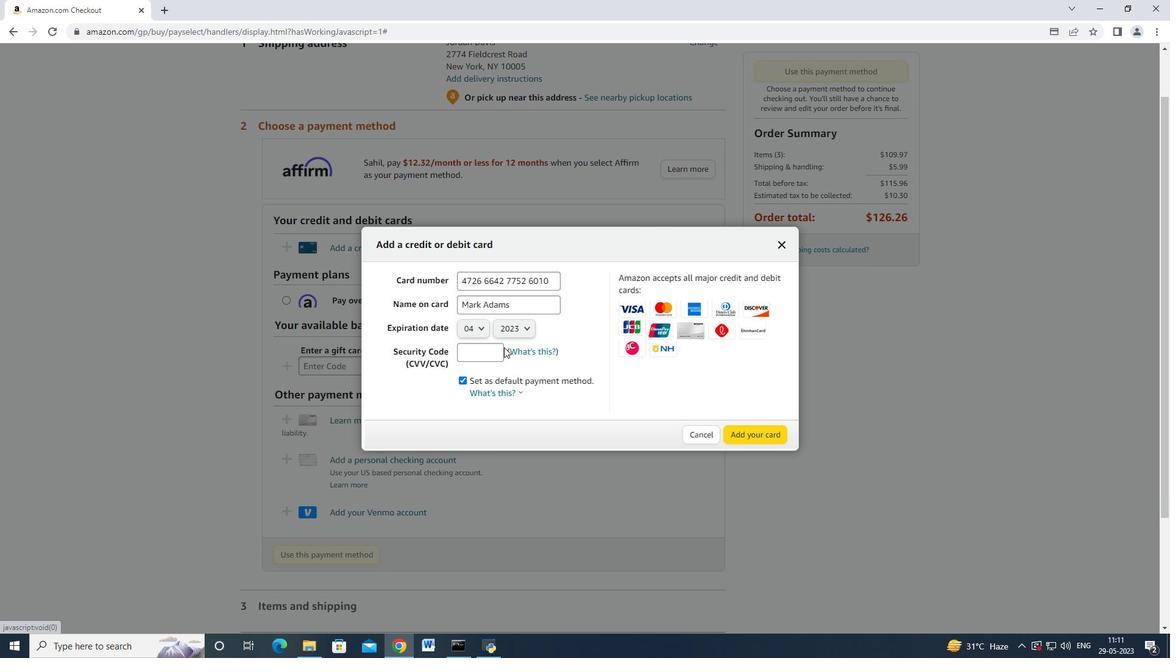
Action: Mouse pressed left at (518, 335)
Screenshot: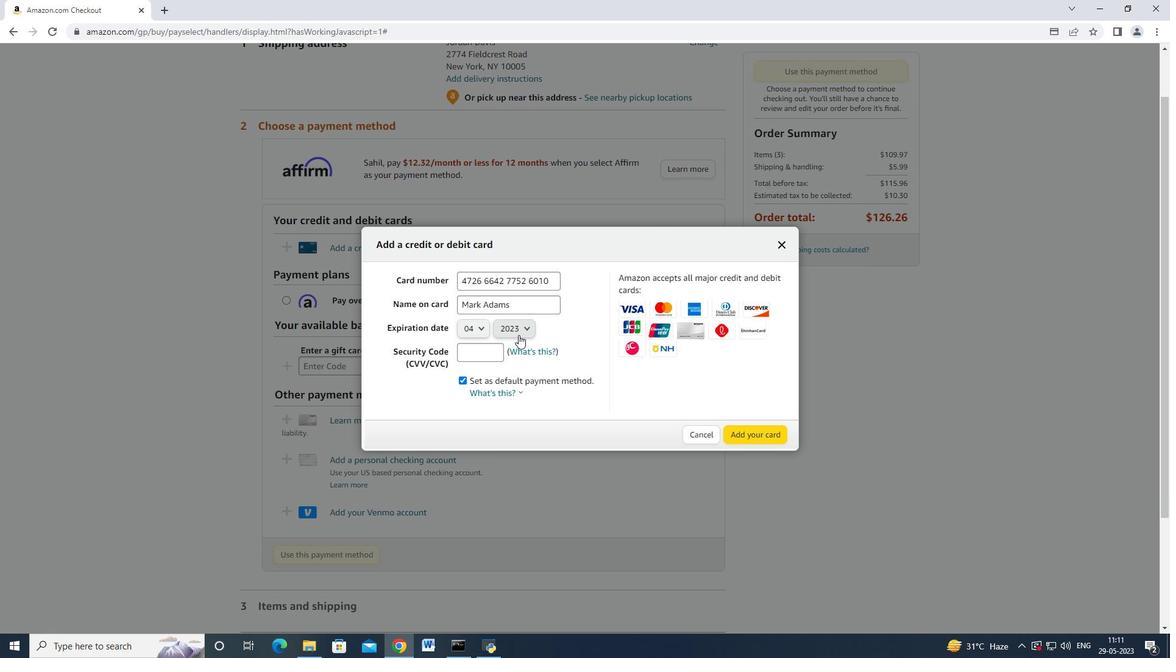 
Action: Mouse moved to (516, 364)
Screenshot: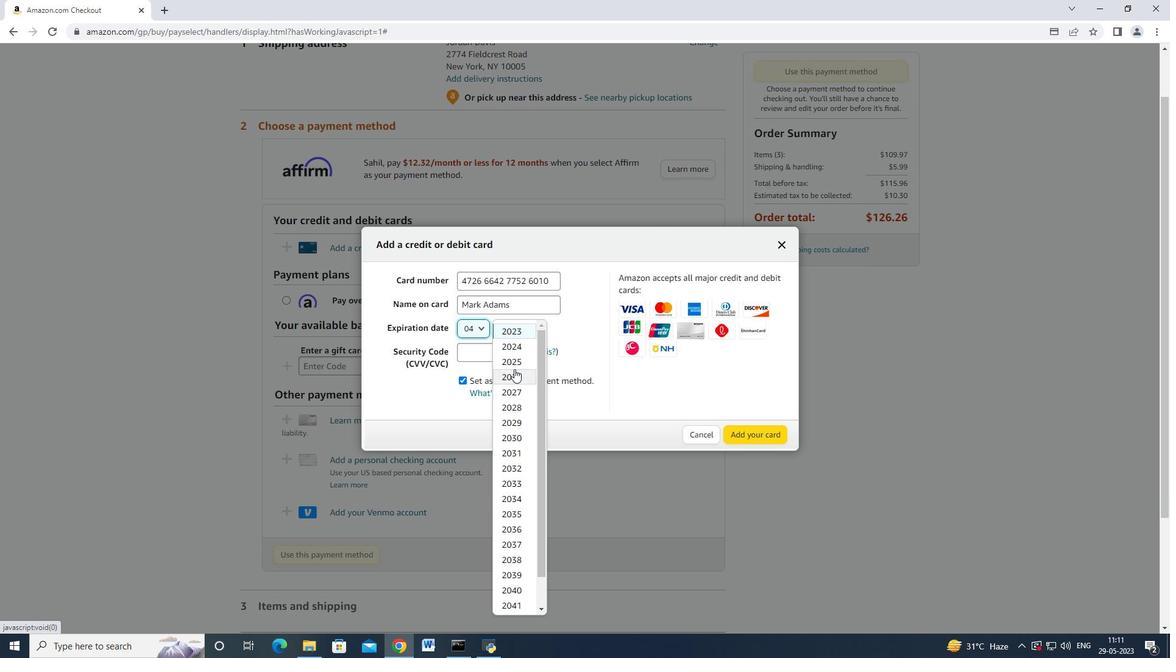 
Action: Mouse pressed left at (516, 364)
Screenshot: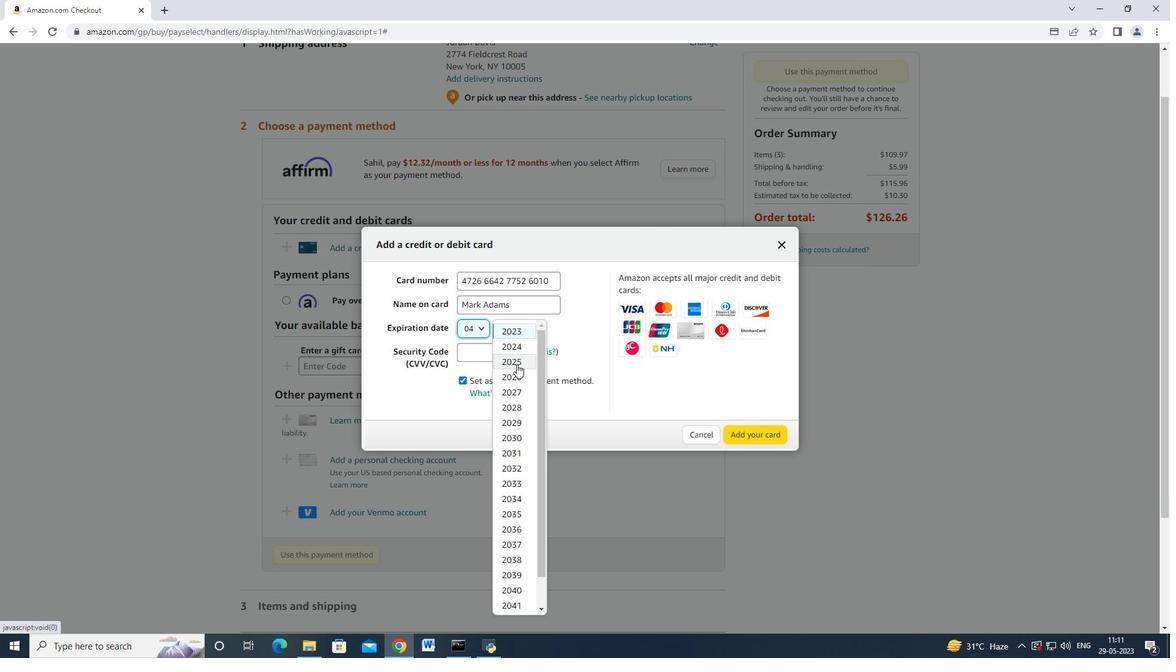 
Action: Mouse moved to (472, 354)
Screenshot: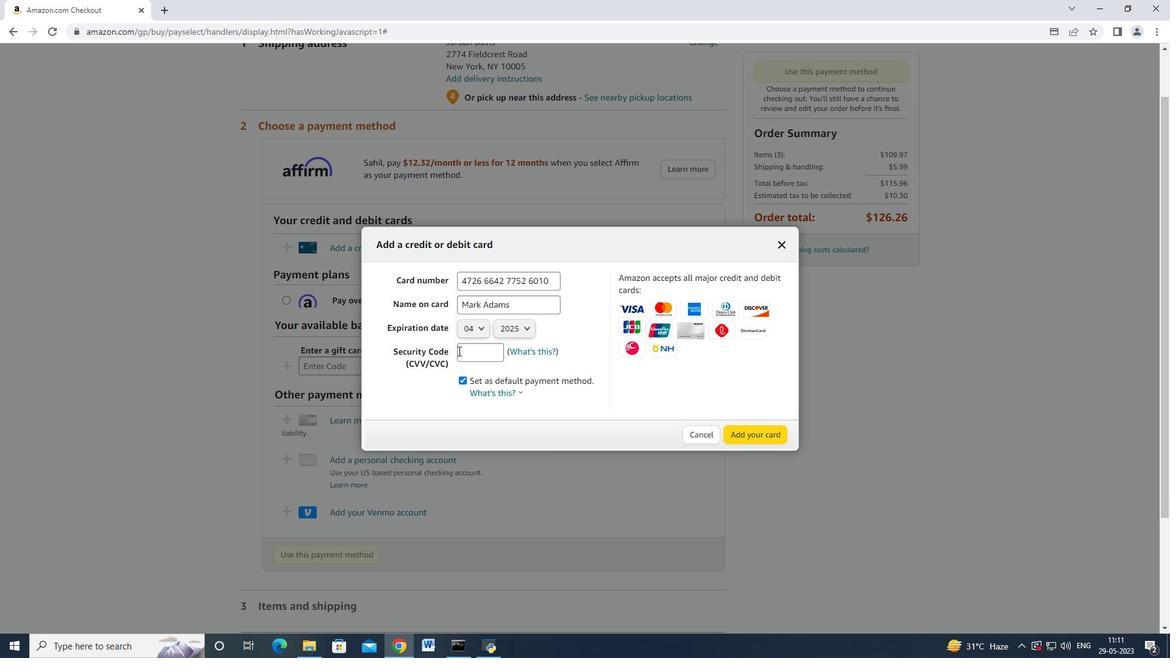 
Action: Mouse pressed left at (472, 354)
Screenshot: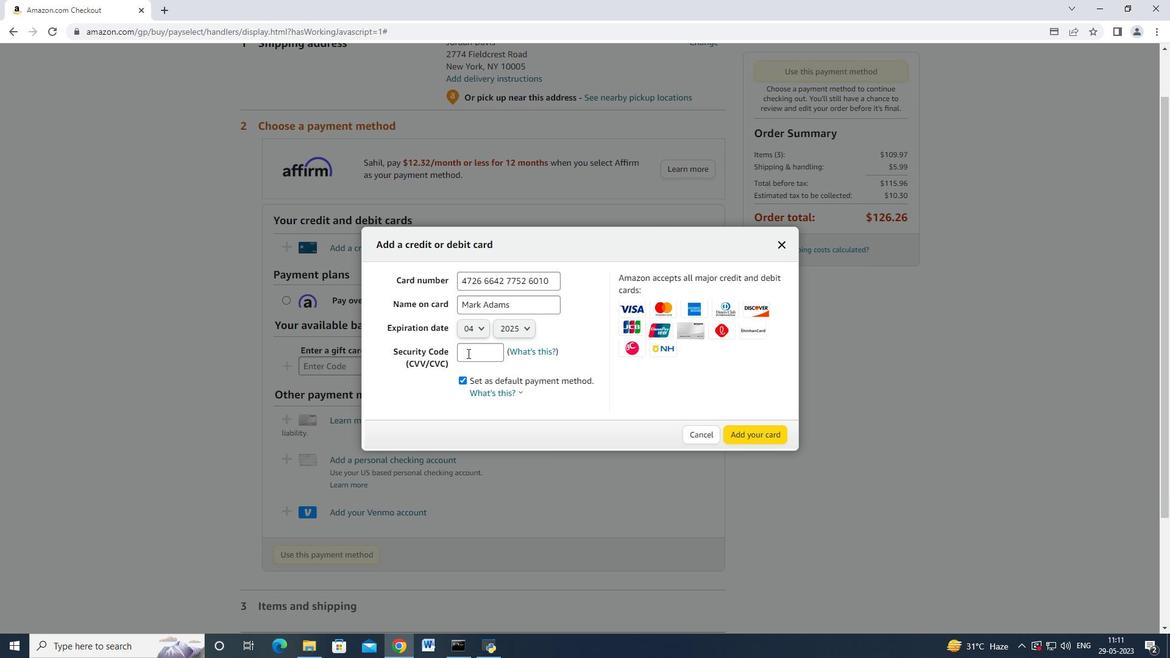 
Action: Mouse moved to (477, 357)
Screenshot: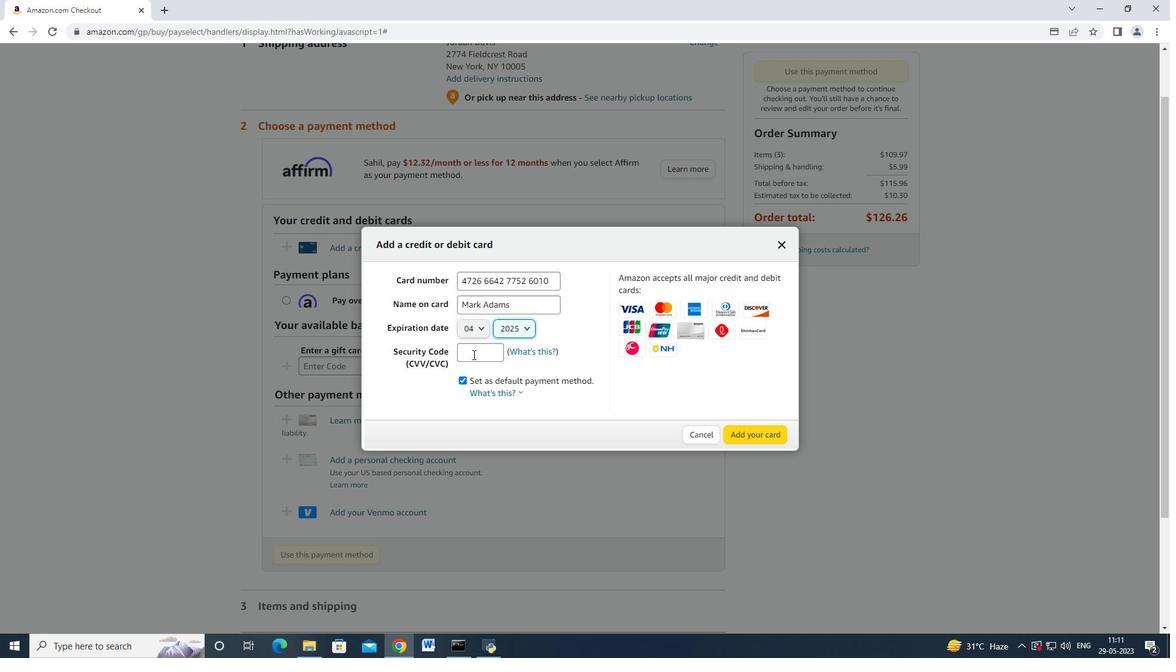 
Action: Key pressed 6
Screenshot: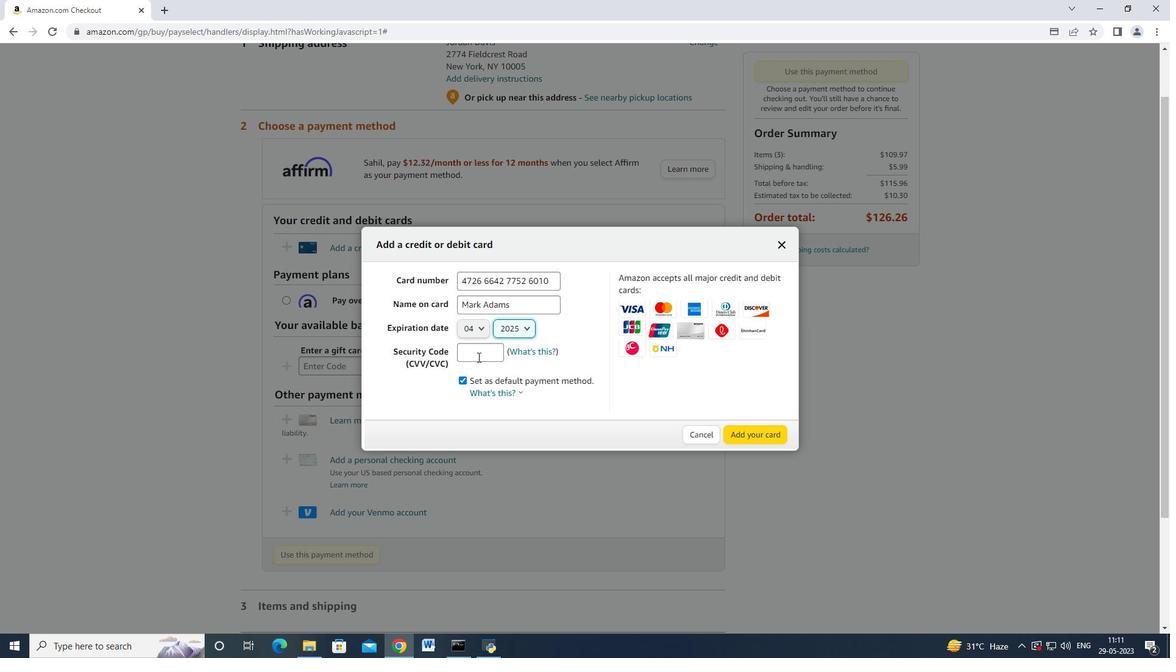 
Action: Mouse moved to (477, 357)
Screenshot: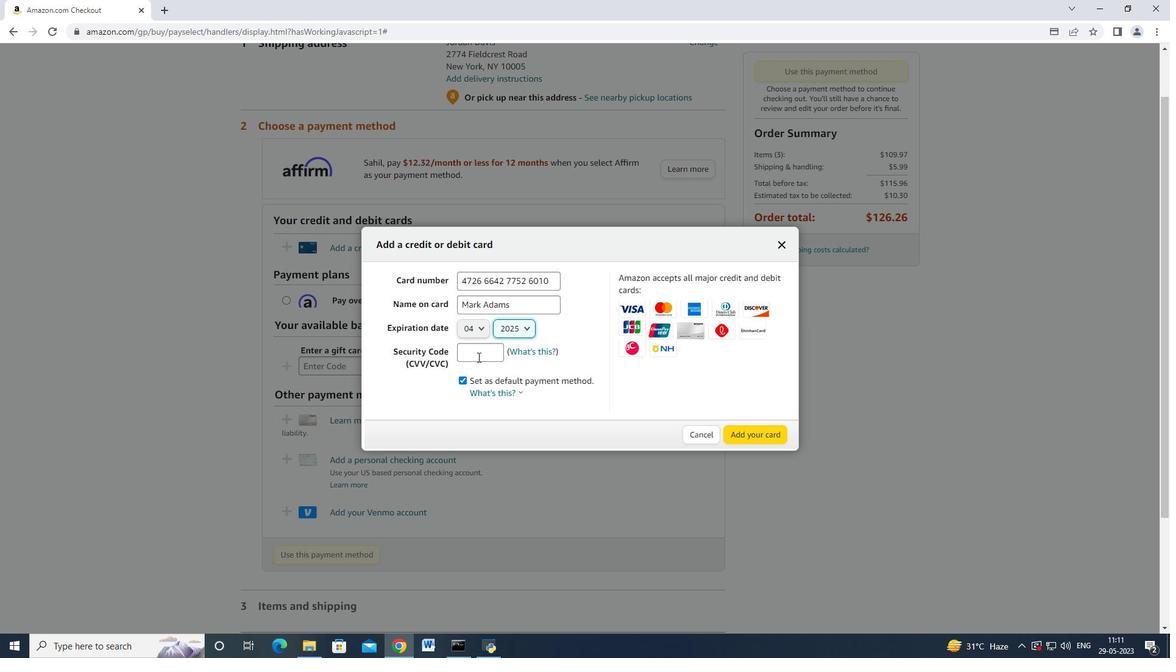 
Action: Mouse pressed left at (477, 357)
Screenshot: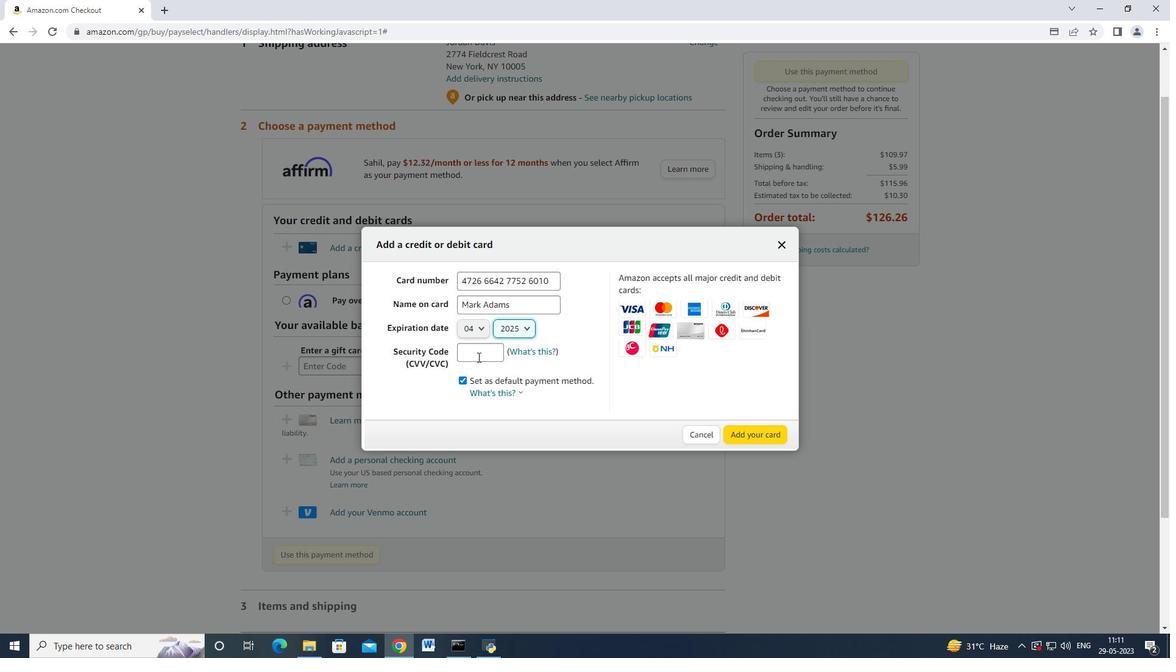 
Action: Key pressed 682
Screenshot: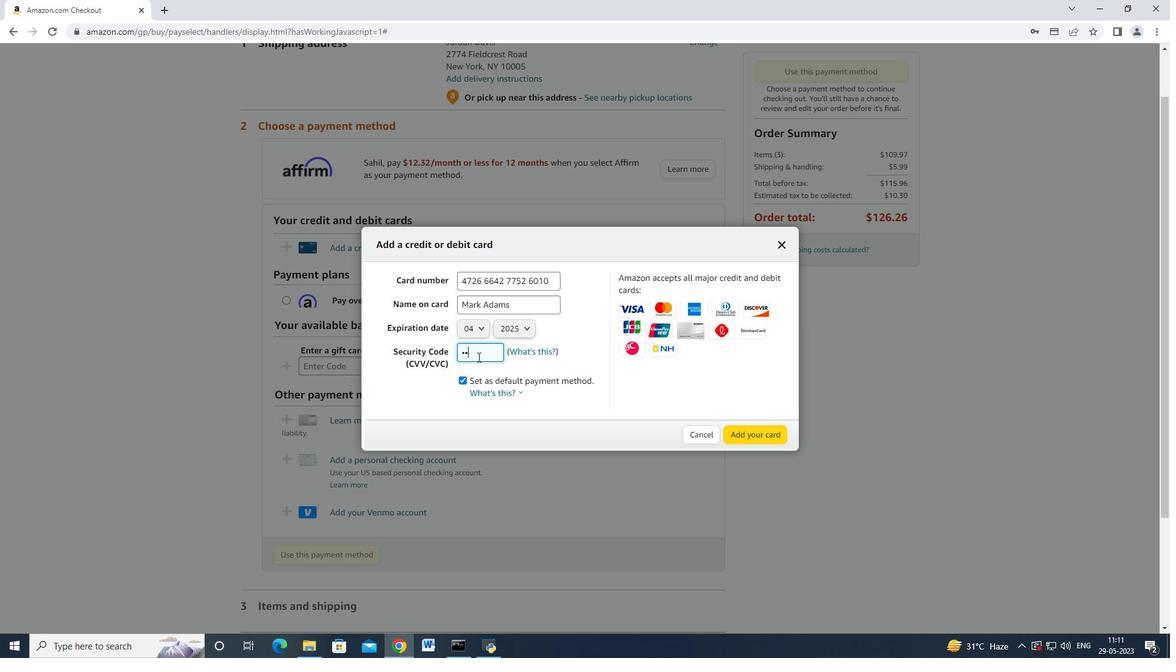 
Action: Mouse moved to (749, 432)
Screenshot: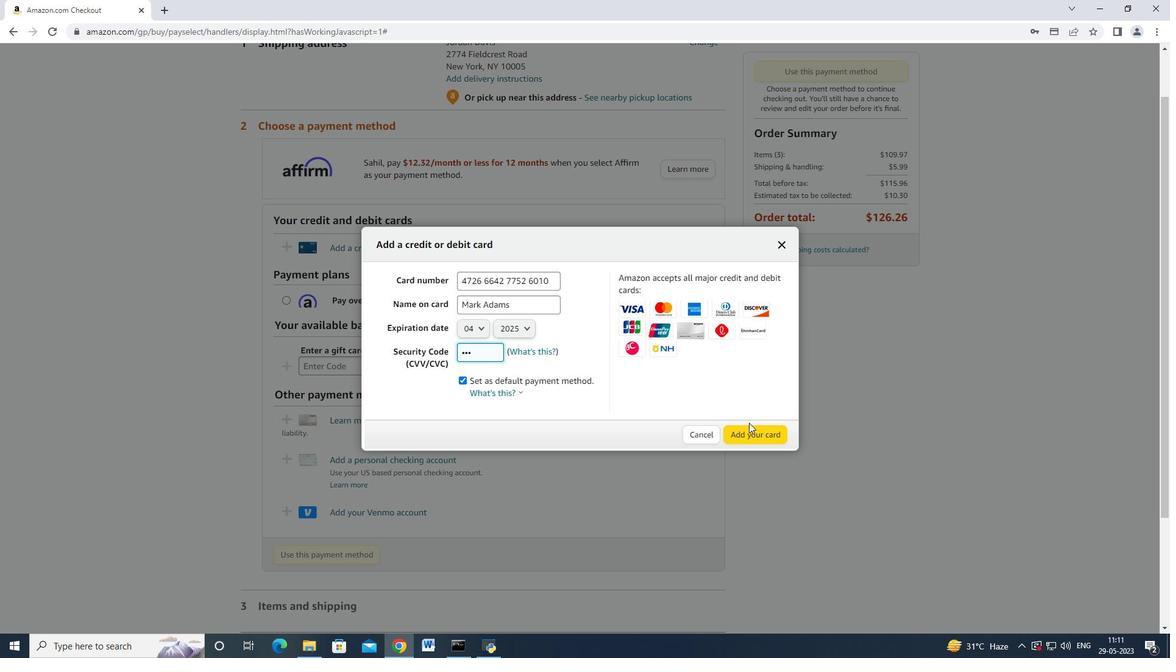 
Action: Mouse pressed left at (749, 432)
Screenshot: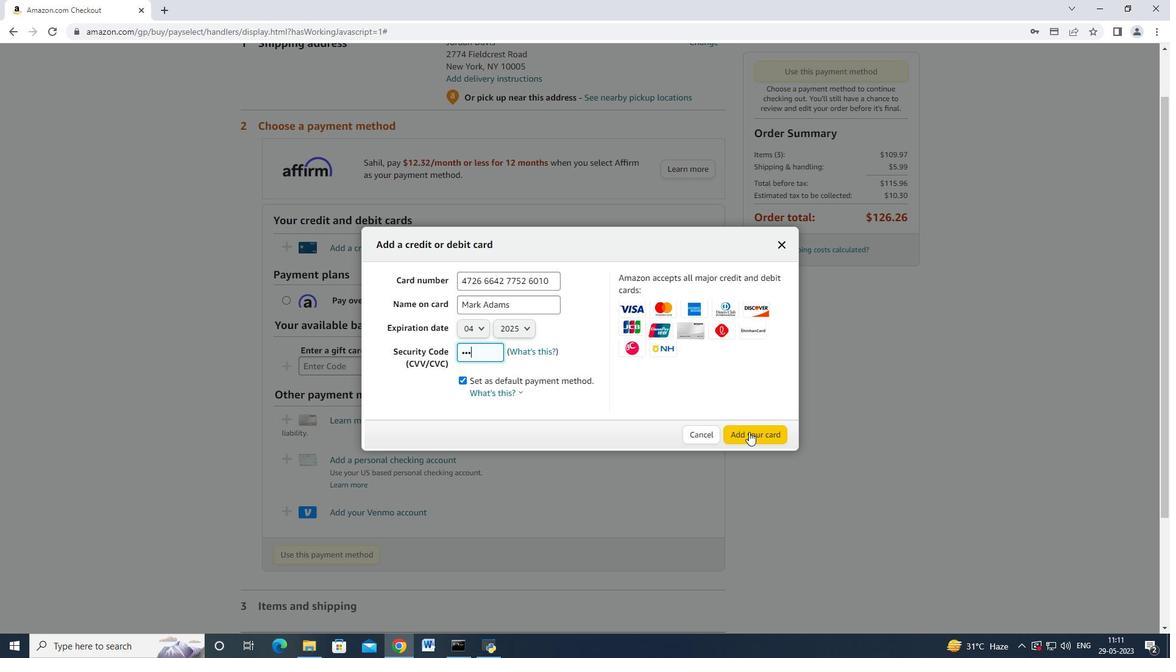 
Action: Mouse moved to (686, 370)
Screenshot: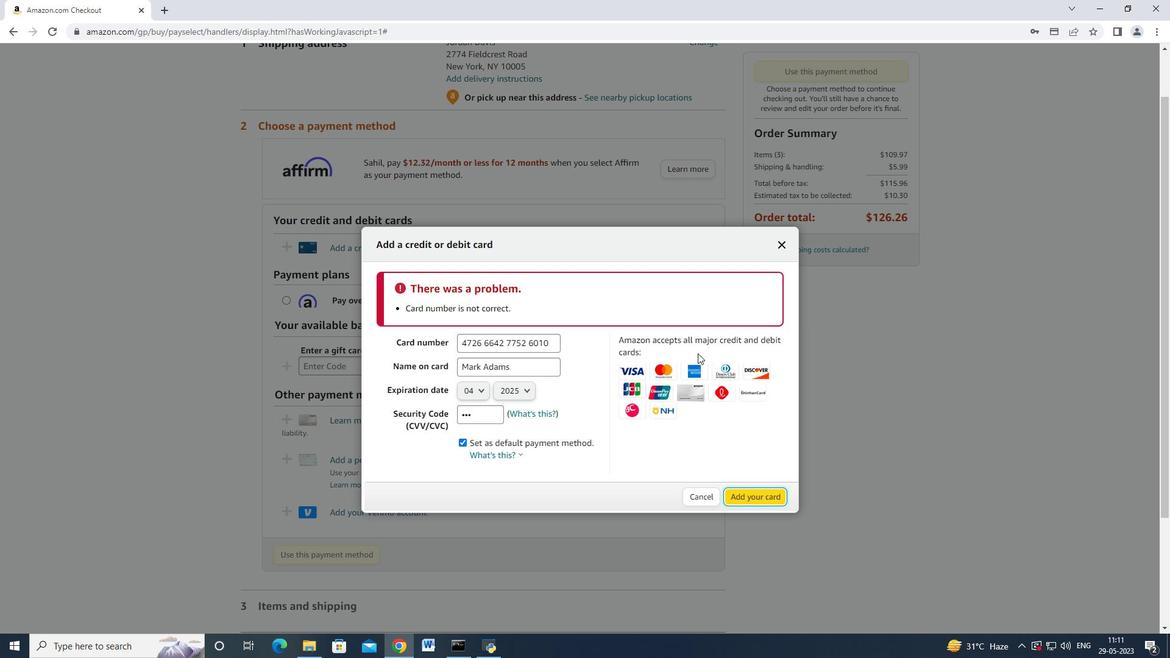 
